 Task: Explore the features of electronic products on Amazon by watching product videos and reading specifications.
Action: Mouse moved to (23, 108)
Screenshot: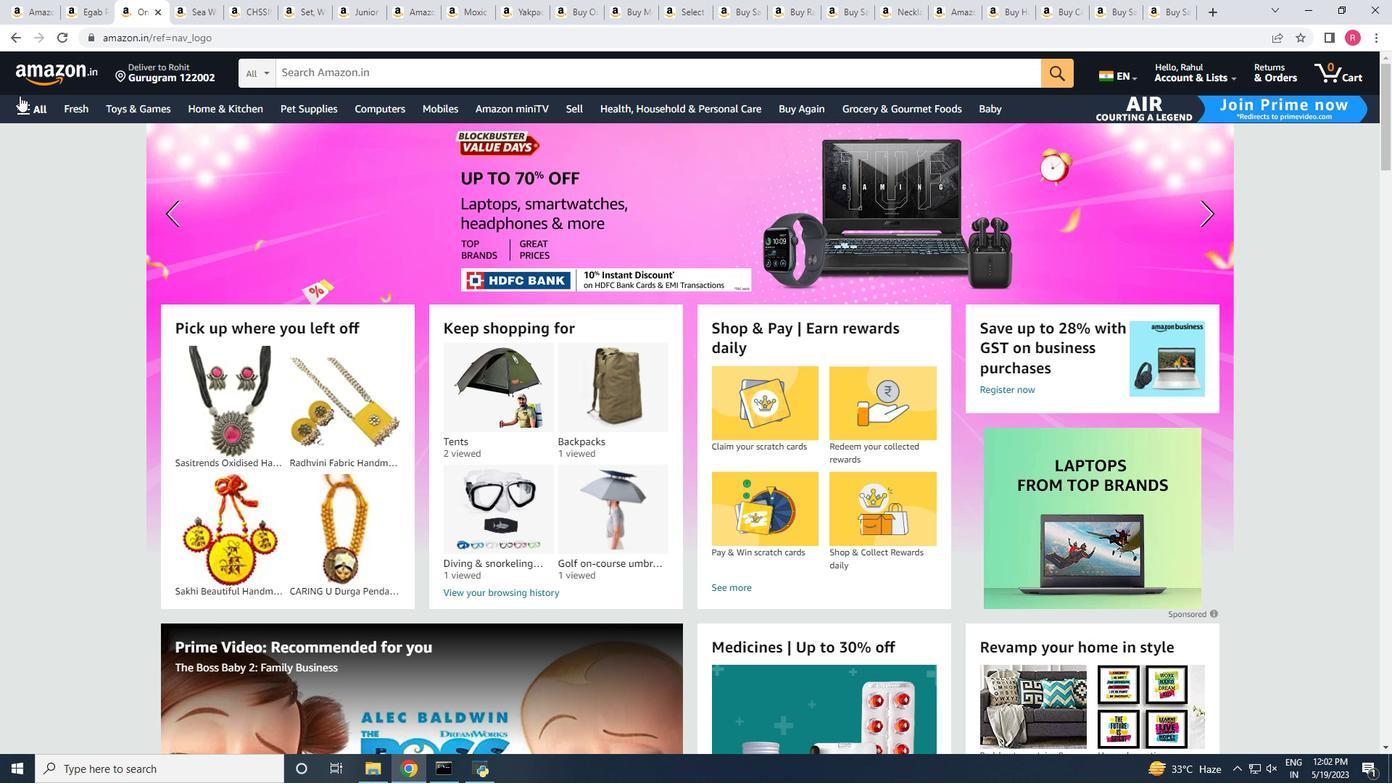 
Action: Mouse pressed left at (23, 108)
Screenshot: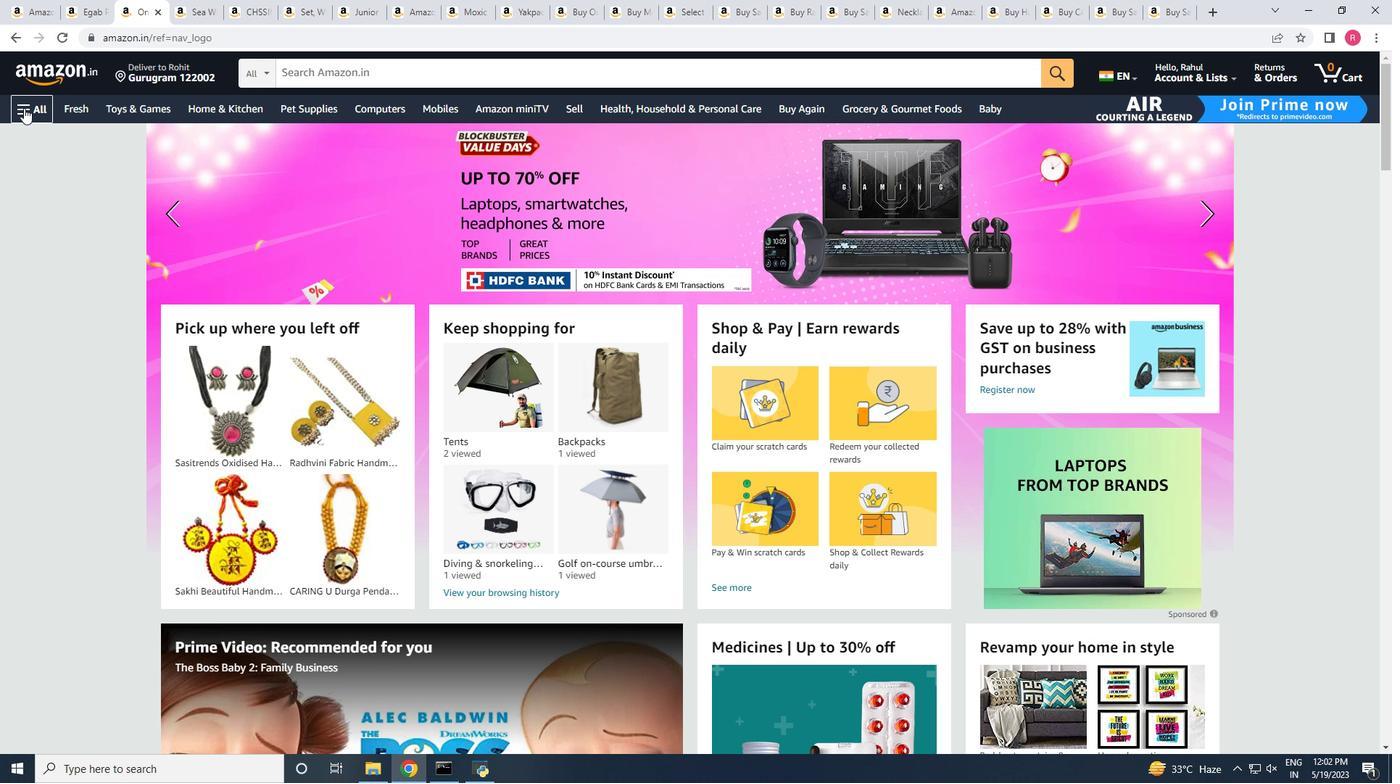 
Action: Mouse moved to (104, 134)
Screenshot: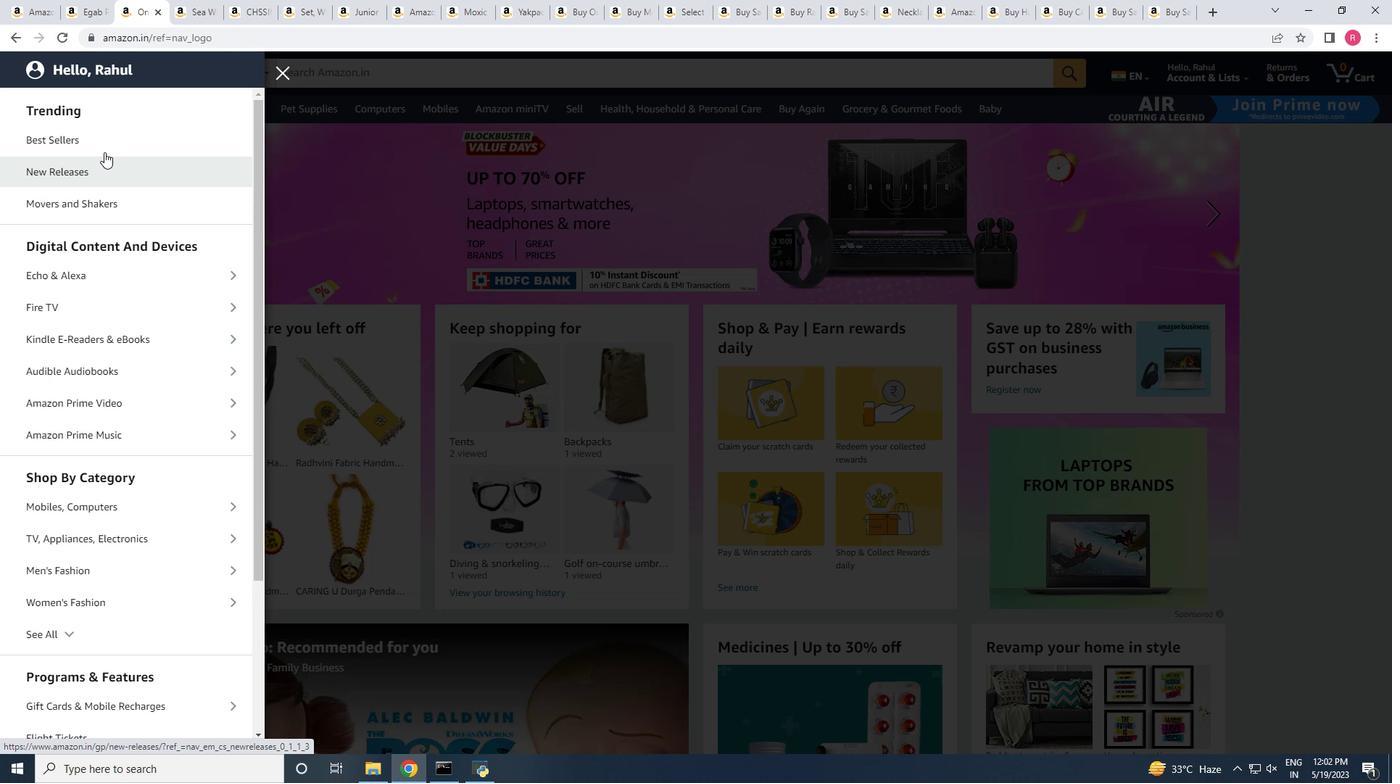
Action: Mouse pressed left at (104, 134)
Screenshot: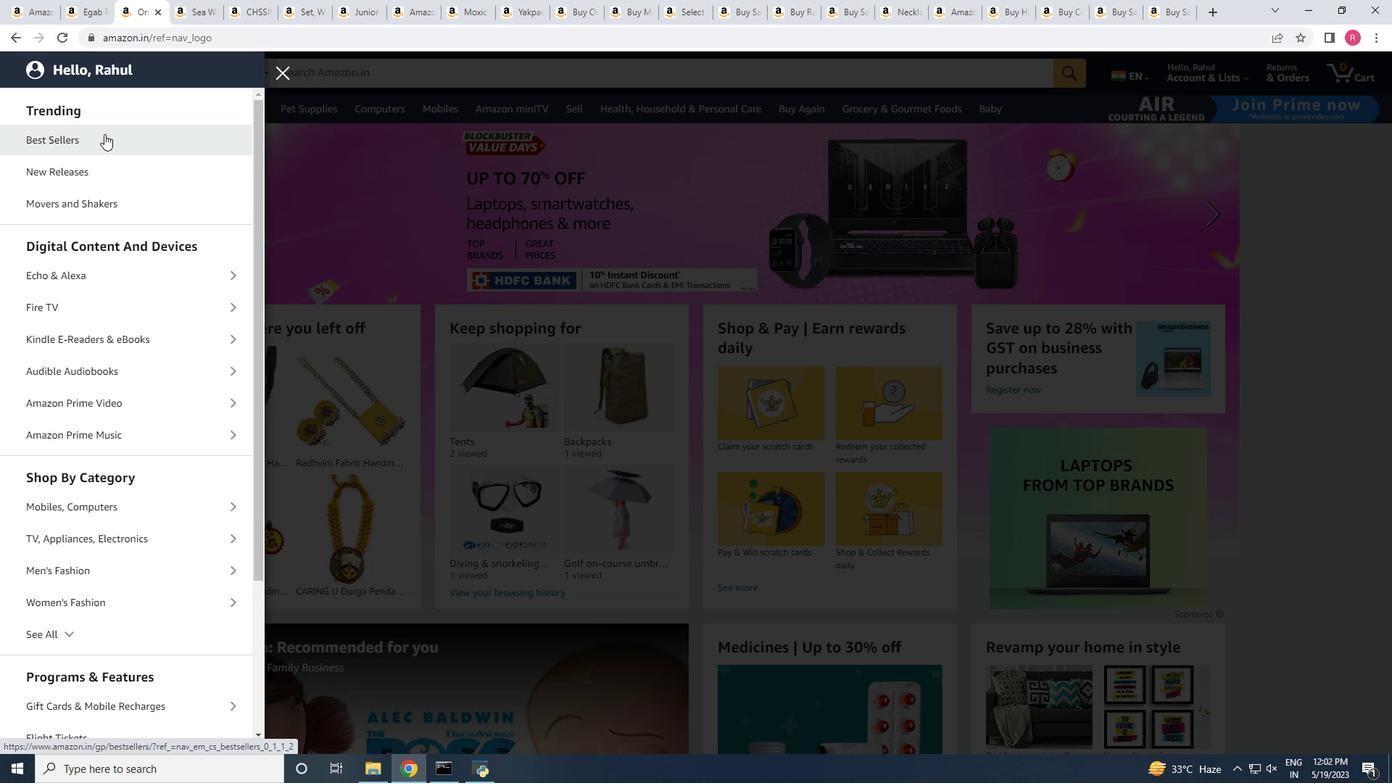 
Action: Mouse moved to (354, 480)
Screenshot: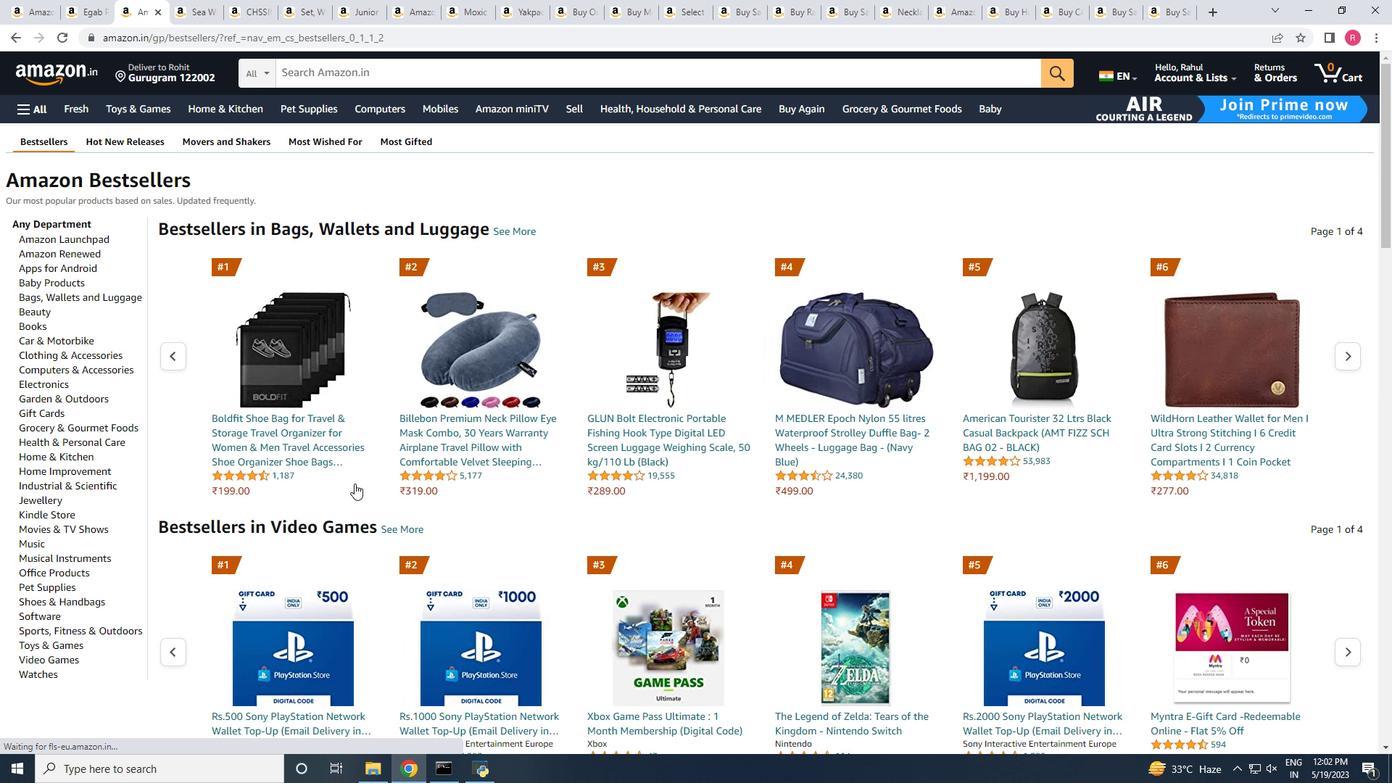 
Action: Mouse scrolled (354, 479) with delta (0, 0)
Screenshot: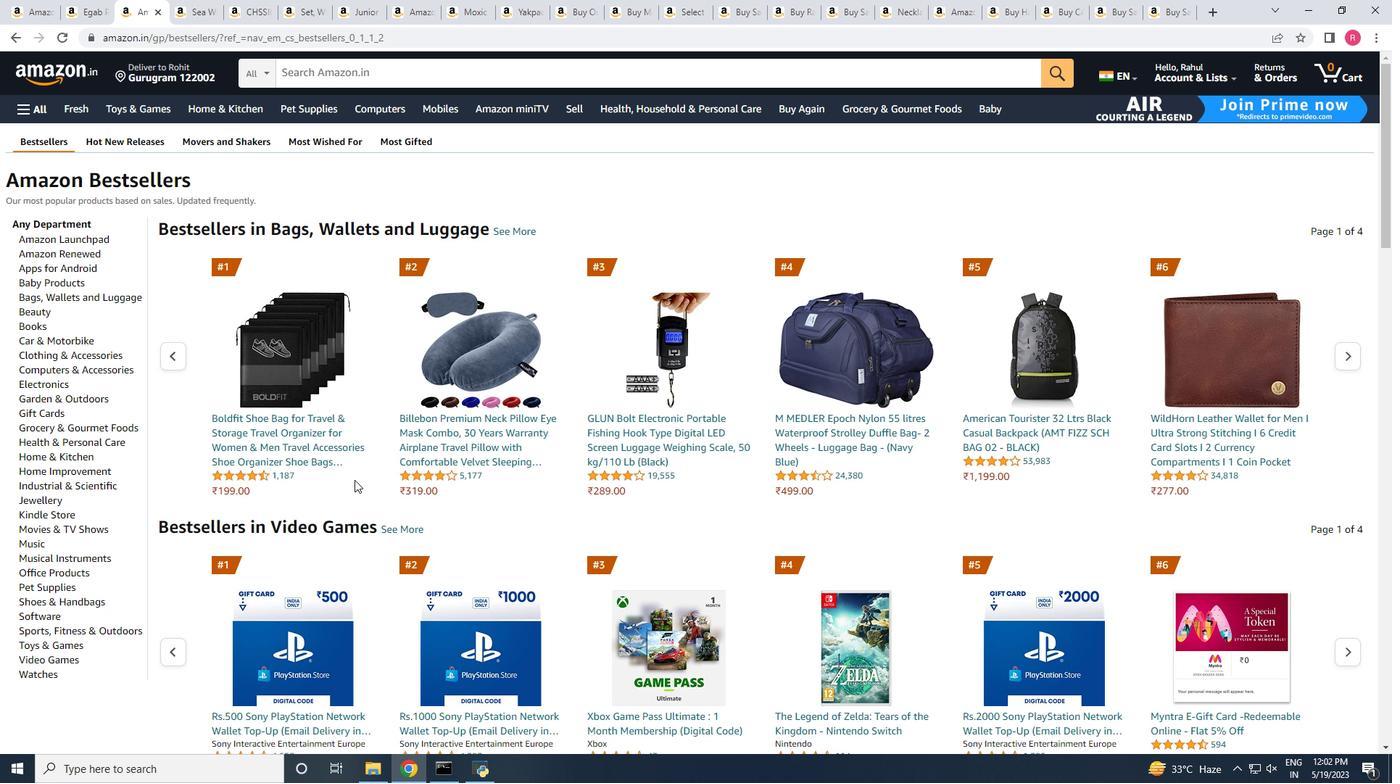 
Action: Mouse moved to (352, 388)
Screenshot: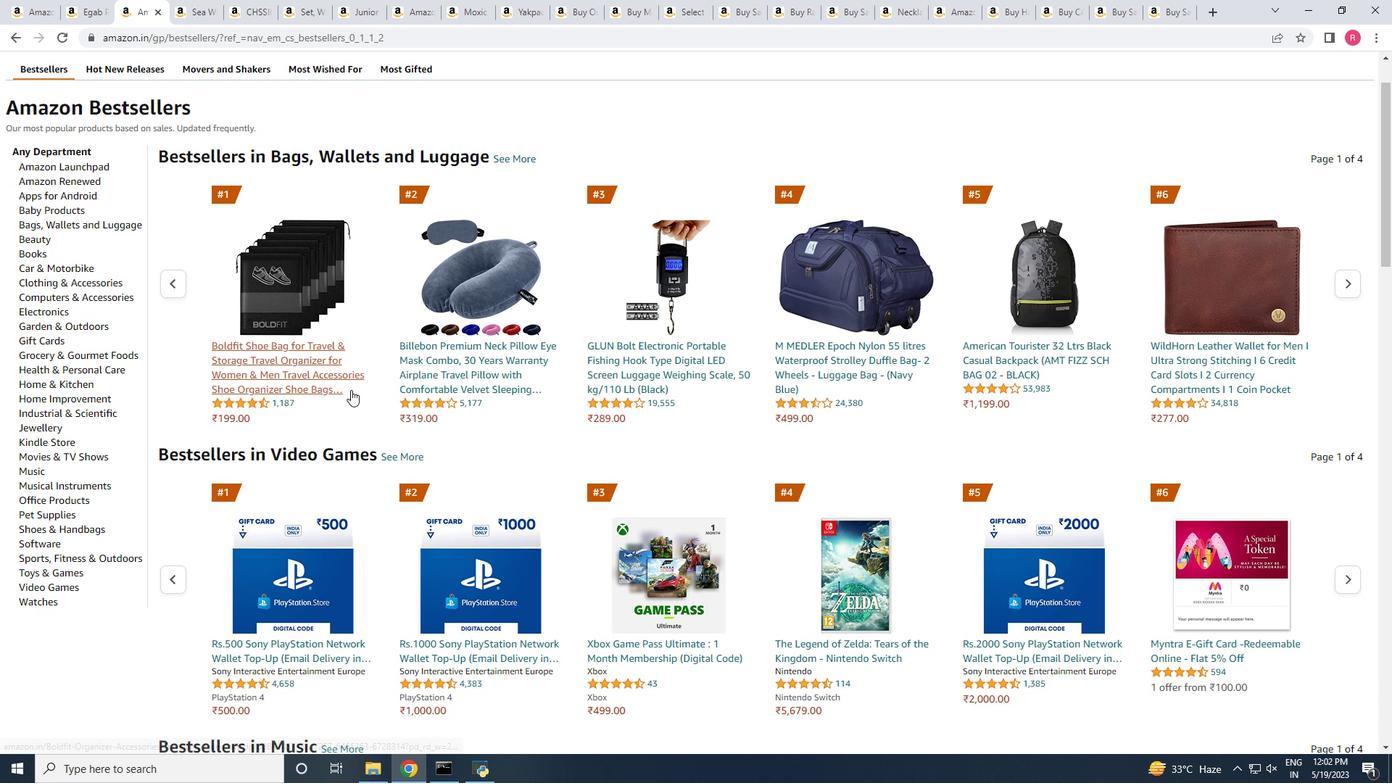
Action: Mouse scrolled (352, 388) with delta (0, 0)
Screenshot: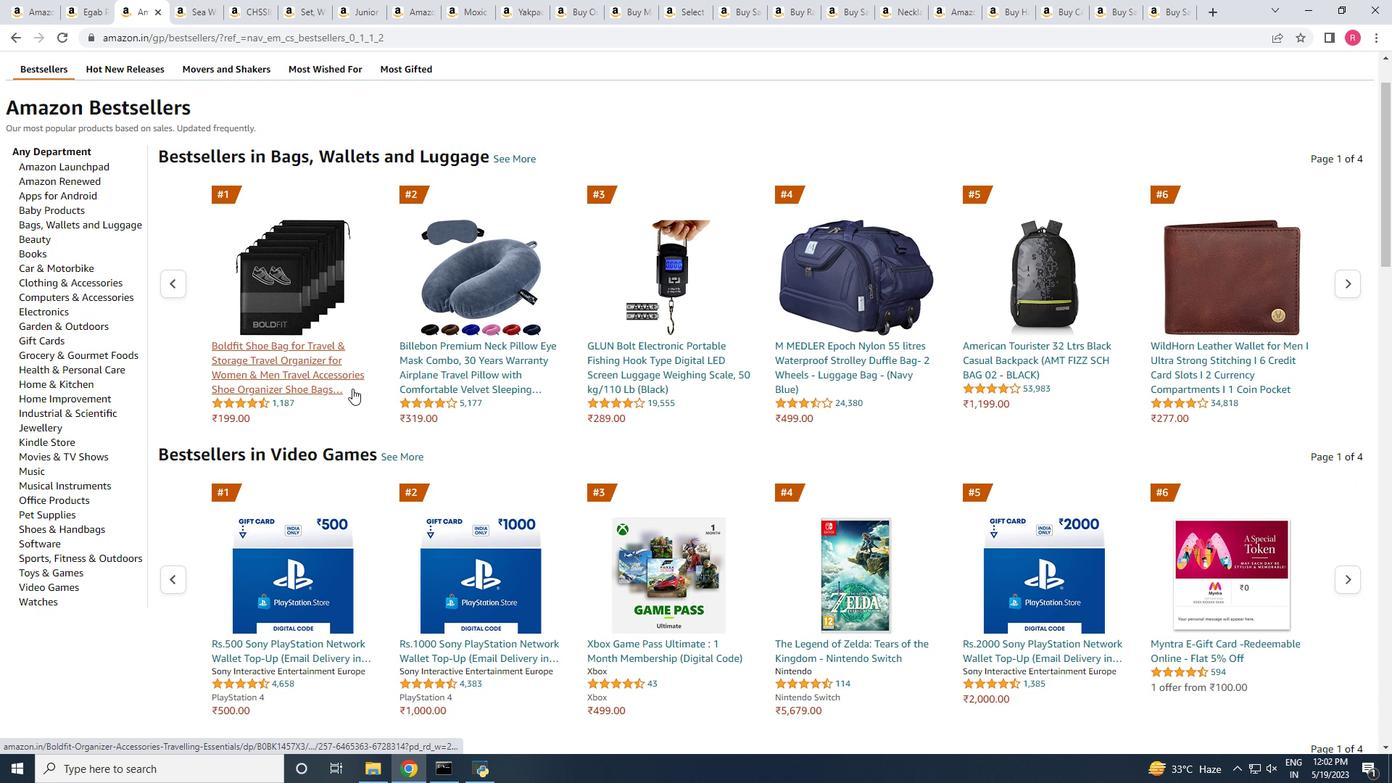 
Action: Mouse moved to (486, 250)
Screenshot: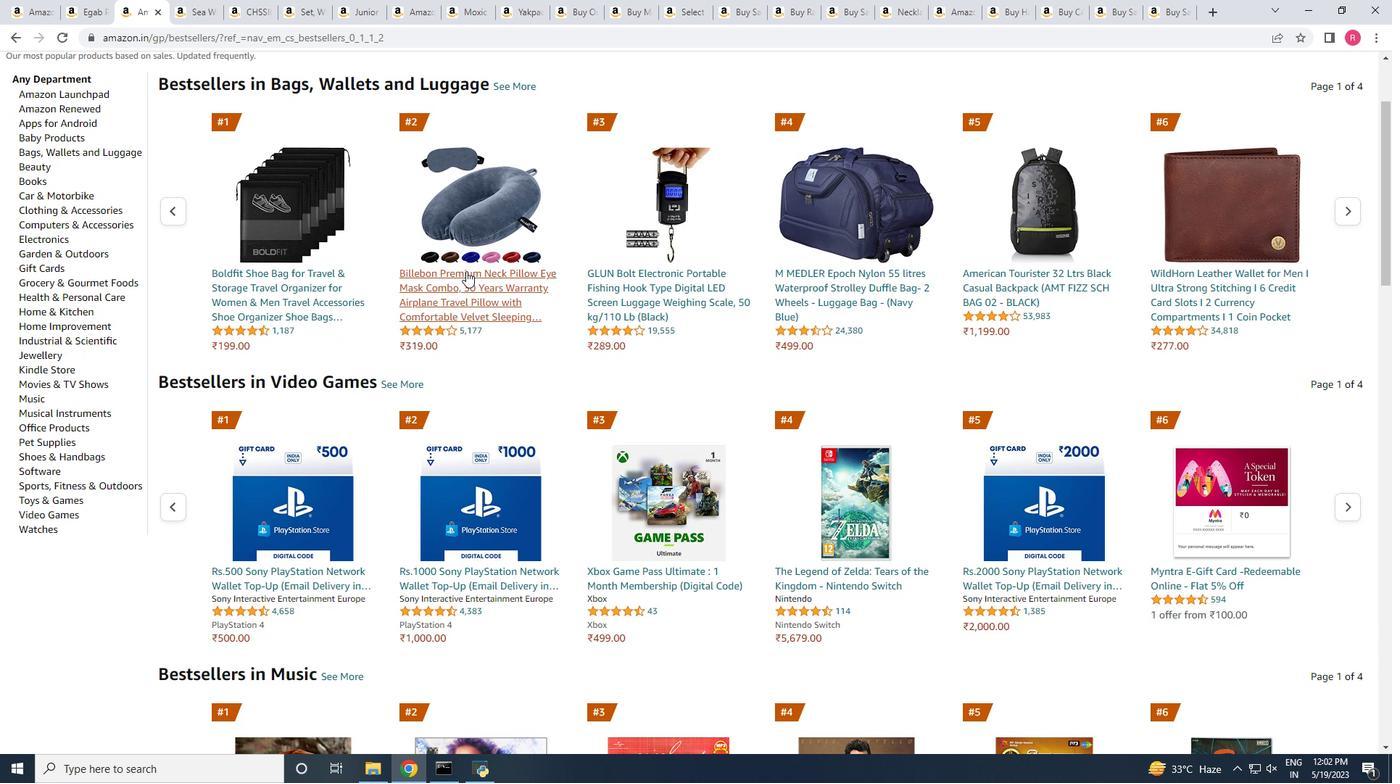
Action: Mouse pressed left at (486, 250)
Screenshot: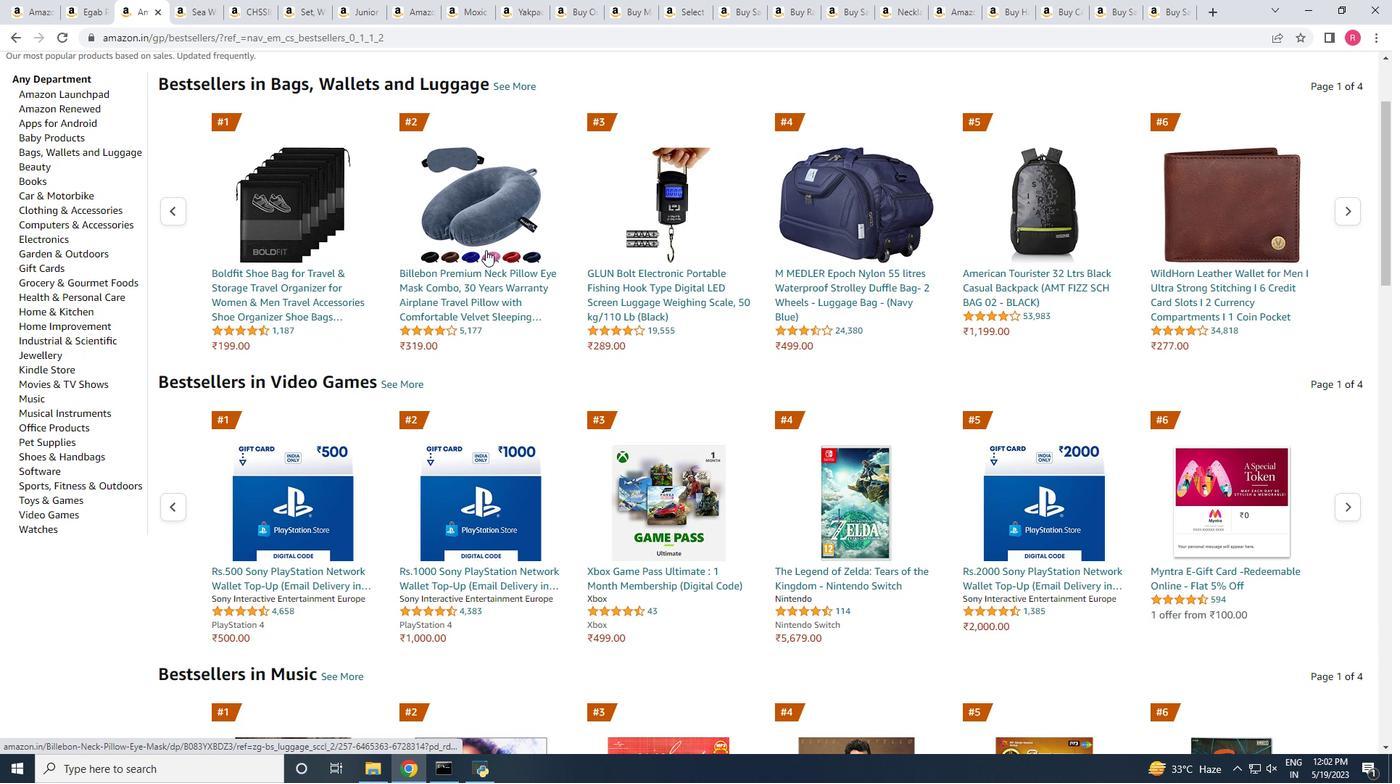 
Action: Mouse moved to (180, 320)
Screenshot: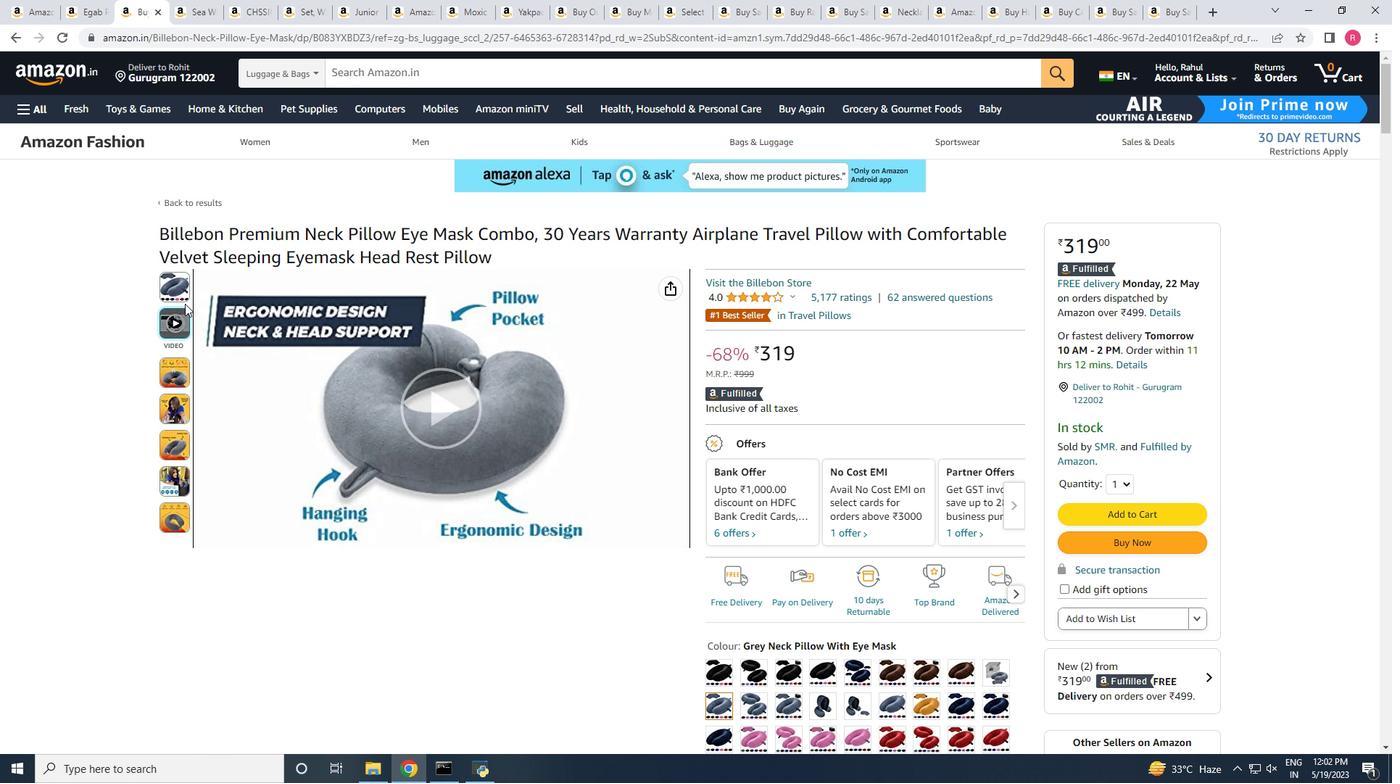 
Action: Mouse pressed left at (180, 320)
Screenshot: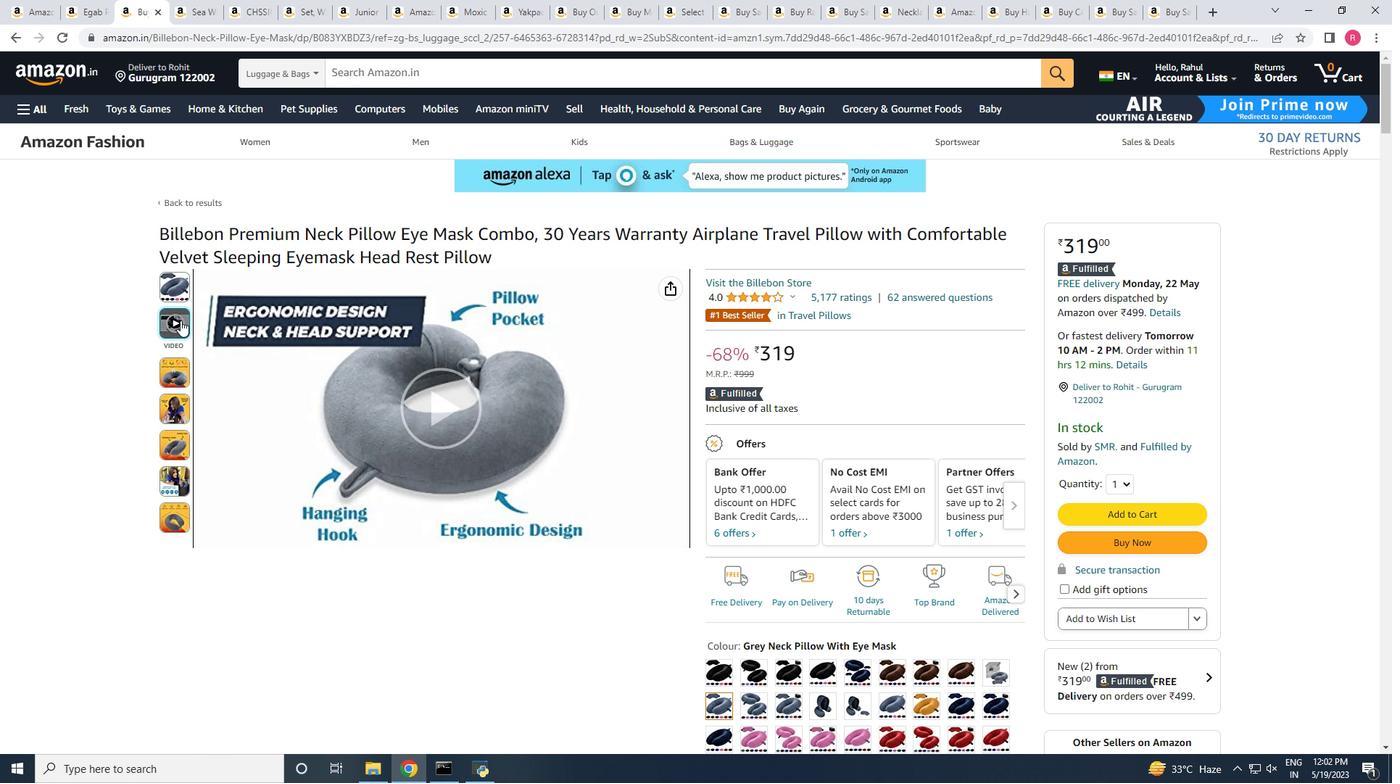 
Action: Mouse moved to (175, 149)
Screenshot: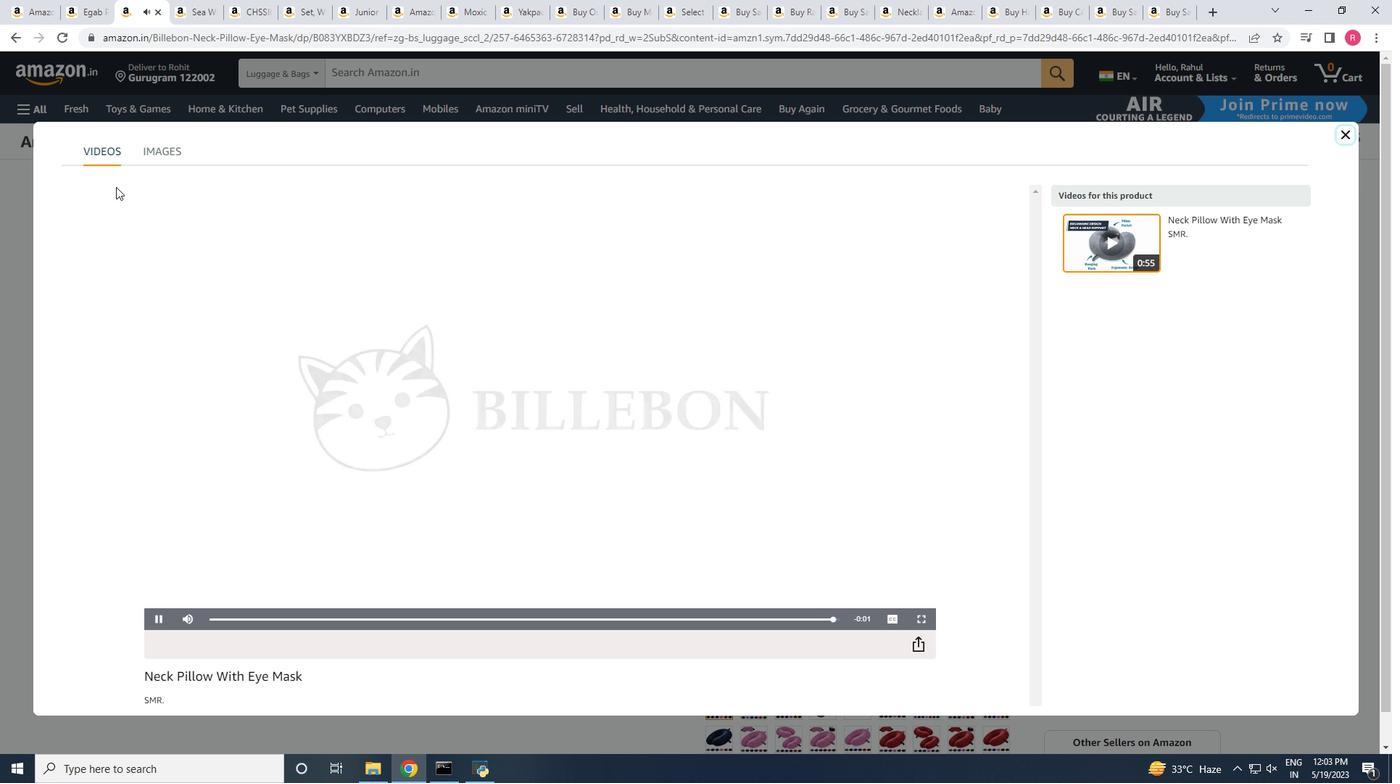 
Action: Mouse pressed left at (175, 149)
Screenshot: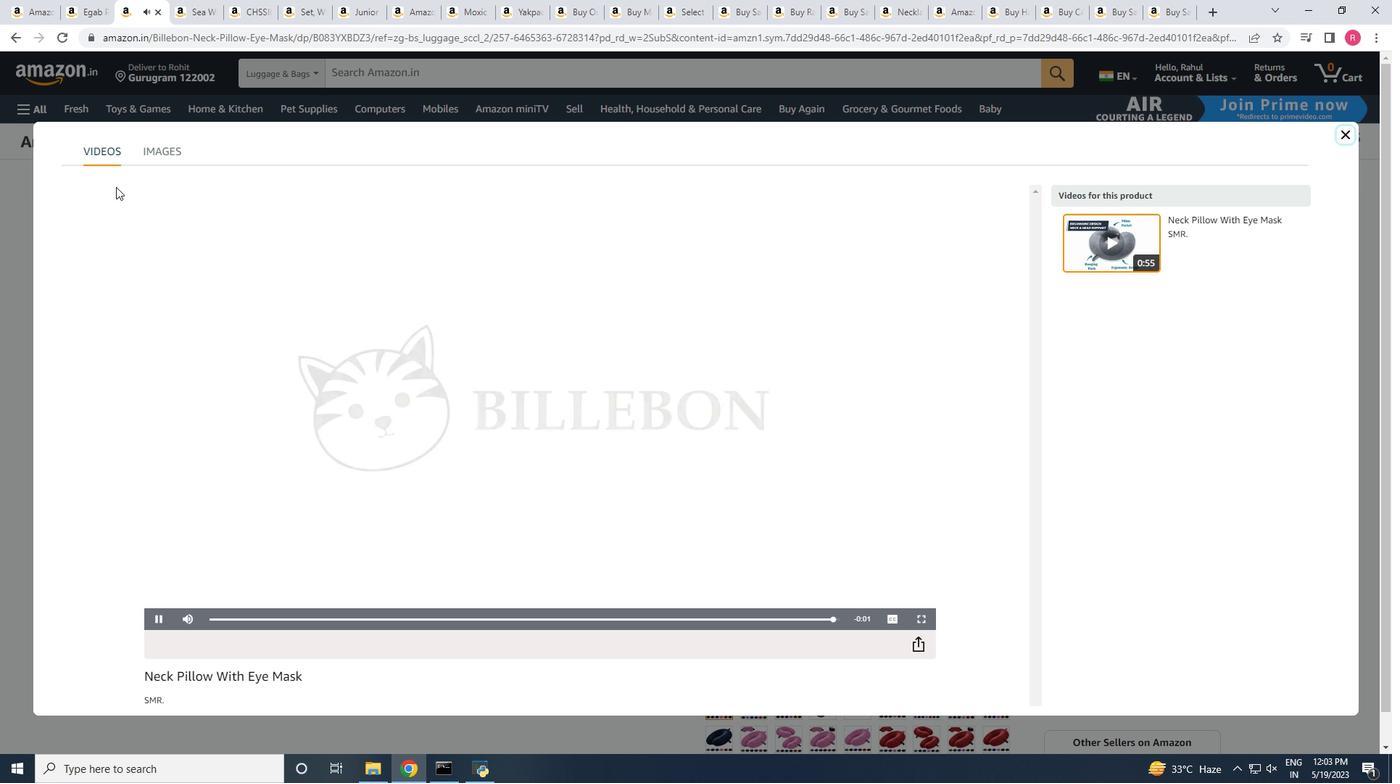 
Action: Mouse moved to (1340, 134)
Screenshot: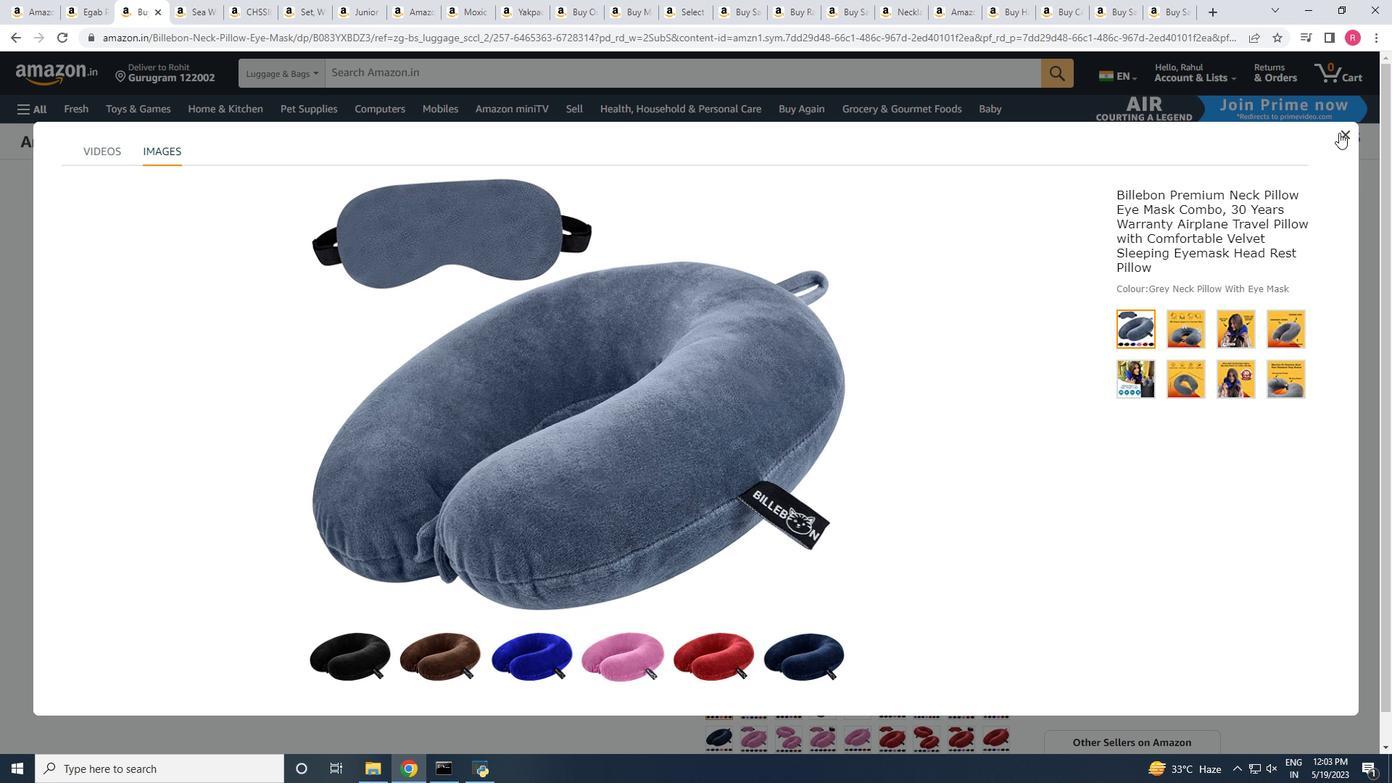
Action: Mouse pressed left at (1340, 134)
Screenshot: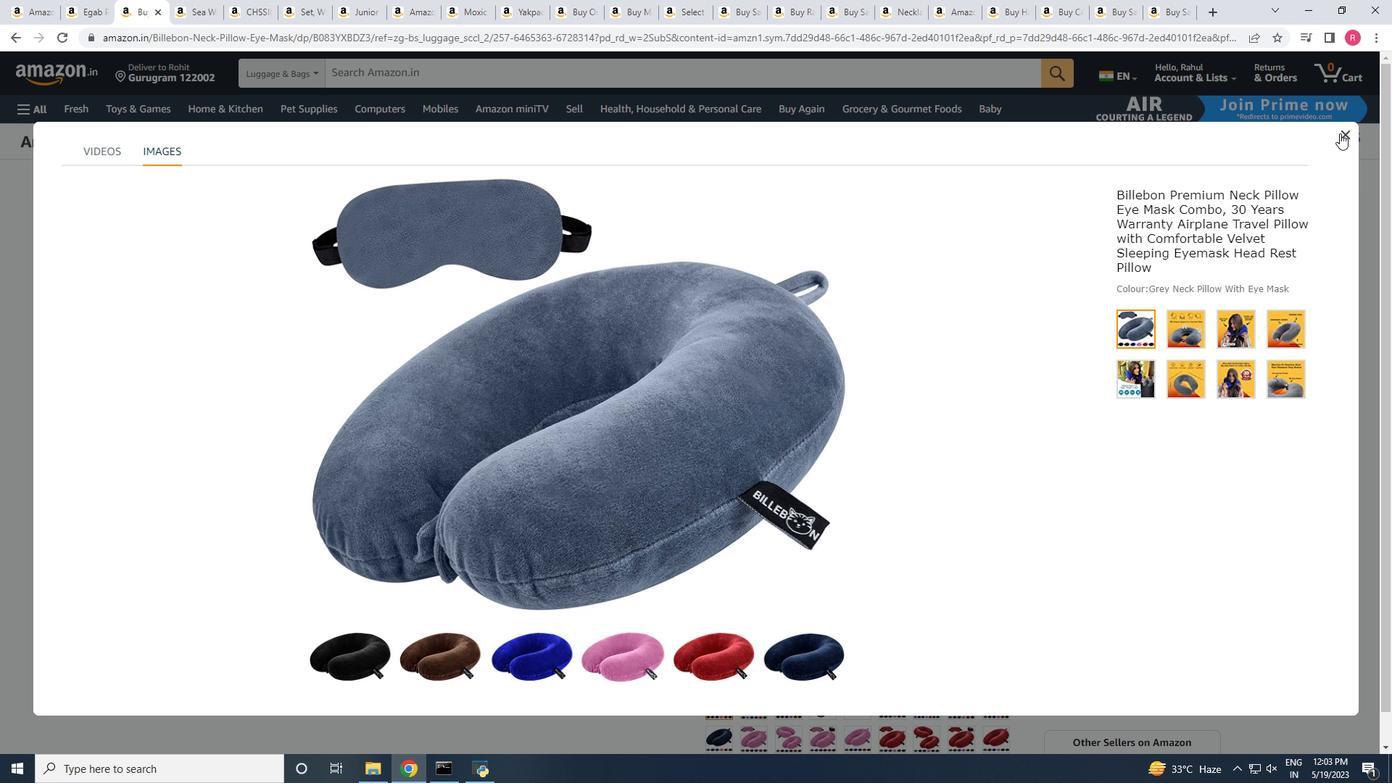 
Action: Mouse moved to (94, 13)
Screenshot: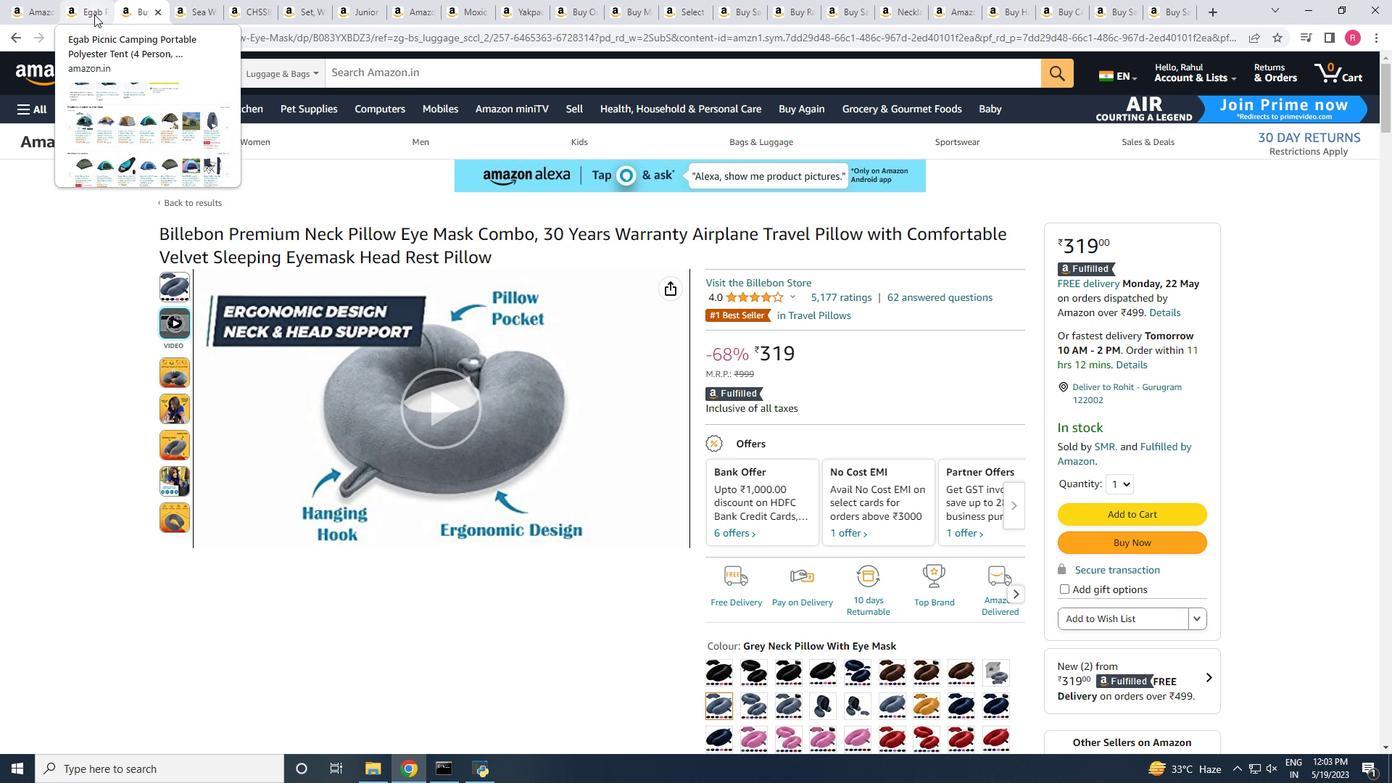 
Action: Mouse pressed left at (94, 13)
Screenshot: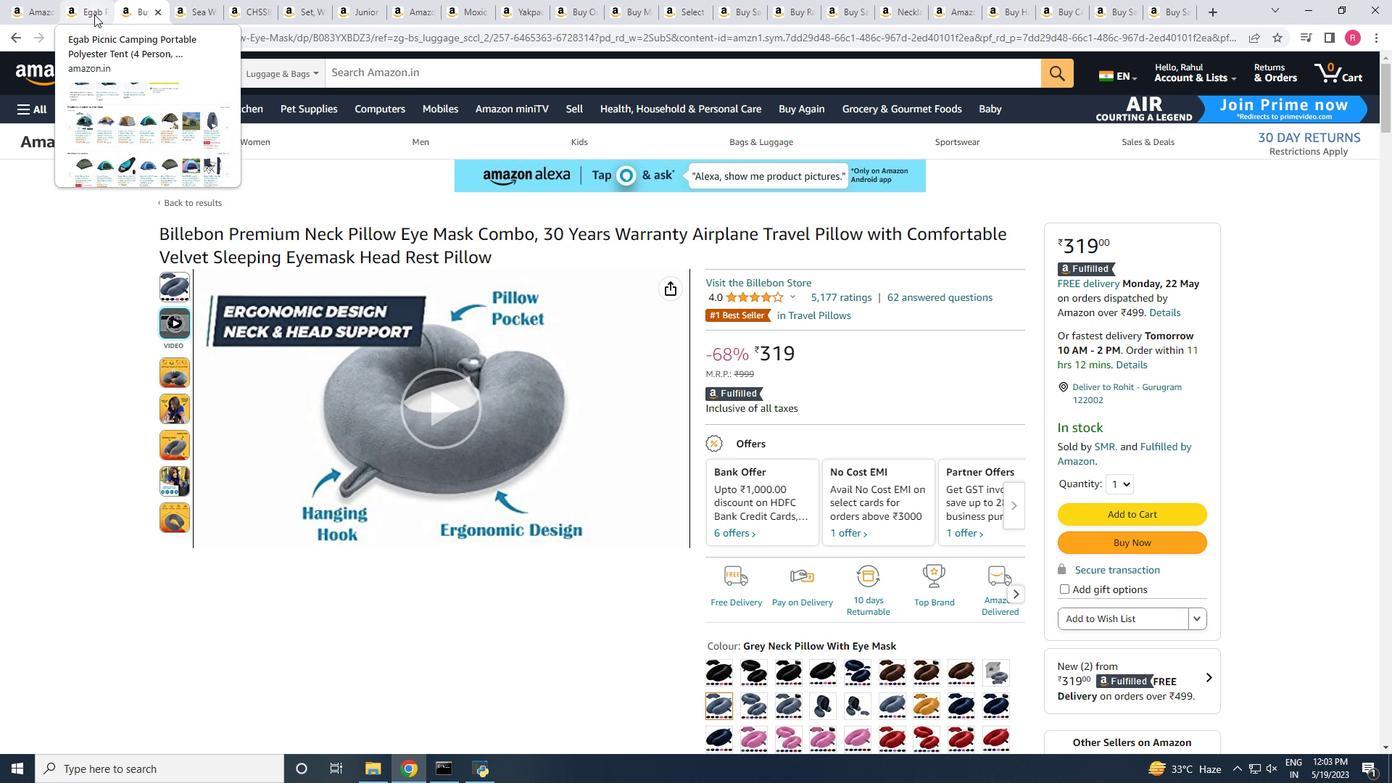 
Action: Mouse moved to (143, 17)
Screenshot: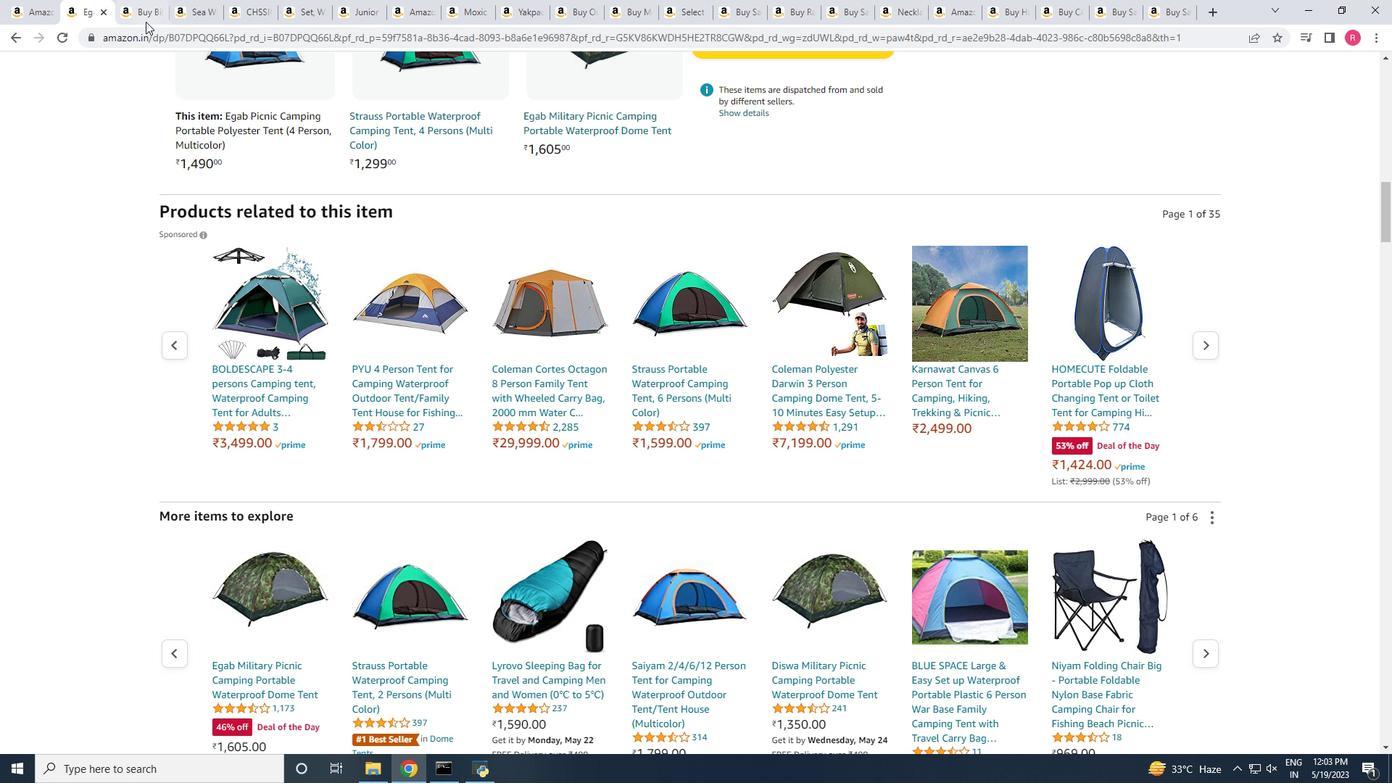 
Action: Mouse pressed left at (143, 17)
Screenshot: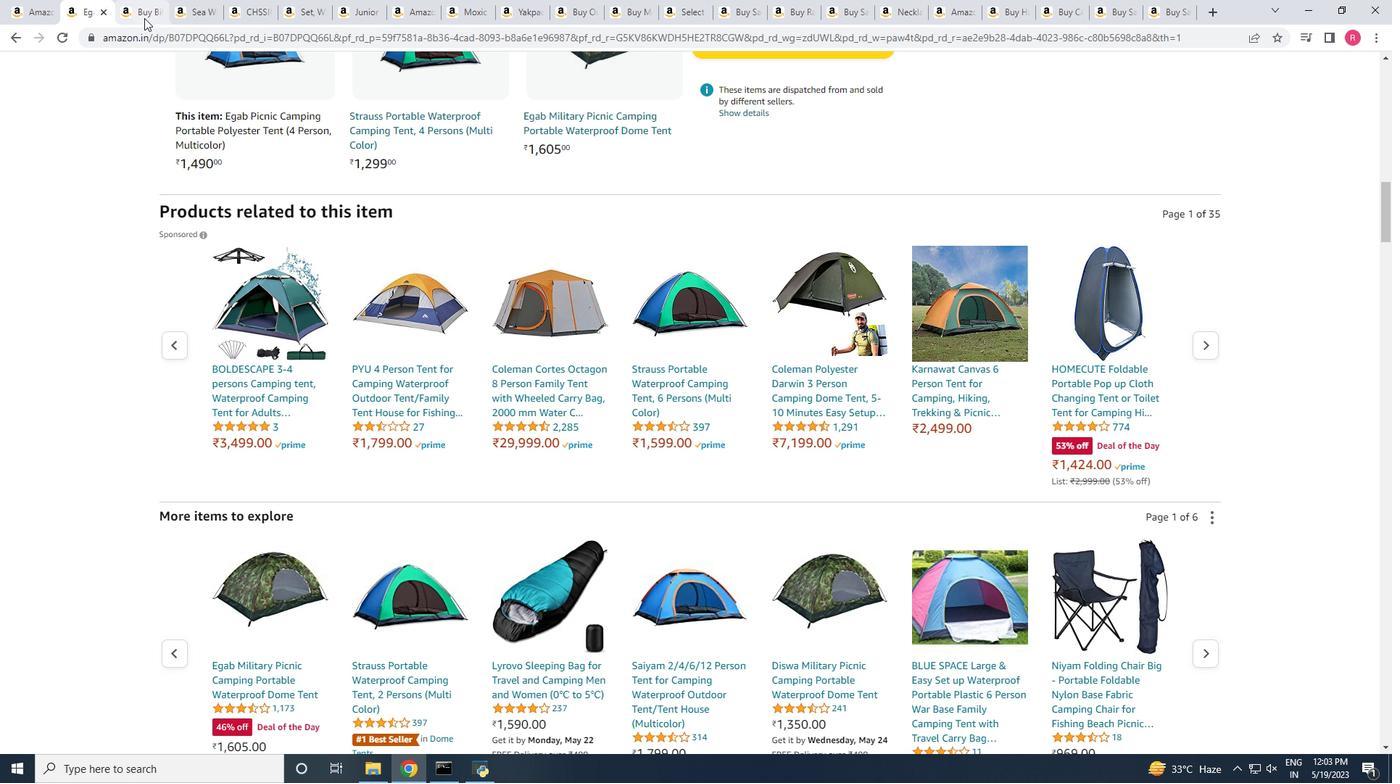 
Action: Mouse moved to (13, 15)
Screenshot: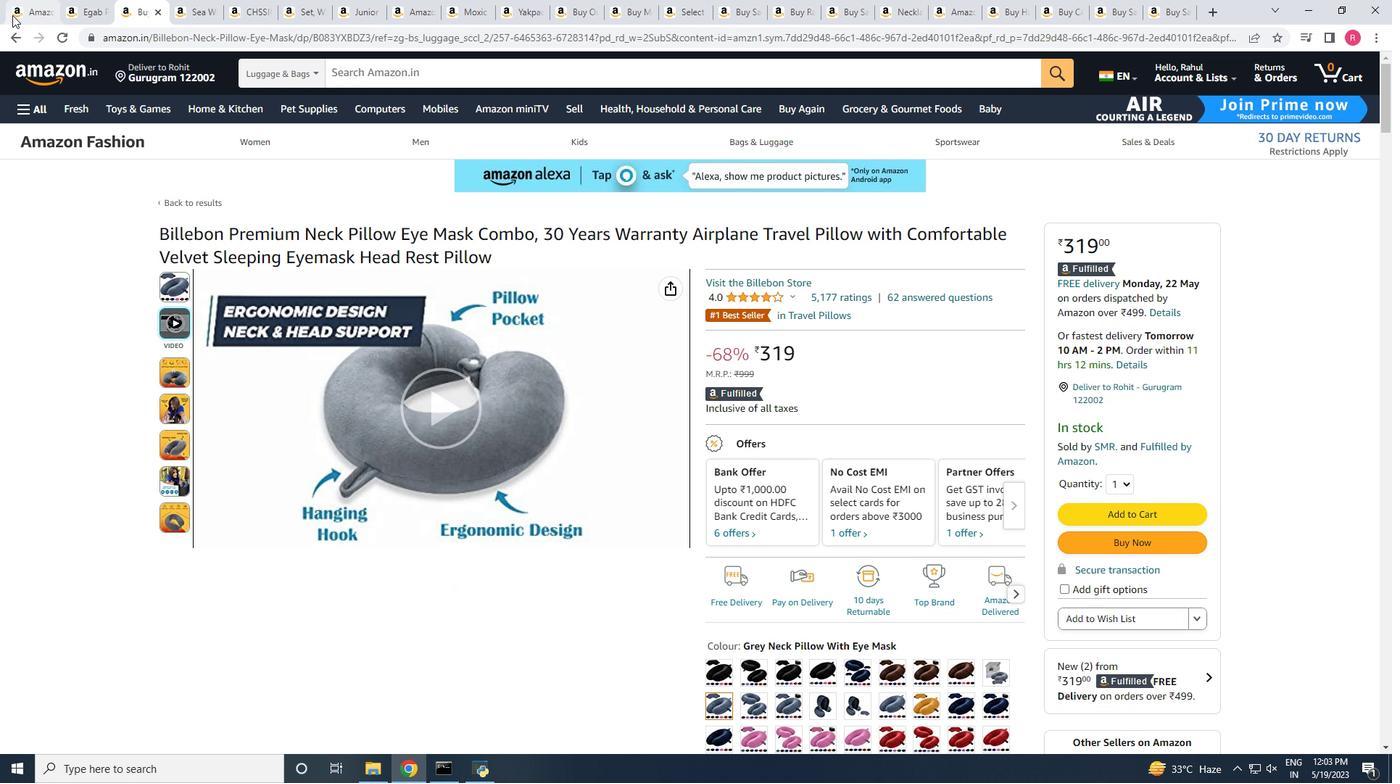
Action: Mouse pressed left at (13, 15)
Screenshot: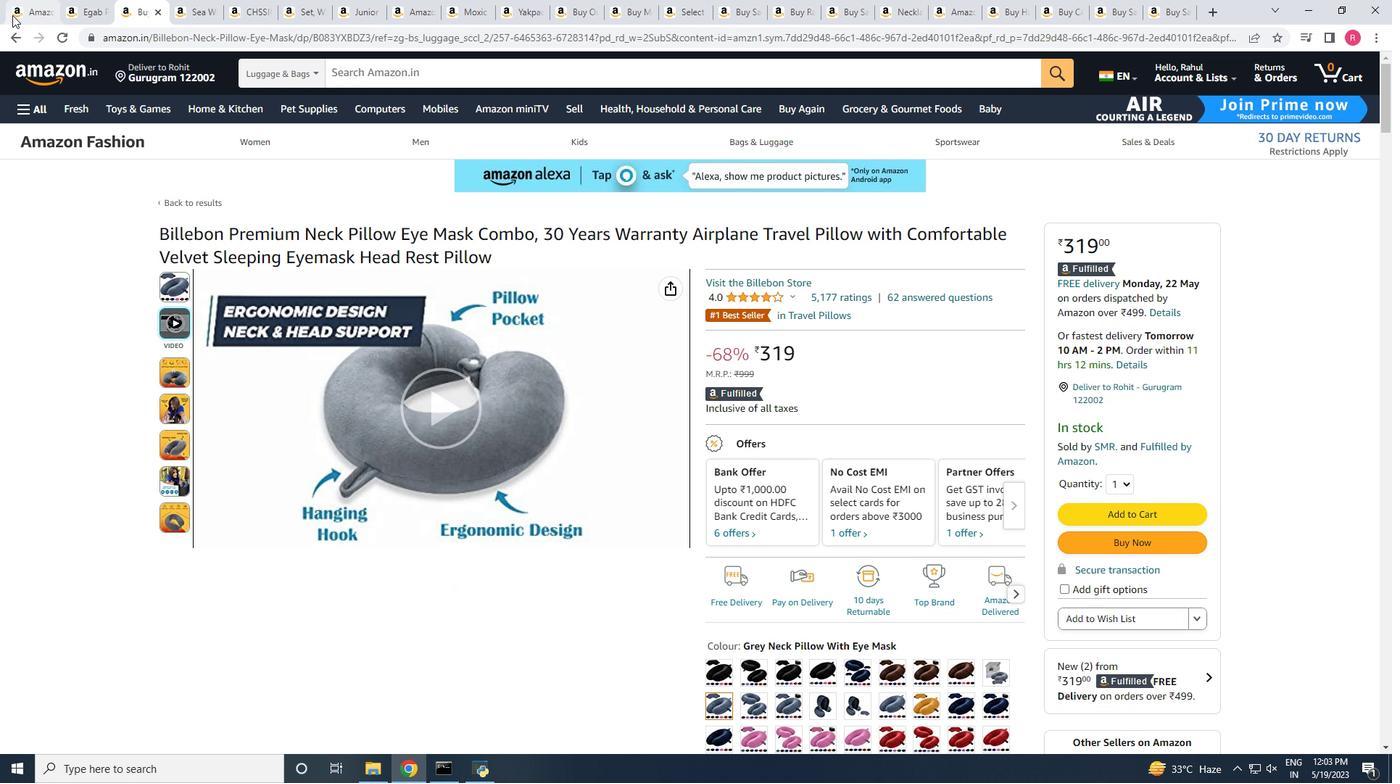 
Action: Mouse moved to (89, 11)
Screenshot: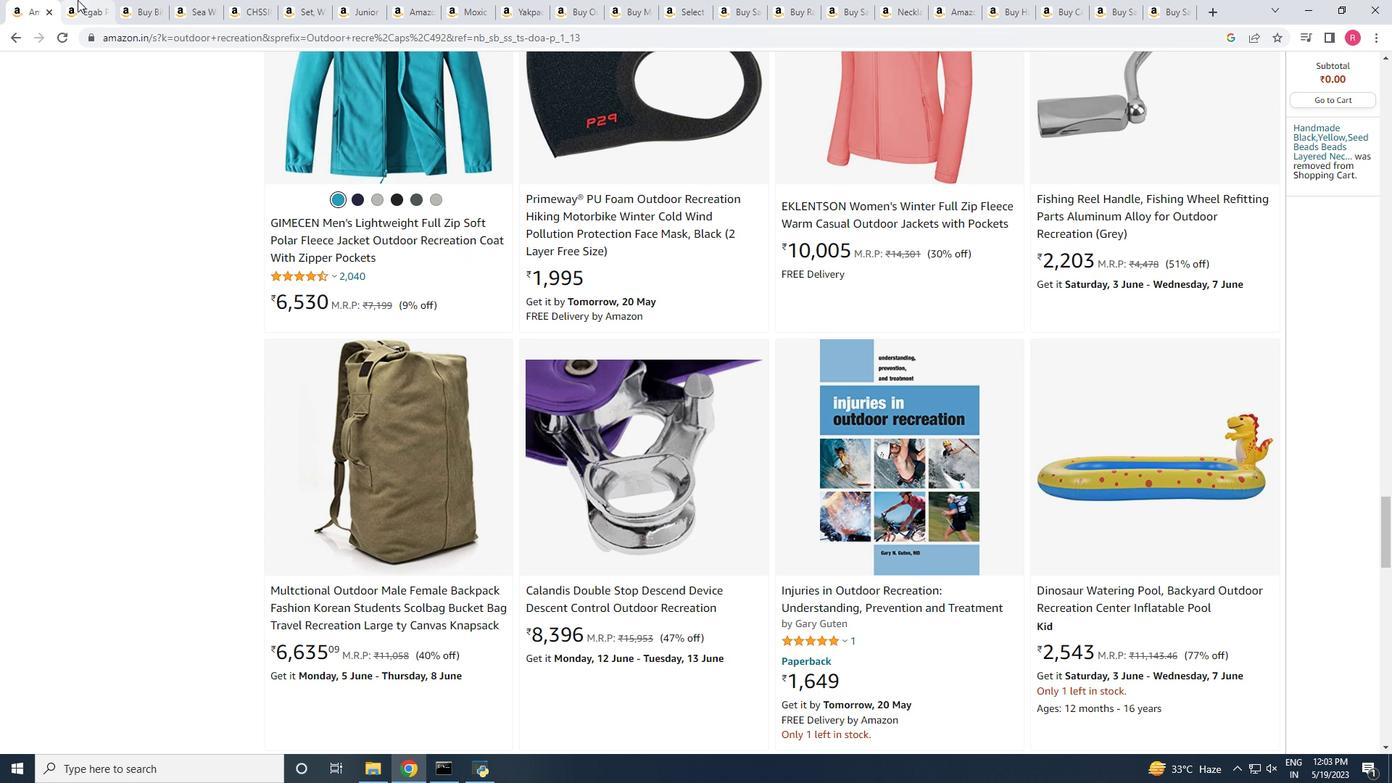 
Action: Mouse pressed left at (89, 11)
Screenshot: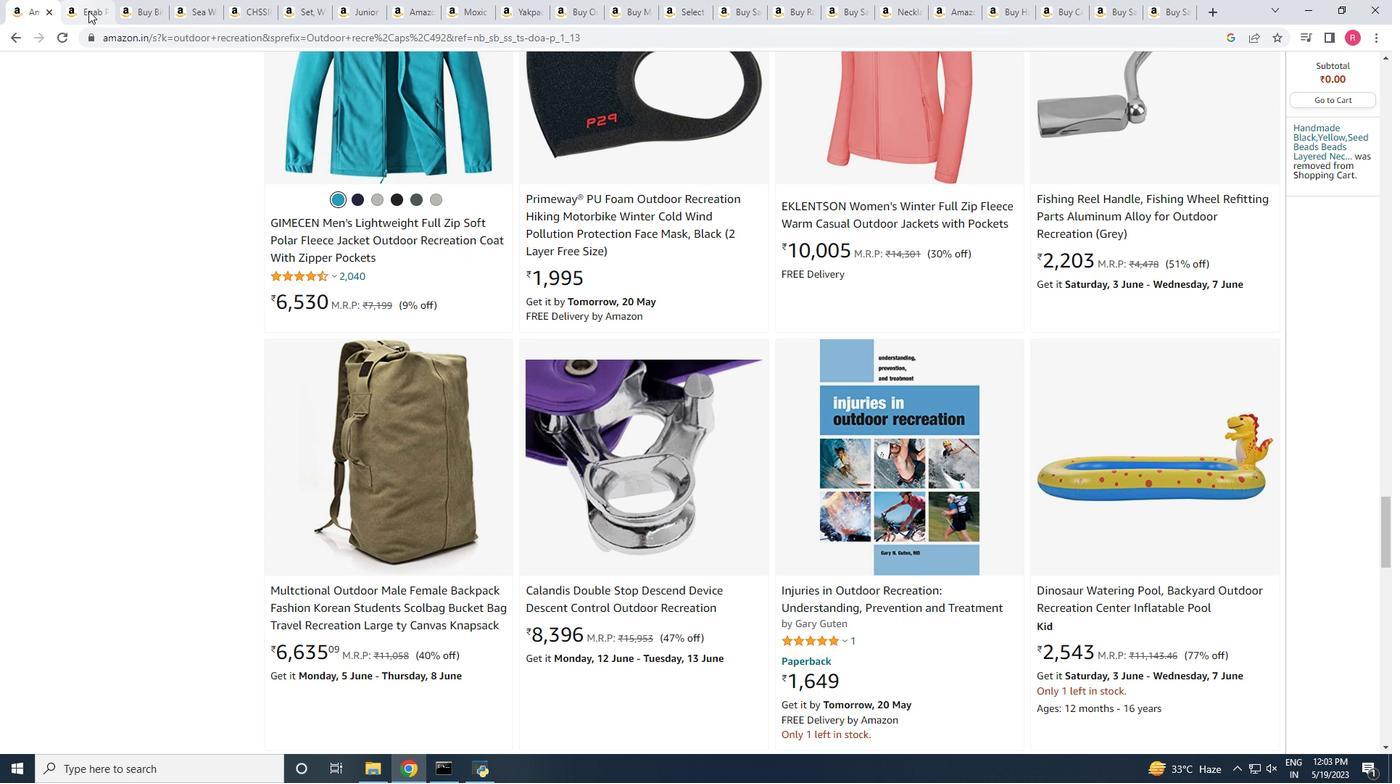 
Action: Mouse moved to (149, 11)
Screenshot: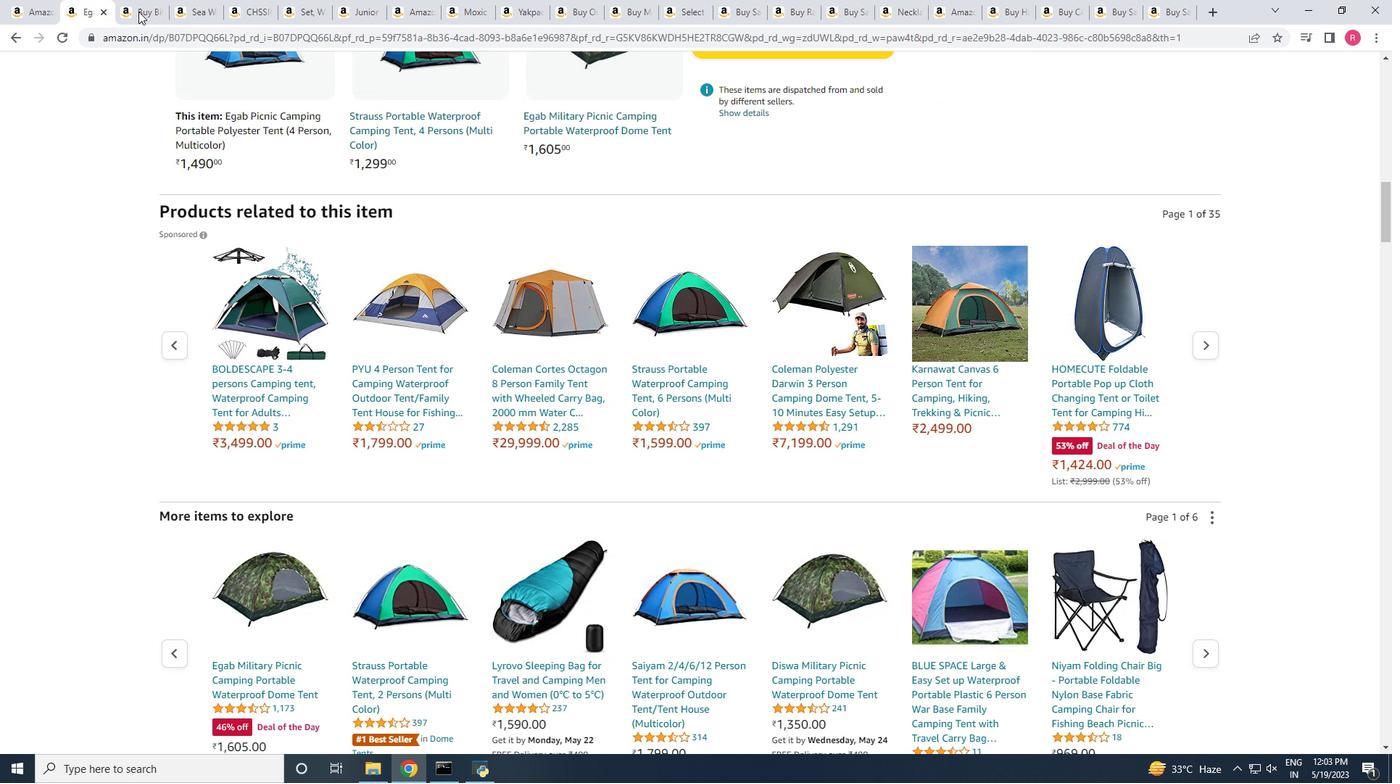 
Action: Mouse pressed left at (149, 11)
Screenshot: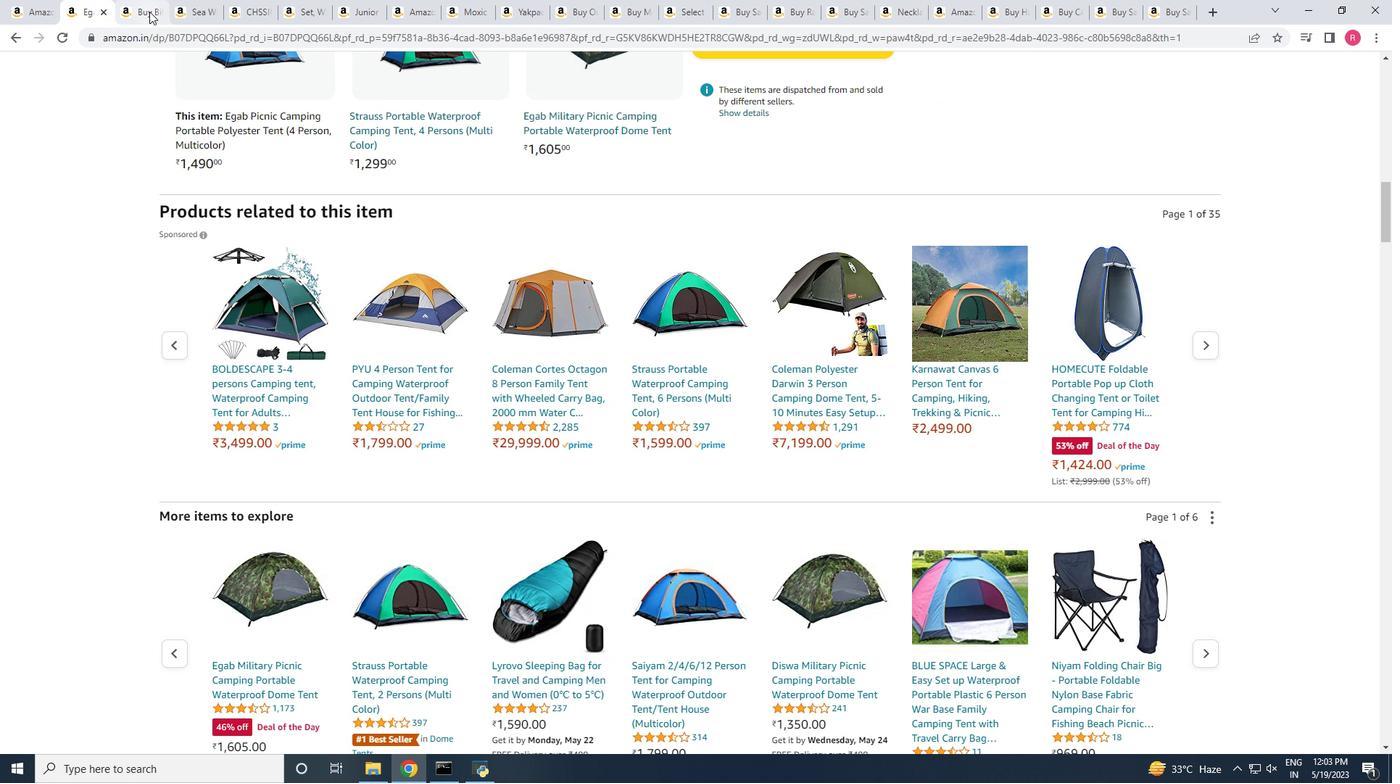 
Action: Mouse moved to (17, 35)
Screenshot: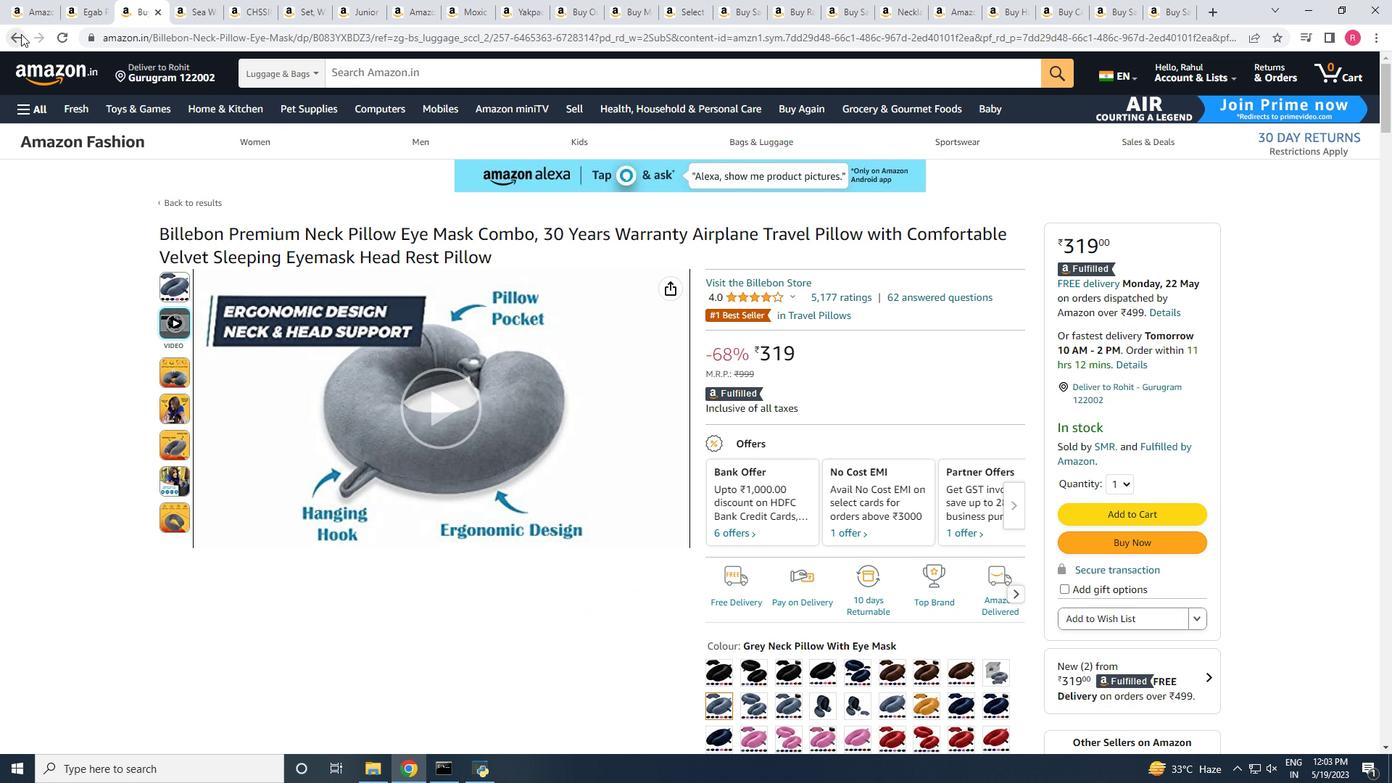 
Action: Mouse pressed left at (17, 35)
Screenshot: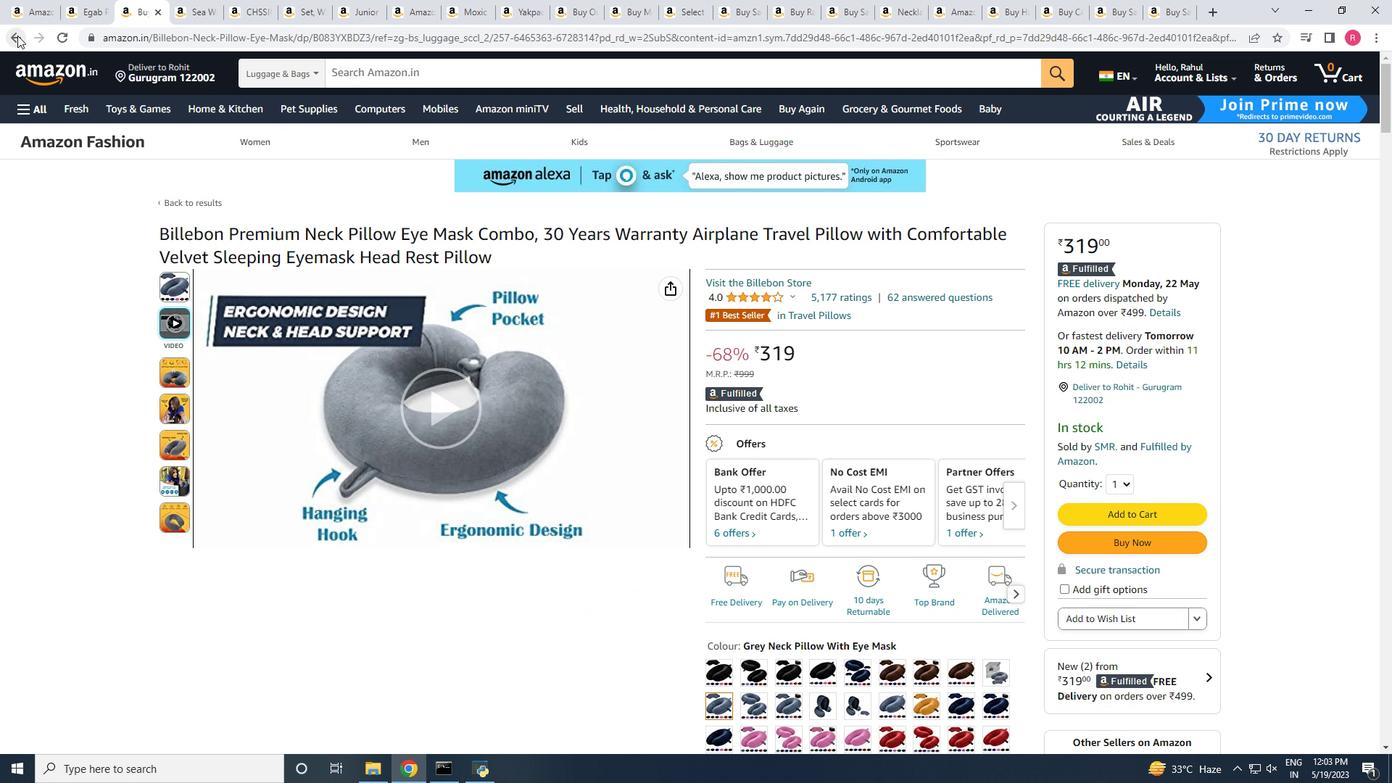 
Action: Mouse moved to (589, 356)
Screenshot: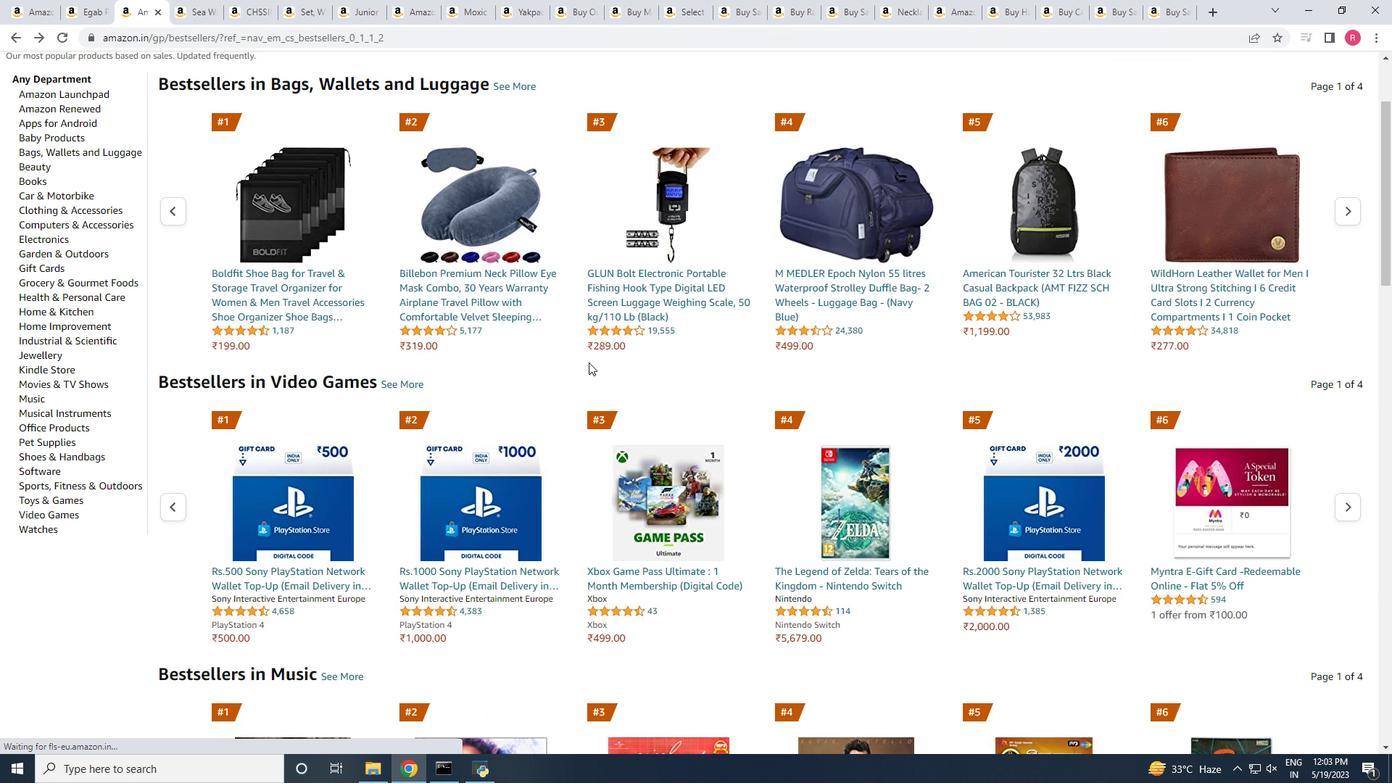 
Action: Mouse scrolled (589, 356) with delta (0, 0)
Screenshot: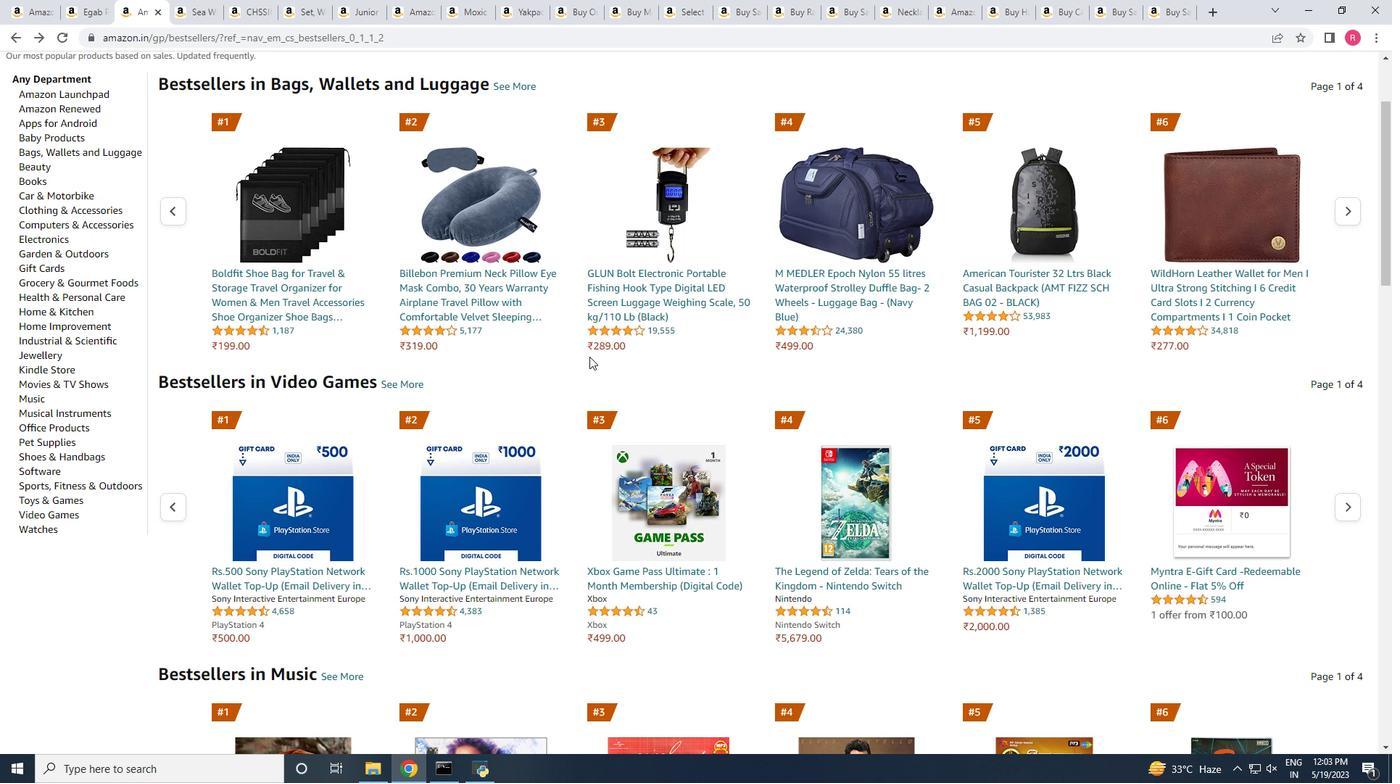 
Action: Mouse scrolled (589, 356) with delta (0, 0)
Screenshot: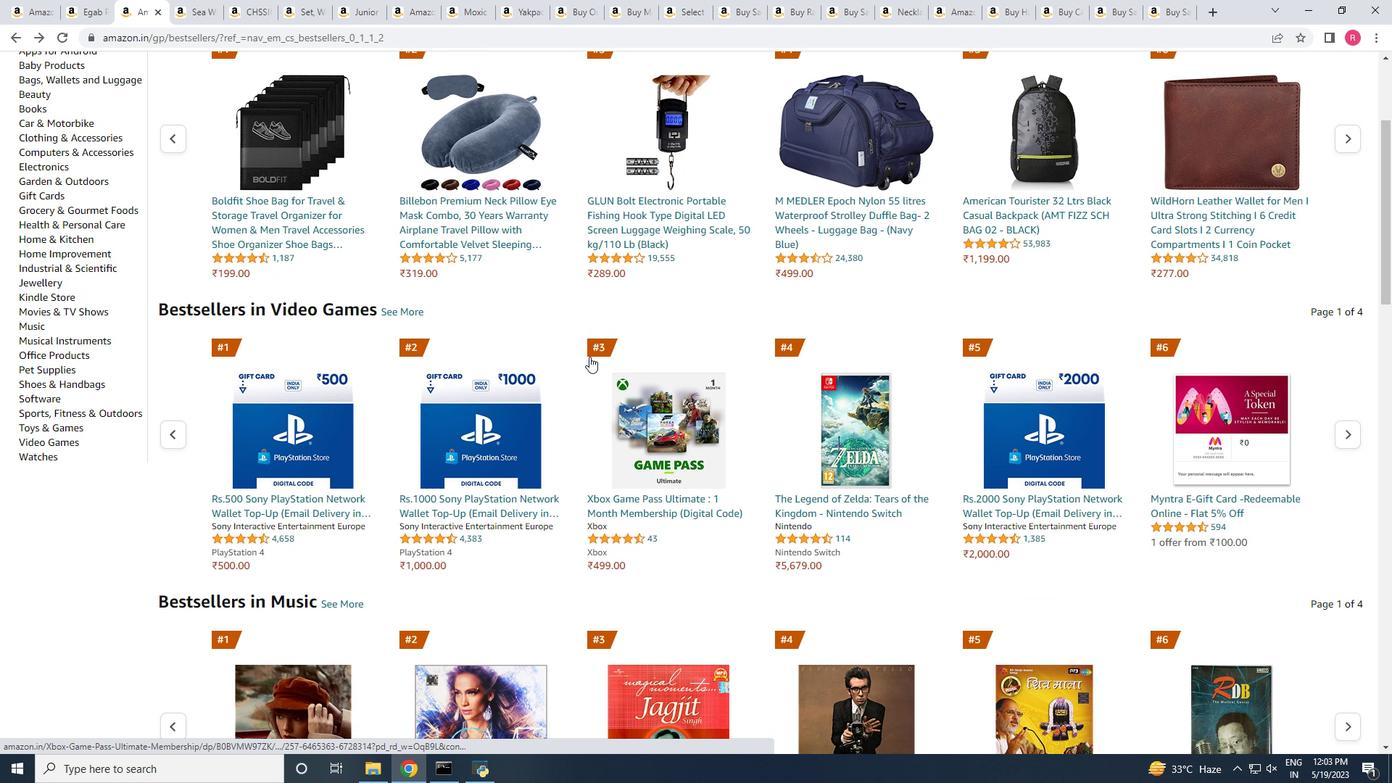 
Action: Mouse scrolled (589, 356) with delta (0, 0)
Screenshot: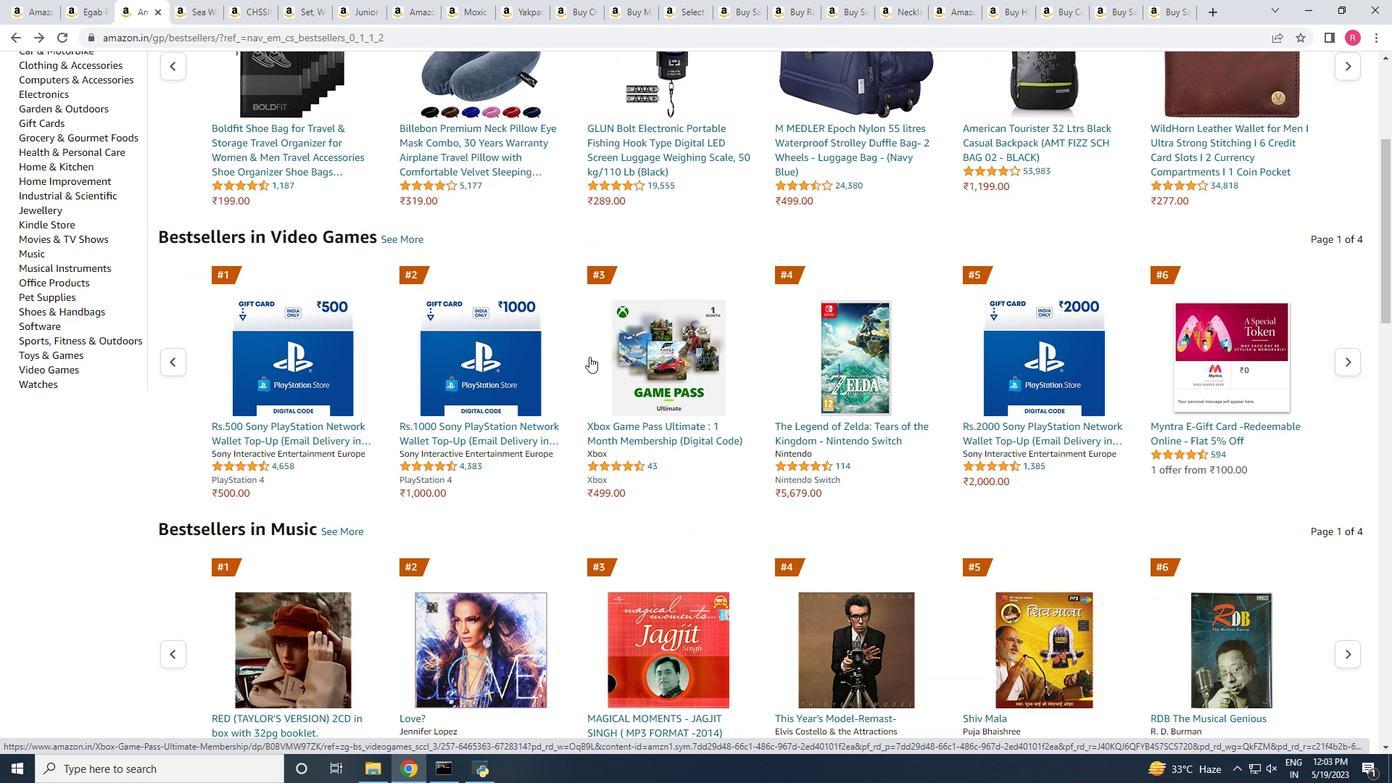 
Action: Mouse scrolled (589, 356) with delta (0, 0)
Screenshot: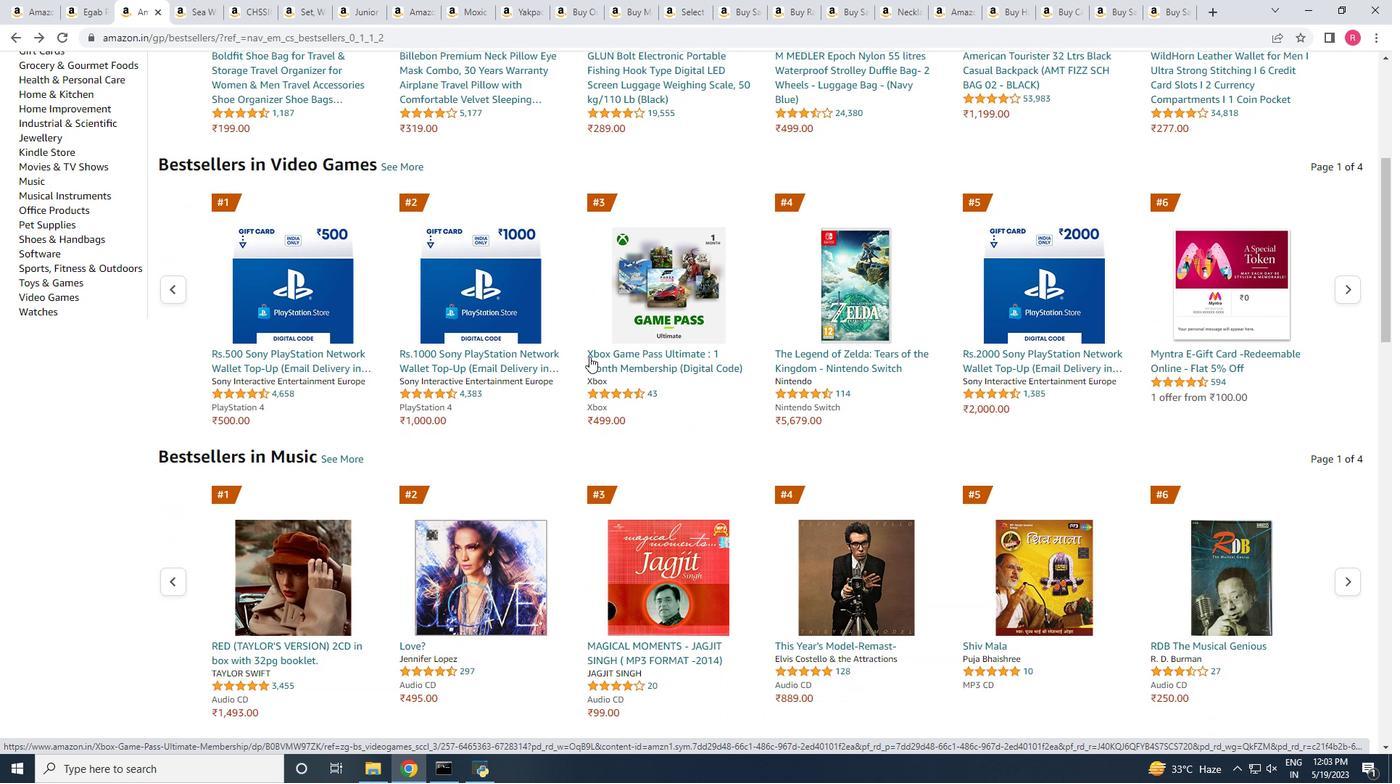 
Action: Mouse scrolled (589, 356) with delta (0, 0)
Screenshot: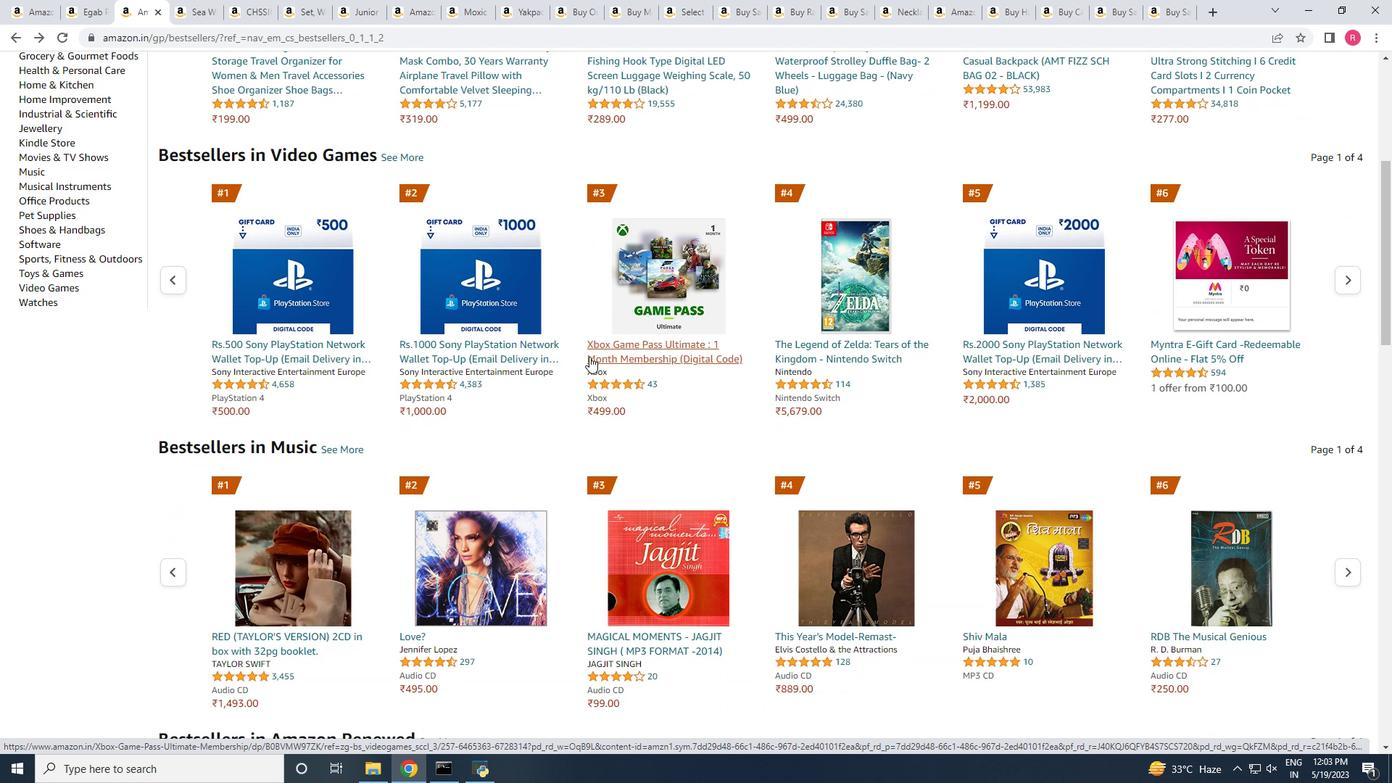 
Action: Mouse scrolled (589, 357) with delta (0, 0)
Screenshot: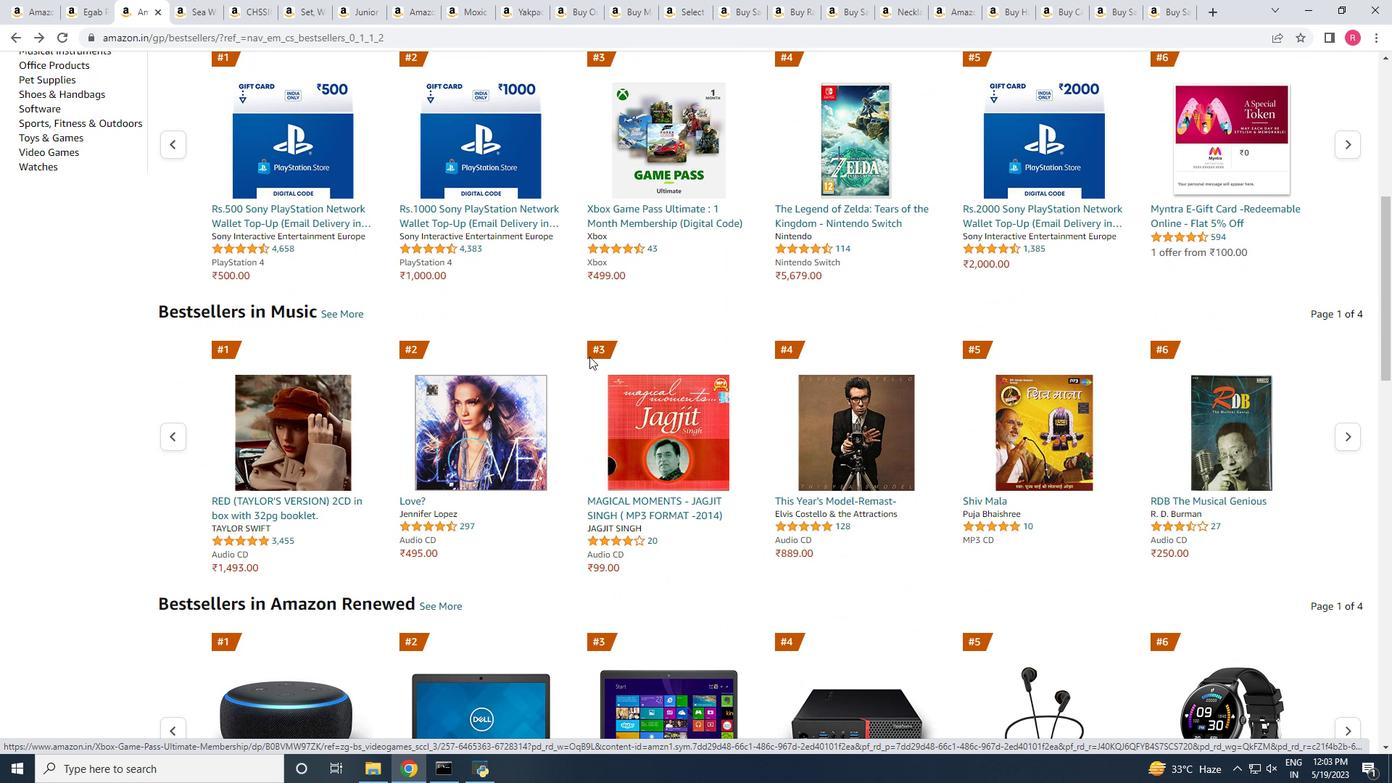 
Action: Mouse scrolled (589, 357) with delta (0, 0)
Screenshot: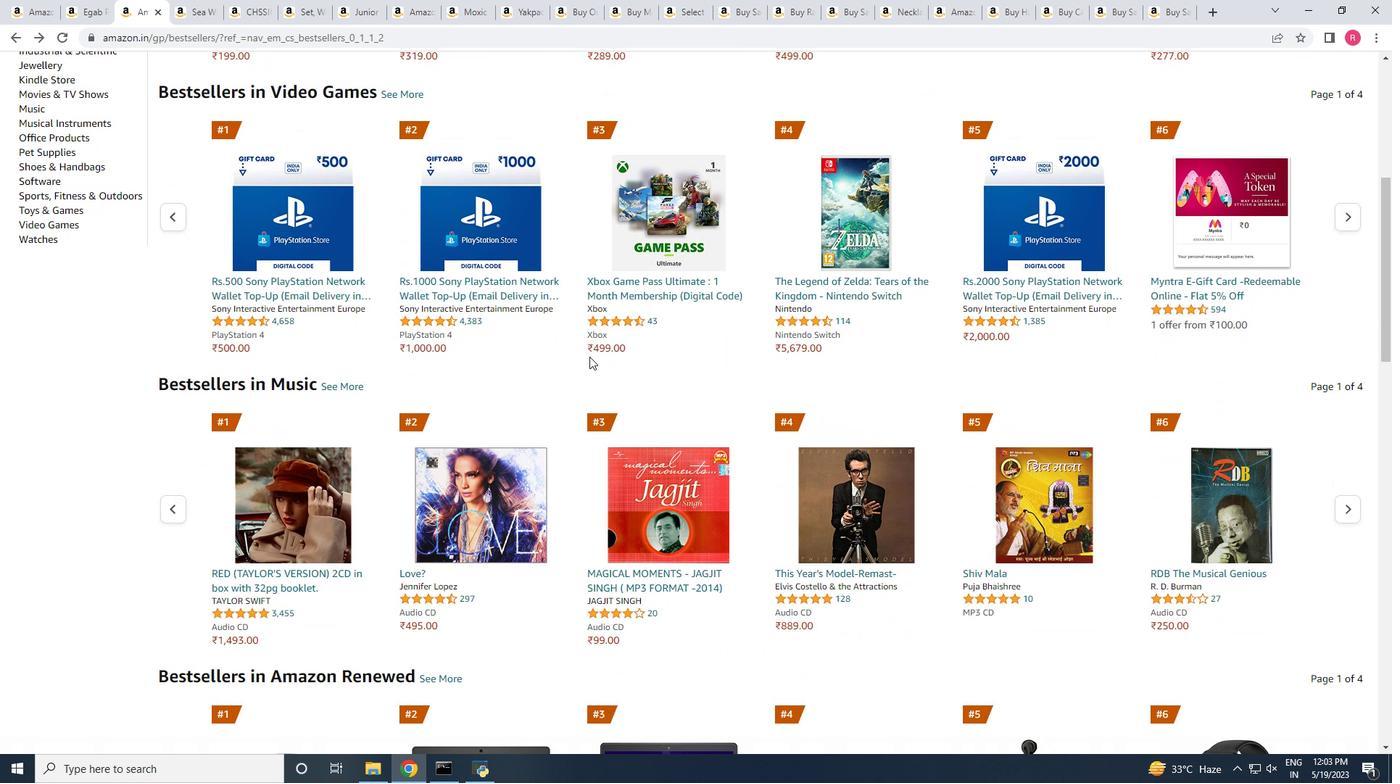 
Action: Mouse scrolled (589, 357) with delta (0, 0)
Screenshot: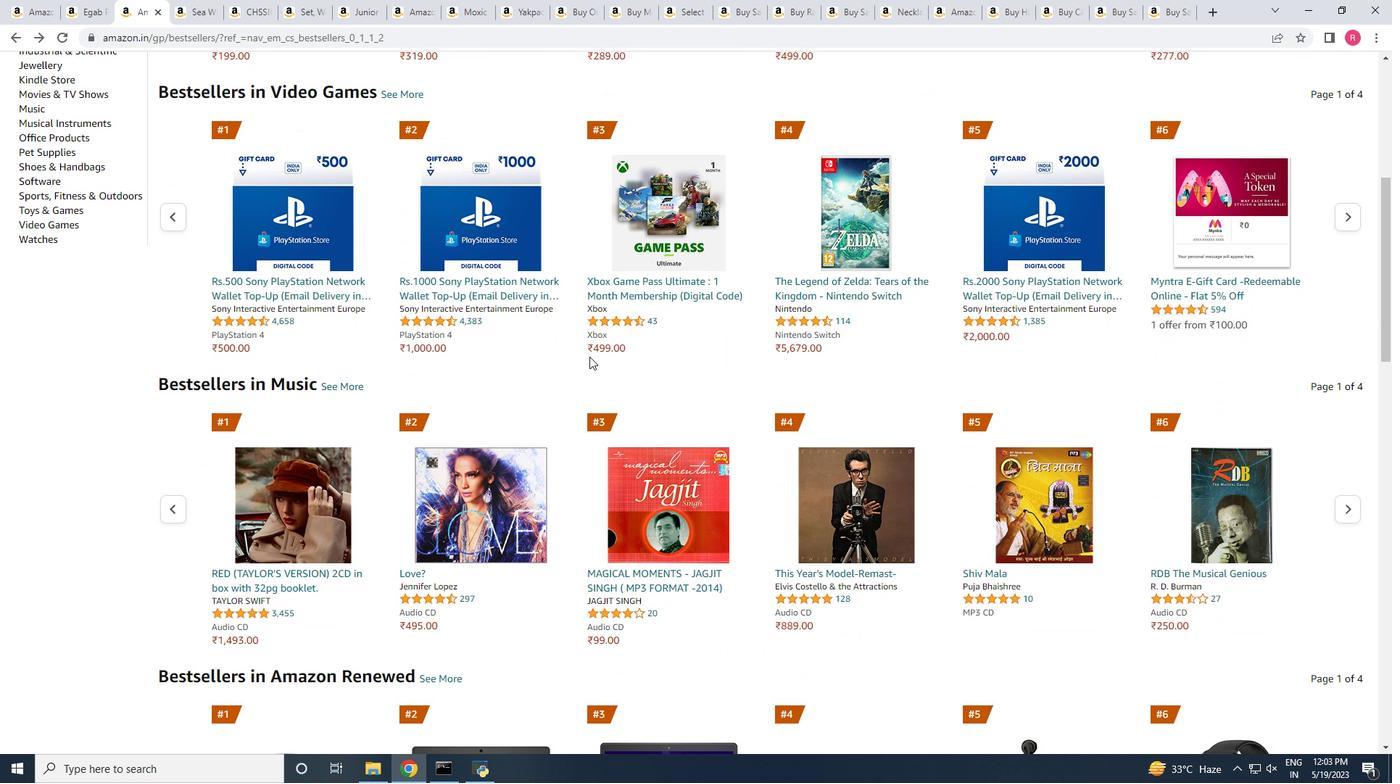 
Action: Mouse scrolled (589, 357) with delta (0, 0)
Screenshot: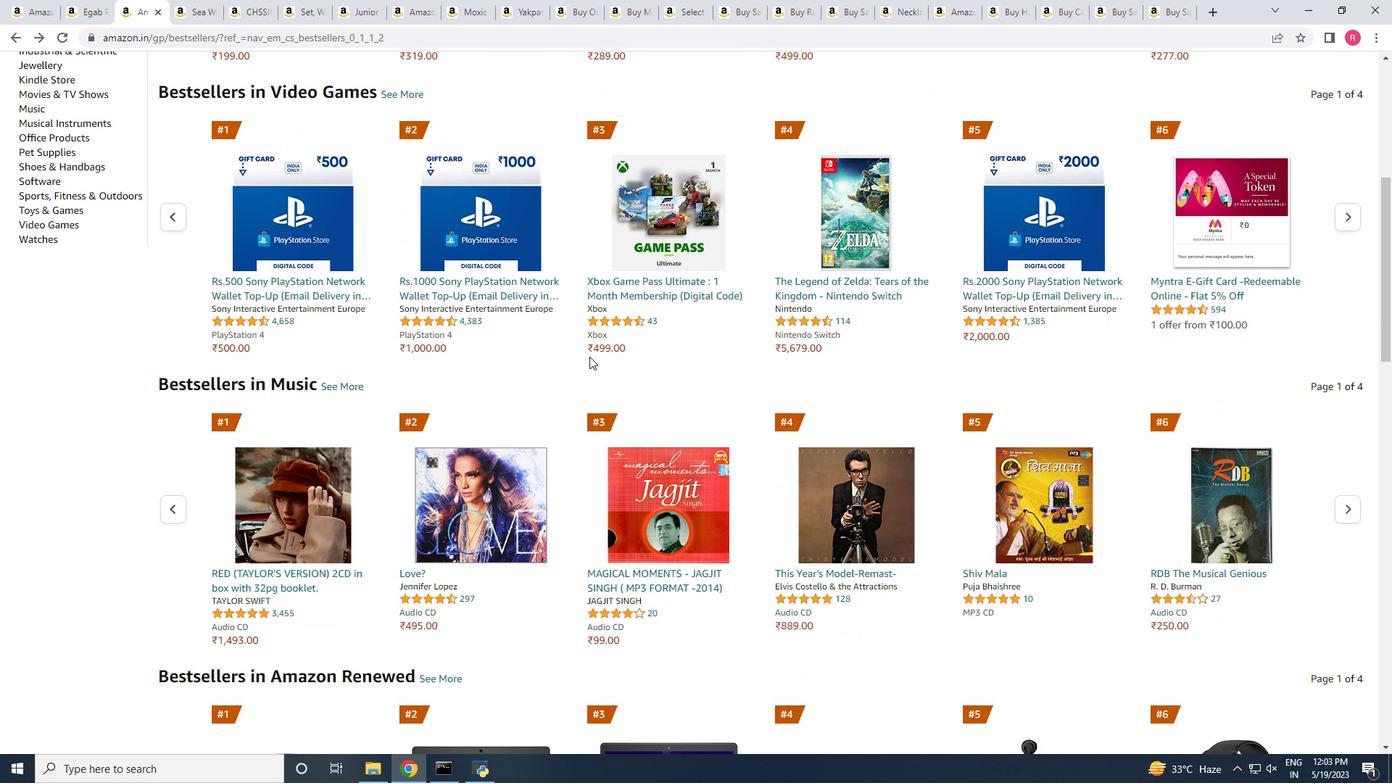 
Action: Mouse scrolled (589, 357) with delta (0, 0)
Screenshot: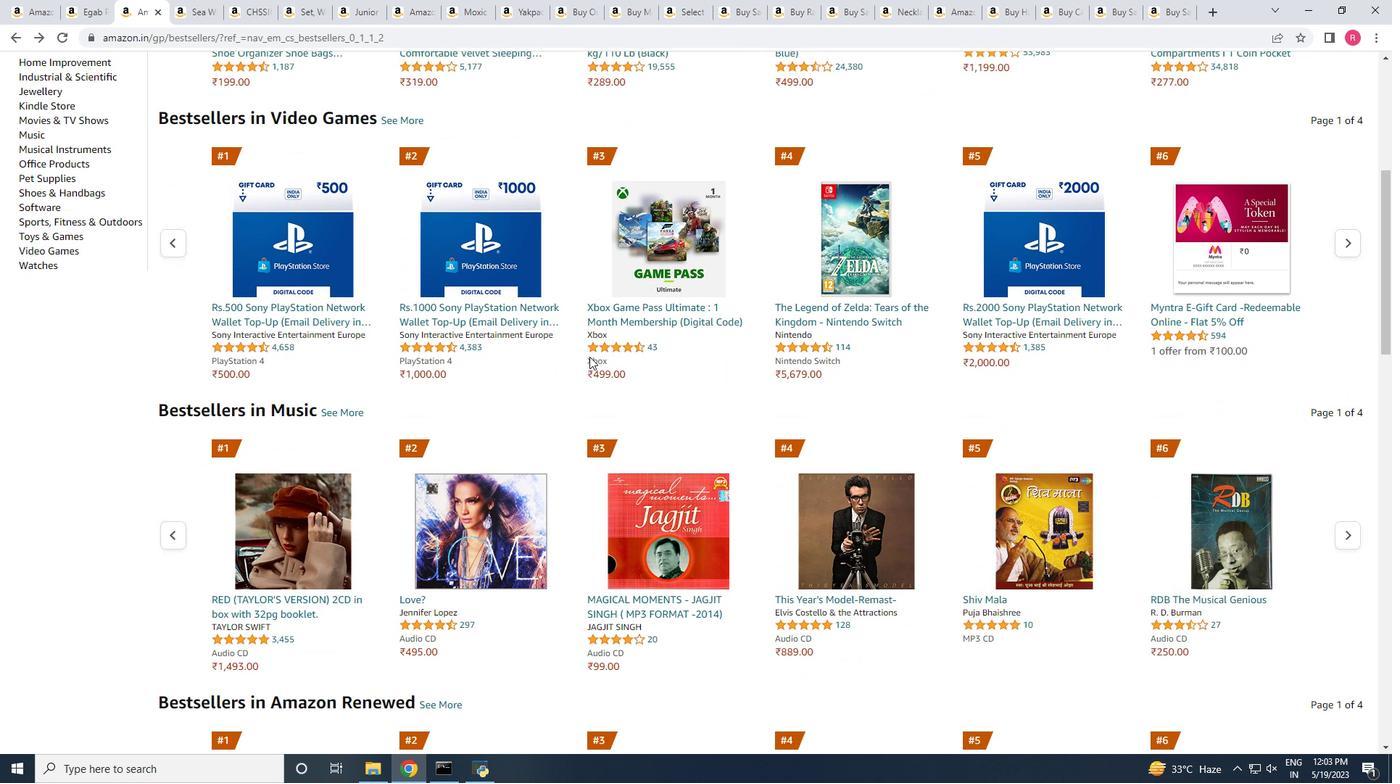 
Action: Mouse scrolled (589, 357) with delta (0, 0)
Screenshot: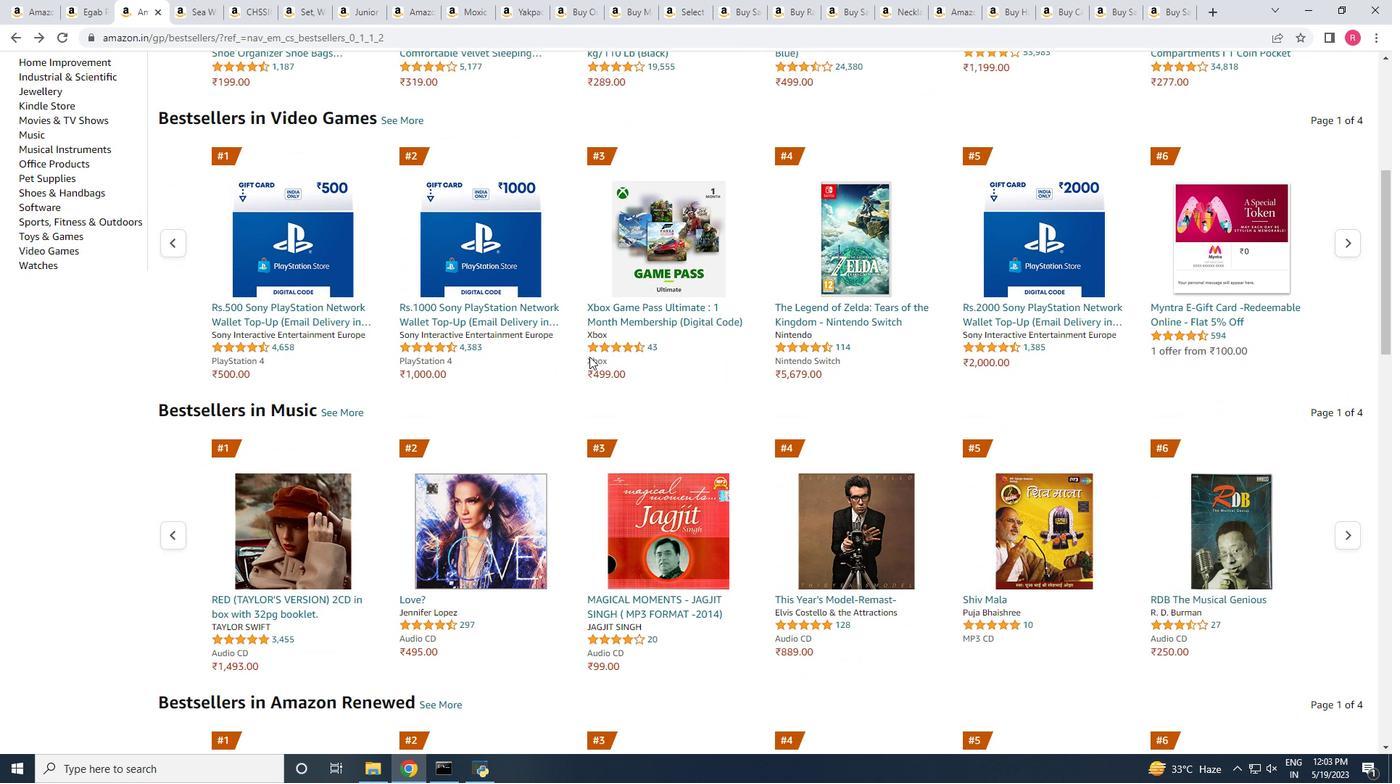 
Action: Mouse moved to (824, 317)
Screenshot: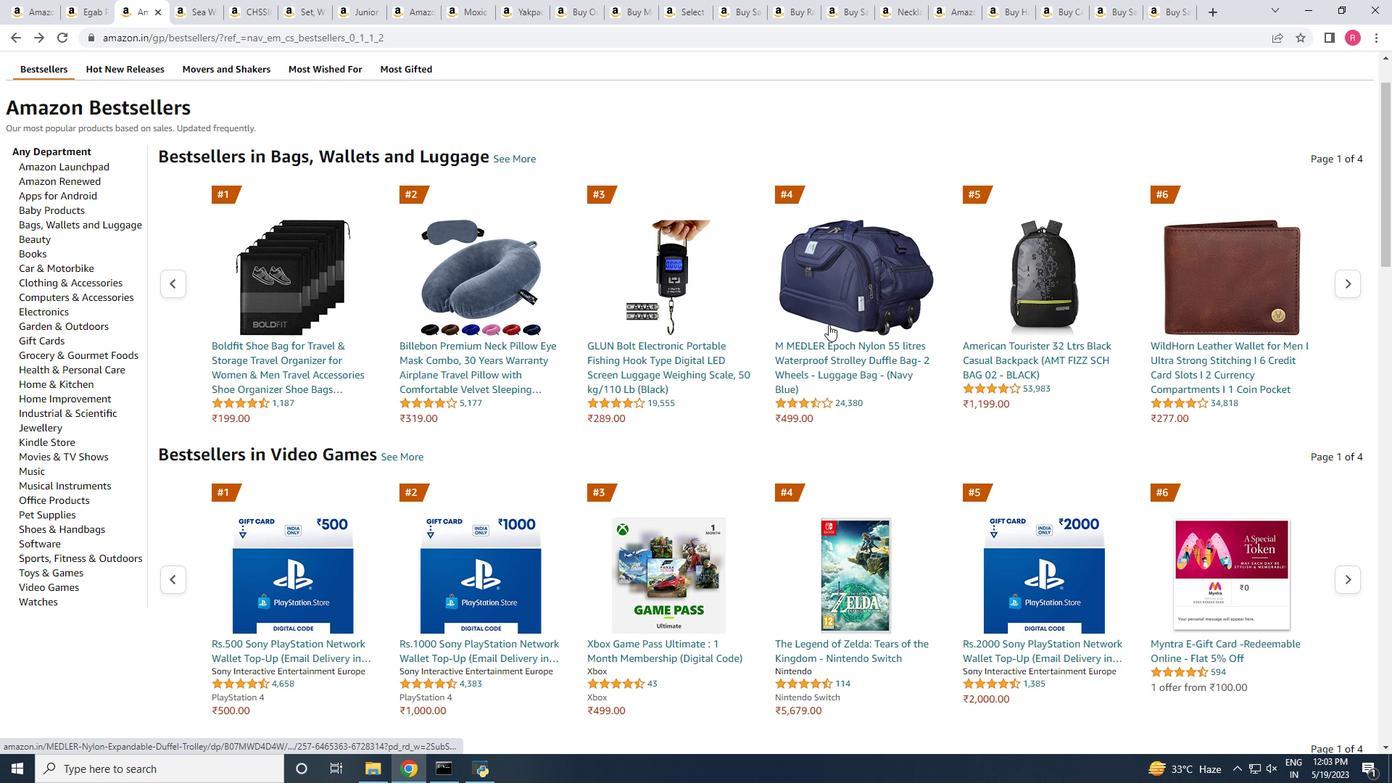 
Action: Mouse pressed left at (824, 317)
Screenshot: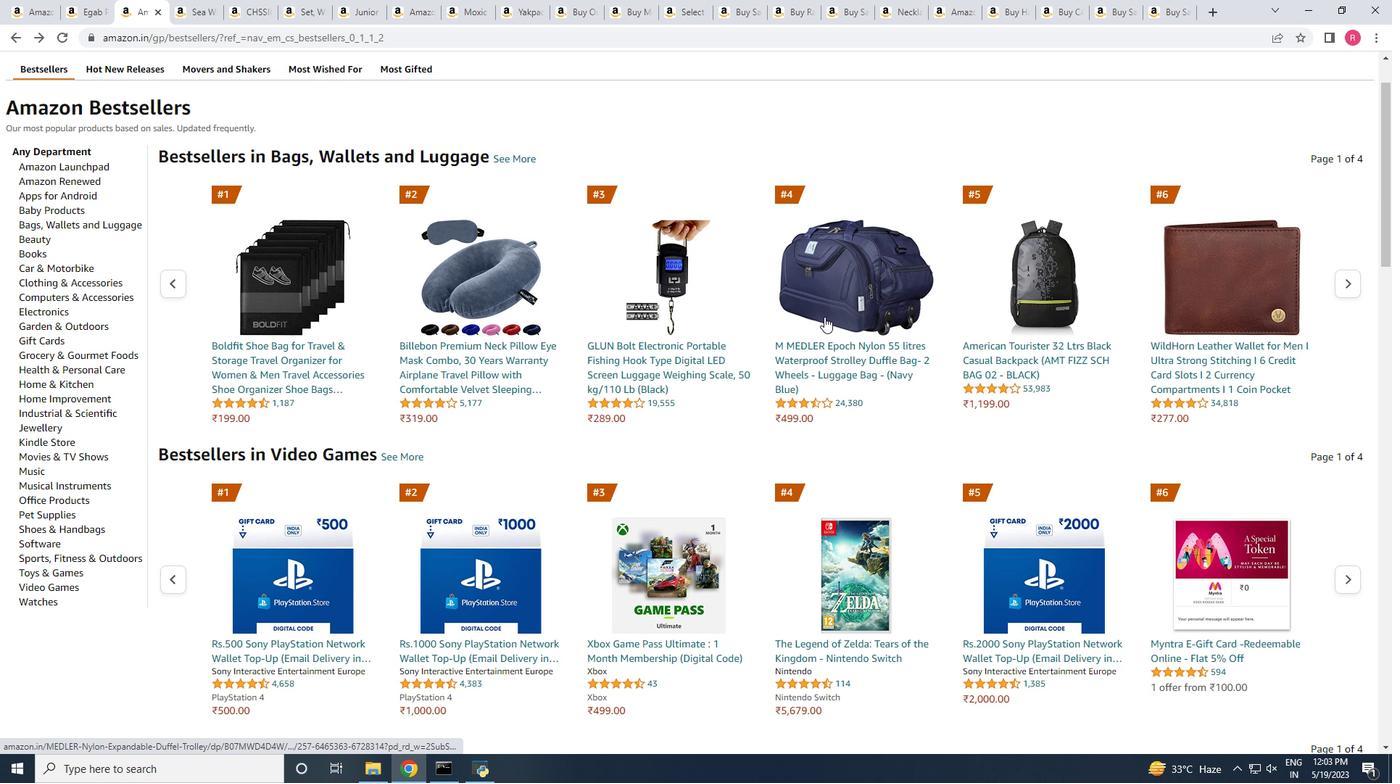 
Action: Mouse moved to (677, 499)
Screenshot: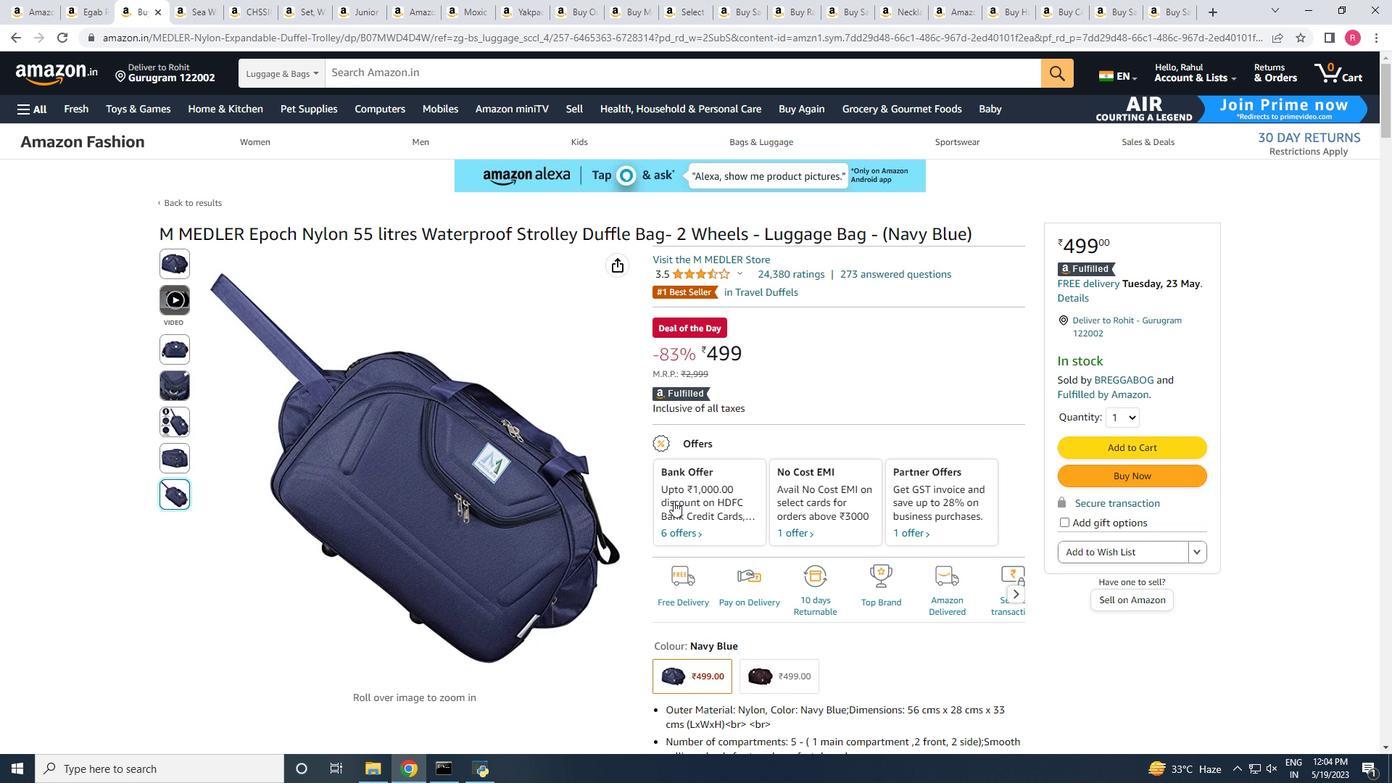 
Action: Mouse scrolled (677, 498) with delta (0, 0)
Screenshot: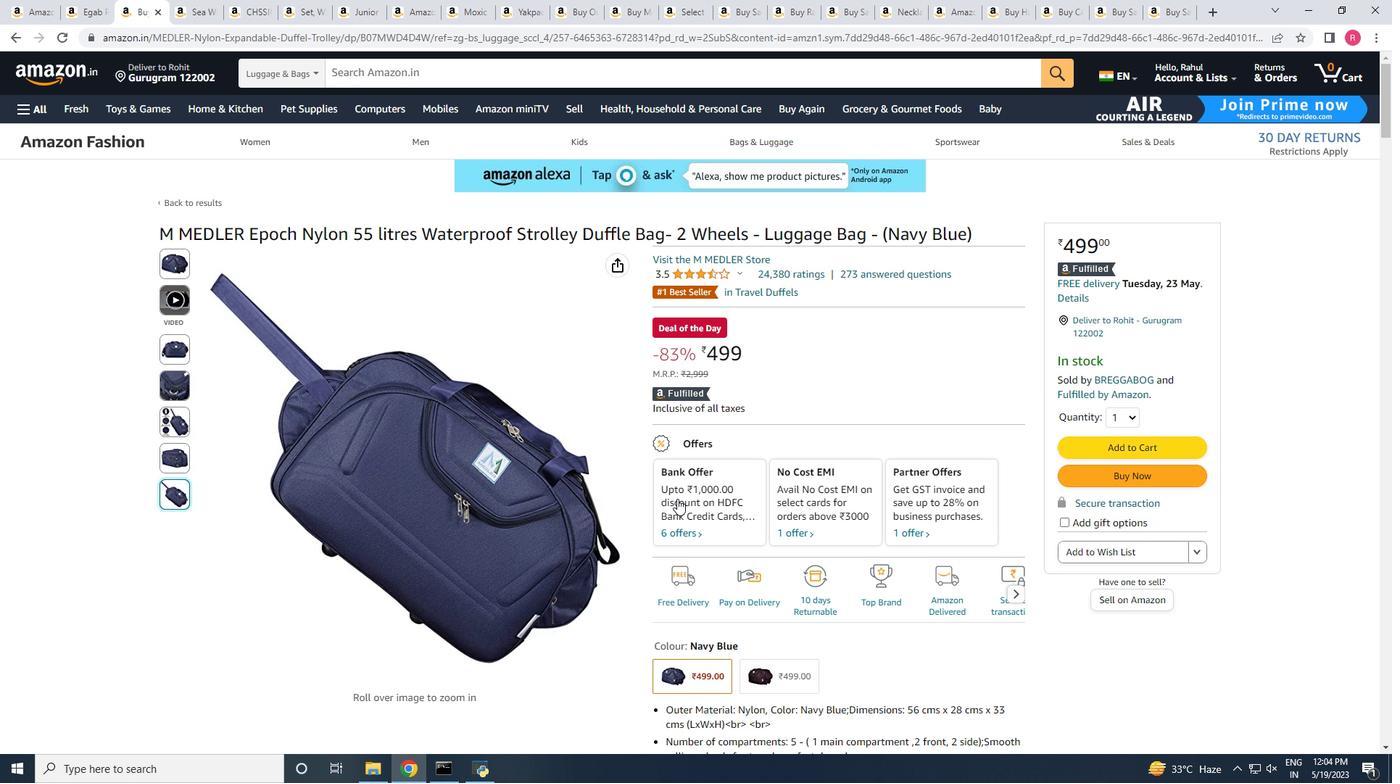 
Action: Mouse scrolled (677, 498) with delta (0, 0)
Screenshot: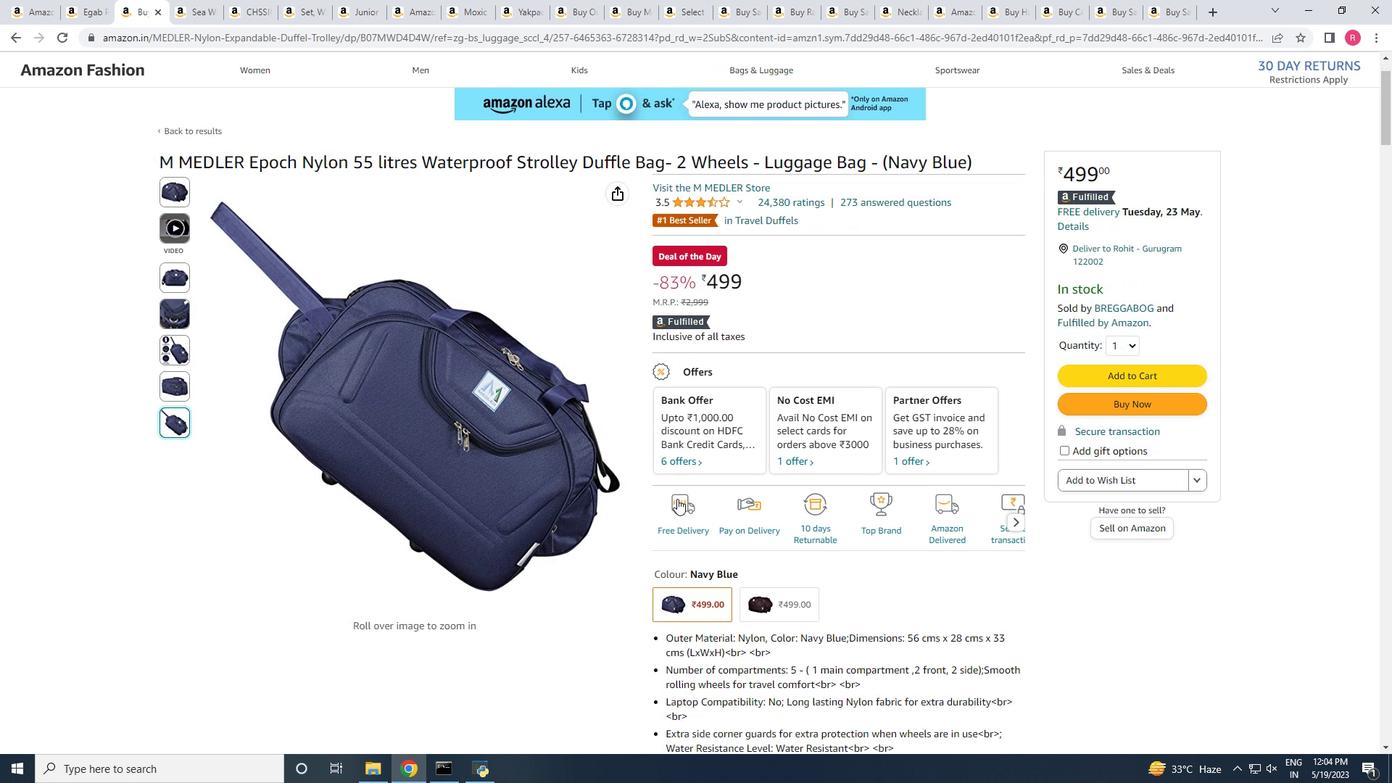 
Action: Mouse scrolled (677, 498) with delta (0, 0)
Screenshot: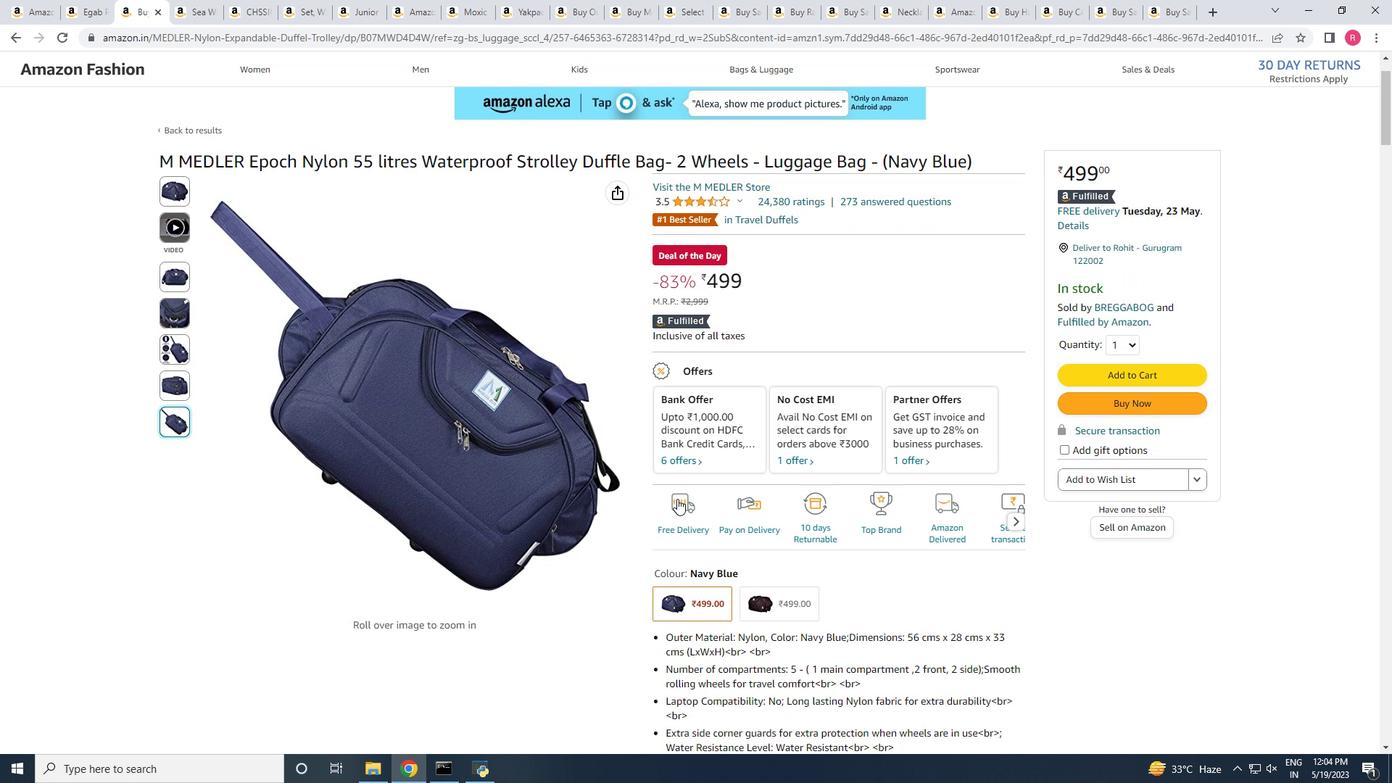
Action: Mouse scrolled (677, 498) with delta (0, 0)
Screenshot: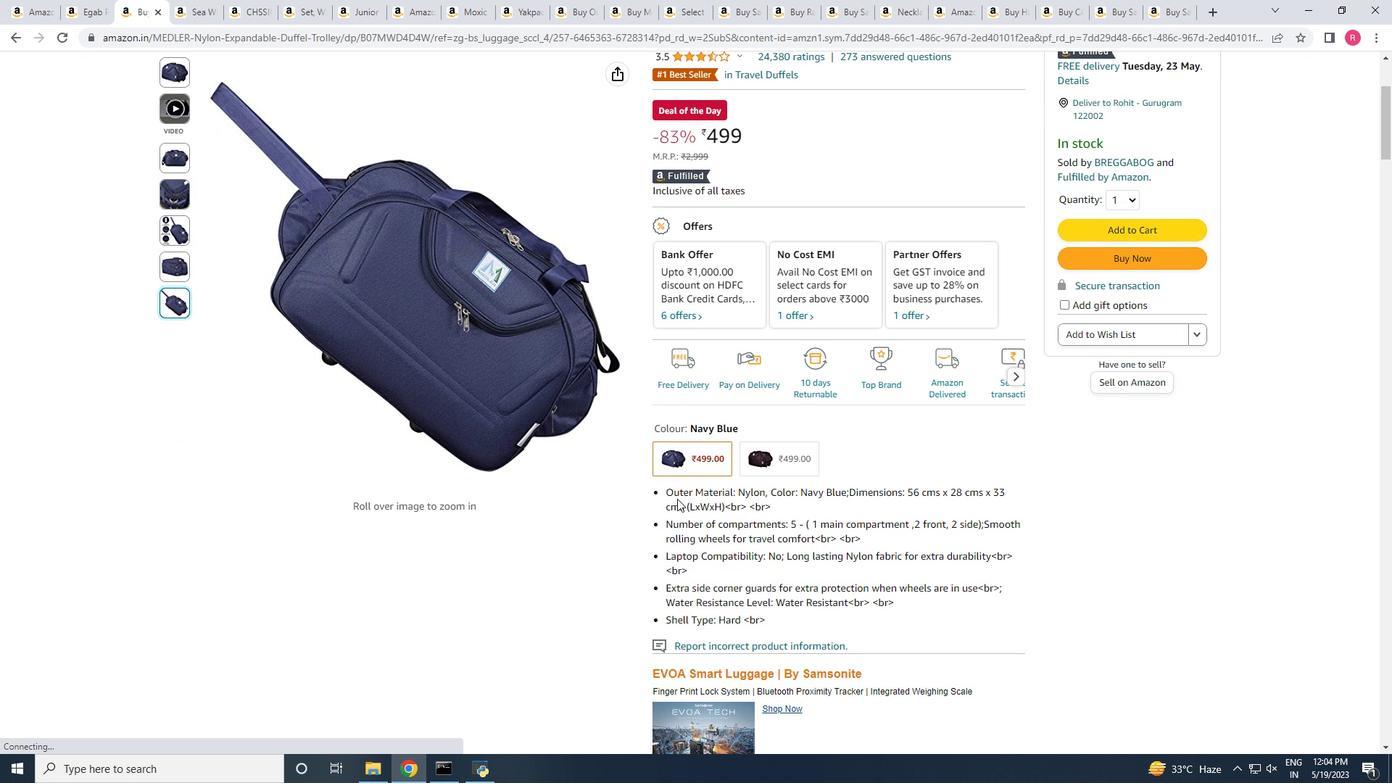 
Action: Mouse scrolled (677, 498) with delta (0, 0)
Screenshot: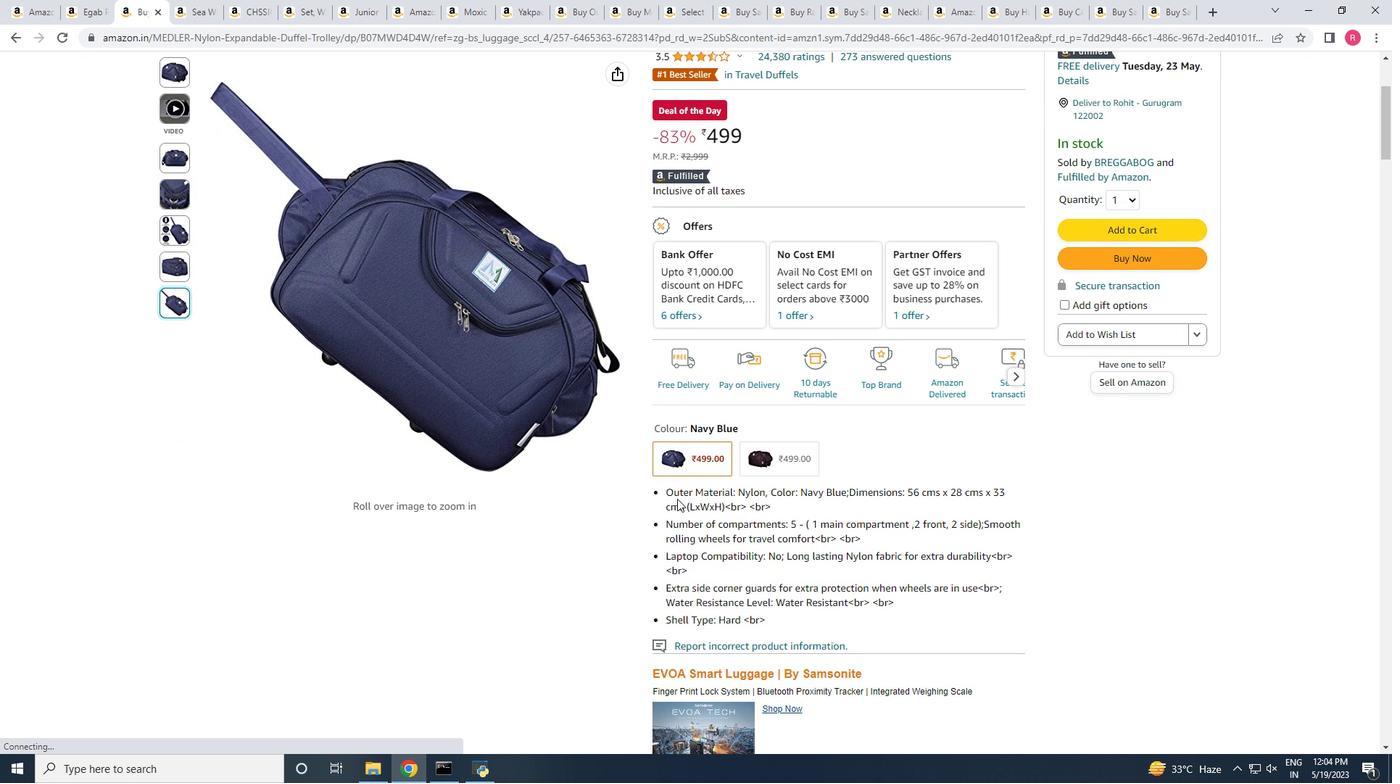 
Action: Mouse scrolled (677, 498) with delta (0, 0)
Screenshot: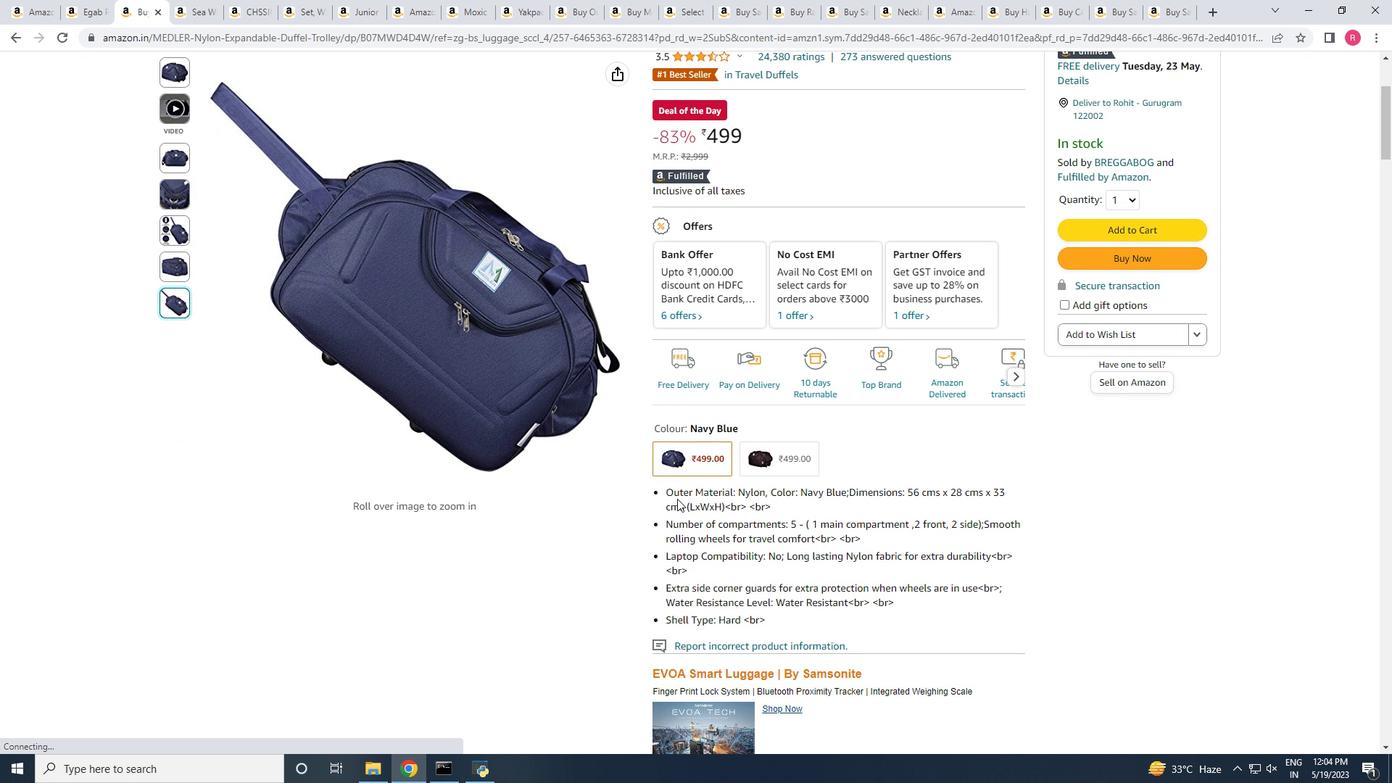 
Action: Mouse scrolled (677, 498) with delta (0, 0)
Screenshot: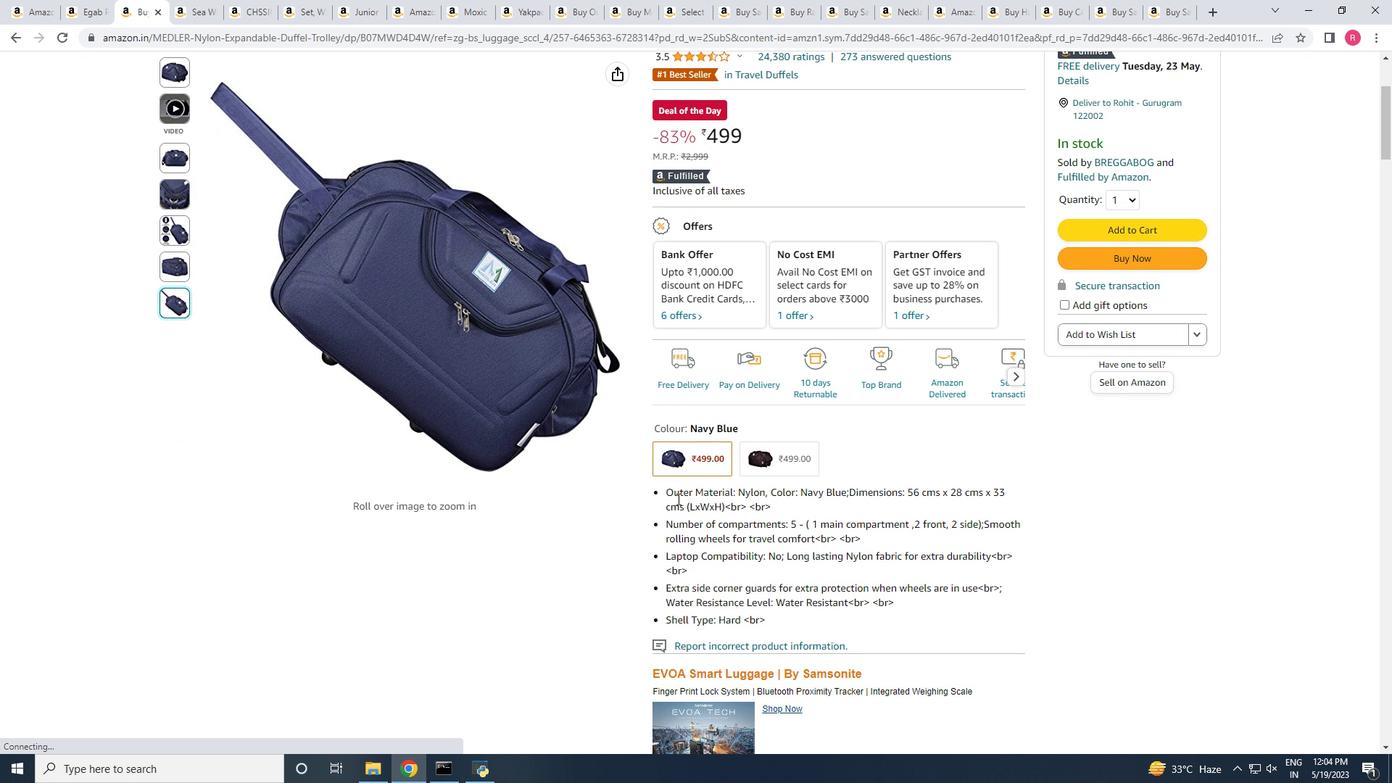 
Action: Mouse scrolled (677, 498) with delta (0, 0)
Screenshot: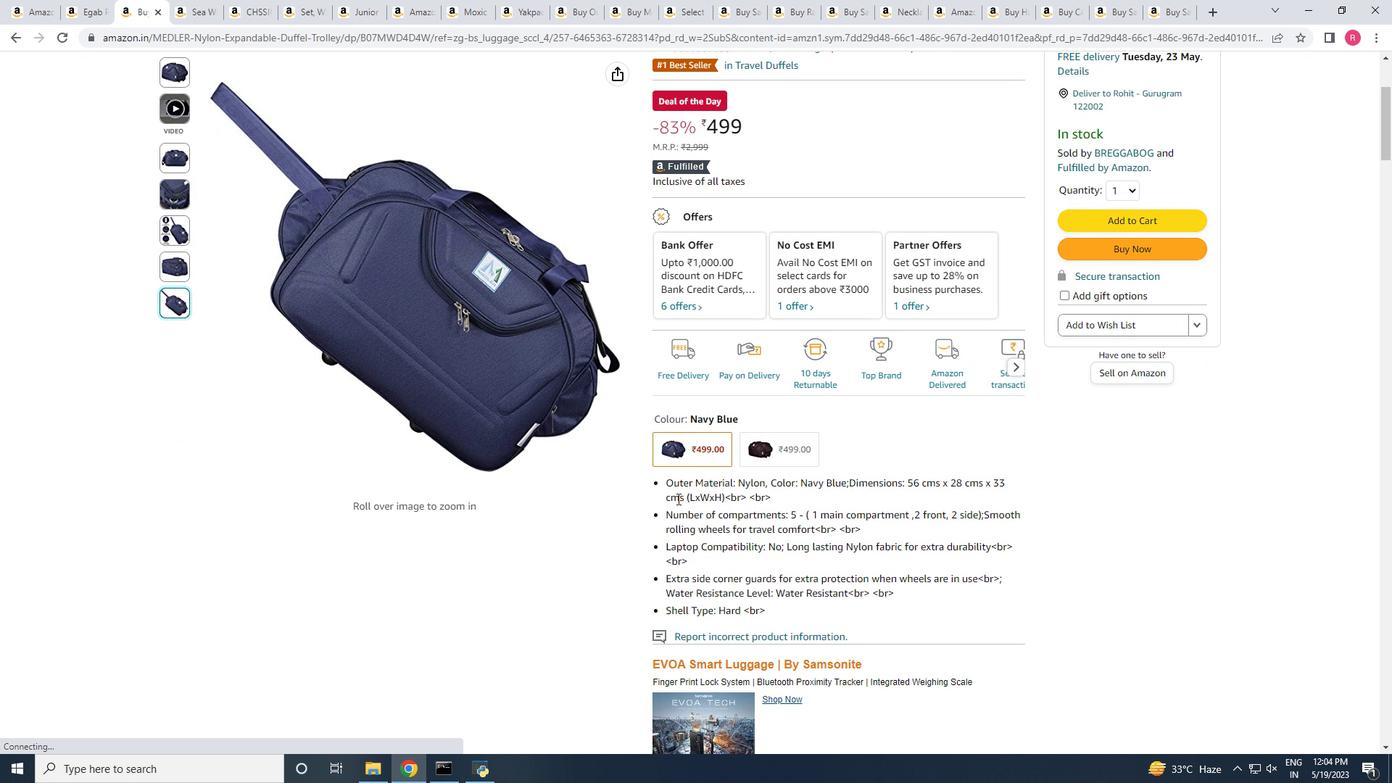 
Action: Mouse scrolled (677, 498) with delta (0, 0)
Screenshot: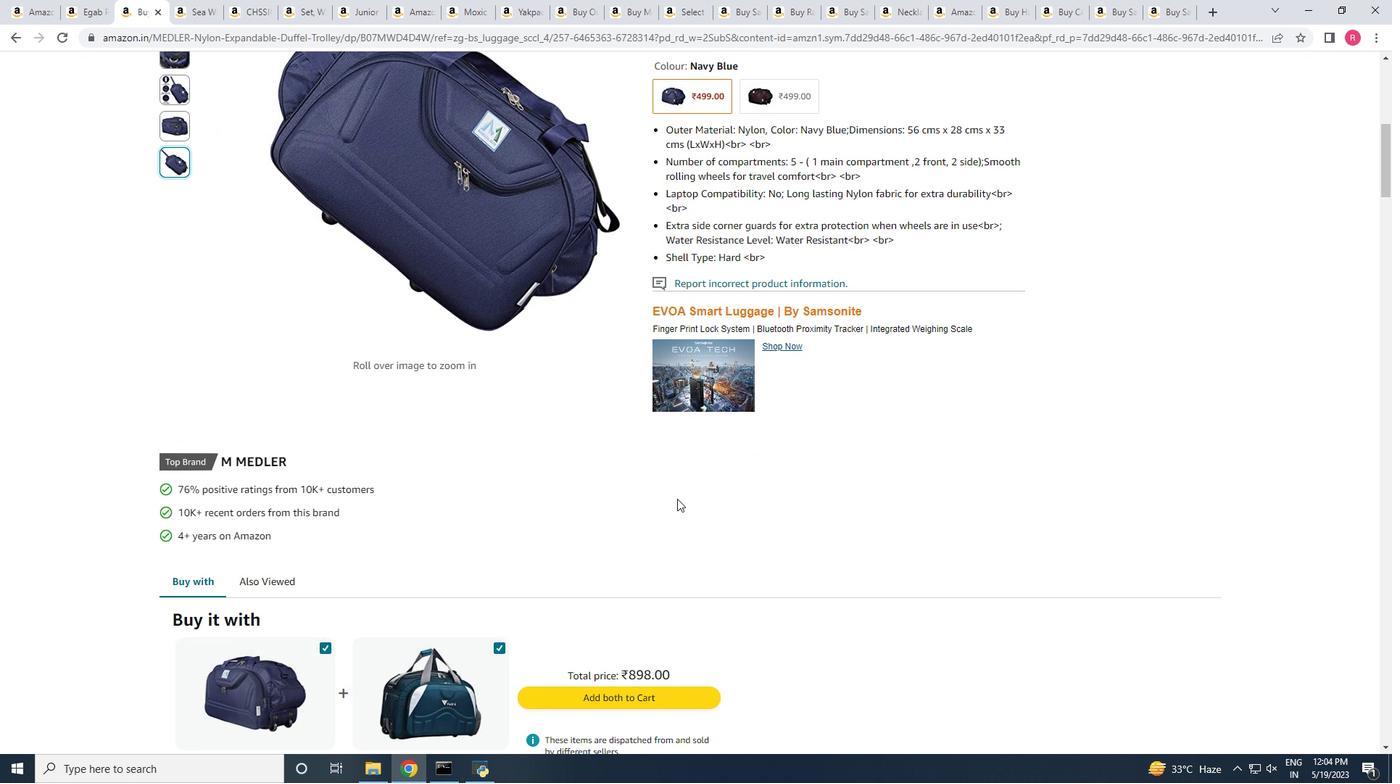 
Action: Mouse scrolled (677, 498) with delta (0, 0)
Screenshot: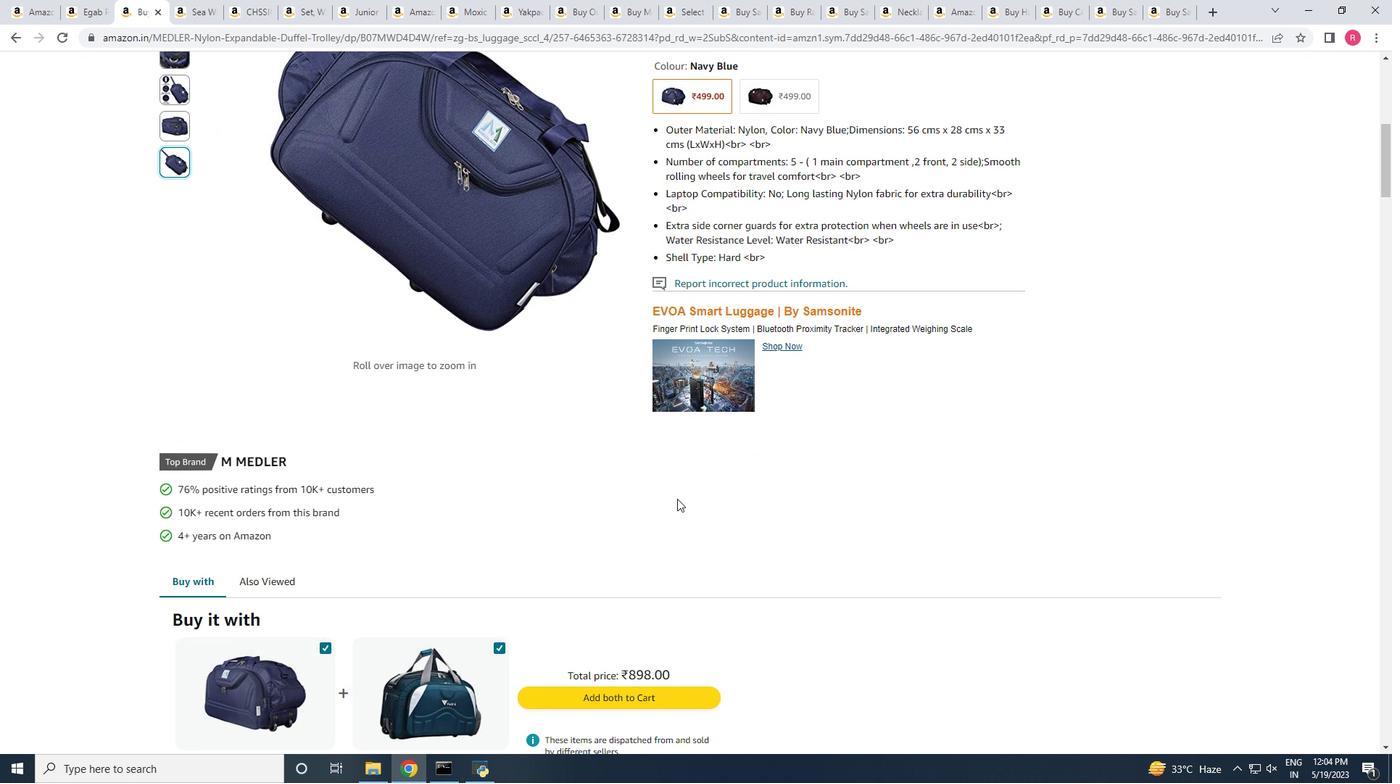 
Action: Mouse scrolled (677, 498) with delta (0, 0)
Screenshot: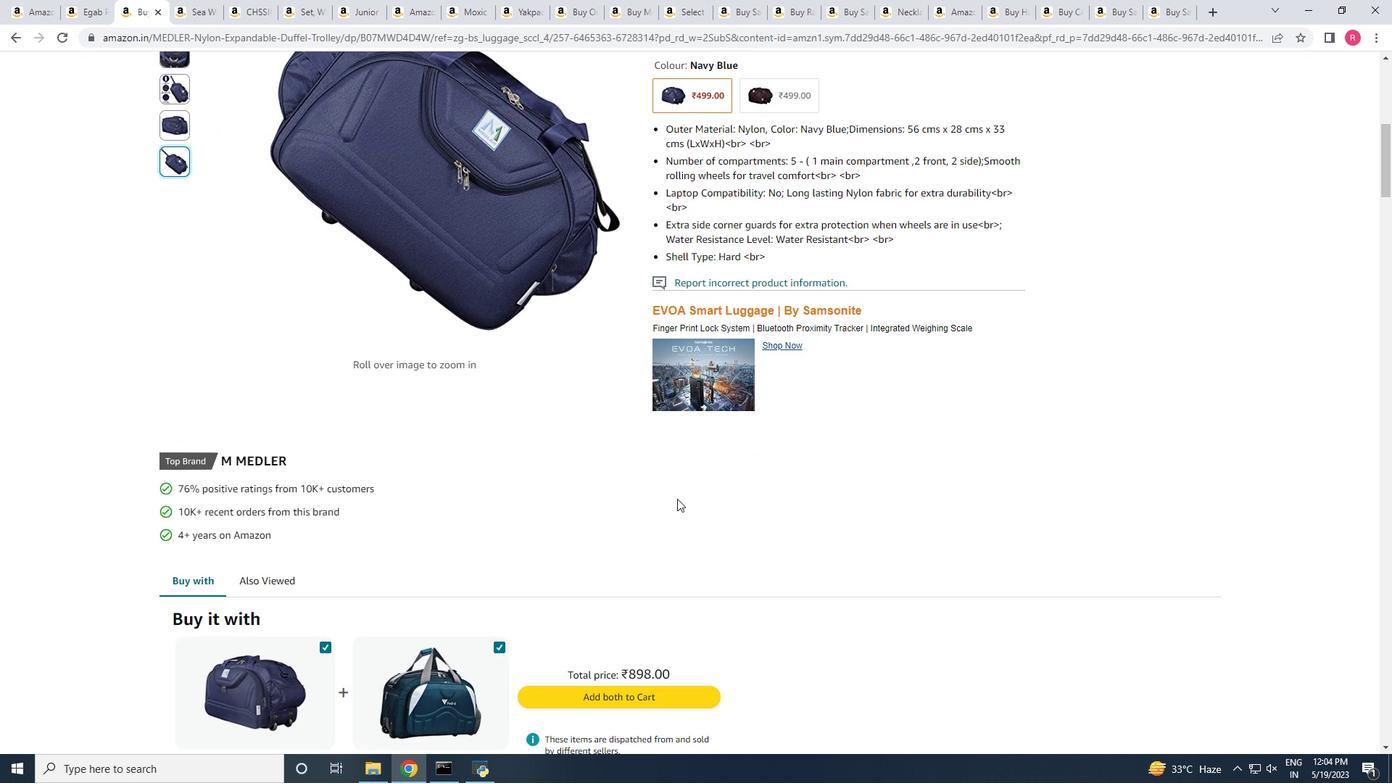 
Action: Mouse scrolled (677, 498) with delta (0, 0)
Screenshot: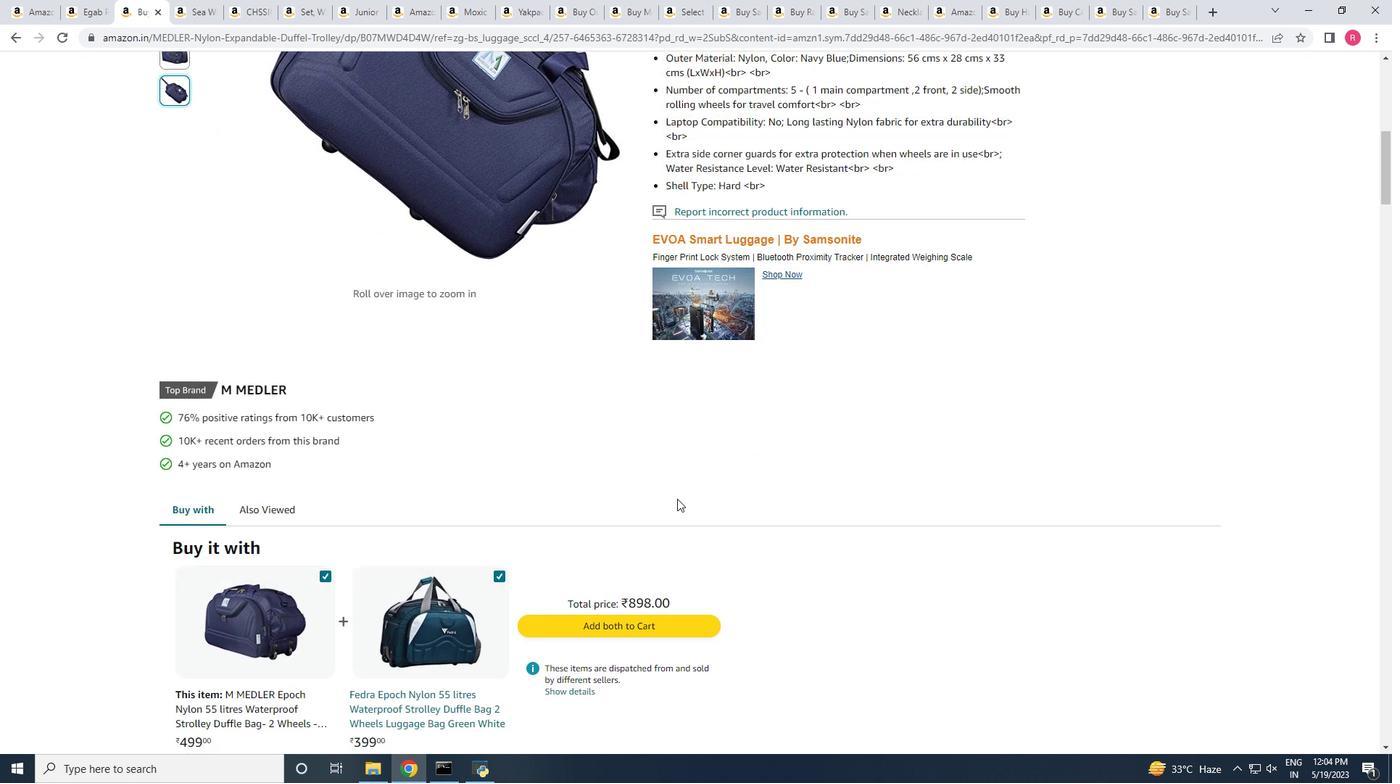 
Action: Mouse scrolled (677, 498) with delta (0, 0)
Screenshot: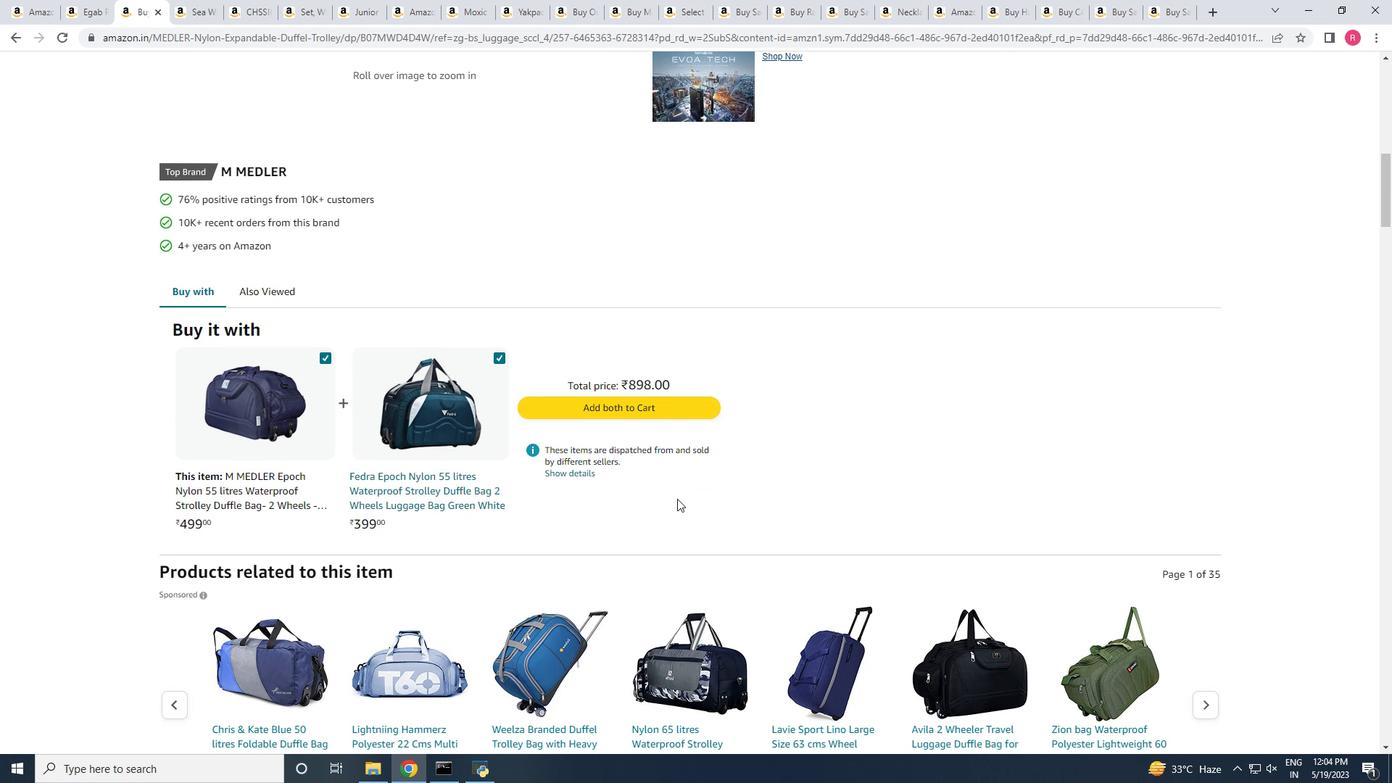 
Action: Mouse scrolled (677, 498) with delta (0, 0)
Screenshot: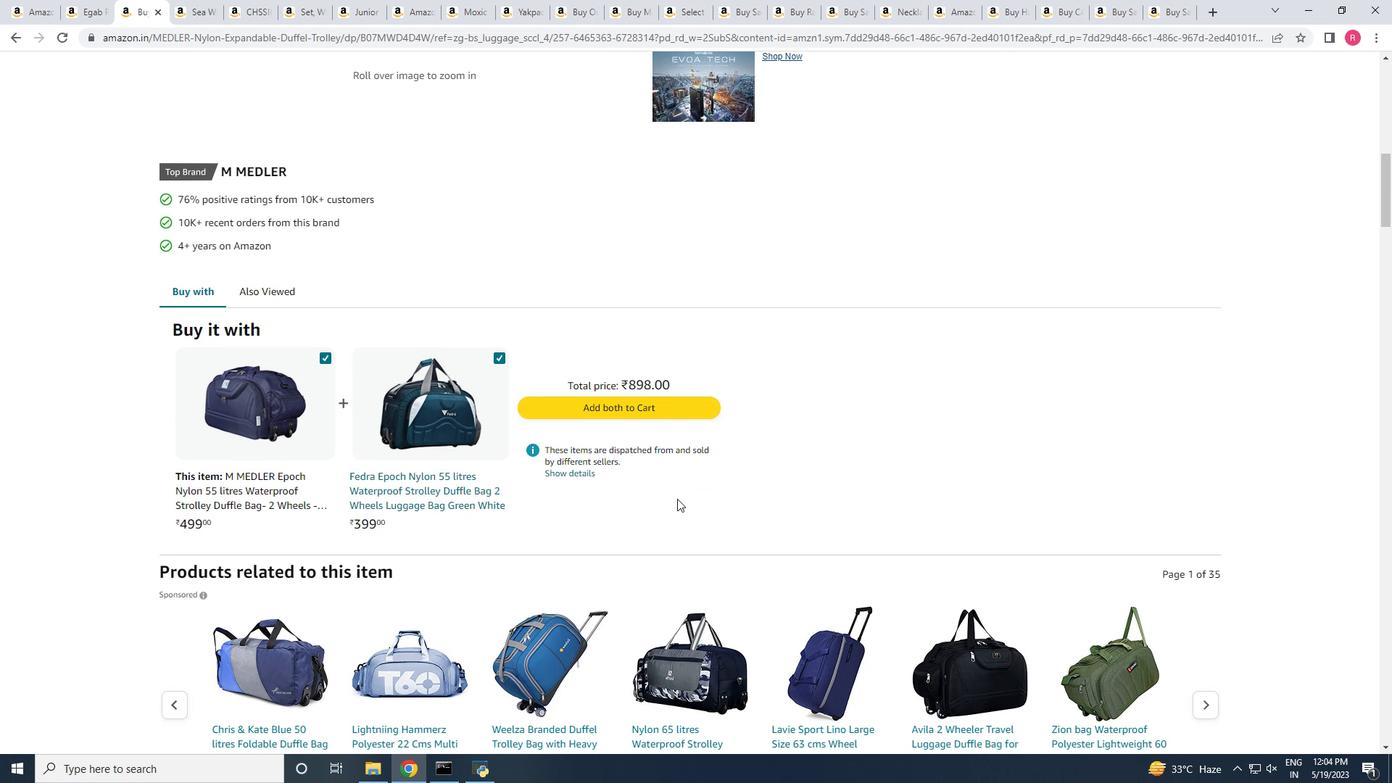 
Action: Mouse scrolled (677, 498) with delta (0, 0)
Screenshot: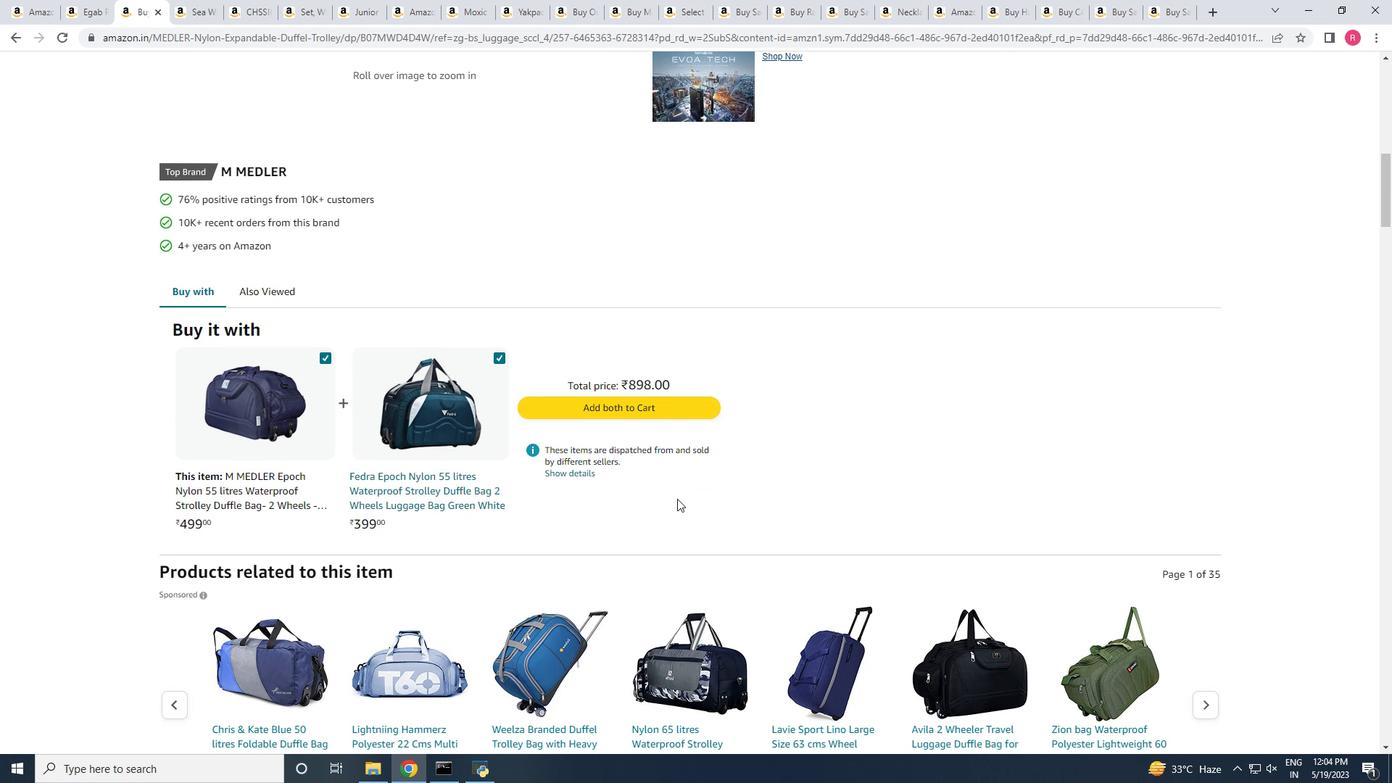 
Action: Mouse scrolled (677, 498) with delta (0, 0)
Screenshot: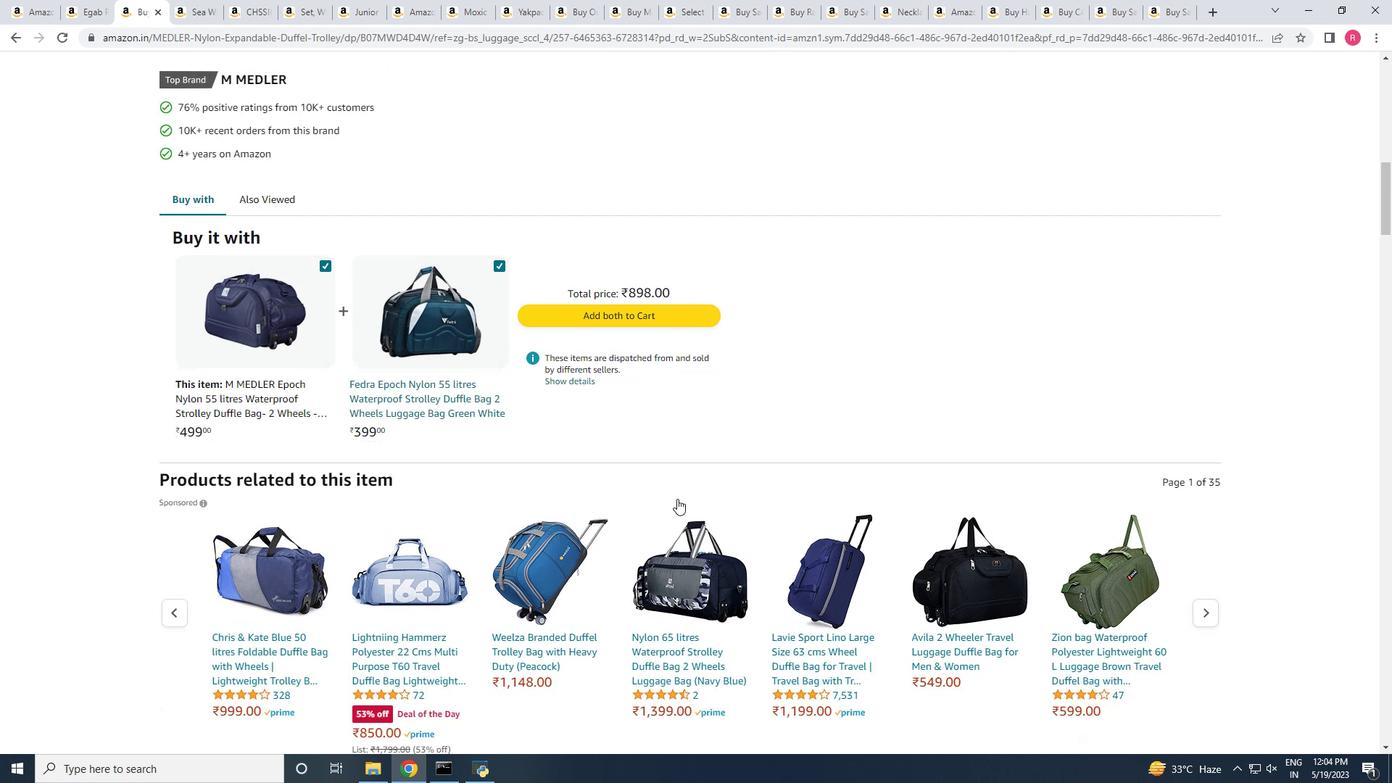 
Action: Mouse scrolled (677, 499) with delta (0, 0)
Screenshot: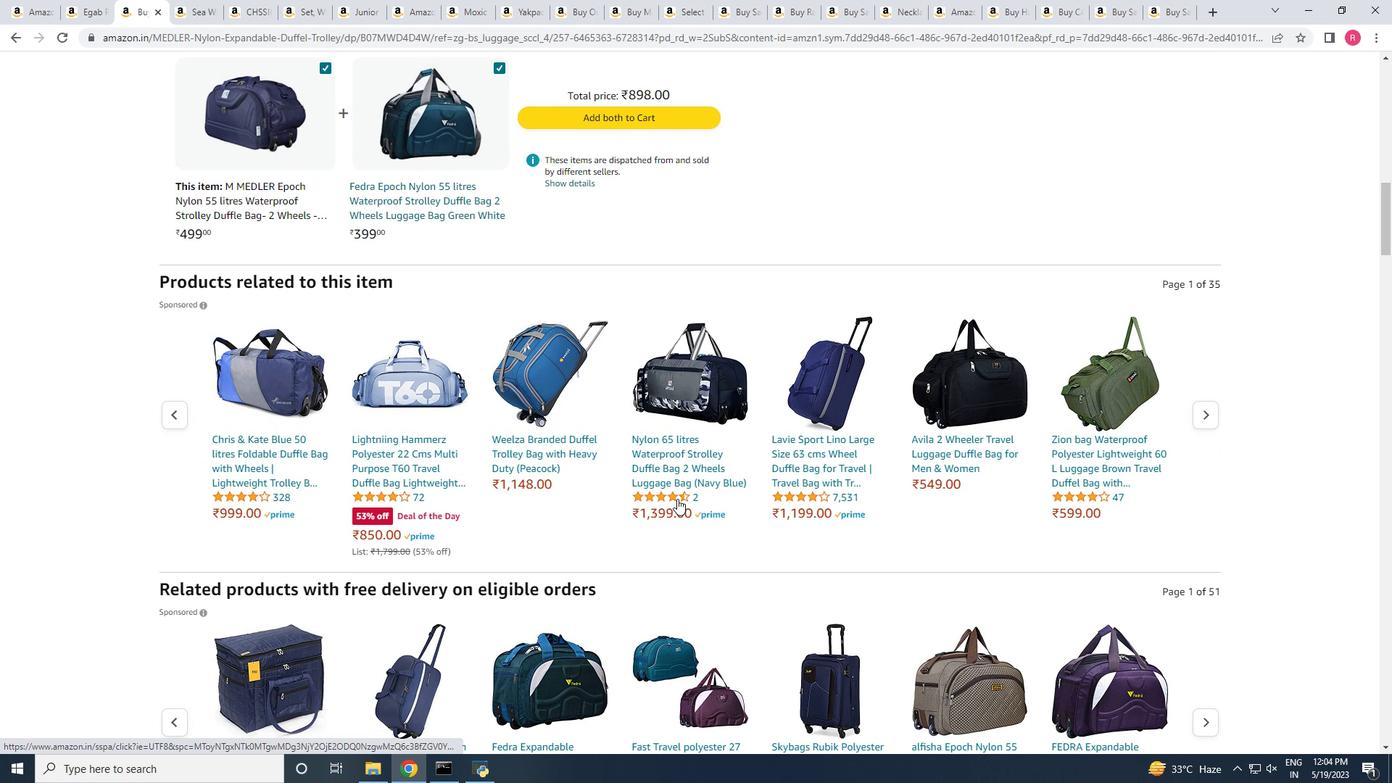 
Action: Mouse scrolled (677, 499) with delta (0, 0)
Screenshot: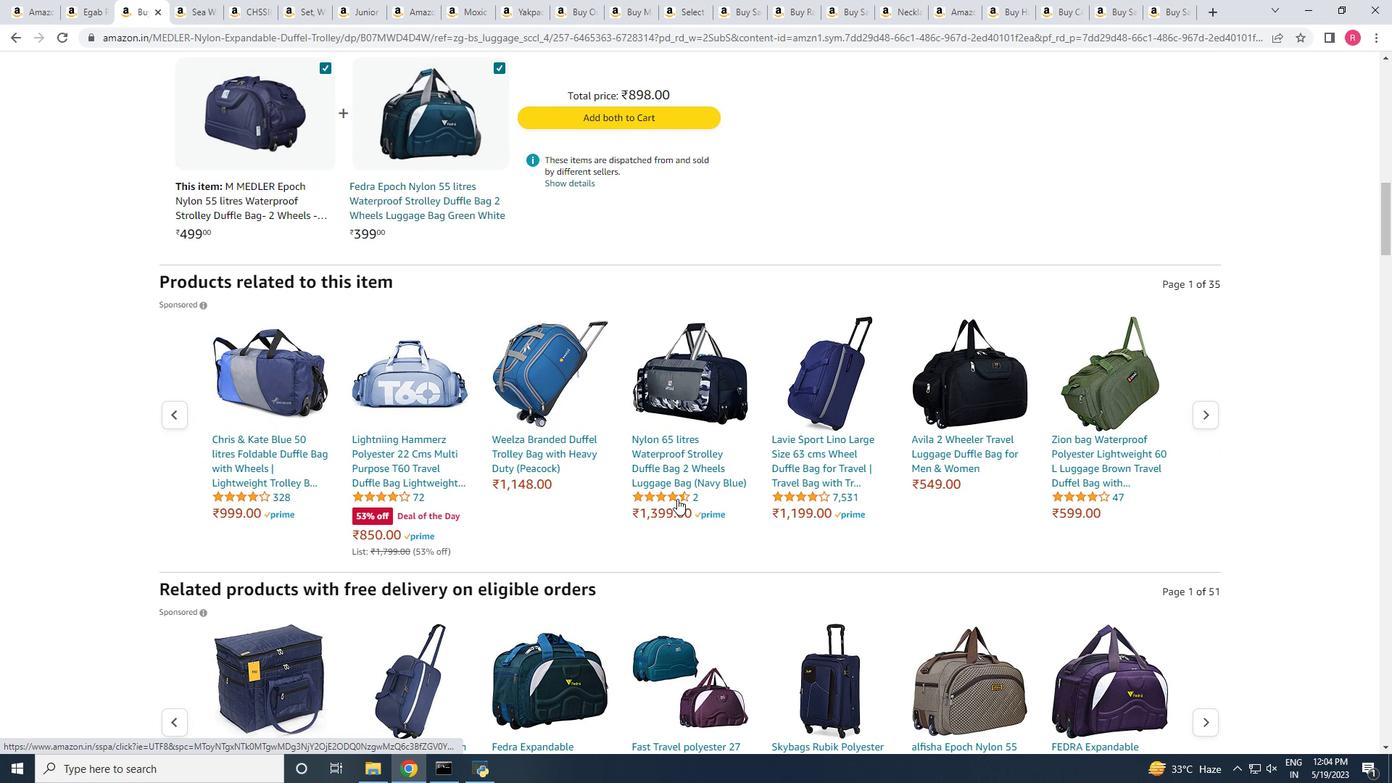 
Action: Mouse scrolled (677, 498) with delta (0, 0)
Screenshot: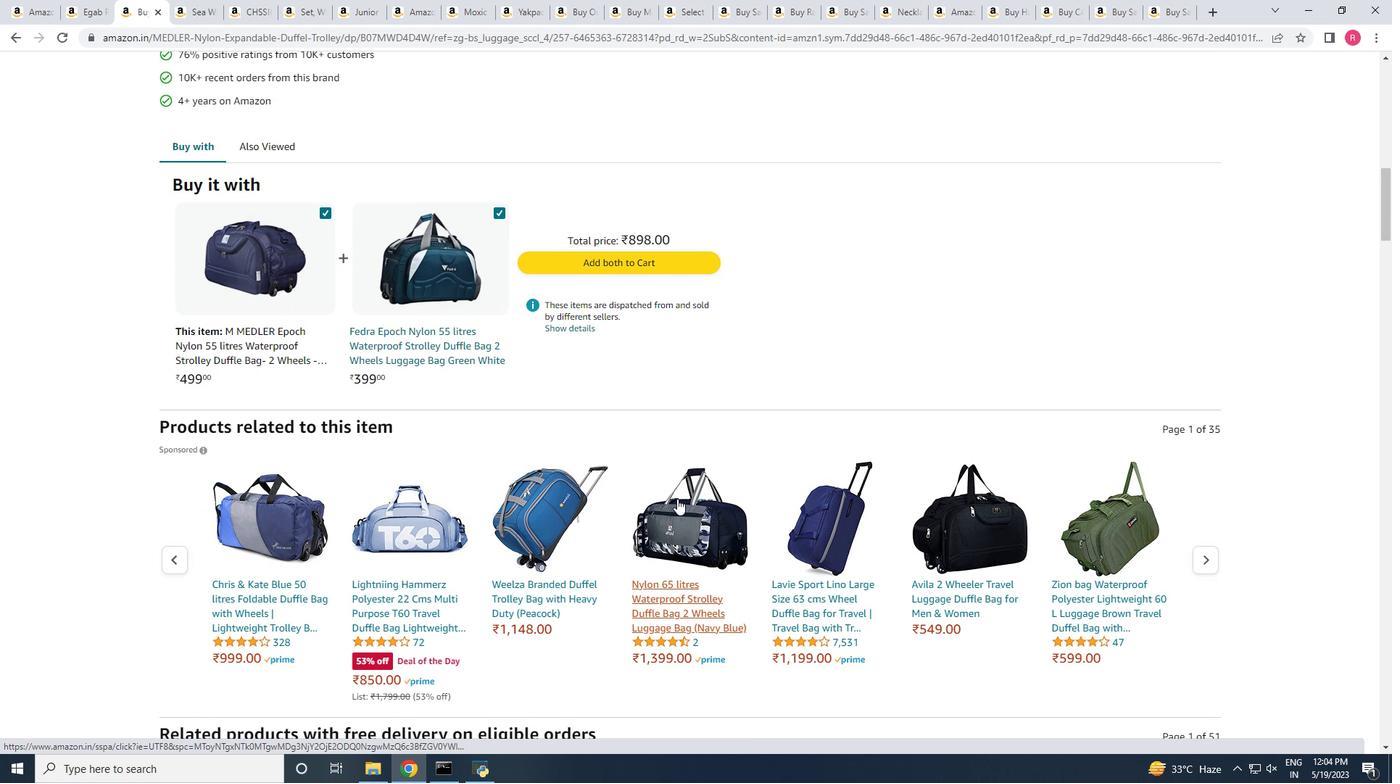 
Action: Mouse scrolled (677, 498) with delta (0, 0)
Screenshot: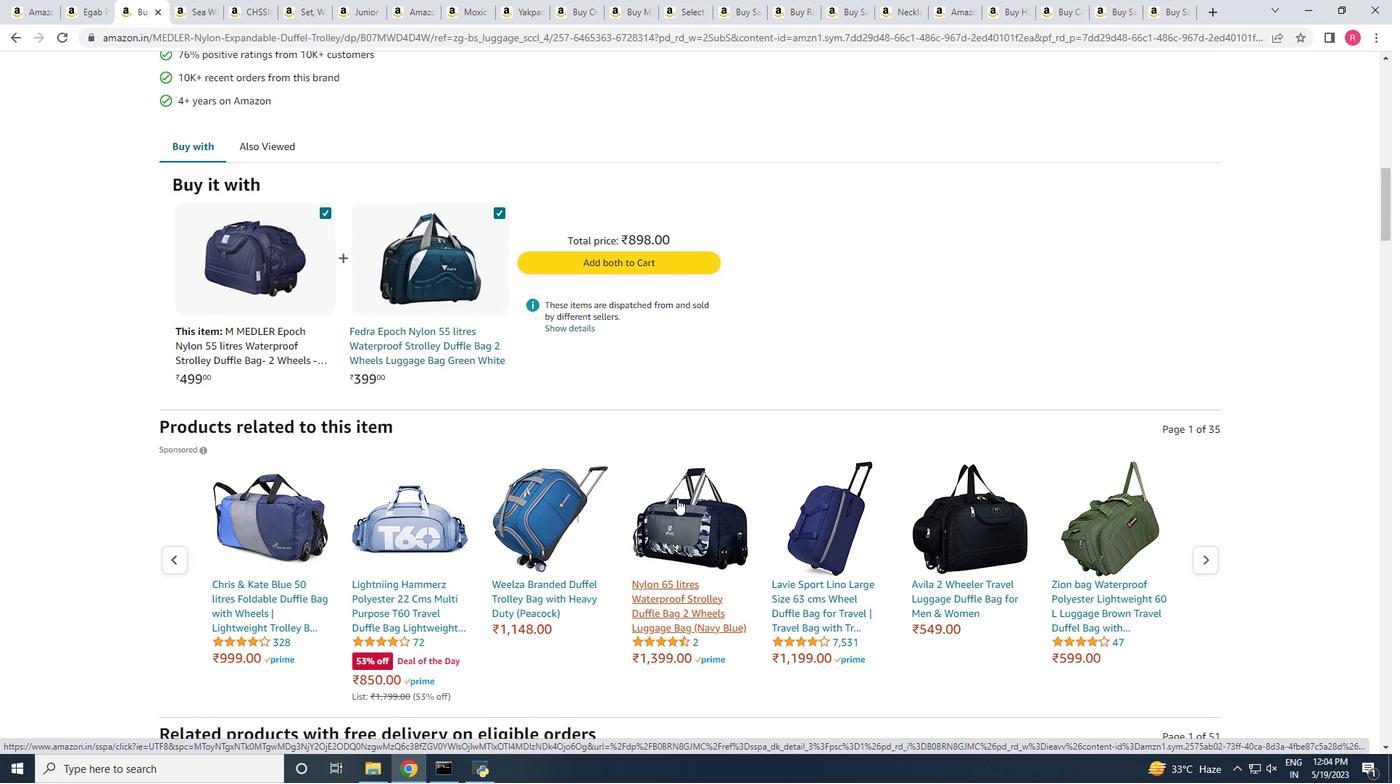 
Action: Mouse scrolled (677, 498) with delta (0, 0)
Screenshot: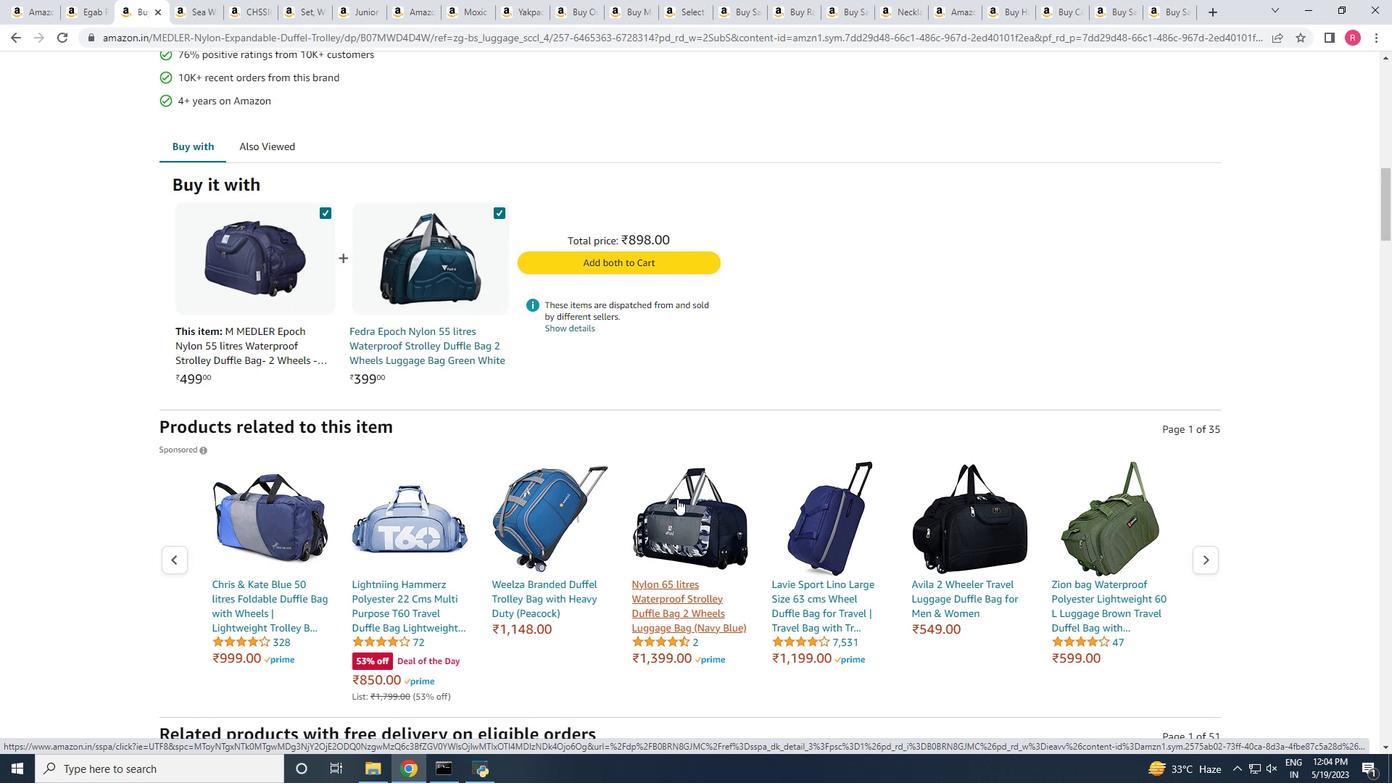 
Action: Mouse scrolled (677, 498) with delta (0, 0)
Screenshot: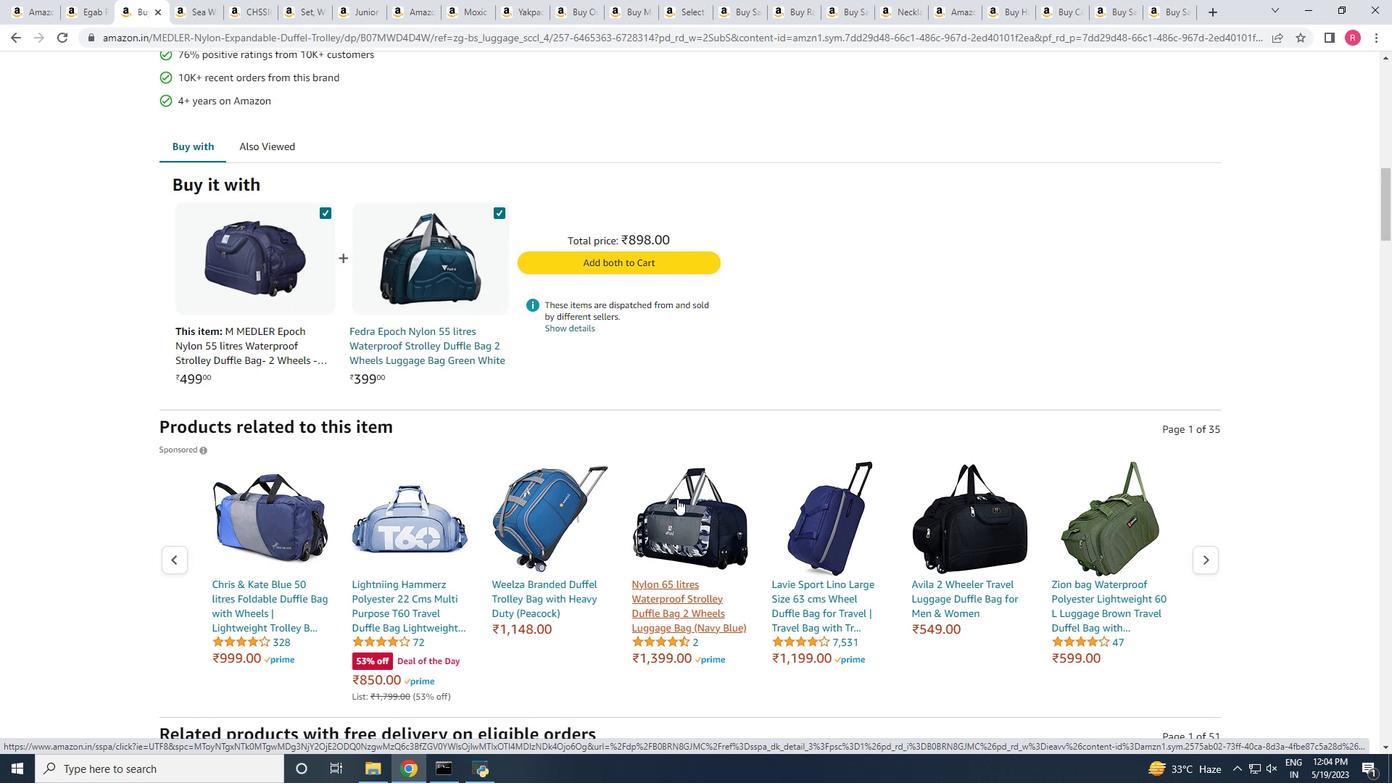 
Action: Mouse scrolled (677, 498) with delta (0, 0)
Screenshot: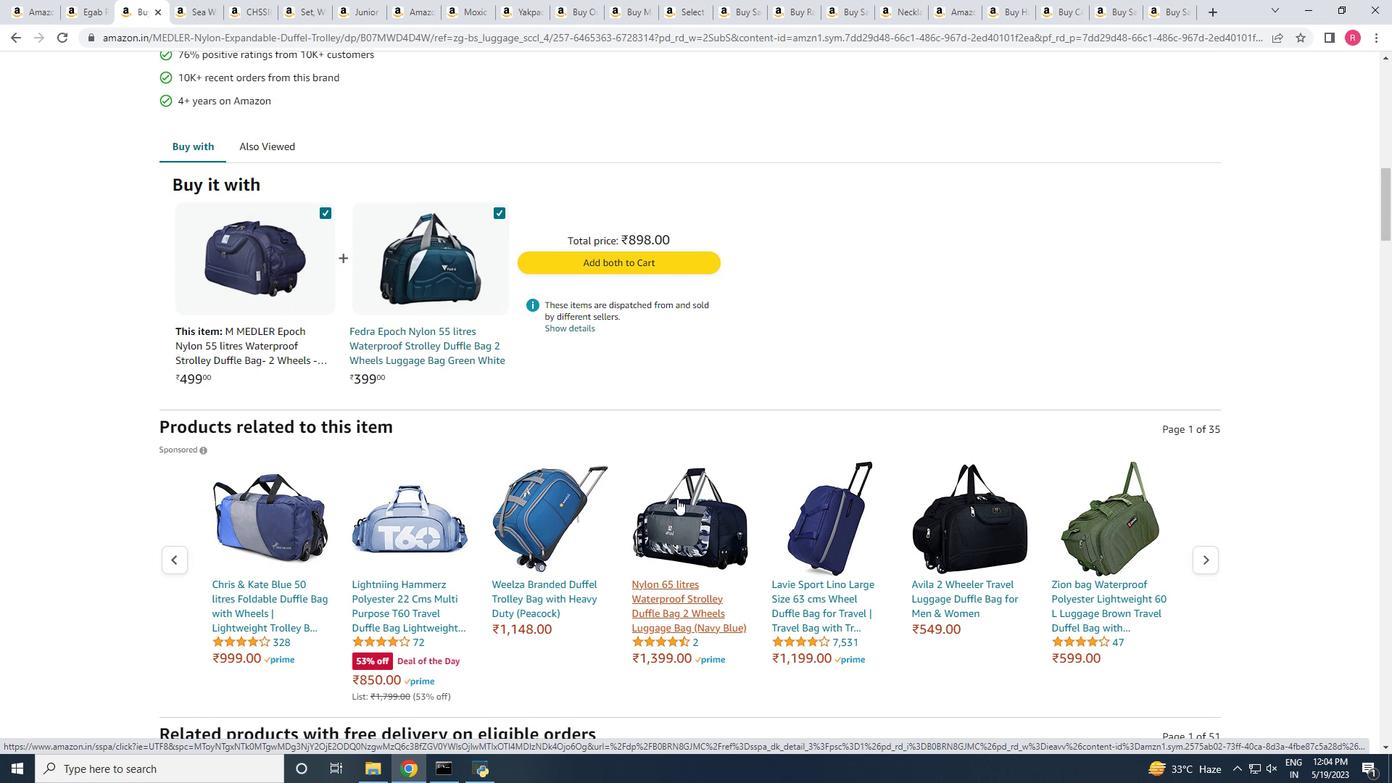 
Action: Mouse scrolled (677, 498) with delta (0, 0)
Screenshot: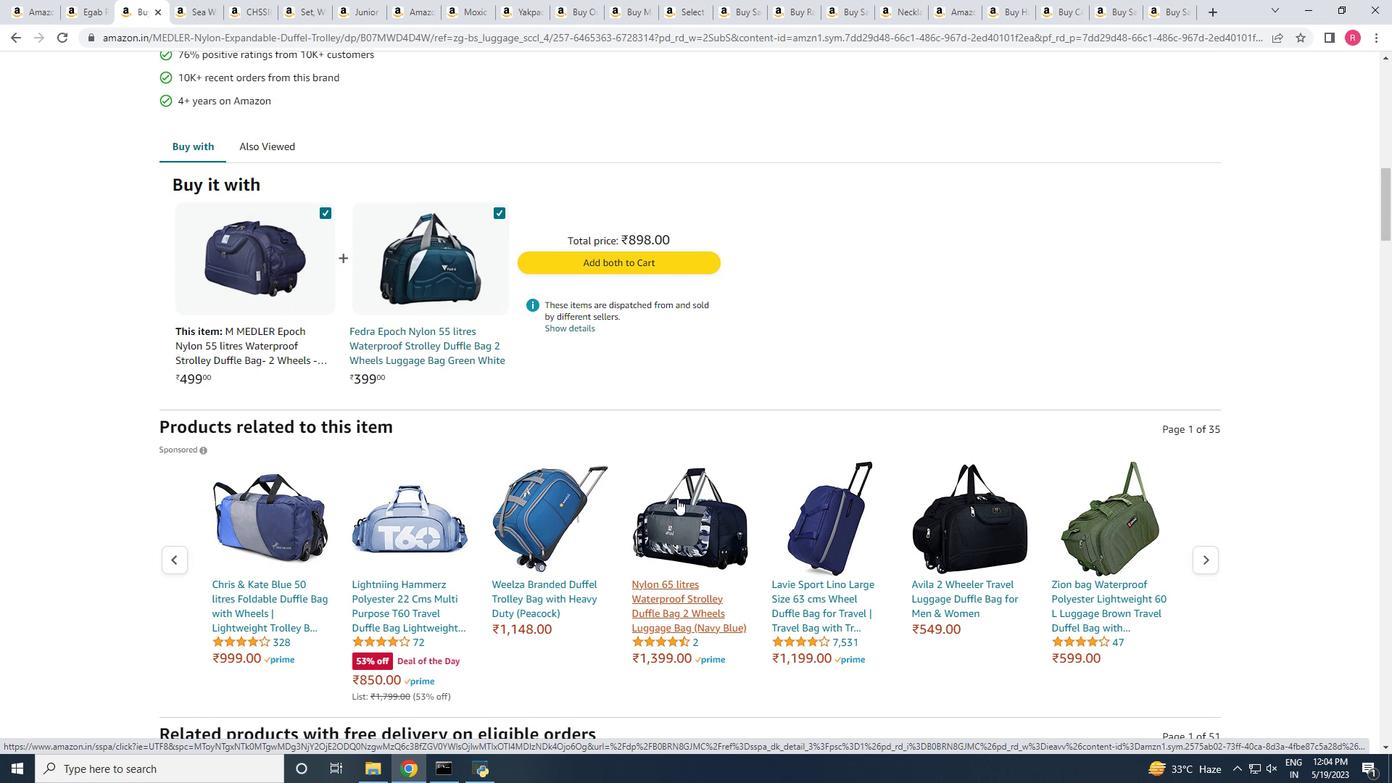 
Action: Mouse scrolled (677, 498) with delta (0, 0)
Screenshot: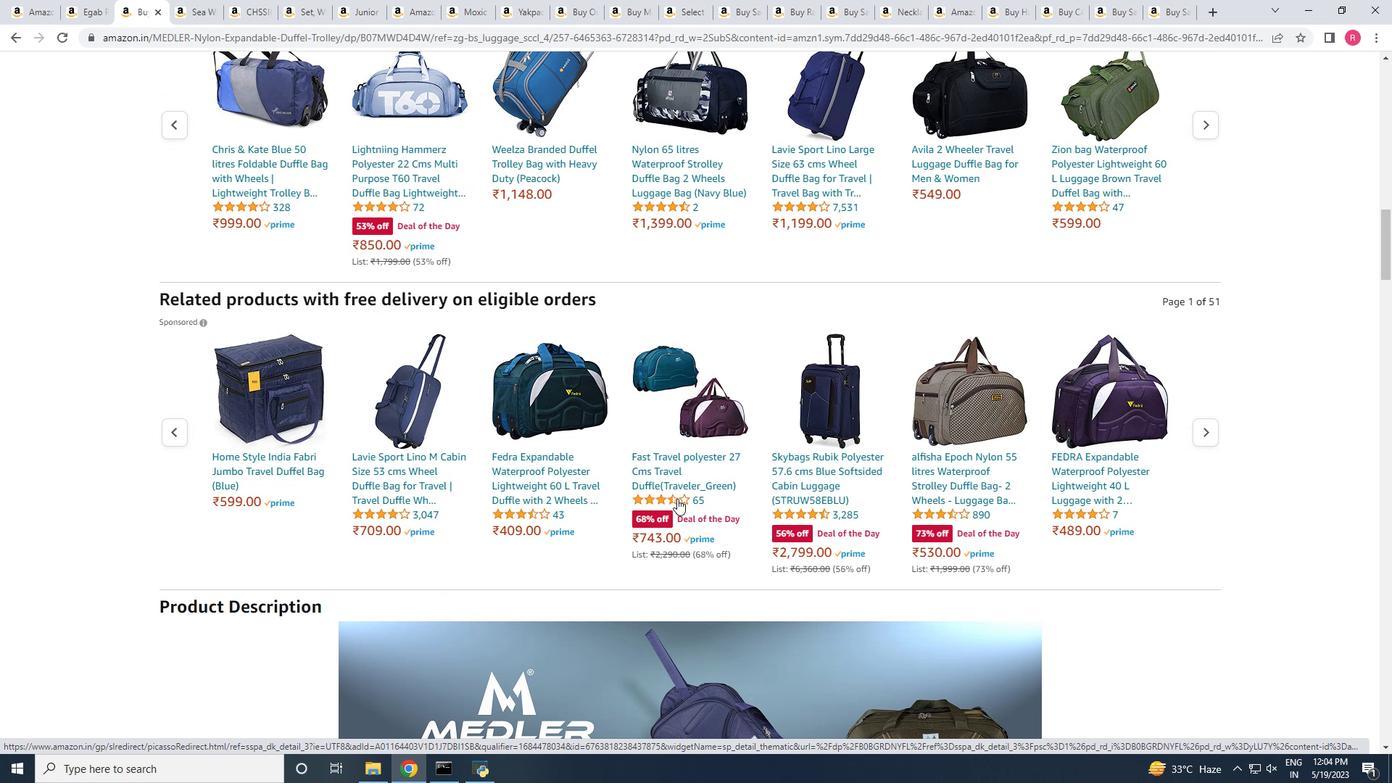 
Action: Mouse scrolled (677, 498) with delta (0, 0)
Screenshot: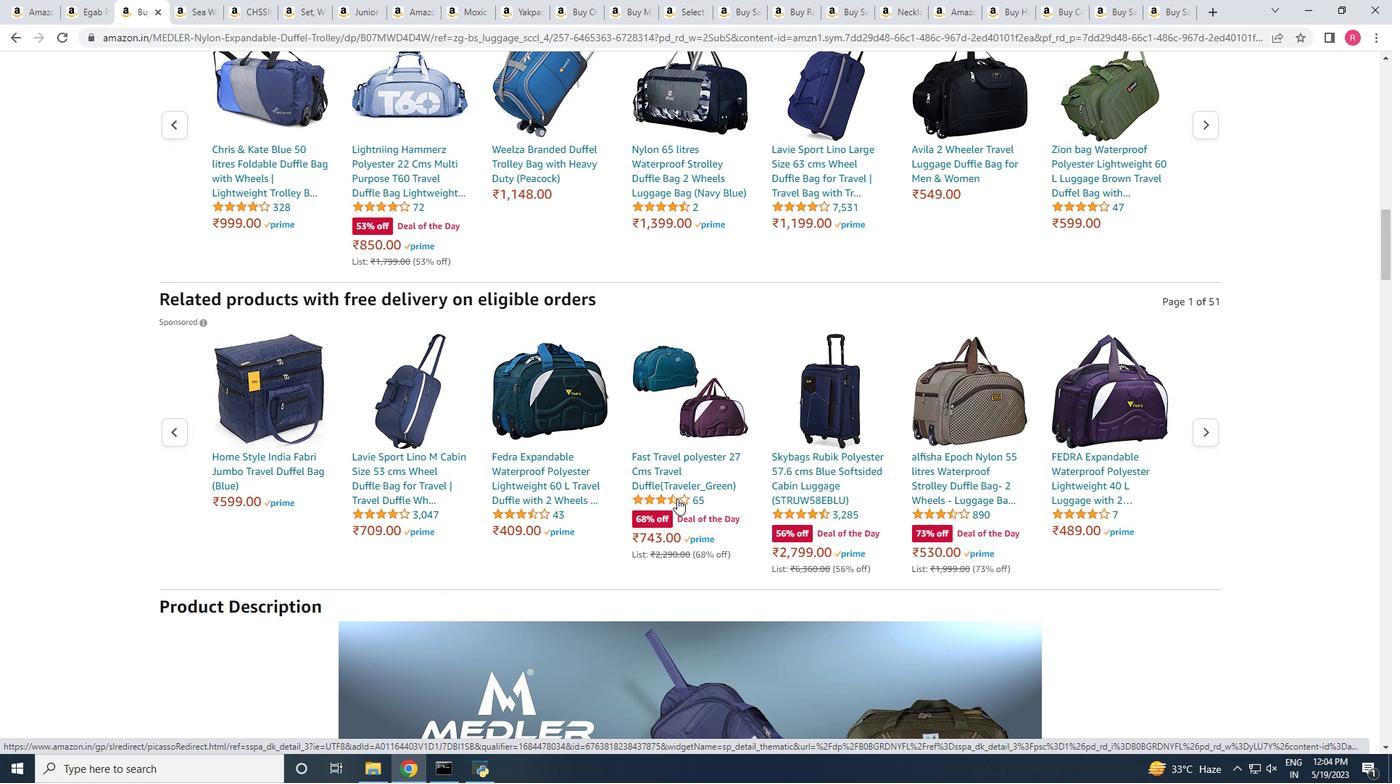 
Action: Mouse scrolled (677, 498) with delta (0, 0)
Screenshot: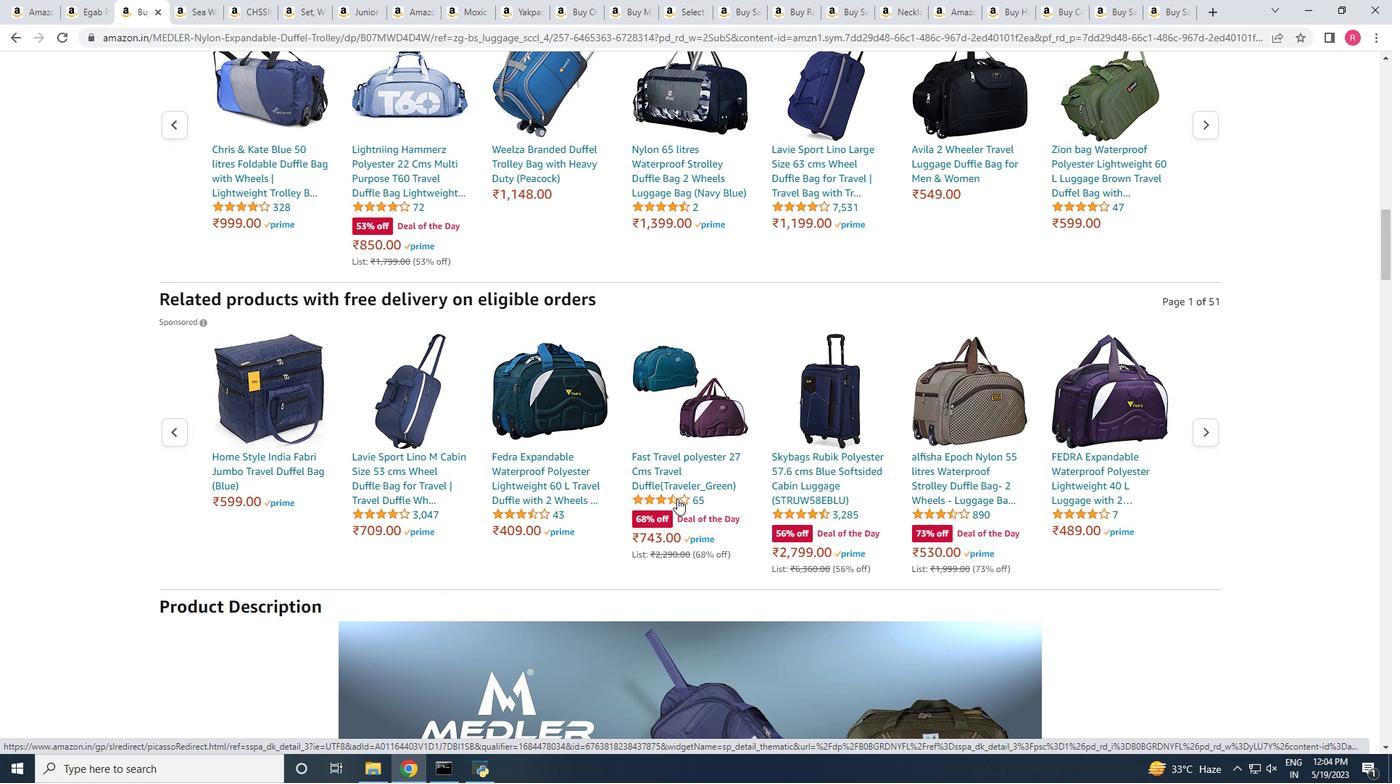 
Action: Mouse scrolled (677, 498) with delta (0, 0)
Screenshot: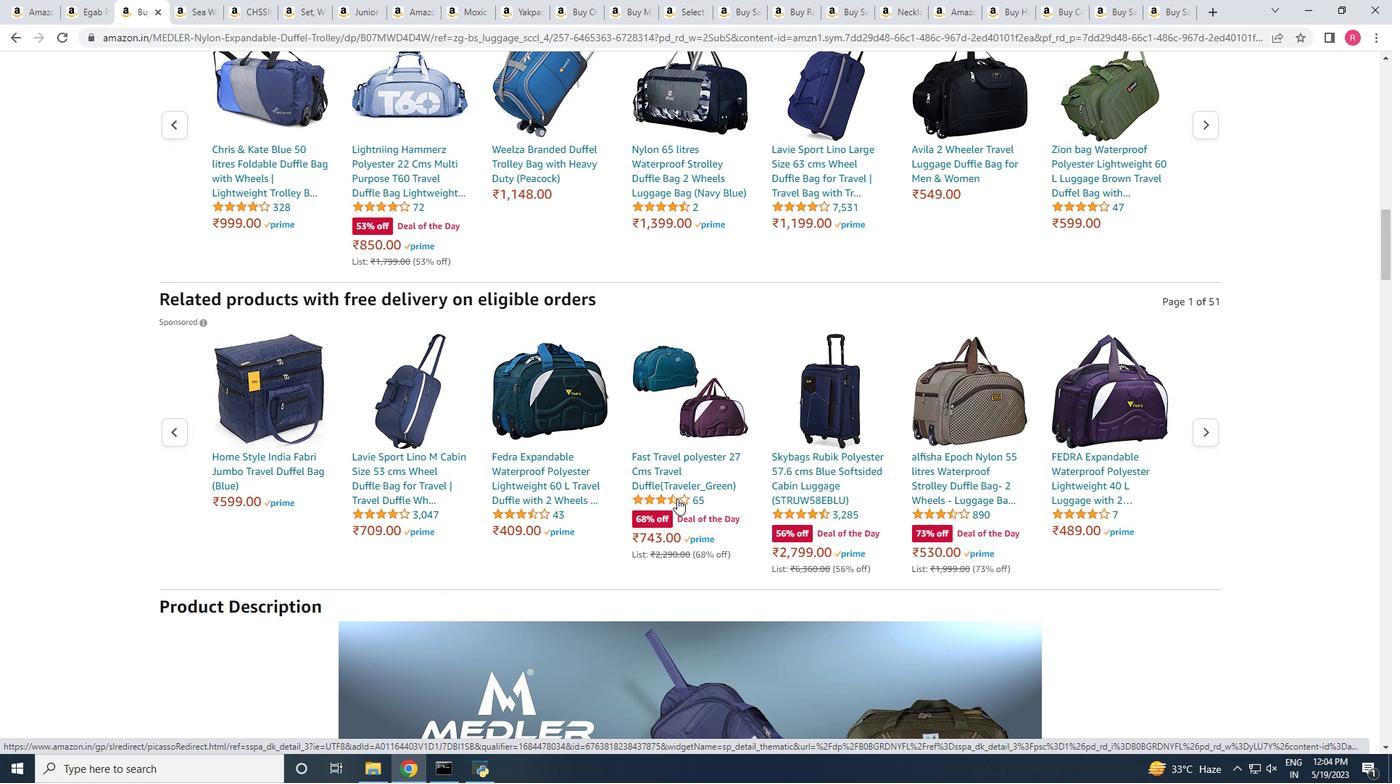 
Action: Mouse scrolled (677, 498) with delta (0, 0)
Screenshot: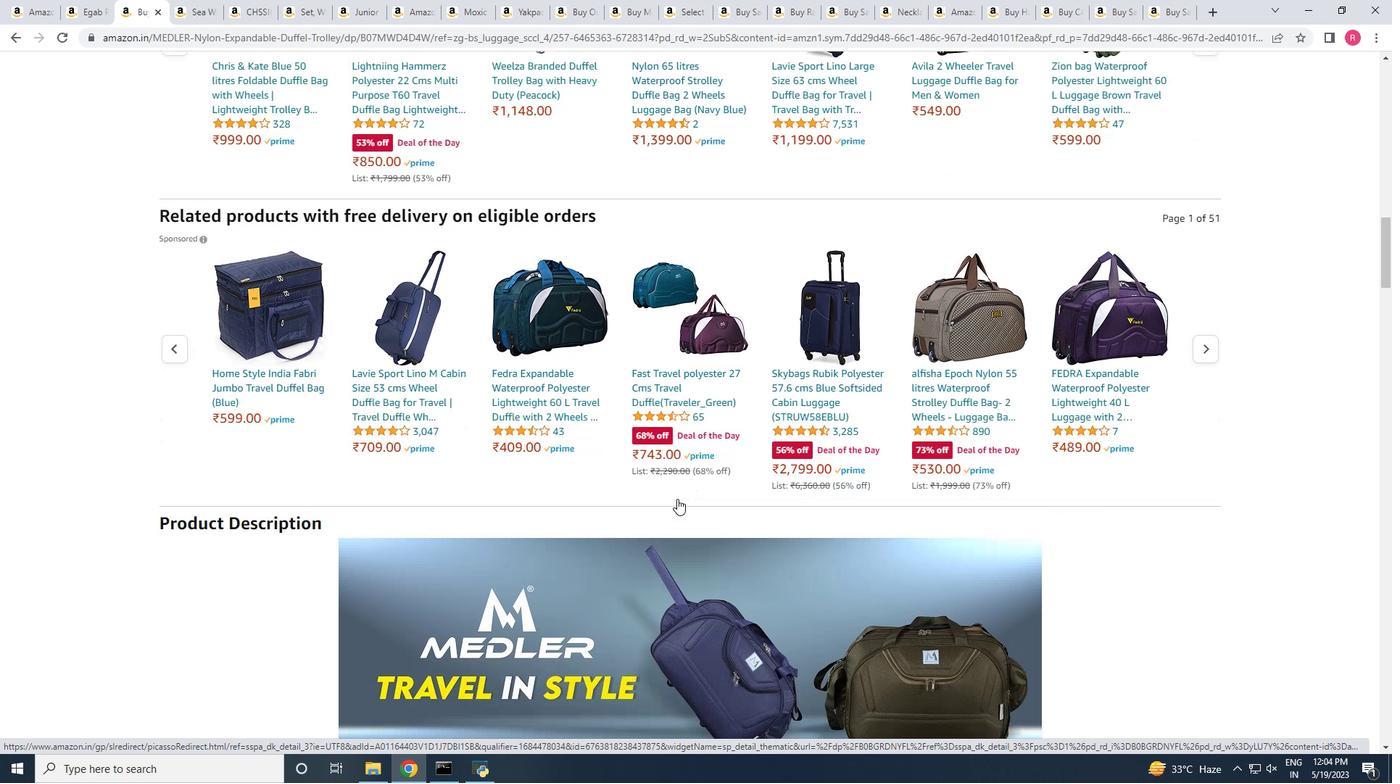 
Action: Mouse scrolled (677, 498) with delta (0, 0)
Screenshot: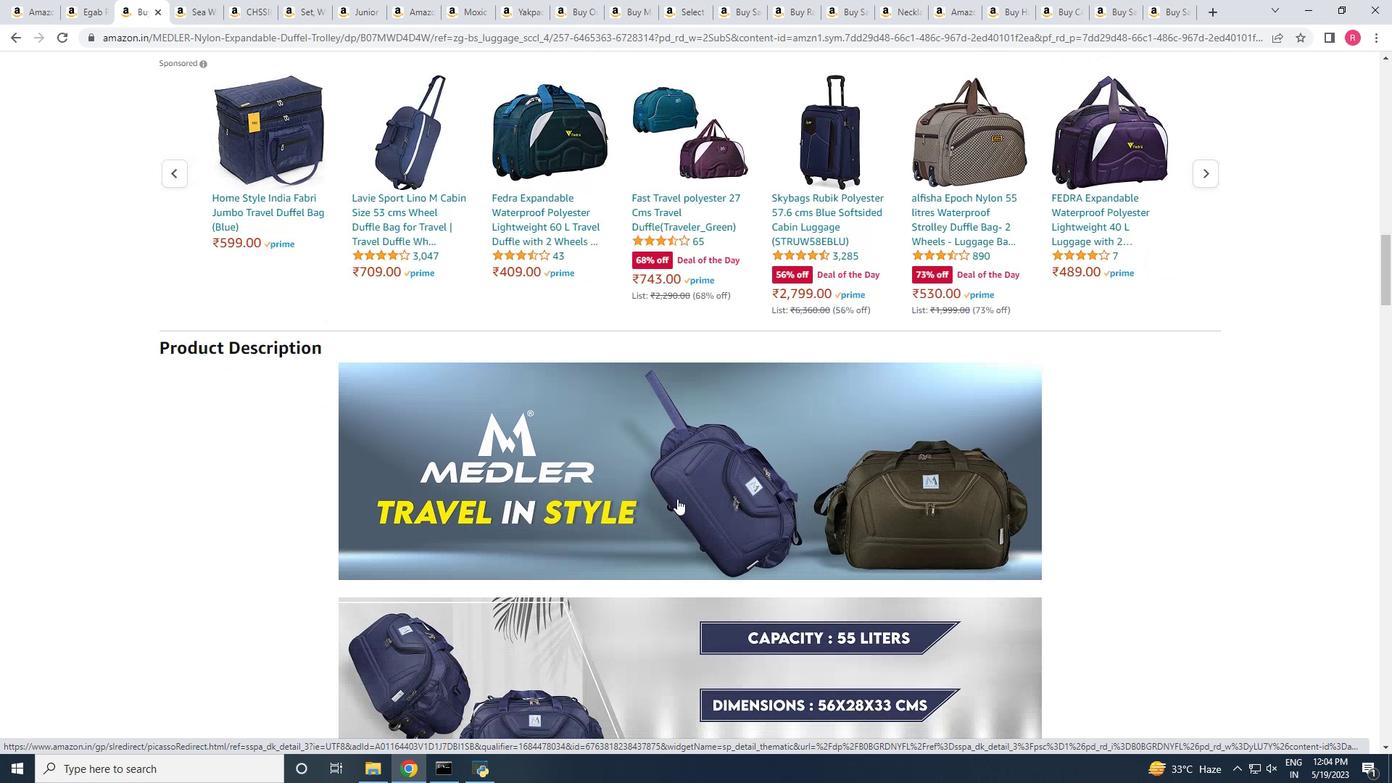 
Action: Mouse scrolled (677, 498) with delta (0, 0)
Screenshot: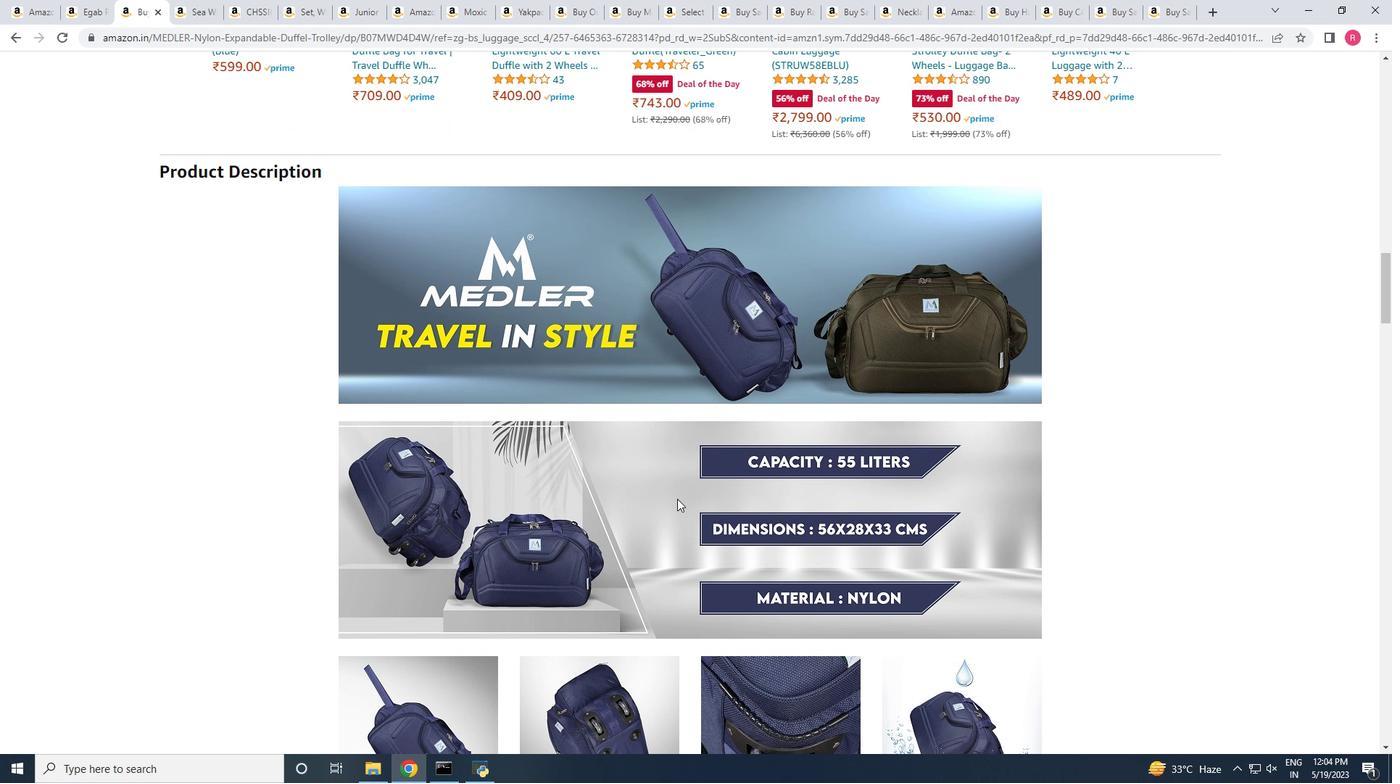 
Action: Mouse scrolled (677, 498) with delta (0, 0)
Screenshot: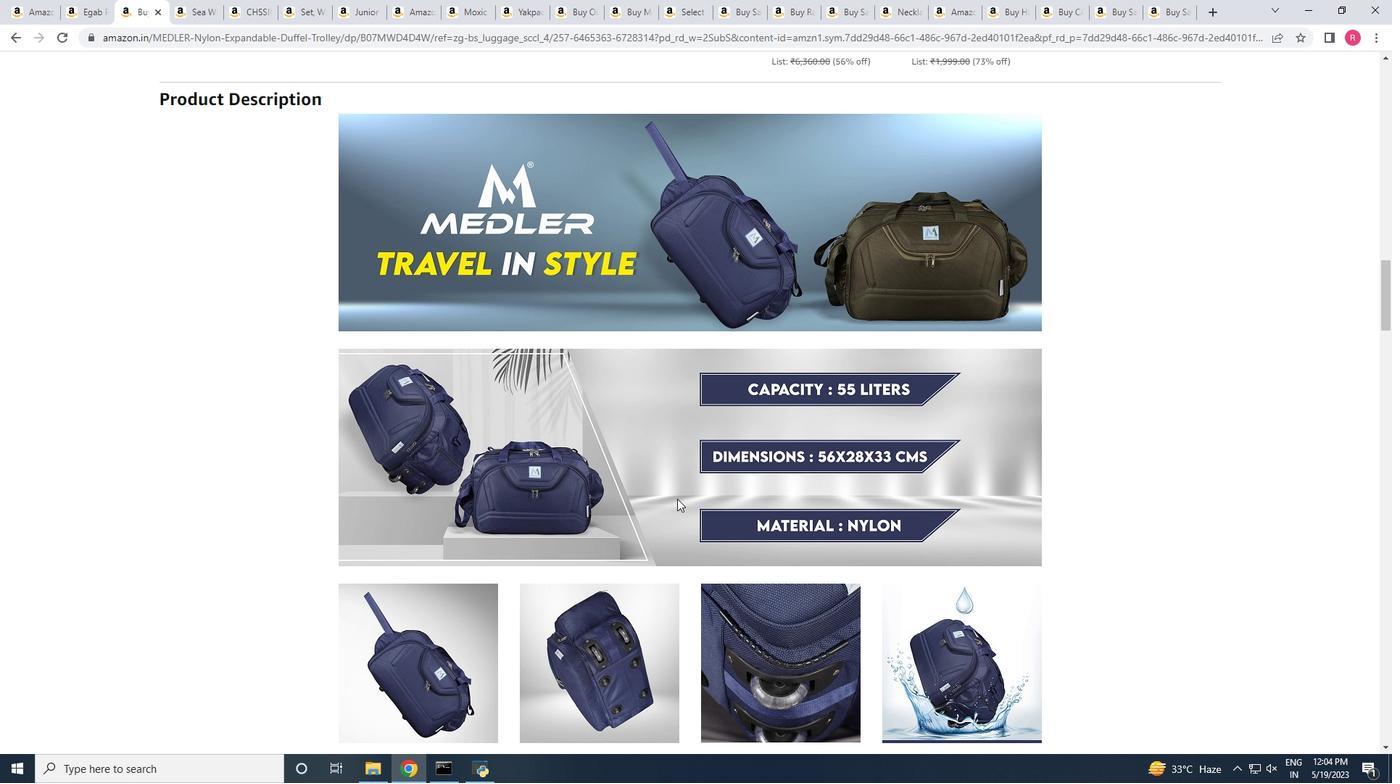 
Action: Mouse scrolled (677, 498) with delta (0, 0)
Screenshot: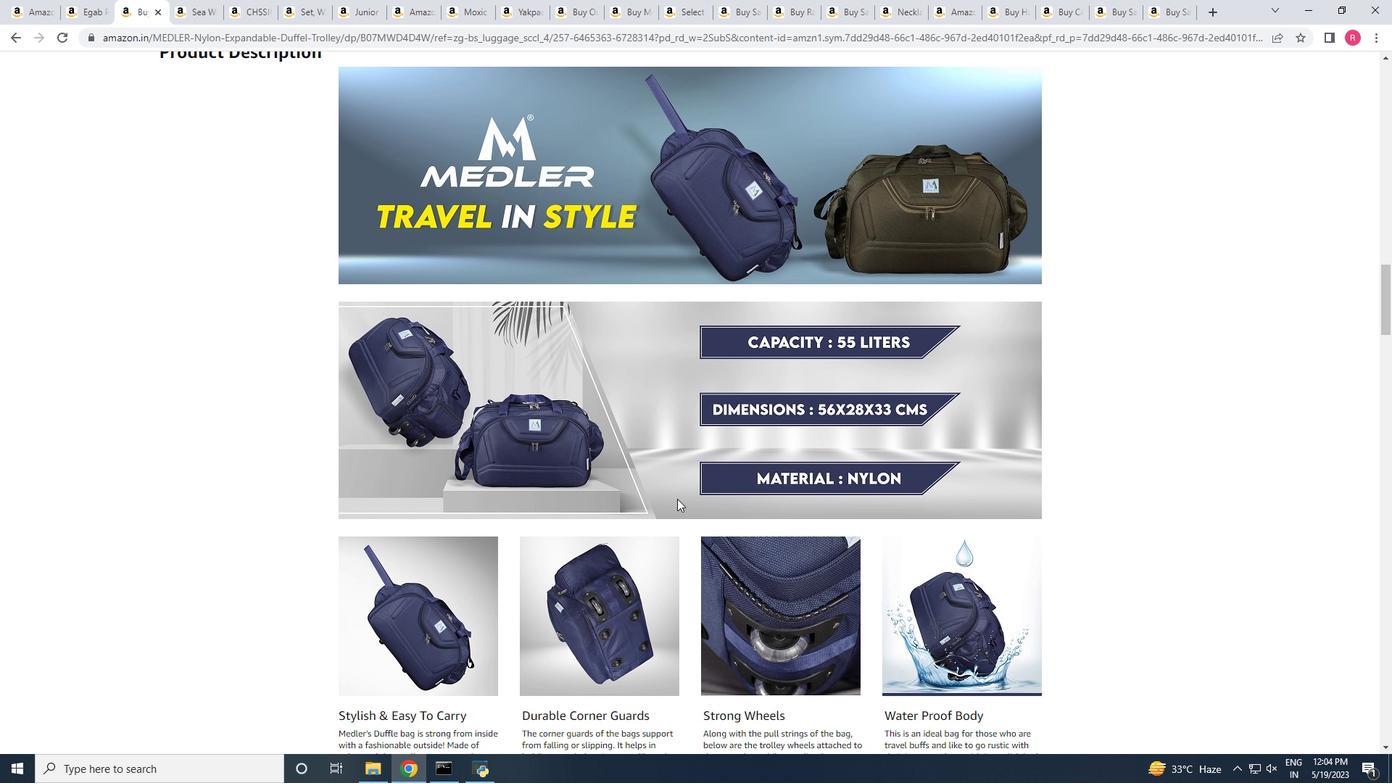 
Action: Mouse scrolled (677, 498) with delta (0, 0)
Screenshot: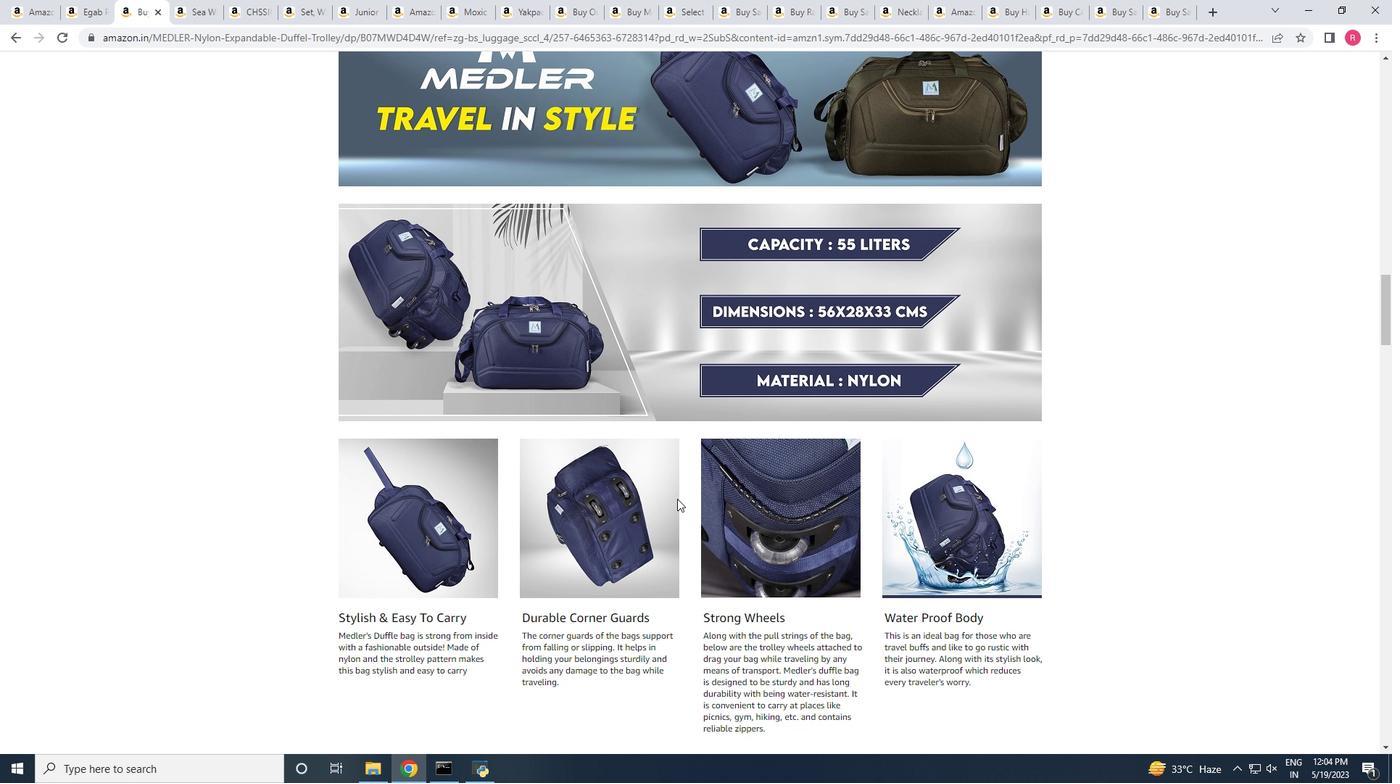 
Action: Mouse scrolled (677, 498) with delta (0, 0)
Screenshot: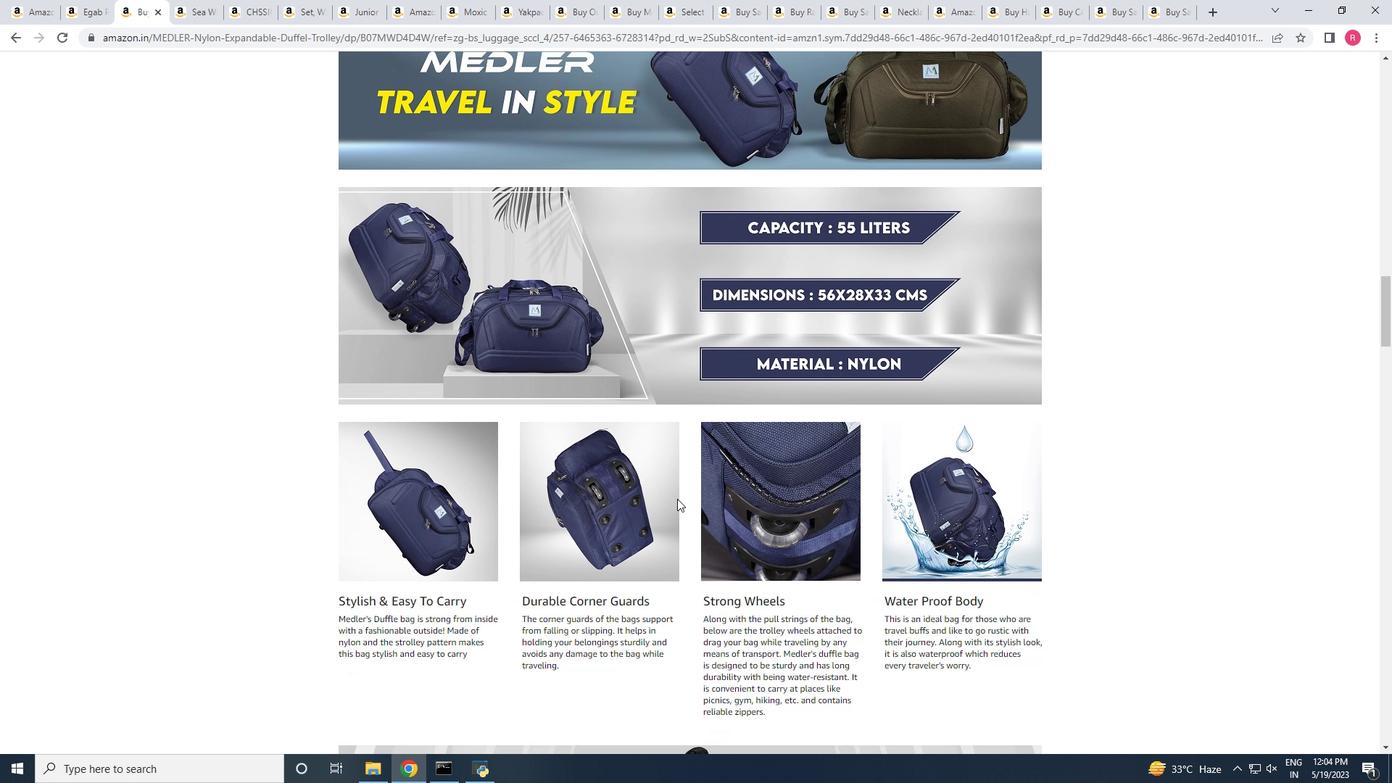 
Action: Mouse scrolled (677, 498) with delta (0, 0)
Screenshot: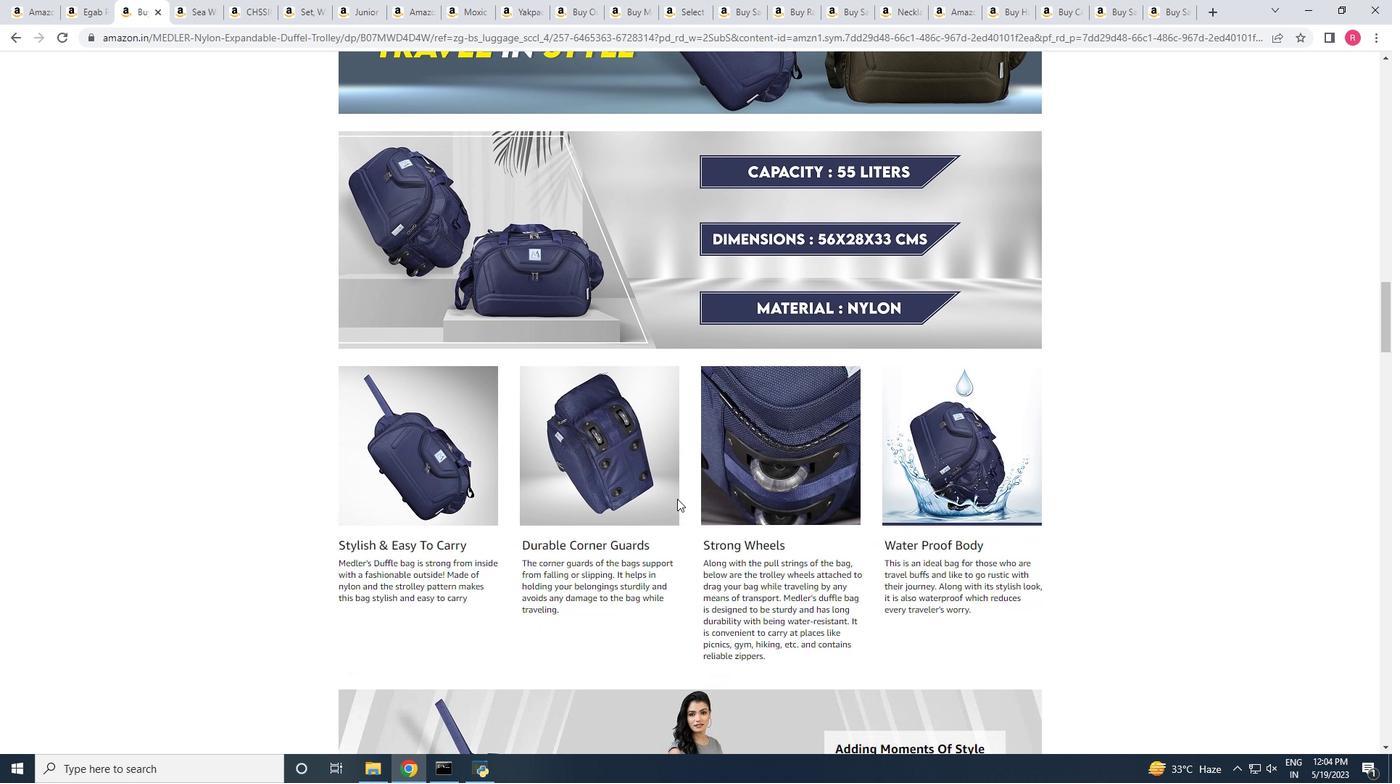 
Action: Mouse scrolled (677, 498) with delta (0, 0)
Screenshot: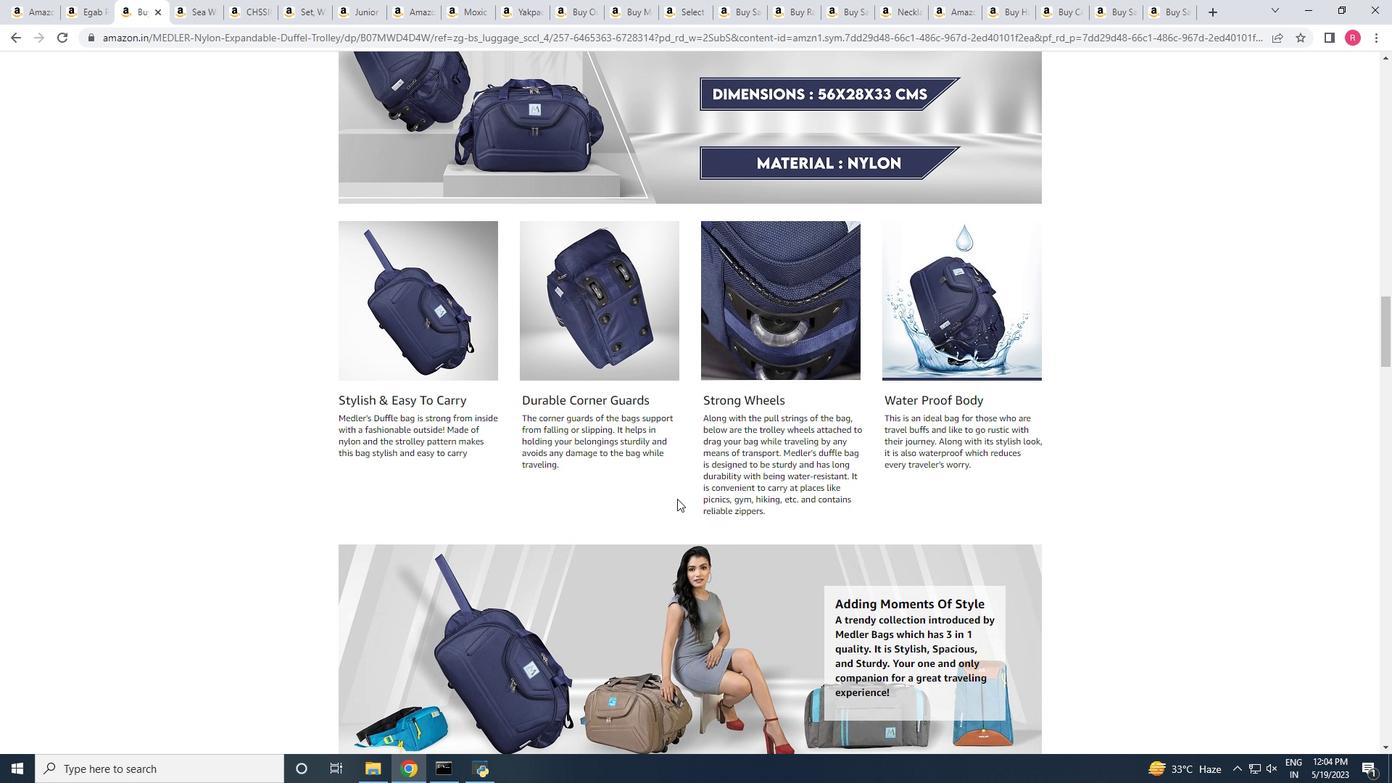 
Action: Mouse scrolled (677, 498) with delta (0, 0)
Screenshot: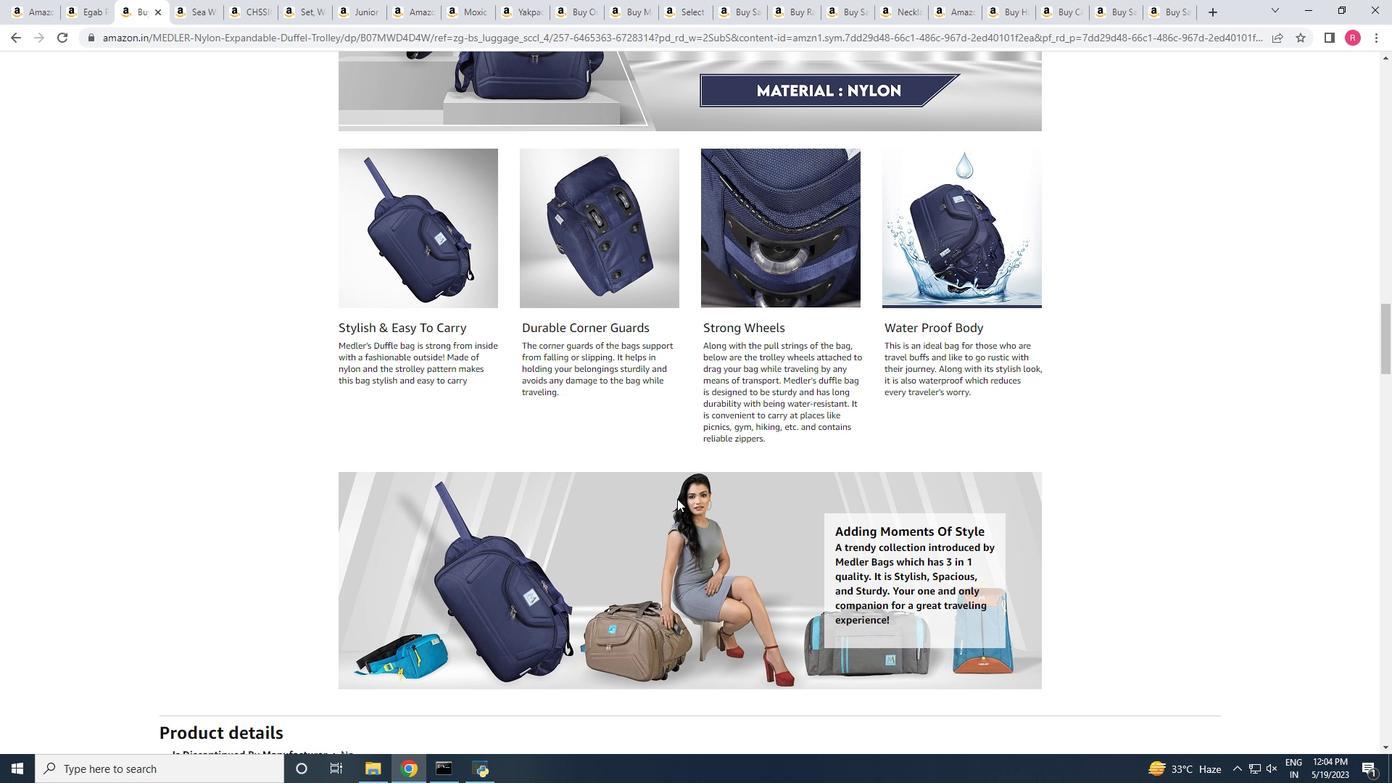 
Action: Mouse scrolled (677, 498) with delta (0, 0)
Screenshot: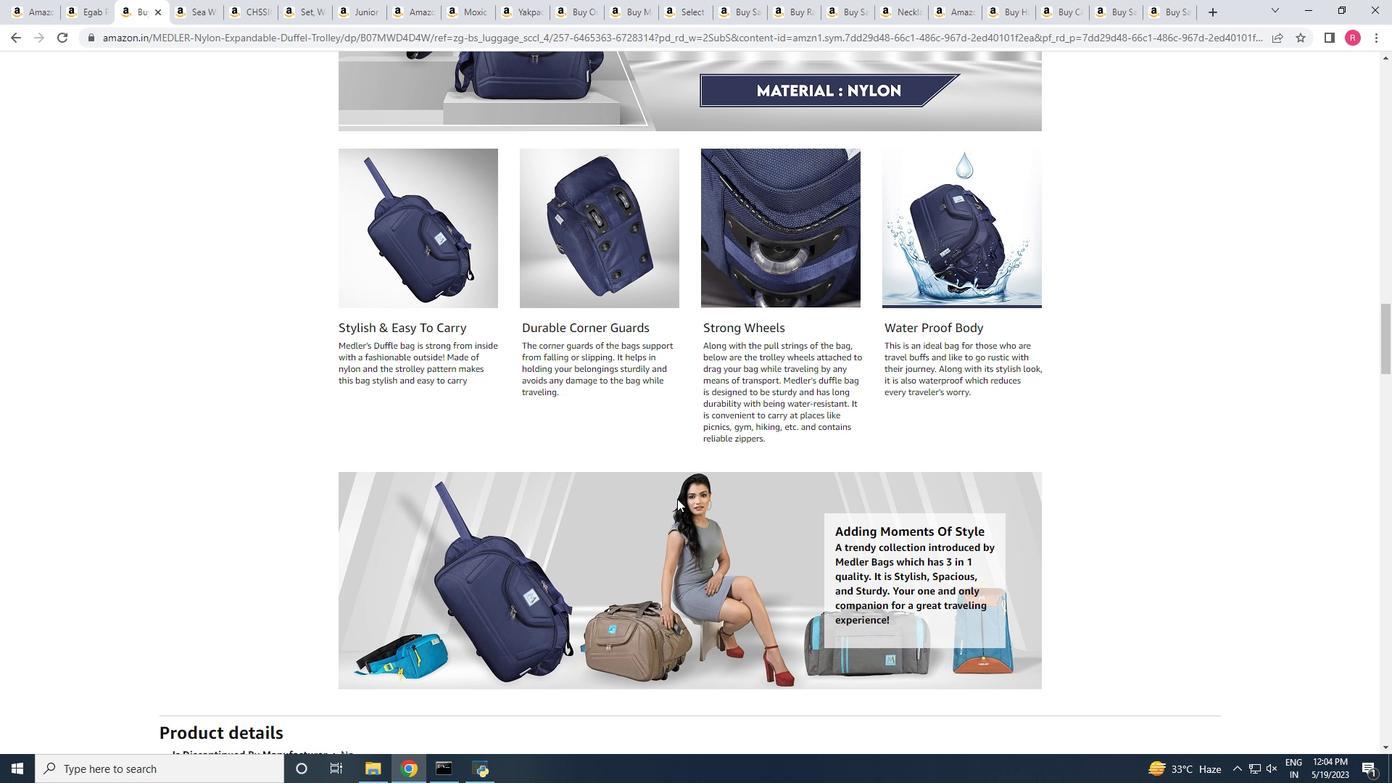 
Action: Mouse scrolled (677, 498) with delta (0, 0)
Screenshot: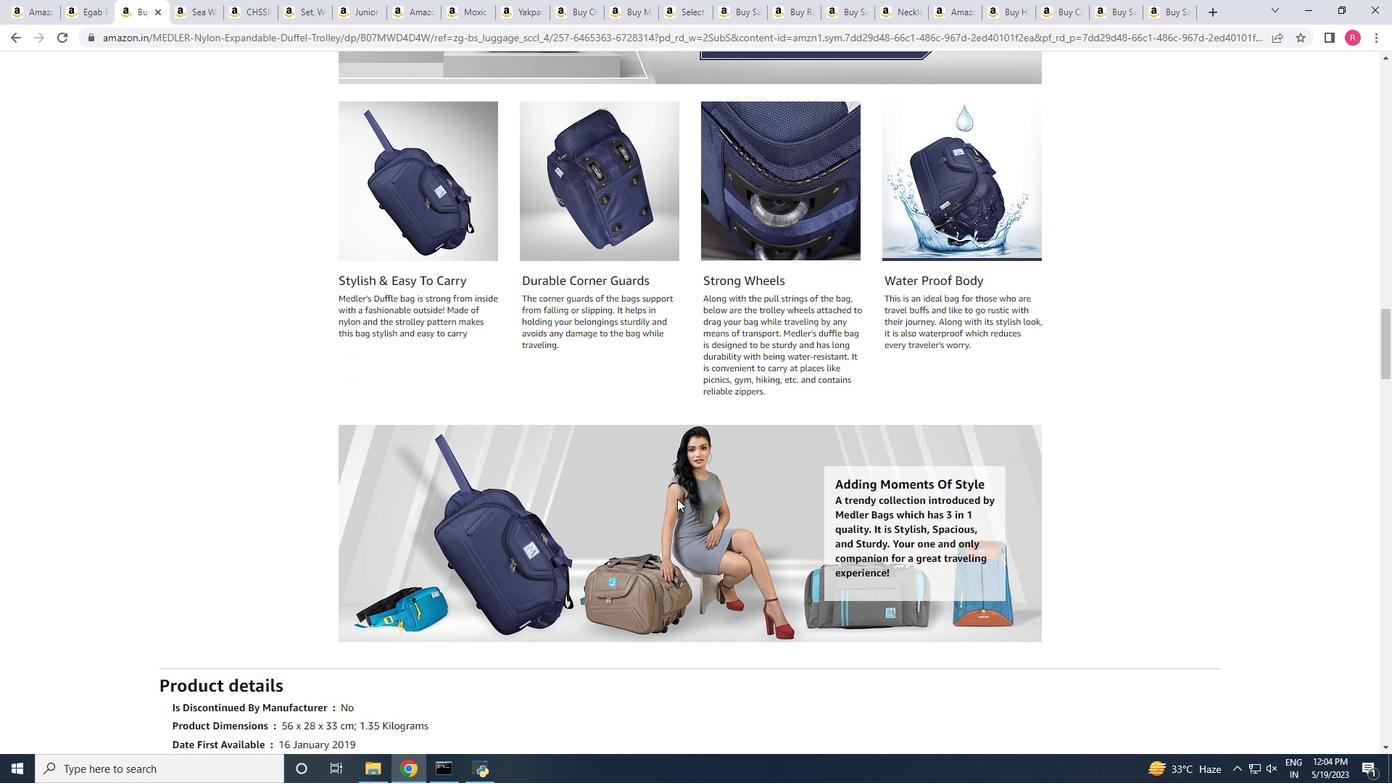 
Action: Mouse scrolled (677, 498) with delta (0, 0)
Screenshot: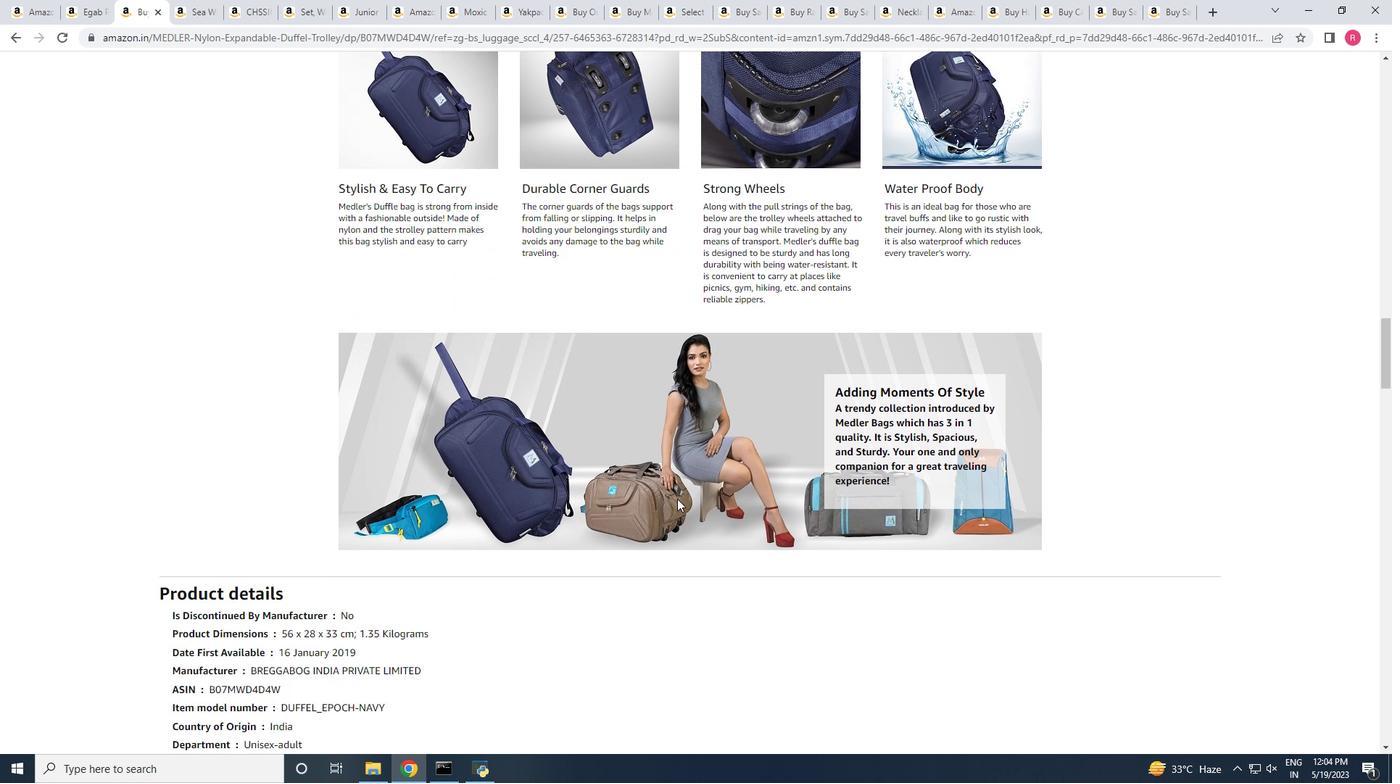 
Action: Mouse scrolled (677, 498) with delta (0, 0)
Screenshot: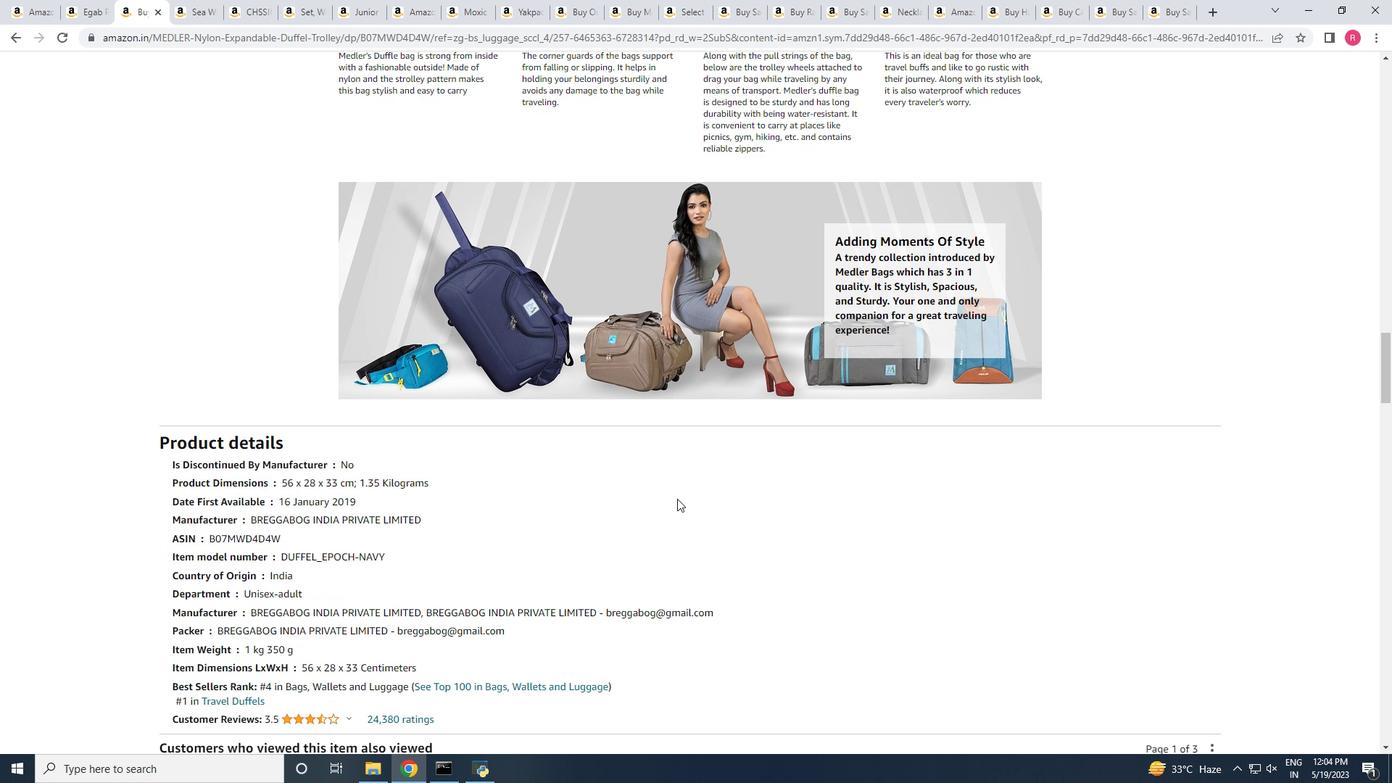
Action: Mouse scrolled (677, 498) with delta (0, 0)
Screenshot: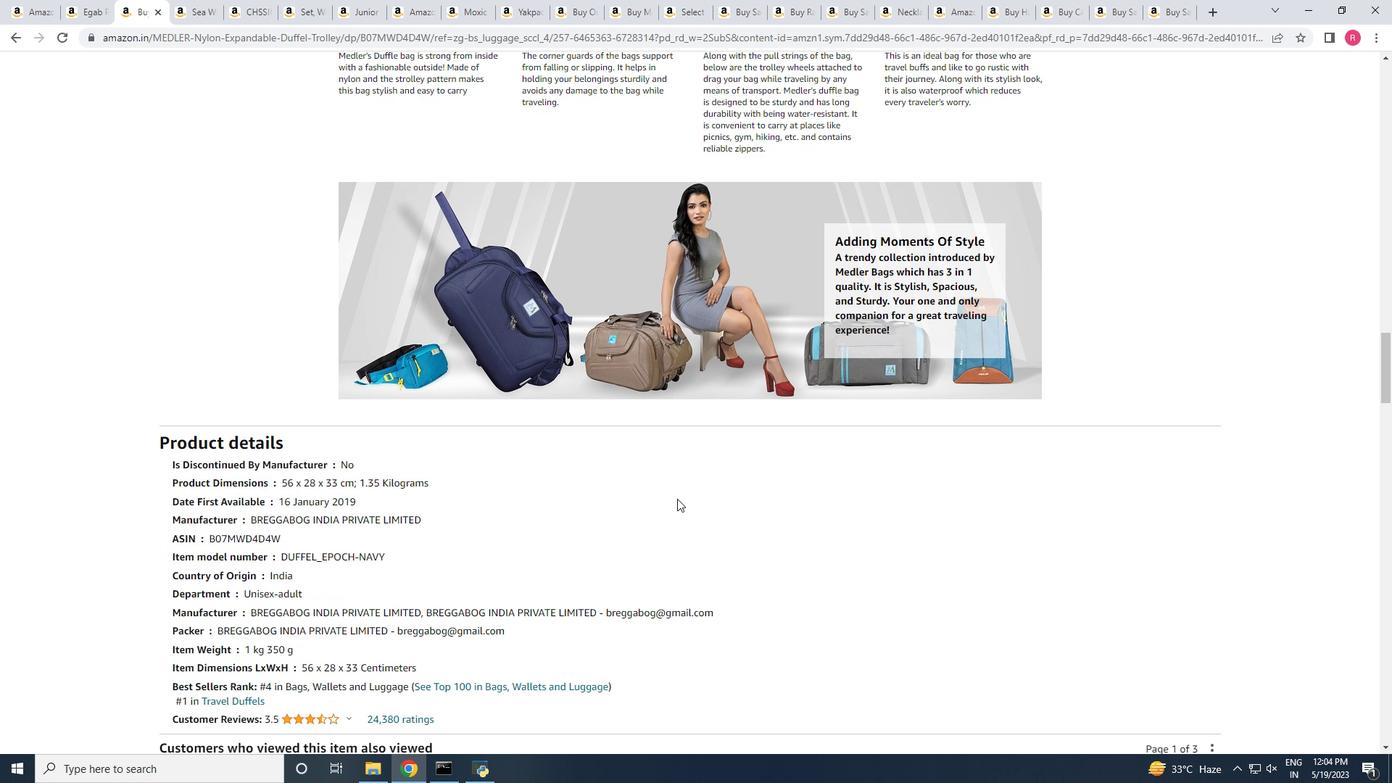 
Action: Mouse scrolled (677, 498) with delta (0, 0)
Screenshot: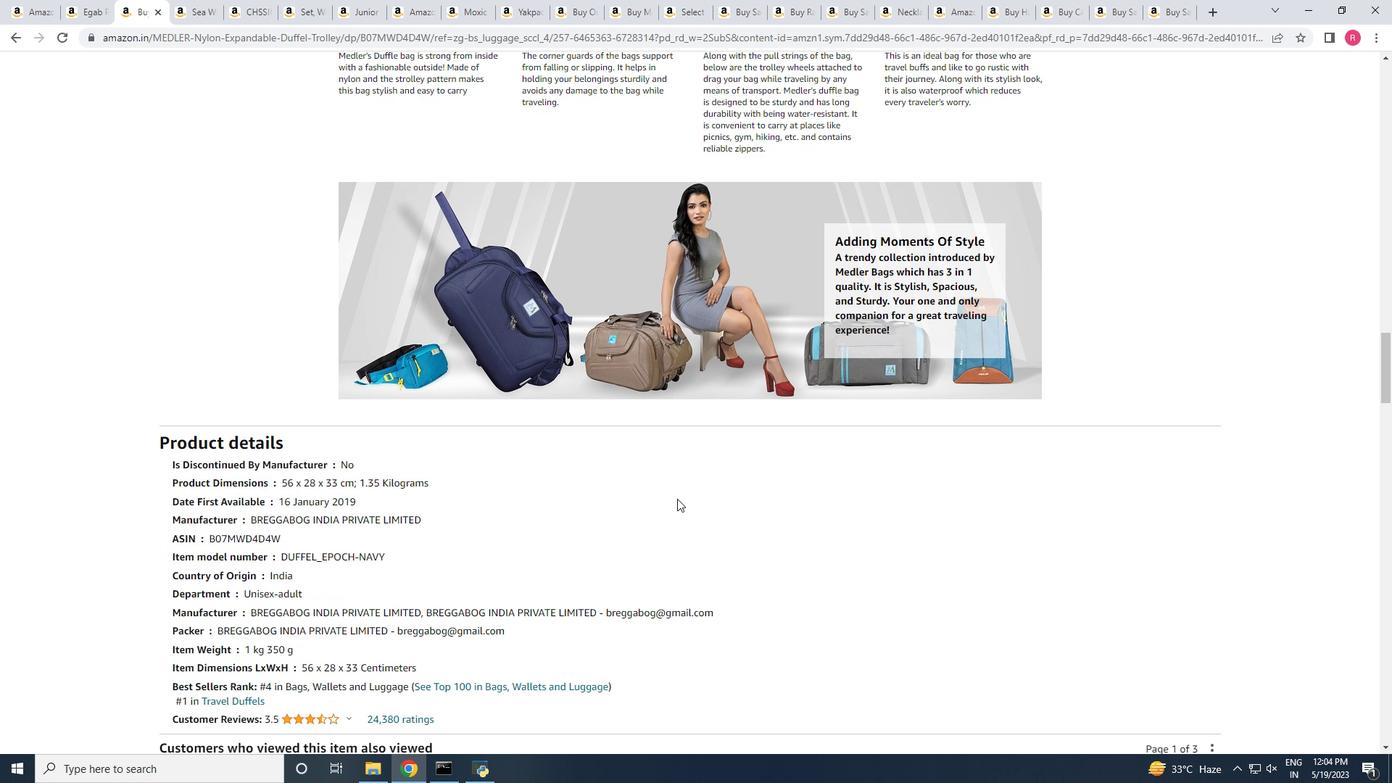 
Action: Mouse scrolled (677, 498) with delta (0, 0)
Screenshot: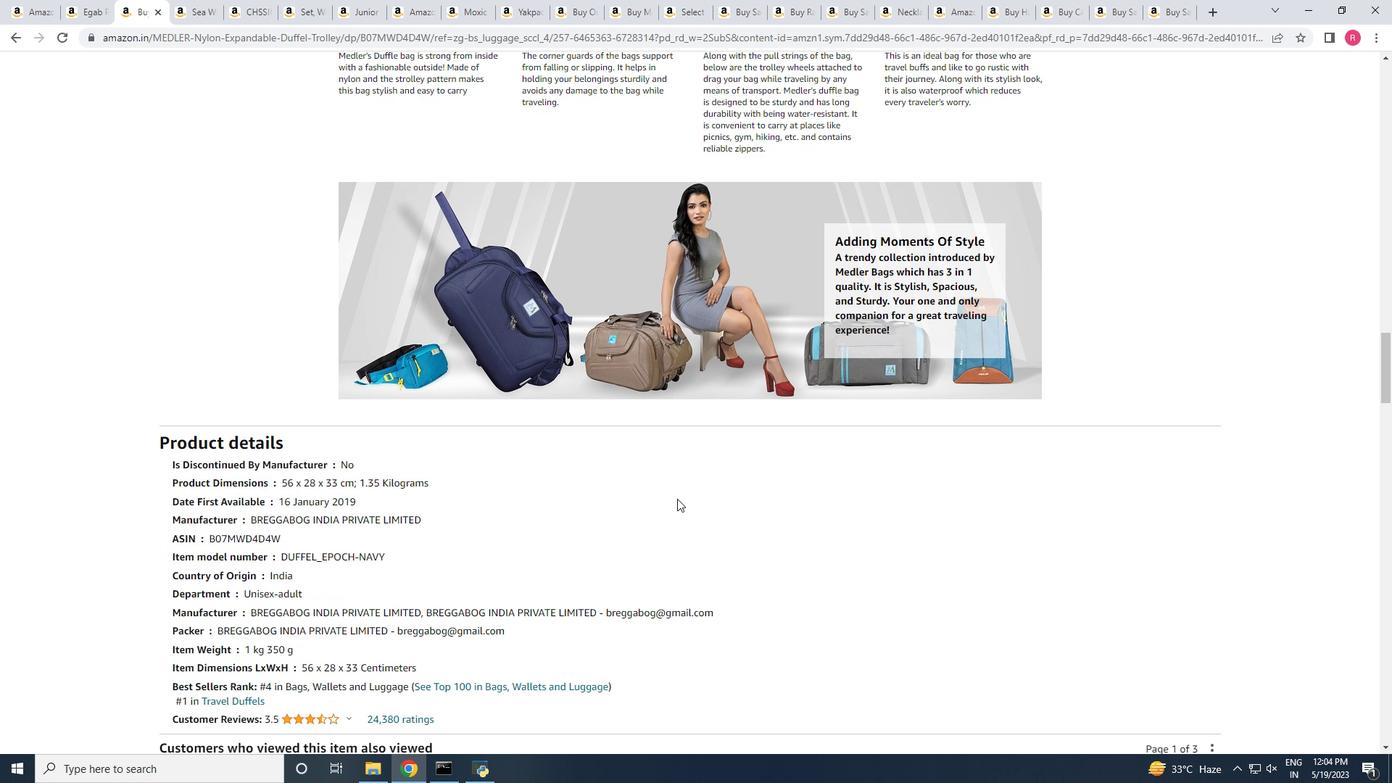 
Action: Mouse scrolled (677, 498) with delta (0, 0)
Screenshot: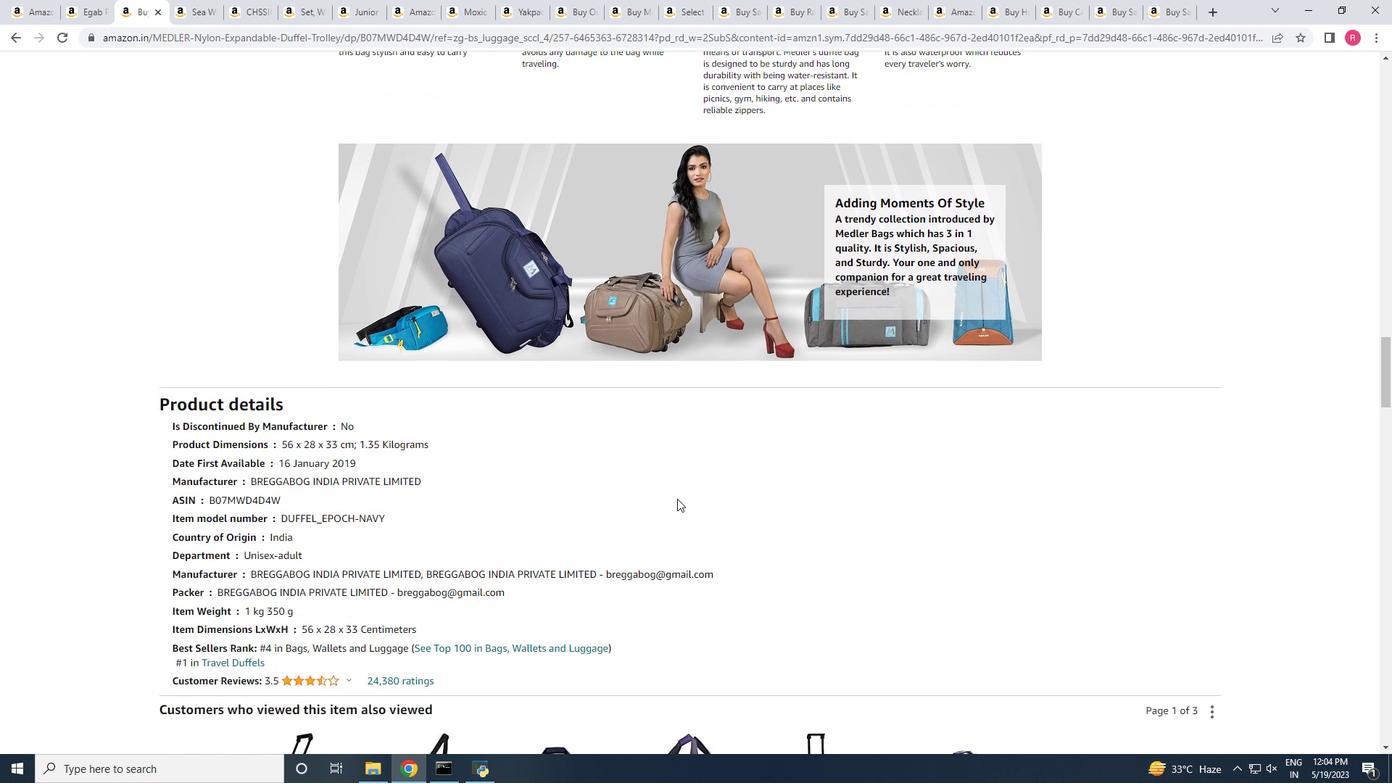 
Action: Mouse scrolled (677, 499) with delta (0, 0)
Screenshot: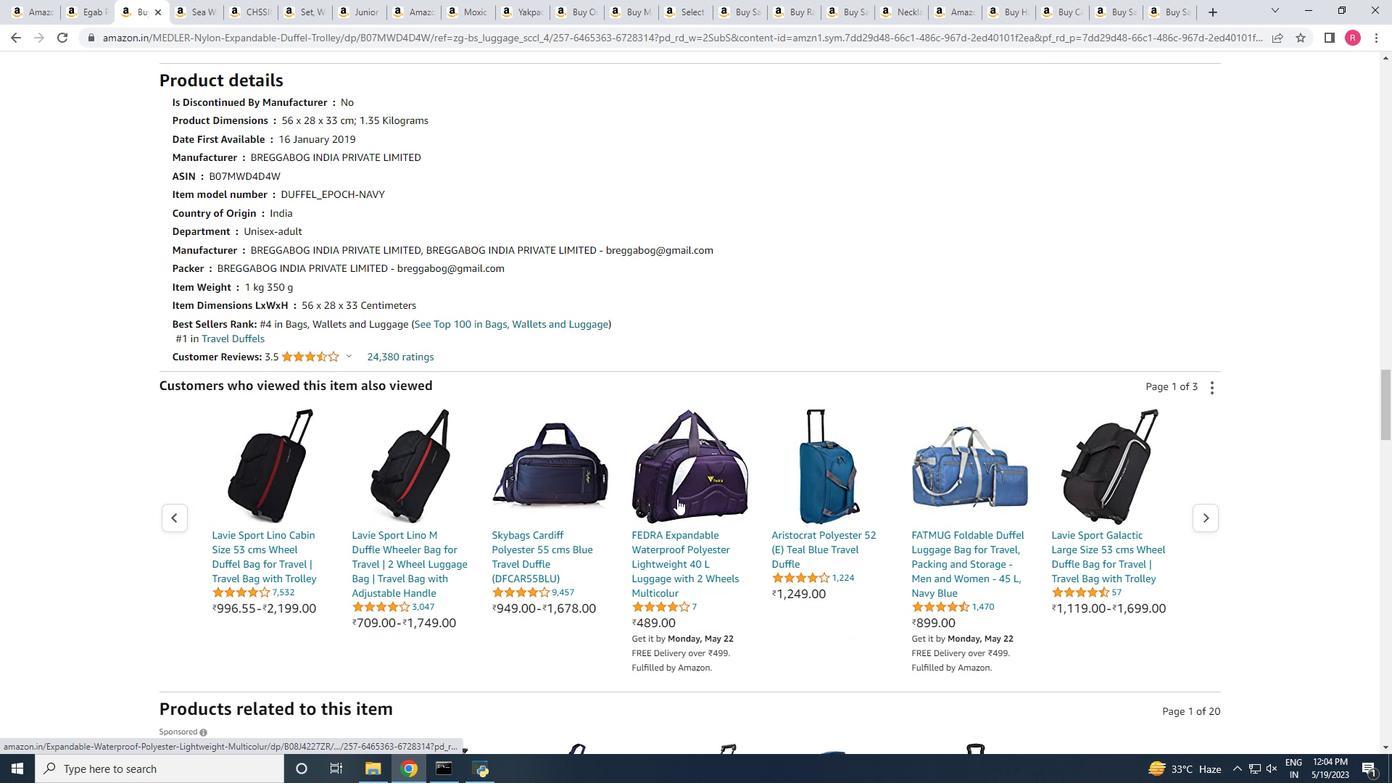 
Action: Mouse scrolled (677, 499) with delta (0, 0)
Screenshot: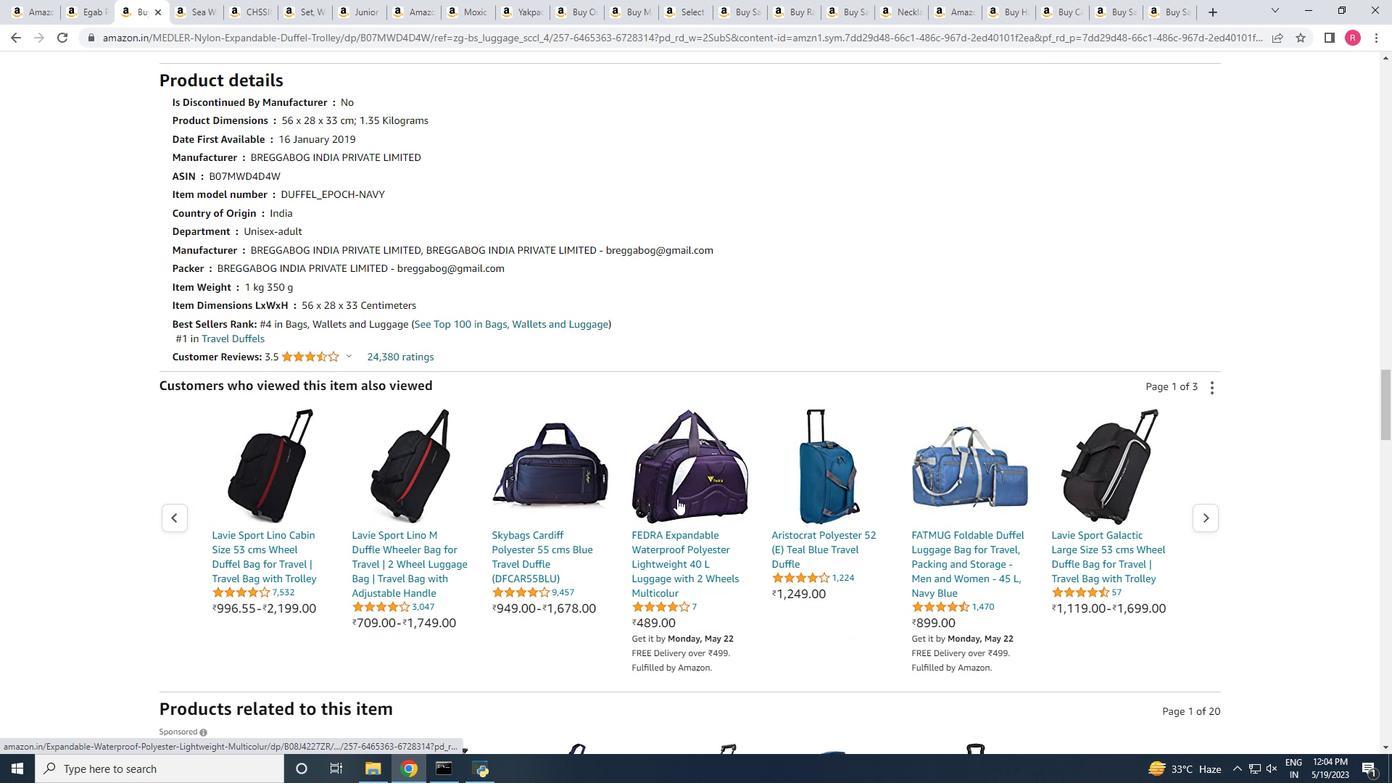 
Action: Mouse scrolled (677, 499) with delta (0, 0)
Screenshot: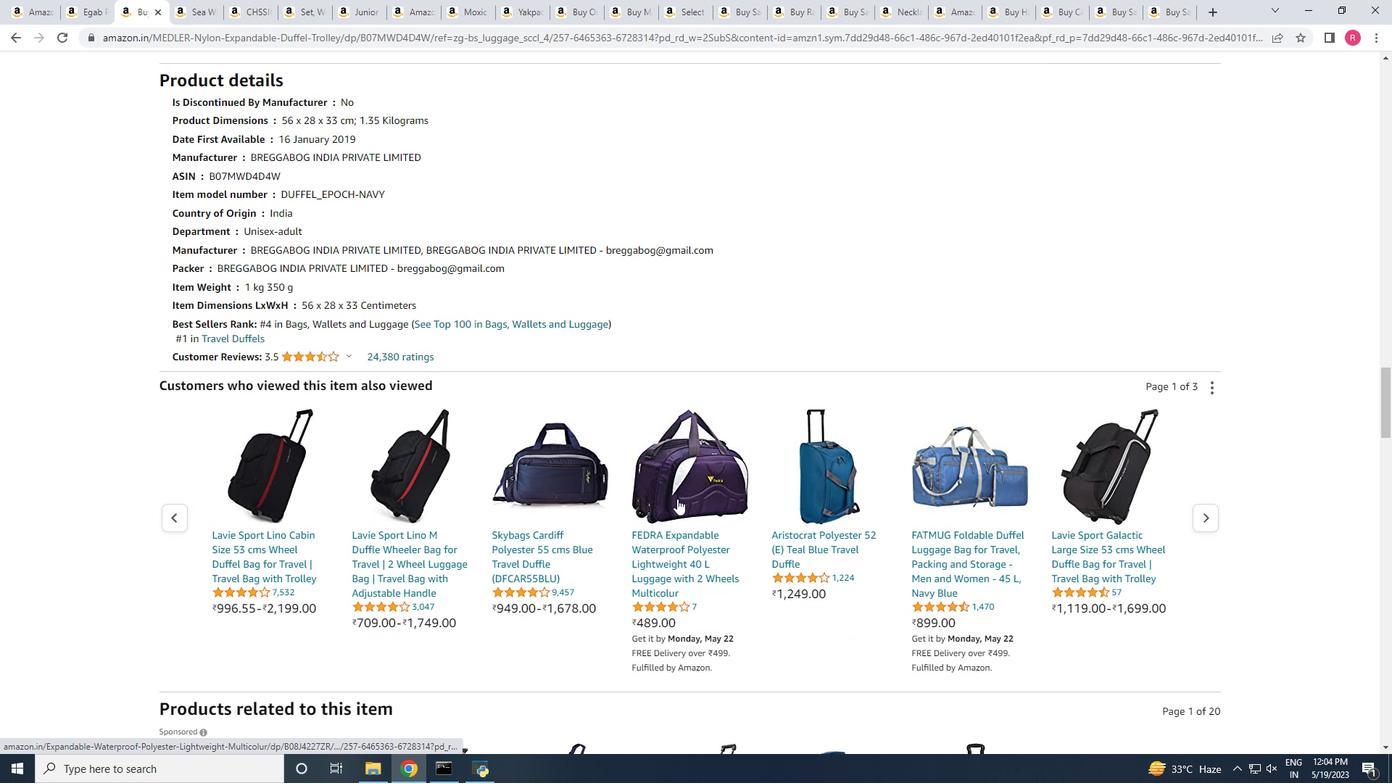 
Action: Mouse scrolled (677, 499) with delta (0, 0)
Screenshot: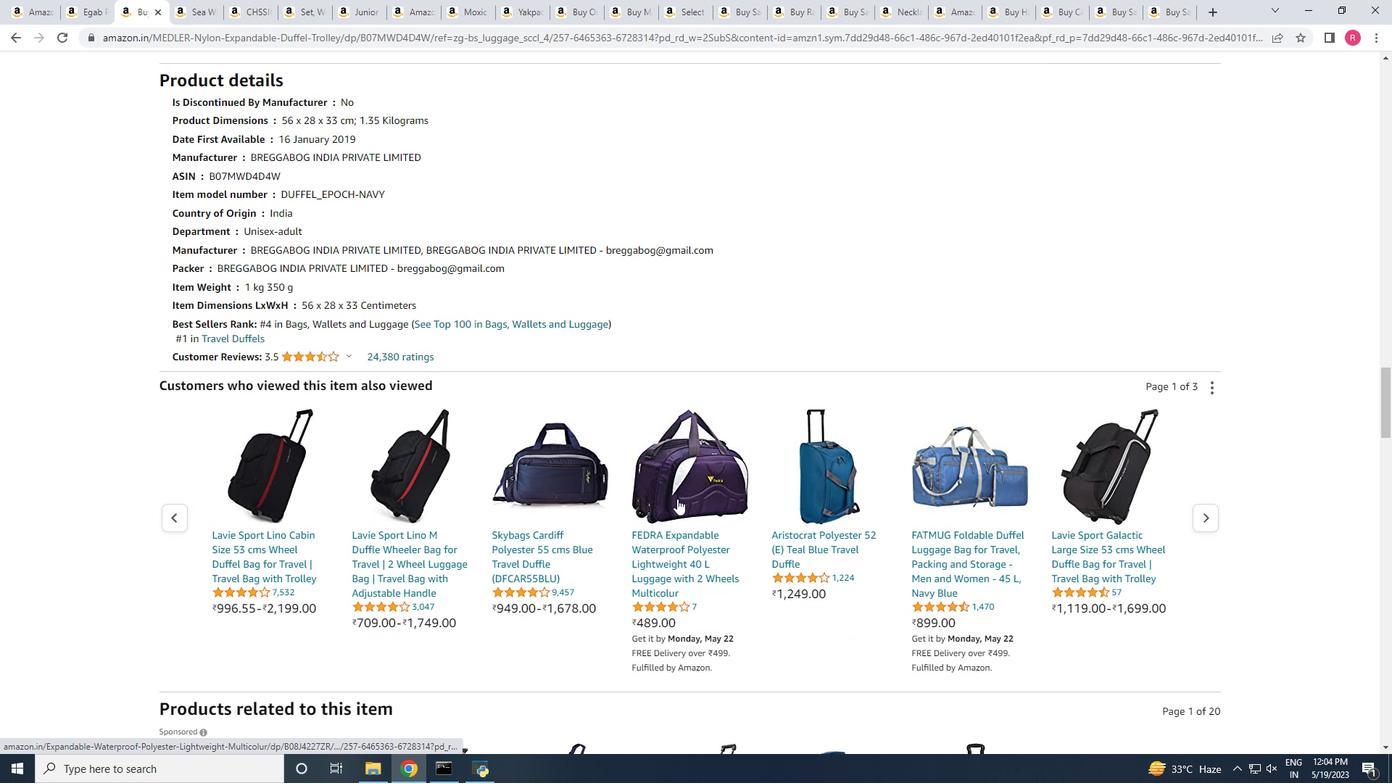 
Action: Mouse scrolled (677, 499) with delta (0, 0)
Screenshot: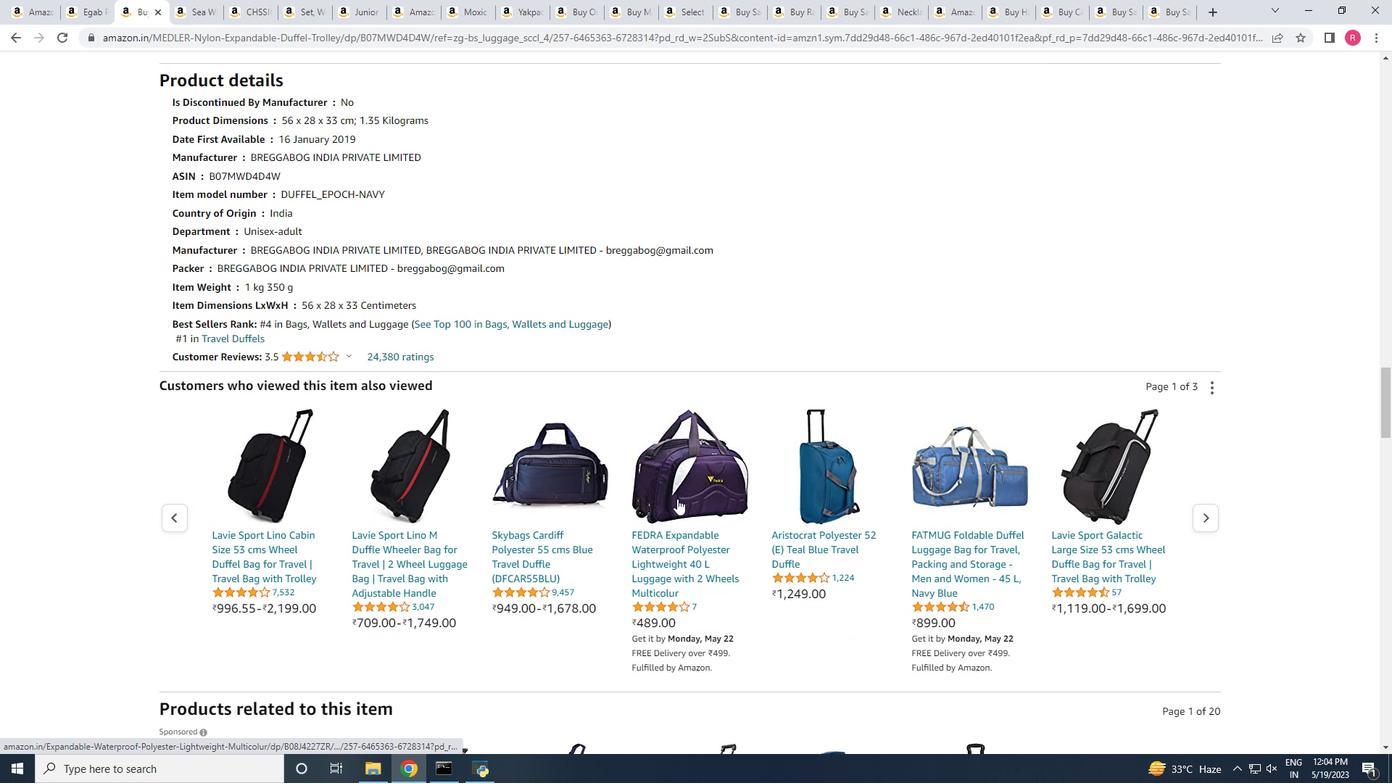
Action: Mouse scrolled (677, 499) with delta (0, 0)
Screenshot: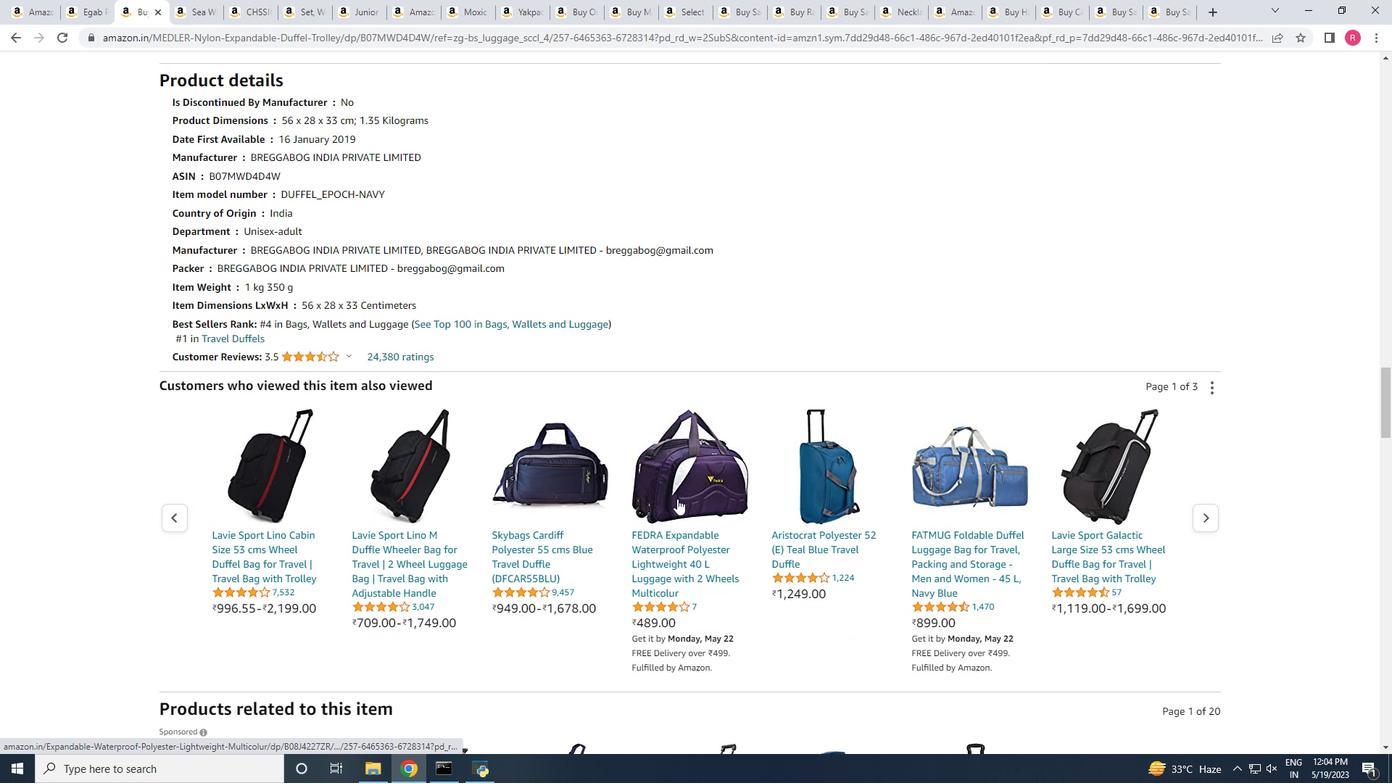 
Action: Mouse scrolled (677, 499) with delta (0, 0)
Screenshot: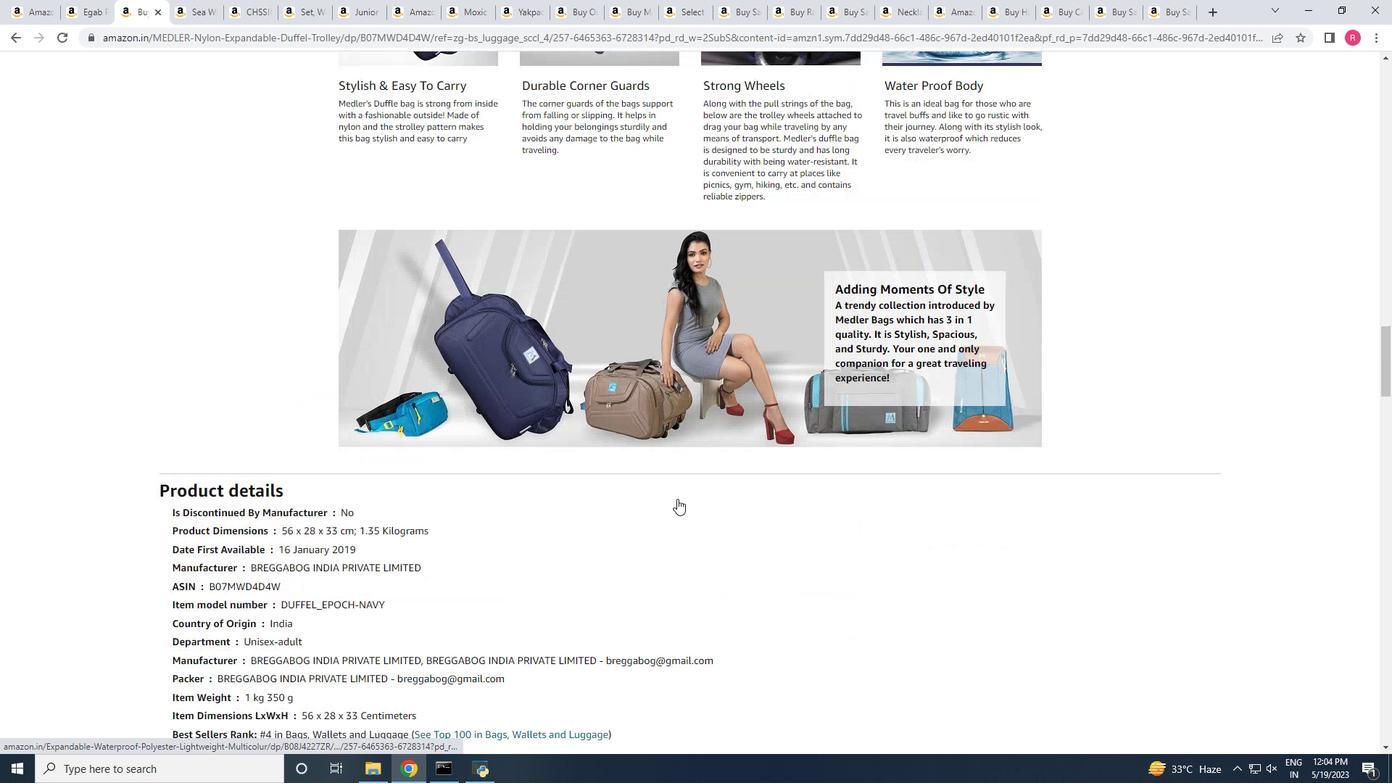 
Action: Mouse scrolled (677, 499) with delta (0, 0)
Screenshot: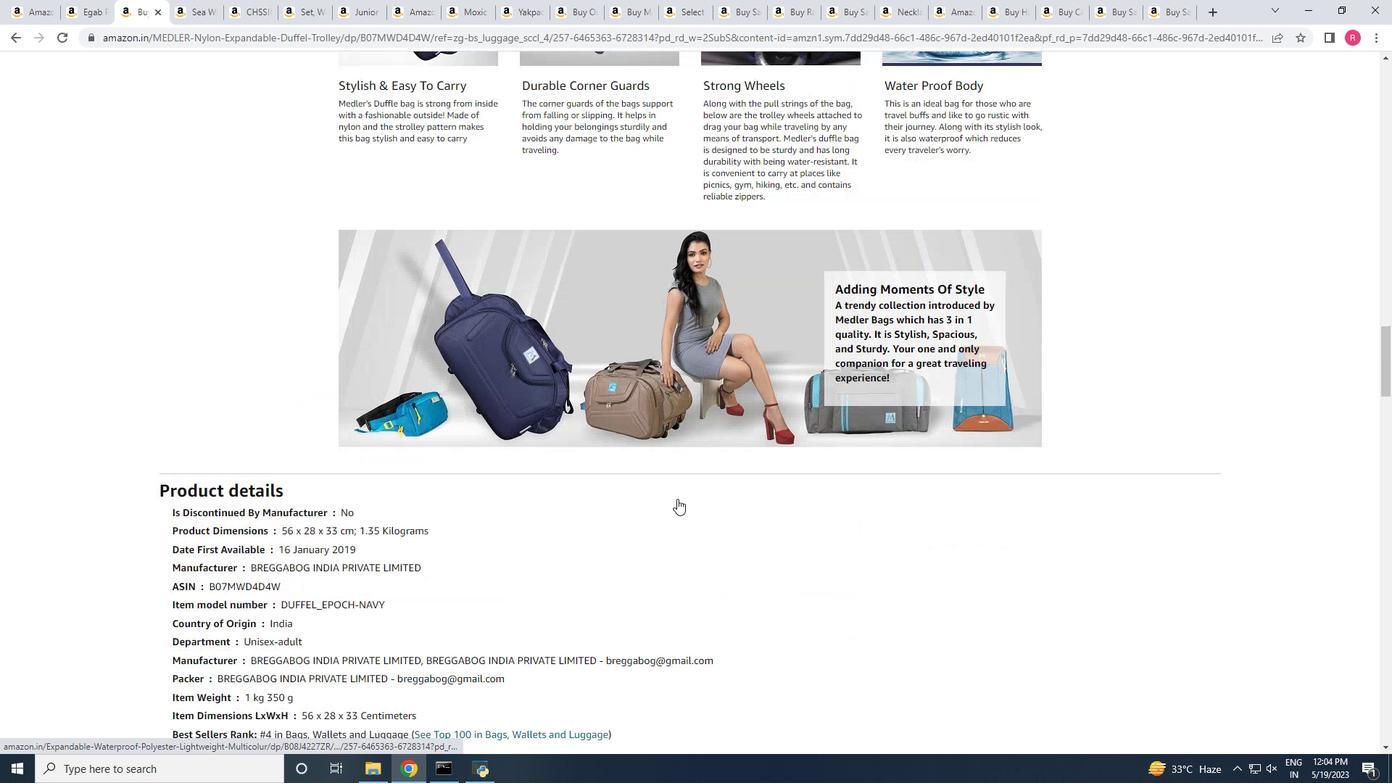 
Action: Mouse scrolled (677, 499) with delta (0, 0)
Screenshot: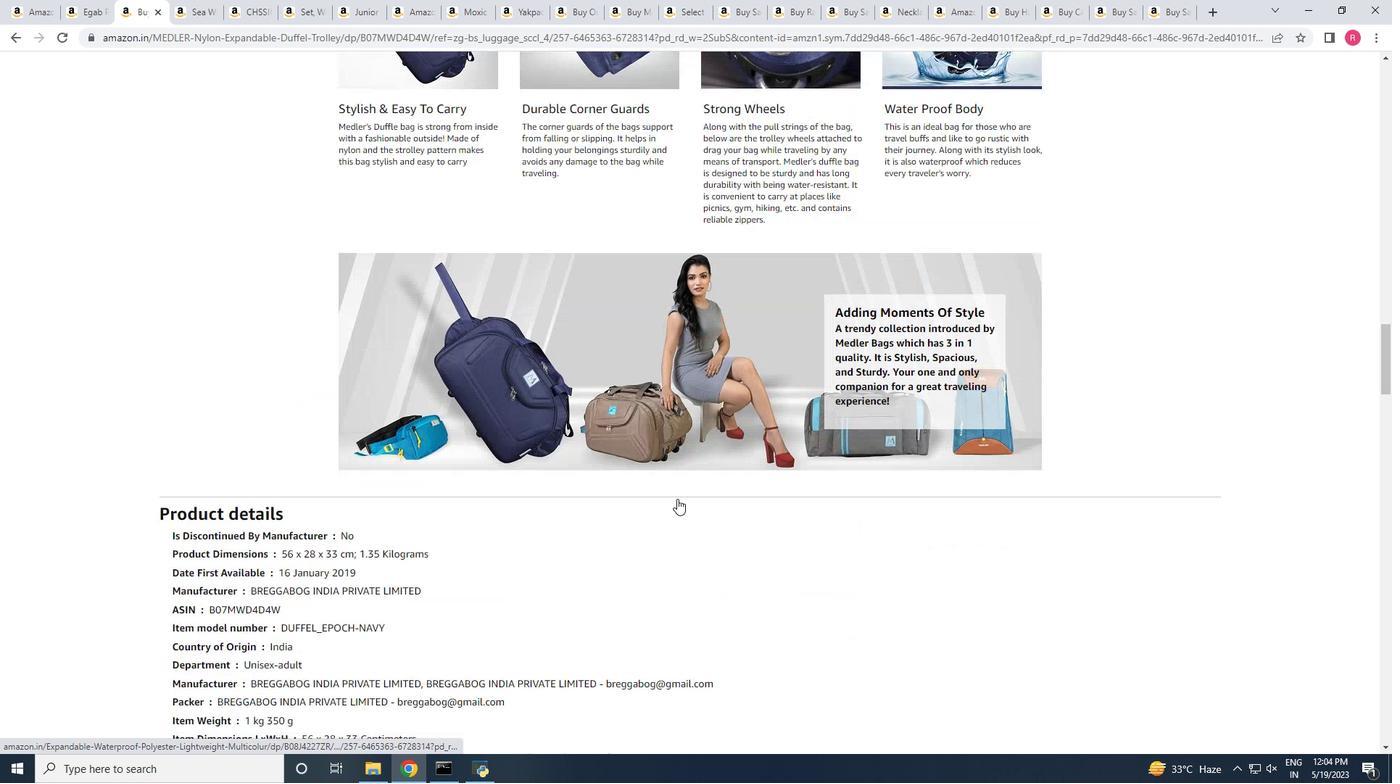 
Action: Mouse scrolled (677, 499) with delta (0, 0)
Screenshot: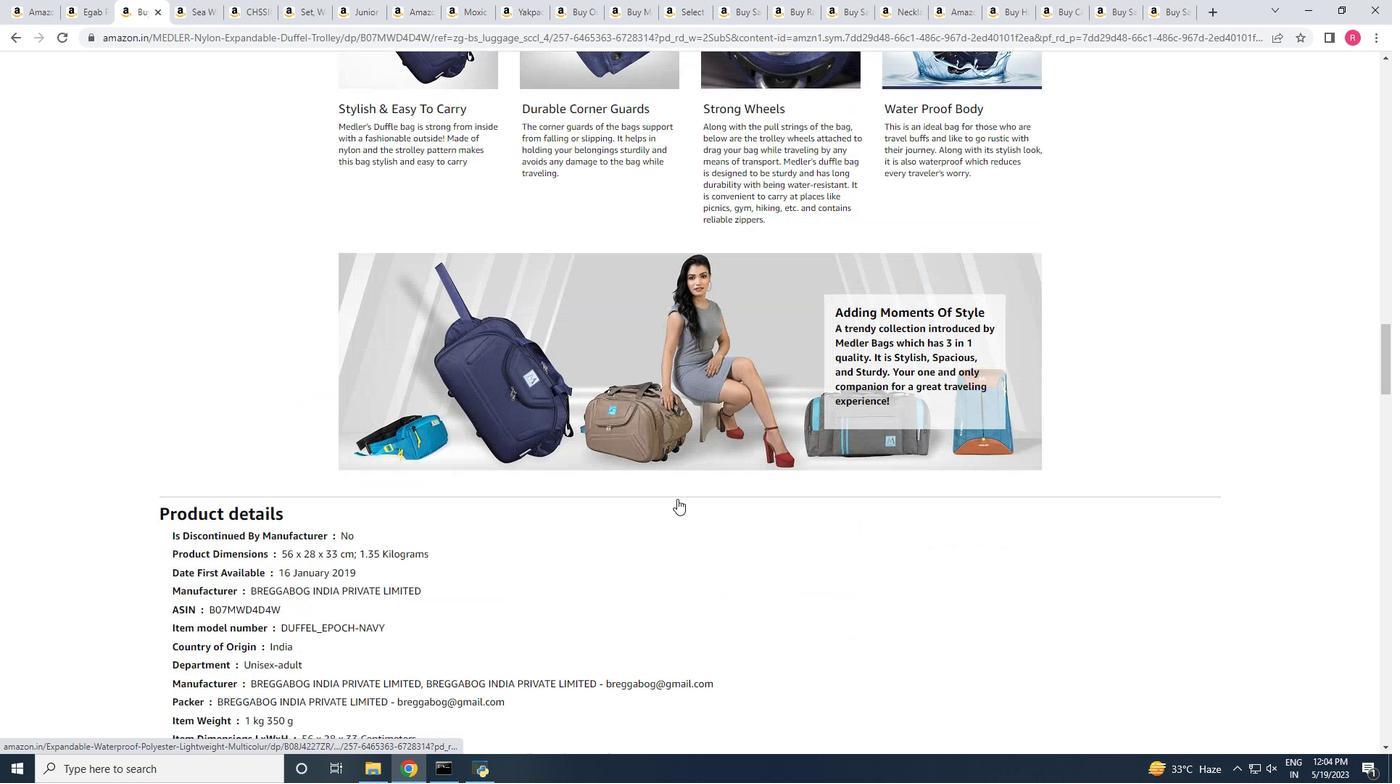 
Action: Mouse scrolled (677, 499) with delta (0, 0)
Screenshot: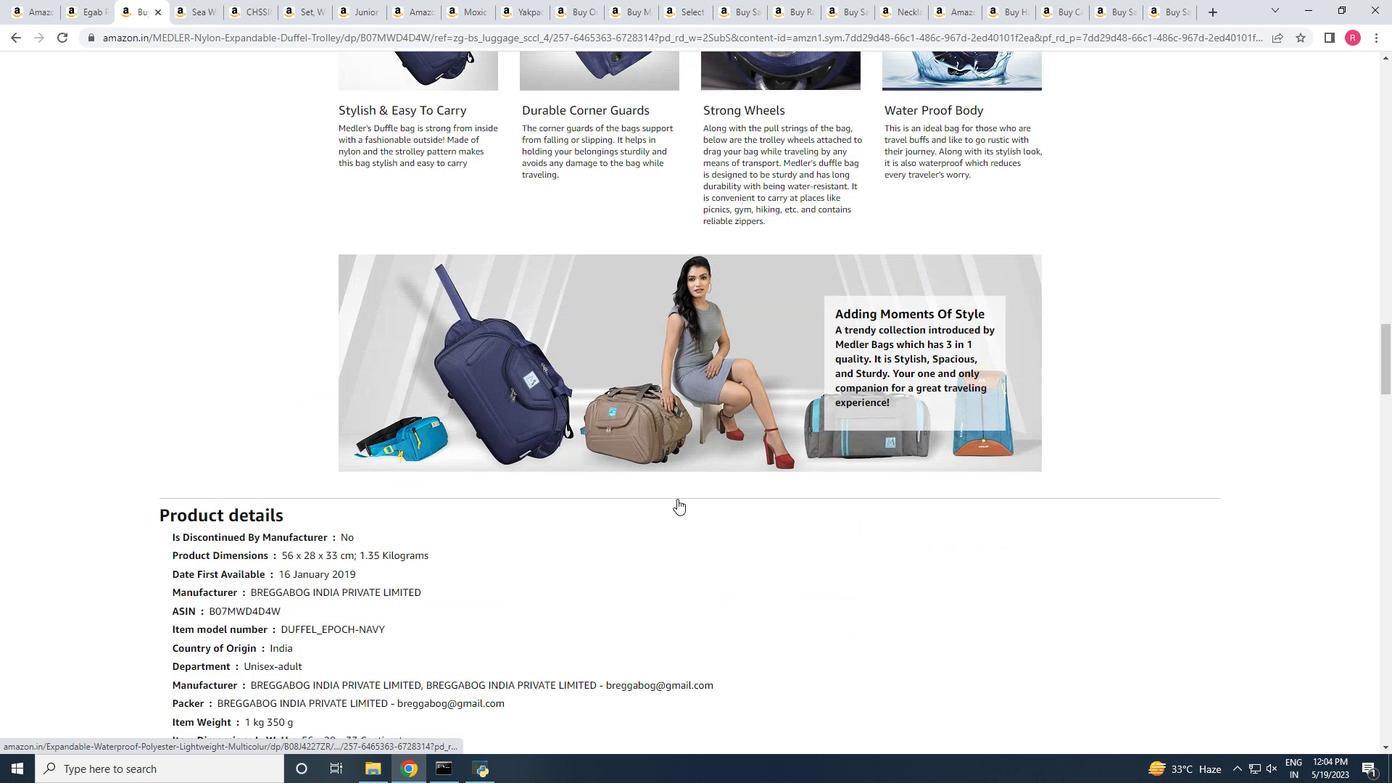 
Action: Mouse scrolled (677, 499) with delta (0, 0)
Screenshot: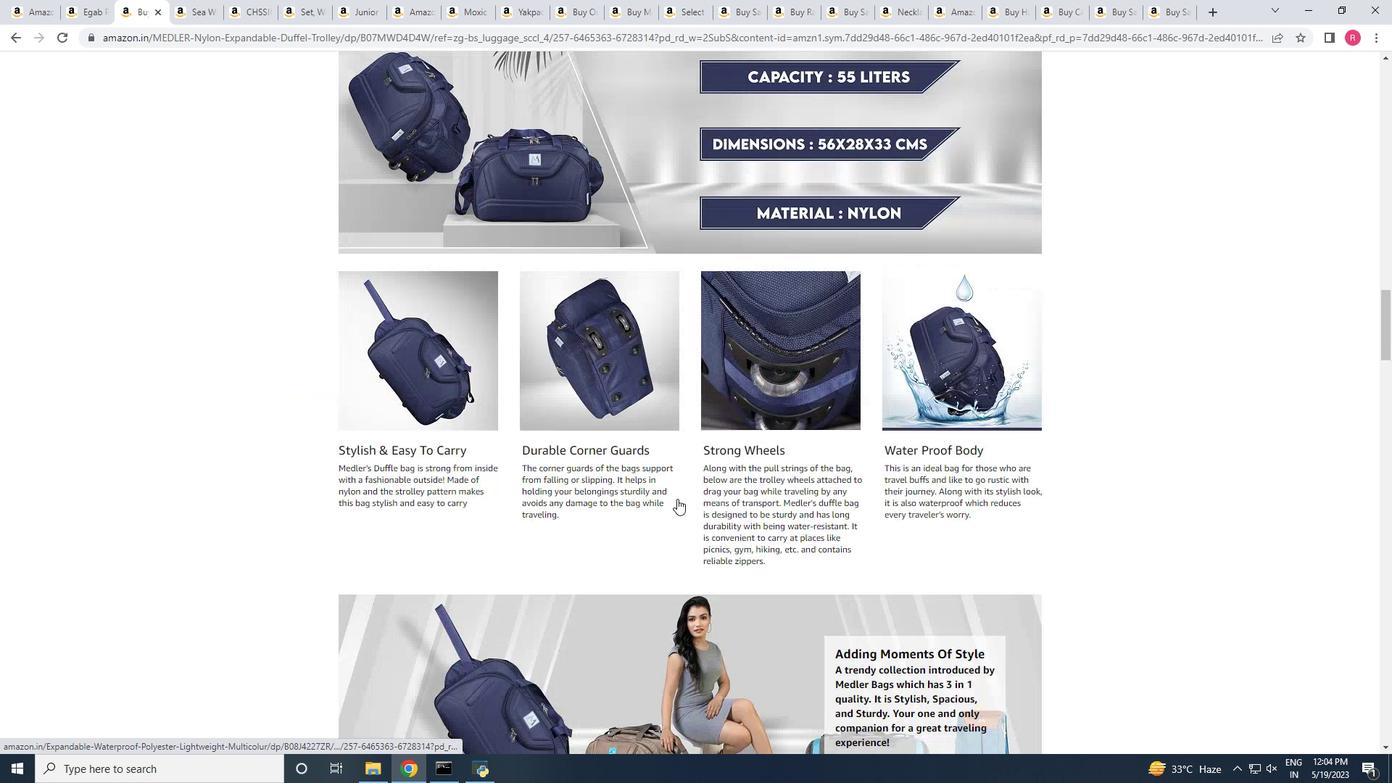 
Action: Mouse scrolled (677, 499) with delta (0, 0)
Screenshot: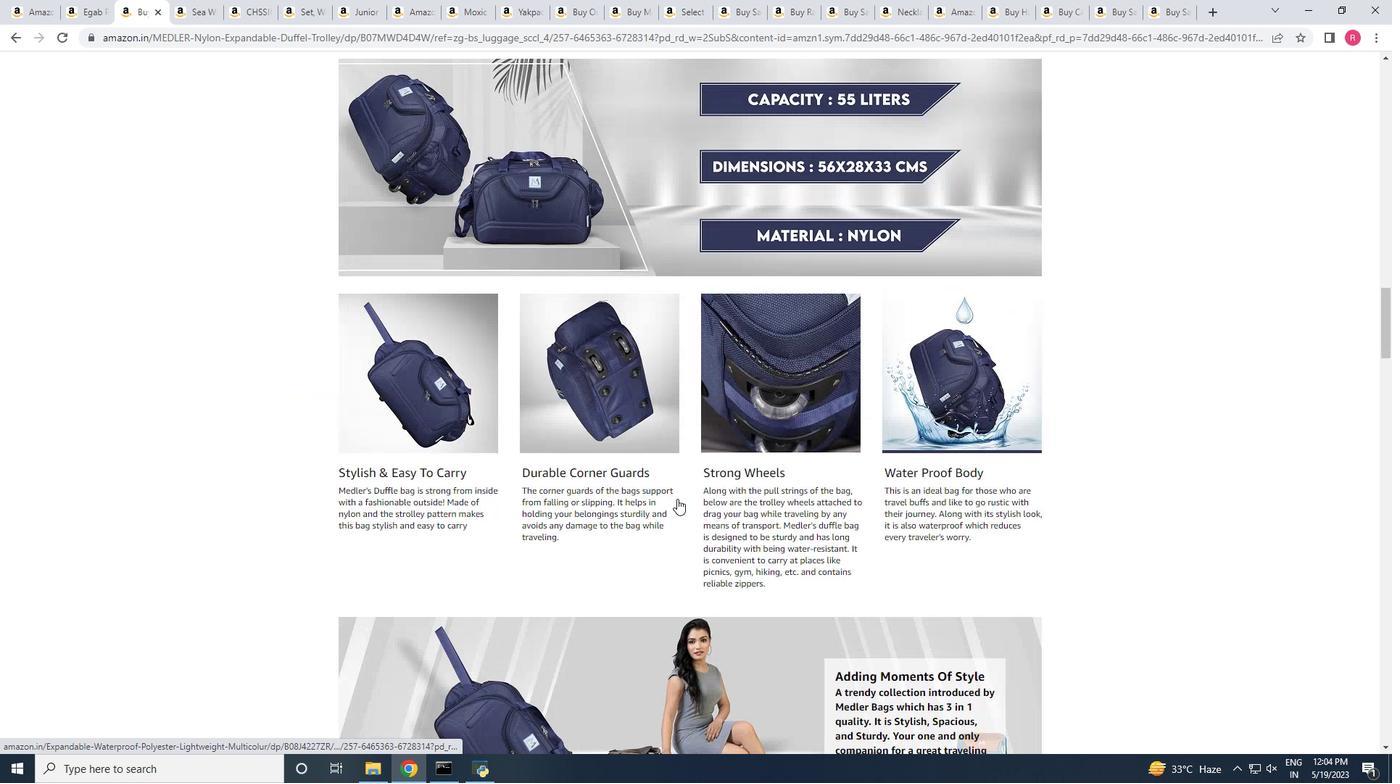 
Action: Mouse scrolled (677, 499) with delta (0, 0)
Screenshot: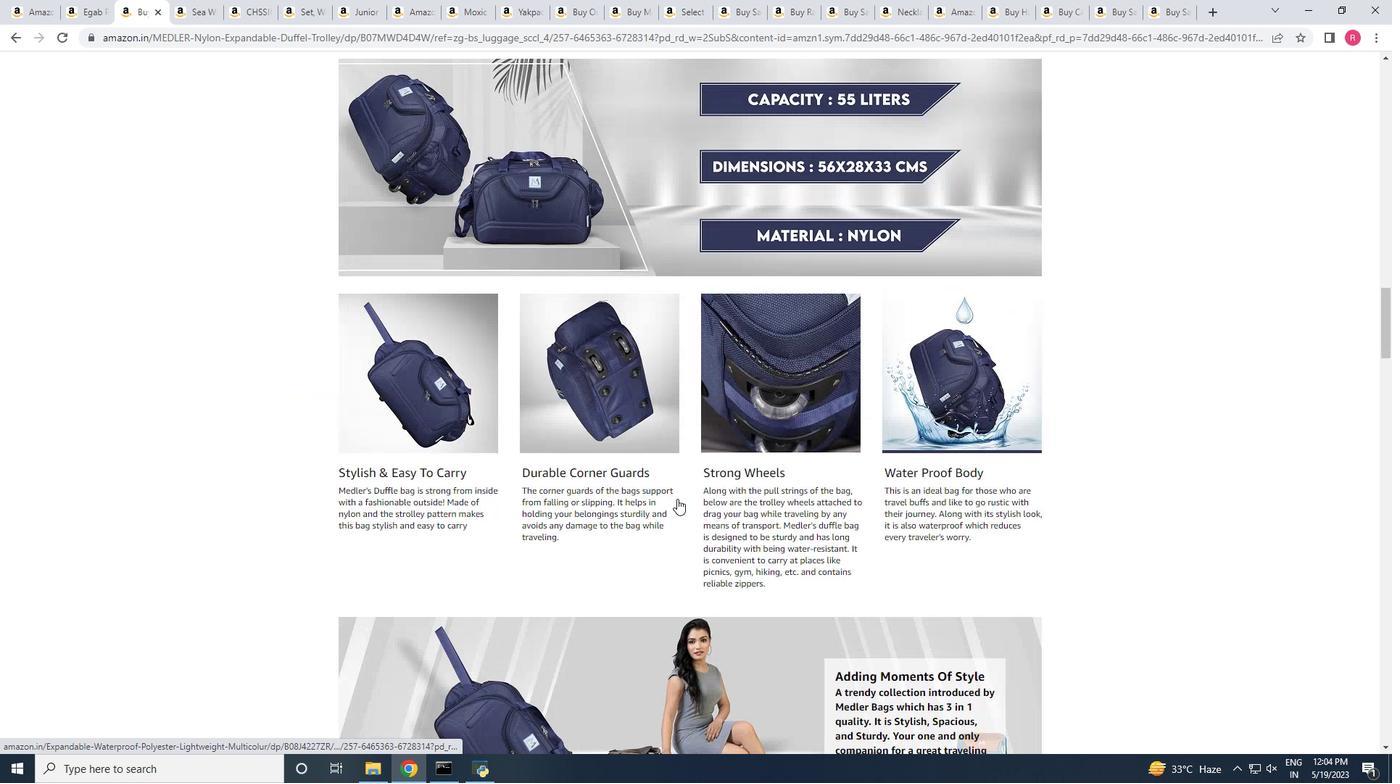 
Action: Mouse scrolled (677, 499) with delta (0, 0)
Screenshot: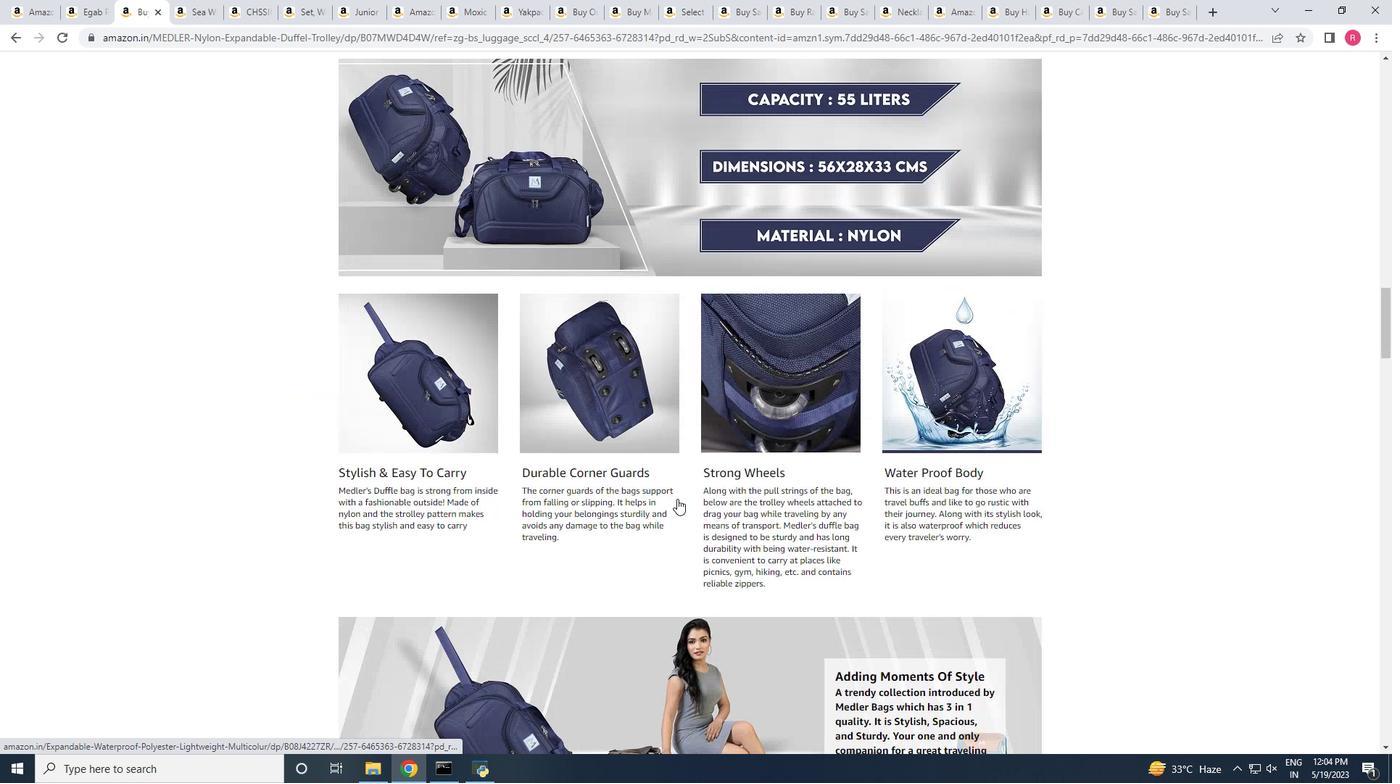 
Action: Mouse scrolled (677, 499) with delta (0, 0)
Screenshot: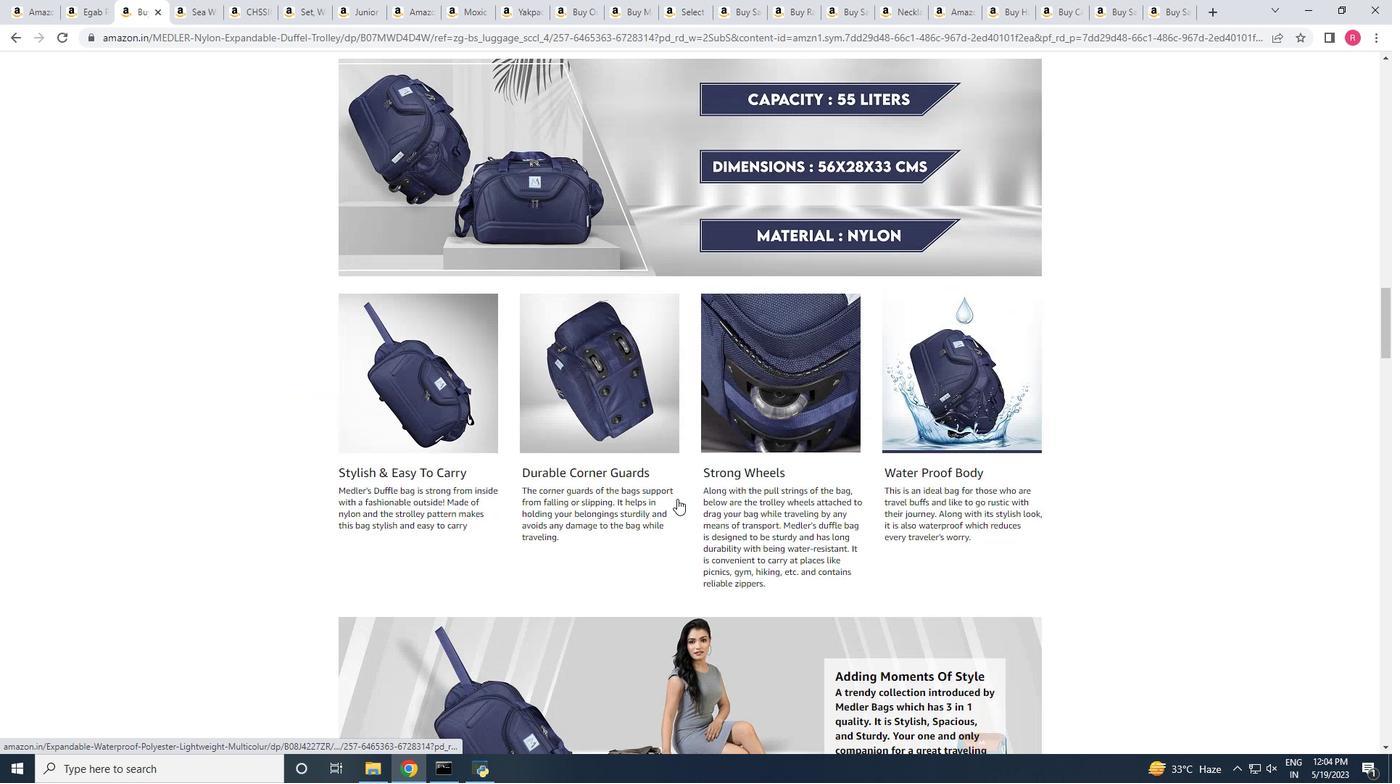 
Action: Mouse scrolled (677, 499) with delta (0, 0)
Screenshot: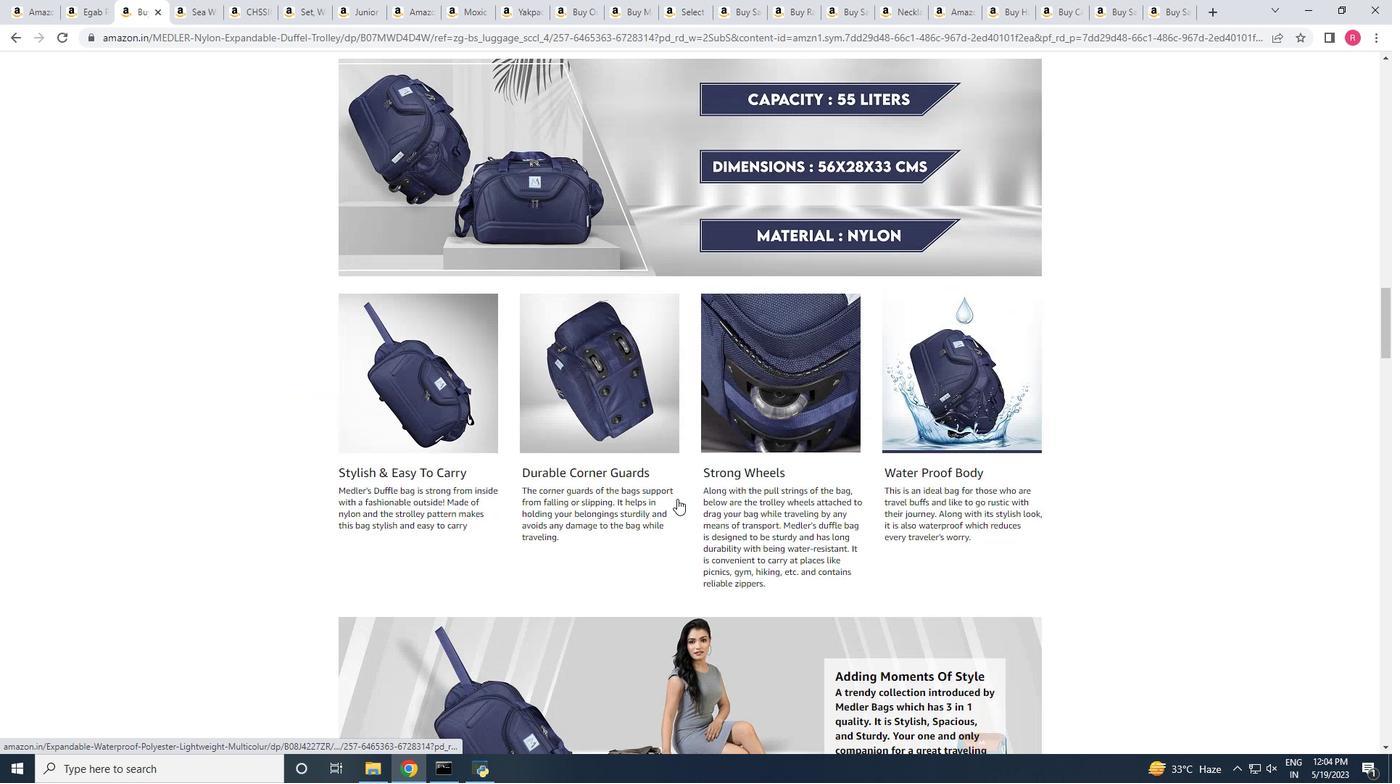 
Action: Mouse scrolled (677, 499) with delta (0, 0)
Screenshot: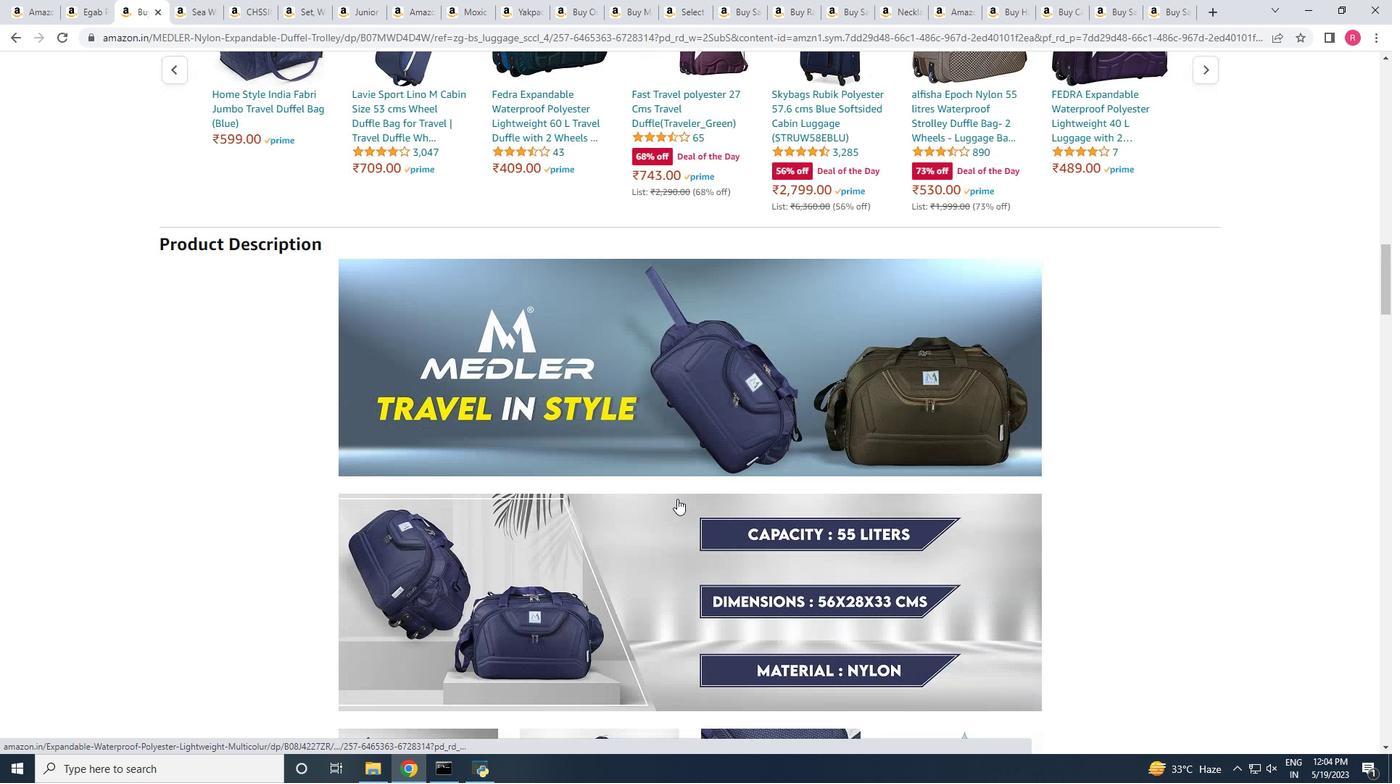 
Action: Mouse scrolled (677, 499) with delta (0, 0)
Screenshot: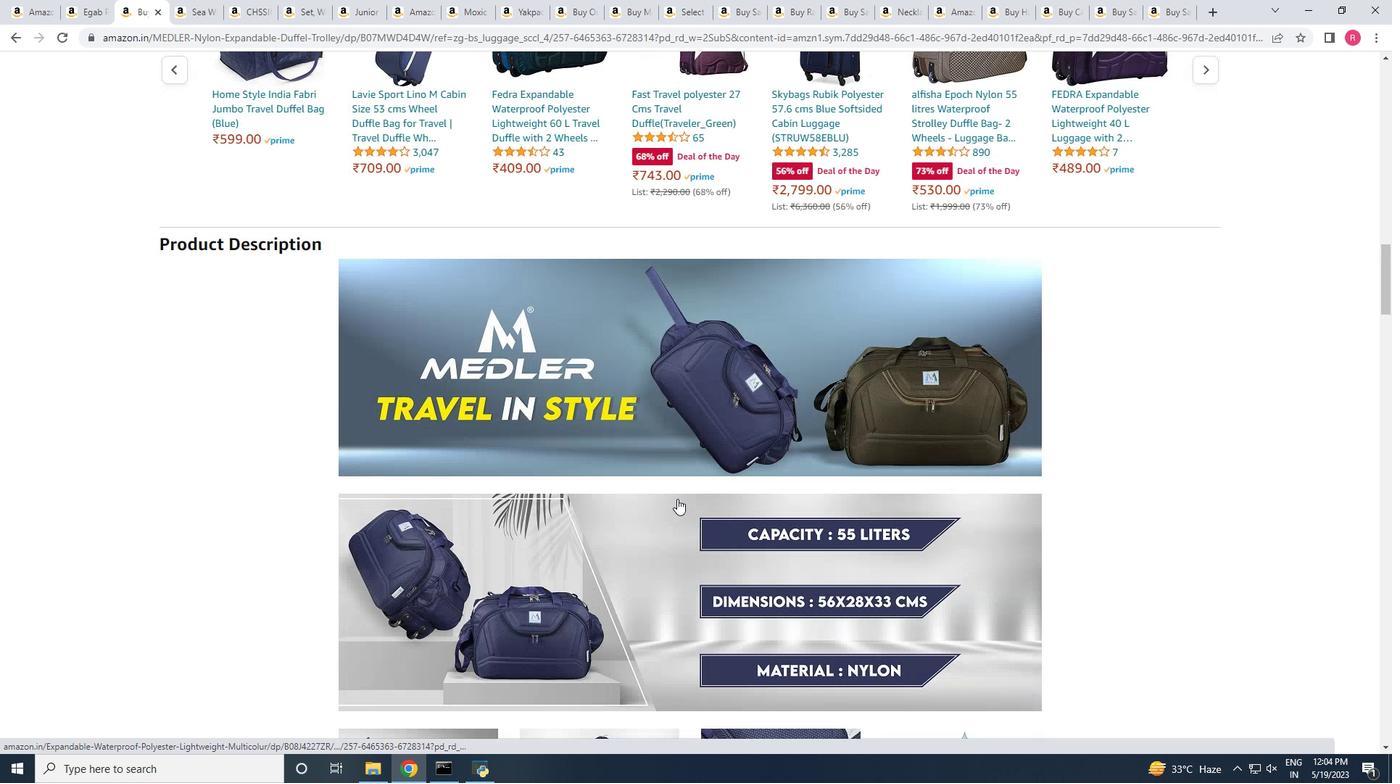 
Action: Mouse scrolled (677, 499) with delta (0, 0)
Screenshot: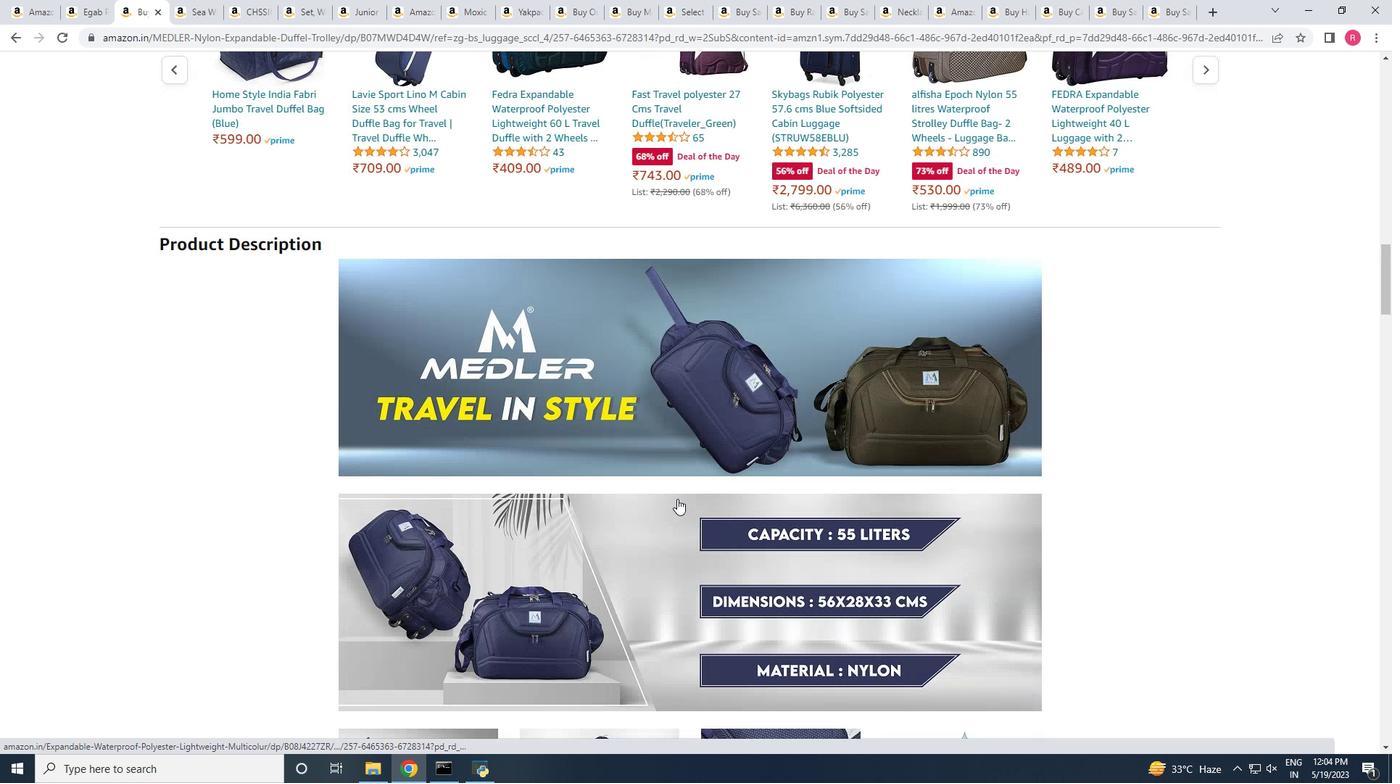 
Action: Mouse scrolled (677, 499) with delta (0, 0)
Screenshot: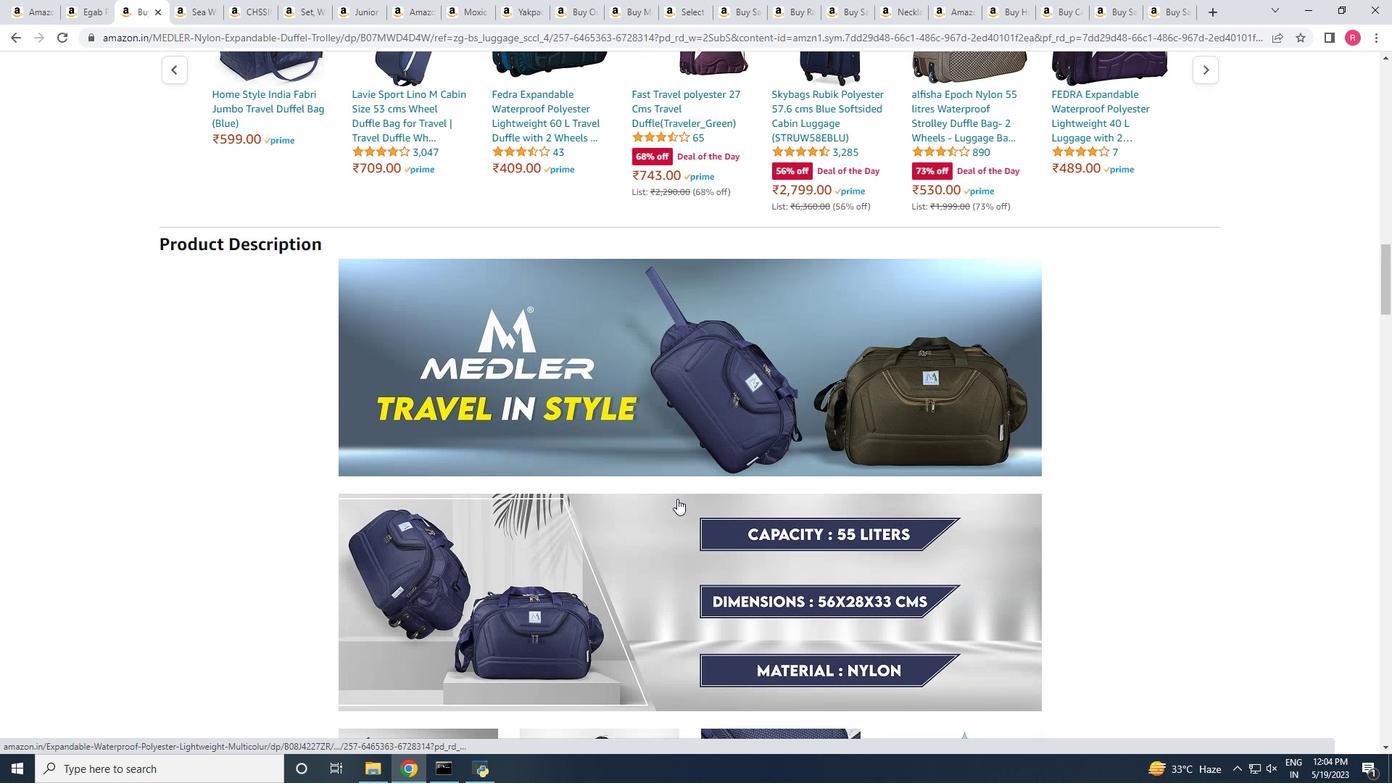 
Action: Mouse scrolled (677, 499) with delta (0, 0)
Screenshot: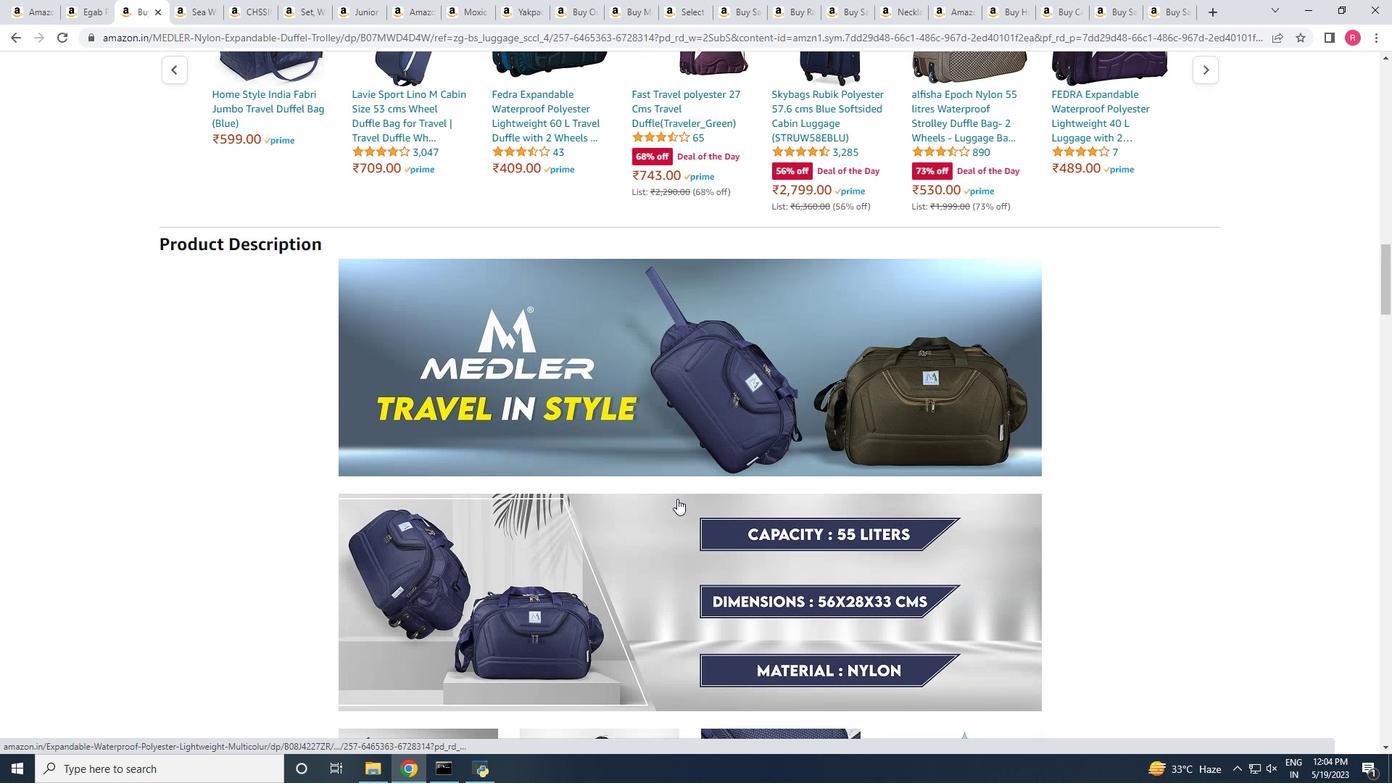 
Action: Mouse scrolled (677, 499) with delta (0, 0)
Screenshot: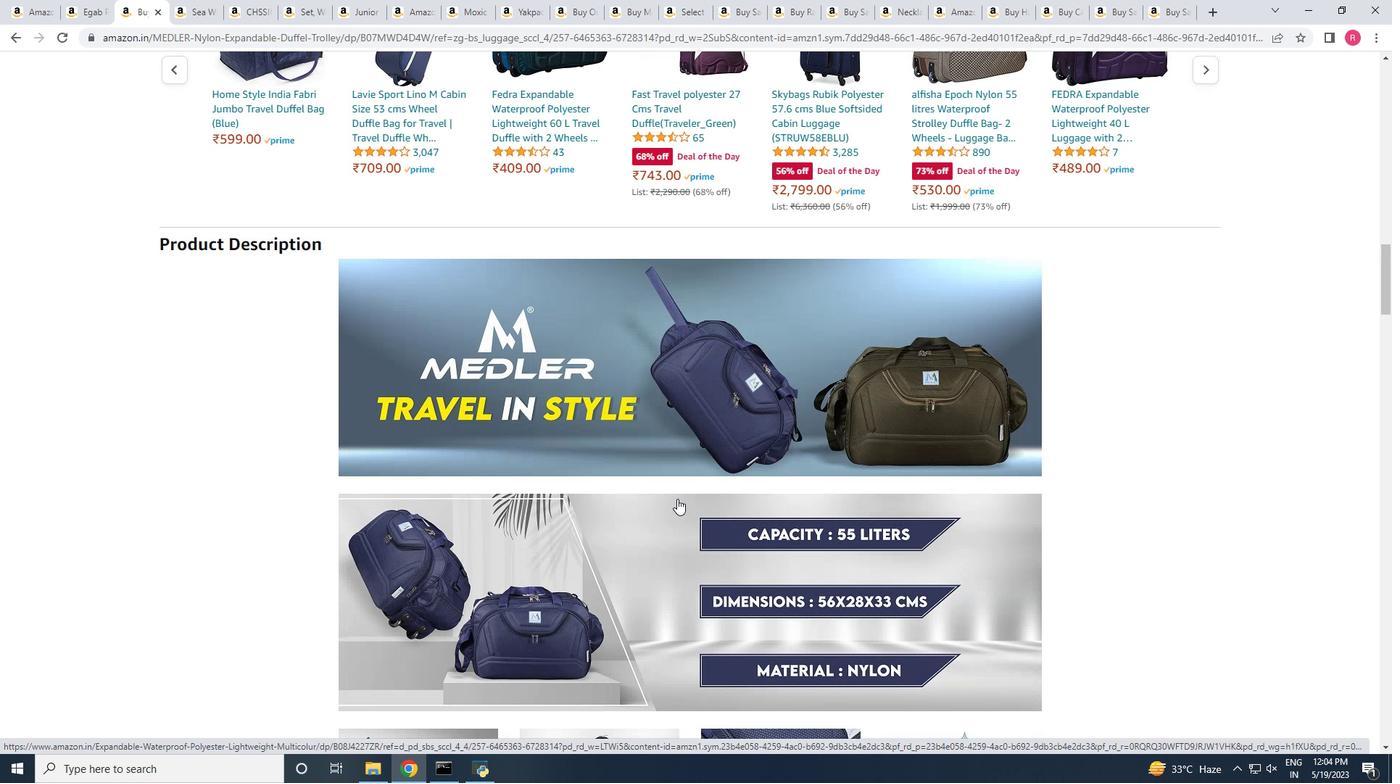 
Action: Mouse scrolled (677, 499) with delta (0, 0)
Screenshot: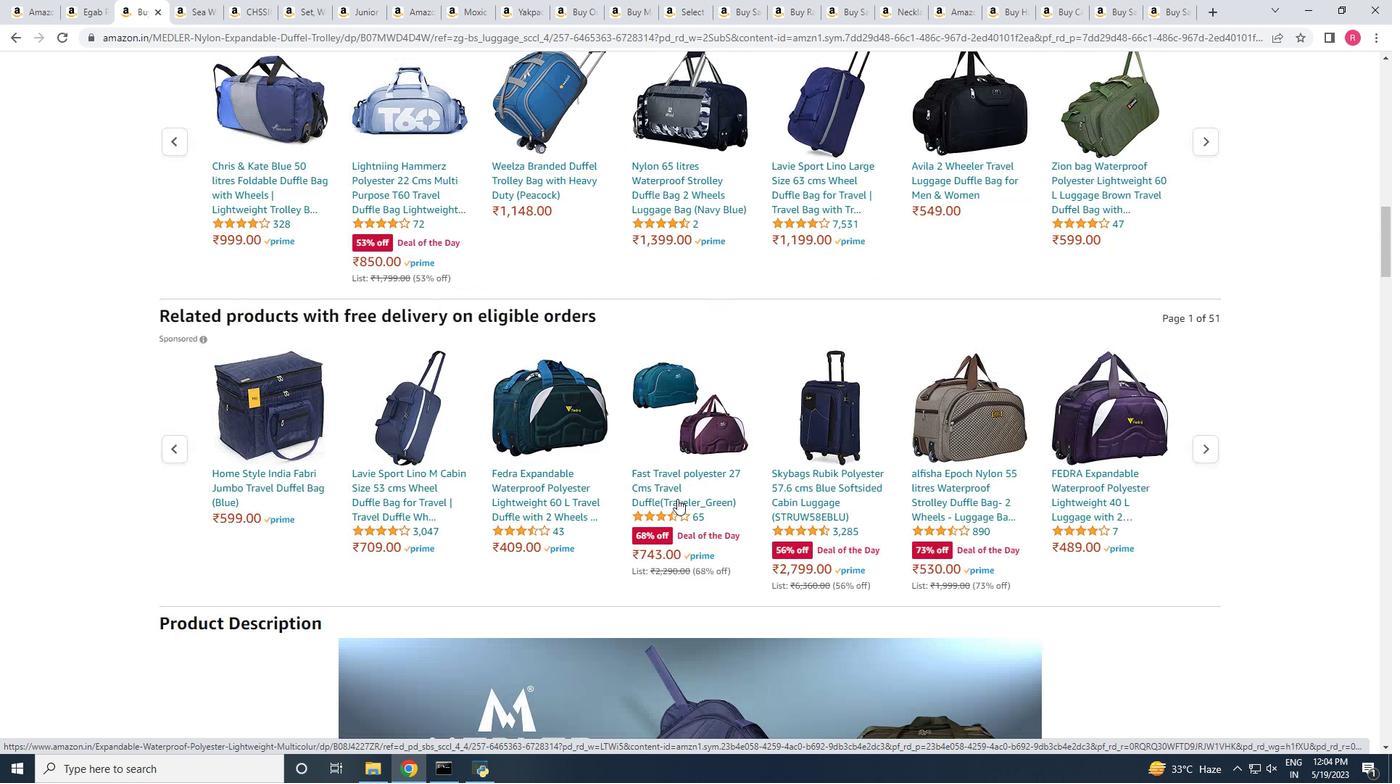 
Action: Mouse scrolled (677, 499) with delta (0, 0)
Screenshot: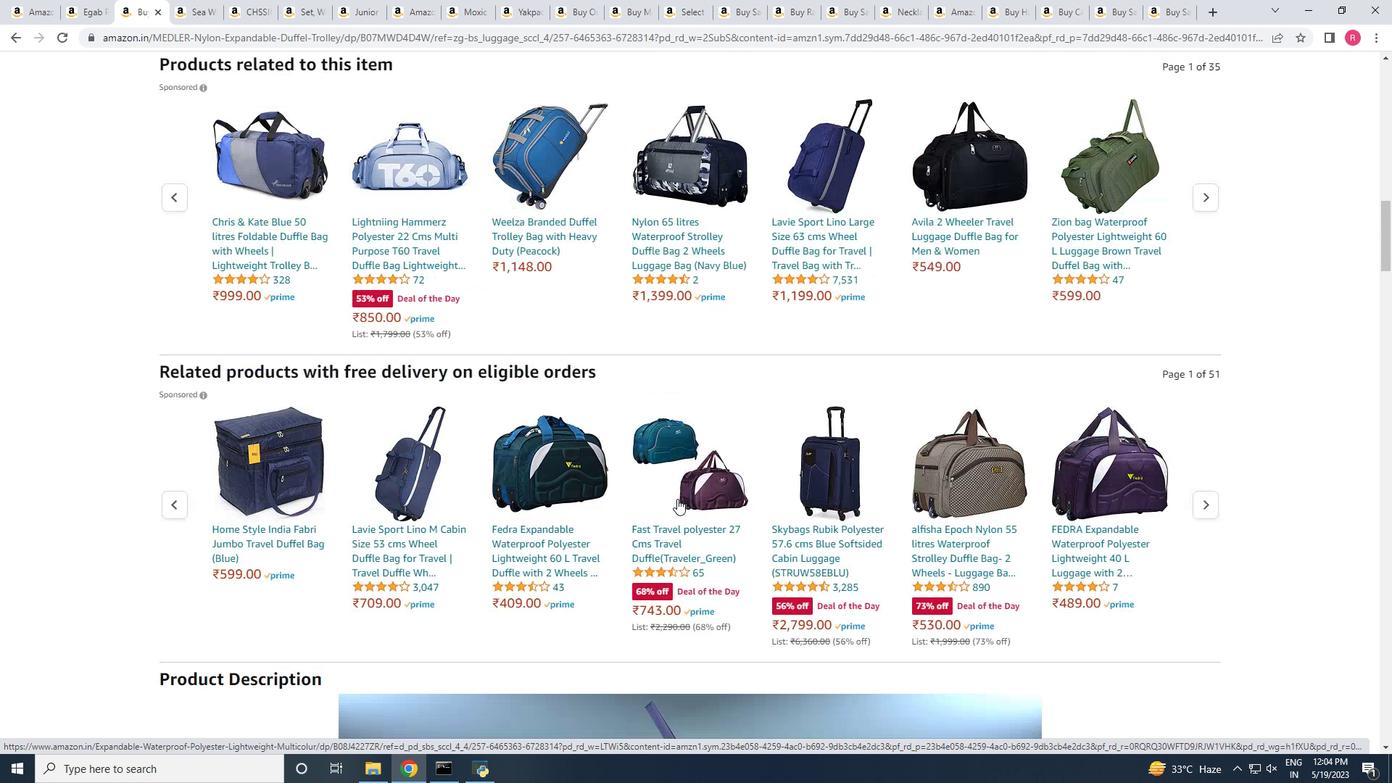
Action: Mouse scrolled (677, 499) with delta (0, 0)
Screenshot: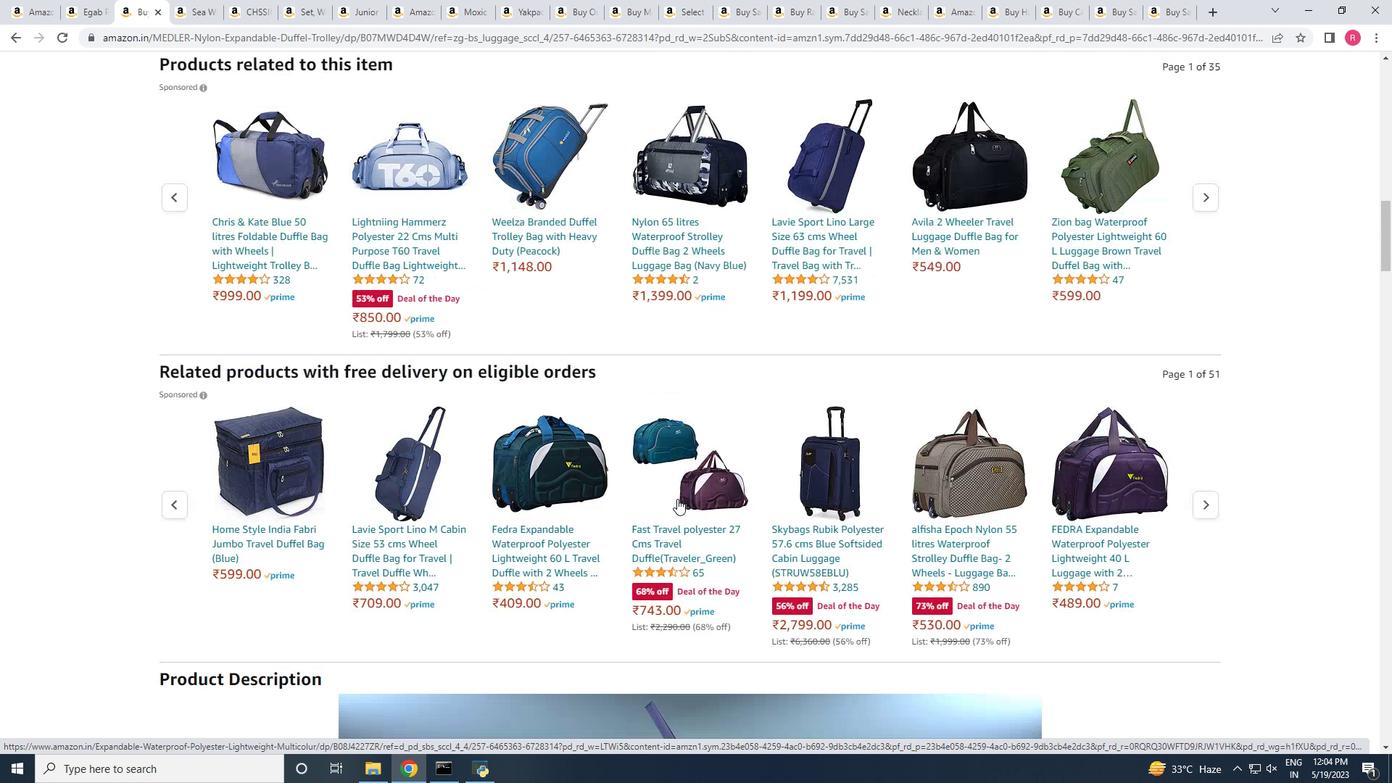 
Action: Mouse scrolled (677, 499) with delta (0, 0)
Screenshot: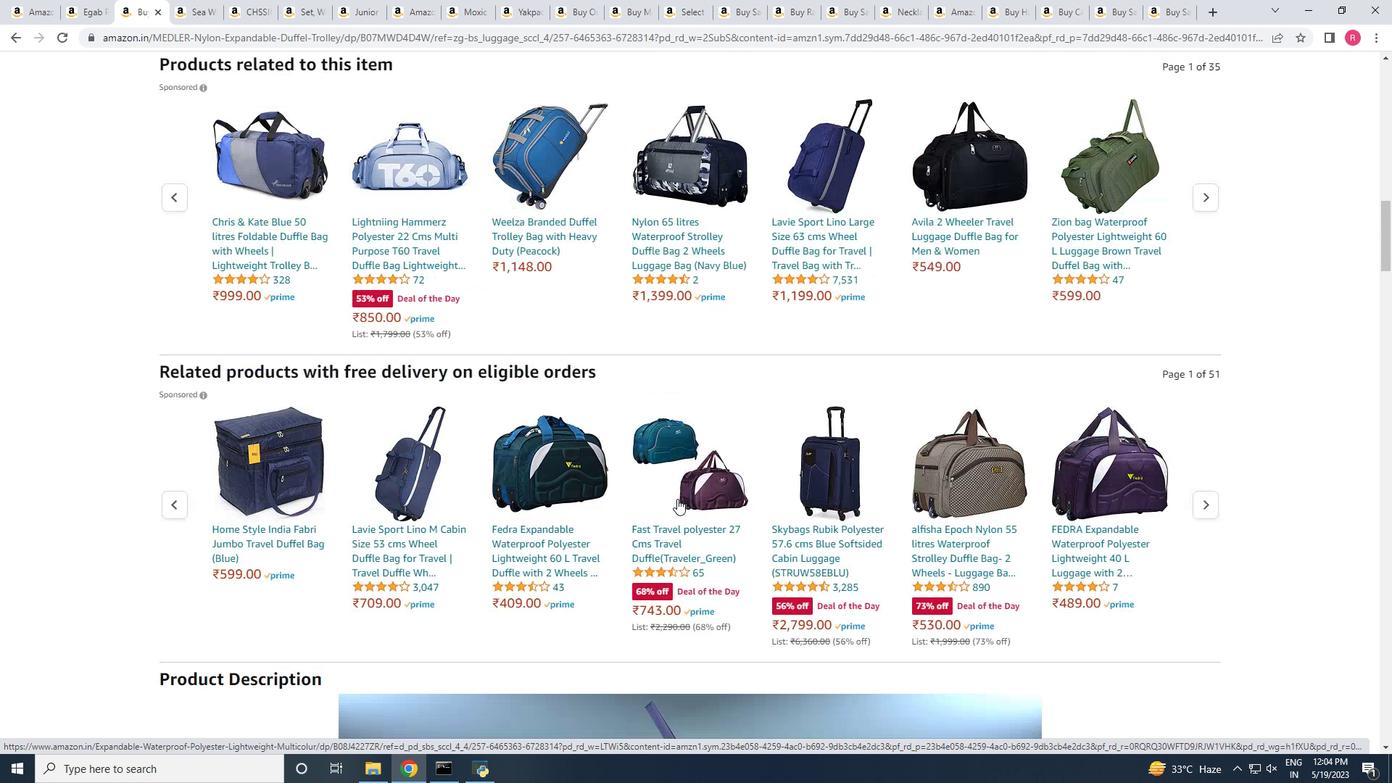 
Action: Mouse scrolled (677, 499) with delta (0, 0)
Screenshot: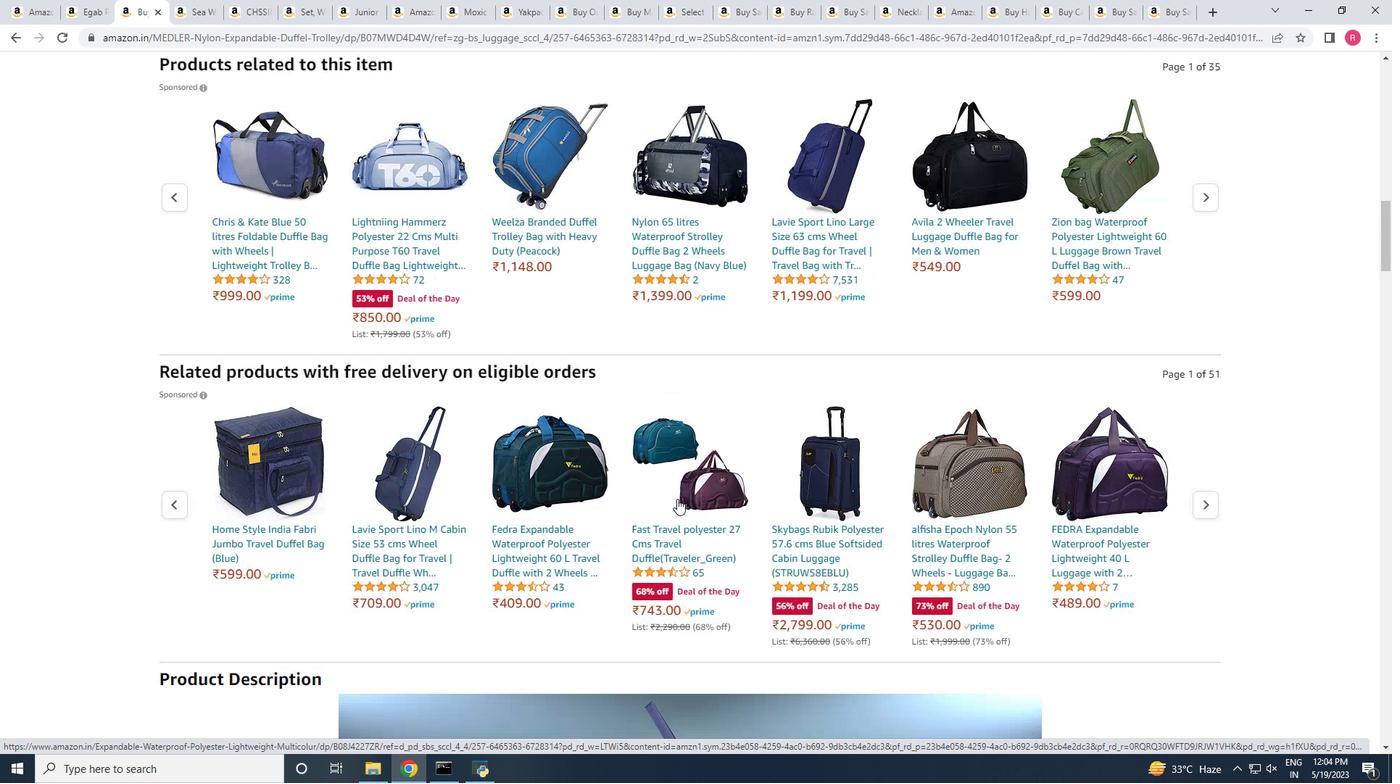 
Action: Mouse scrolled (677, 499) with delta (0, 0)
Screenshot: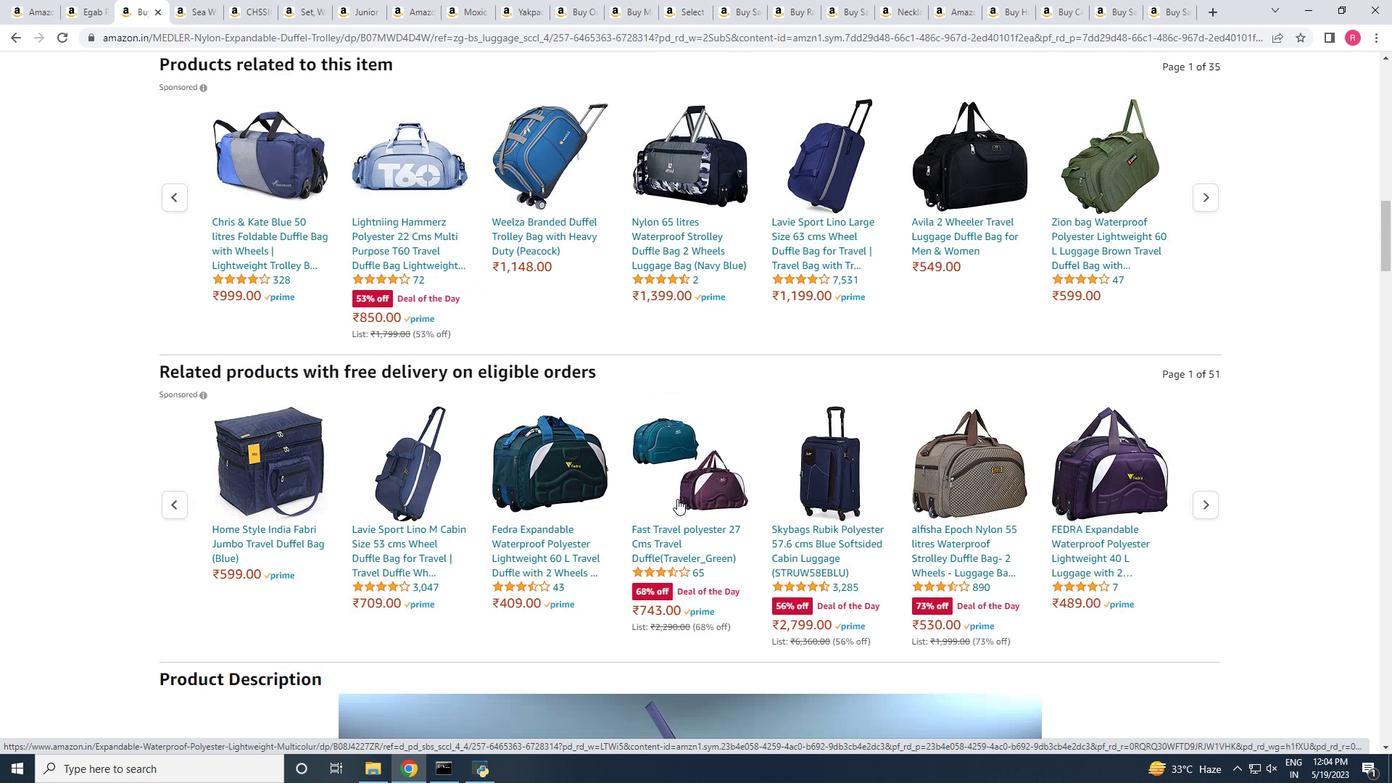 
Action: Mouse scrolled (677, 499) with delta (0, 0)
Screenshot: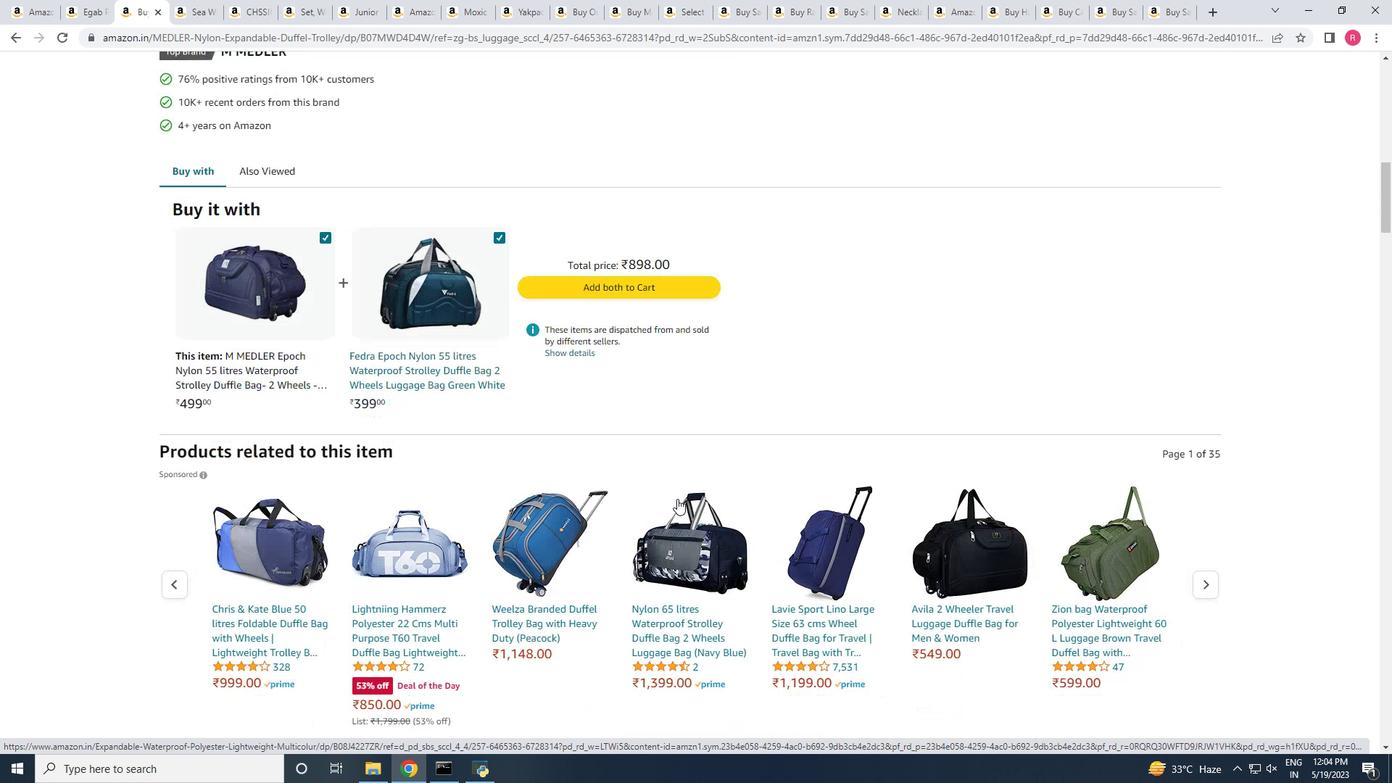 
Action: Mouse scrolled (677, 499) with delta (0, 0)
Screenshot: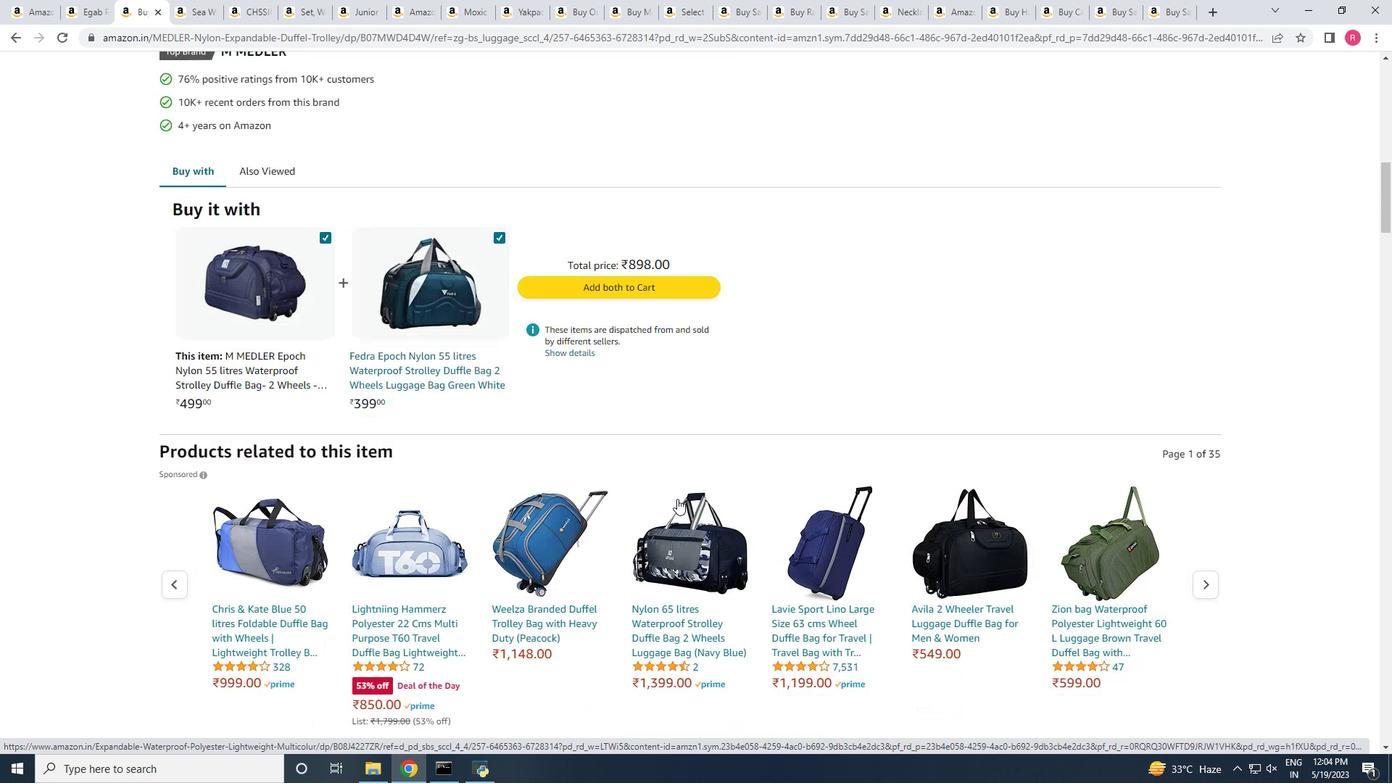 
Action: Mouse scrolled (677, 499) with delta (0, 0)
Screenshot: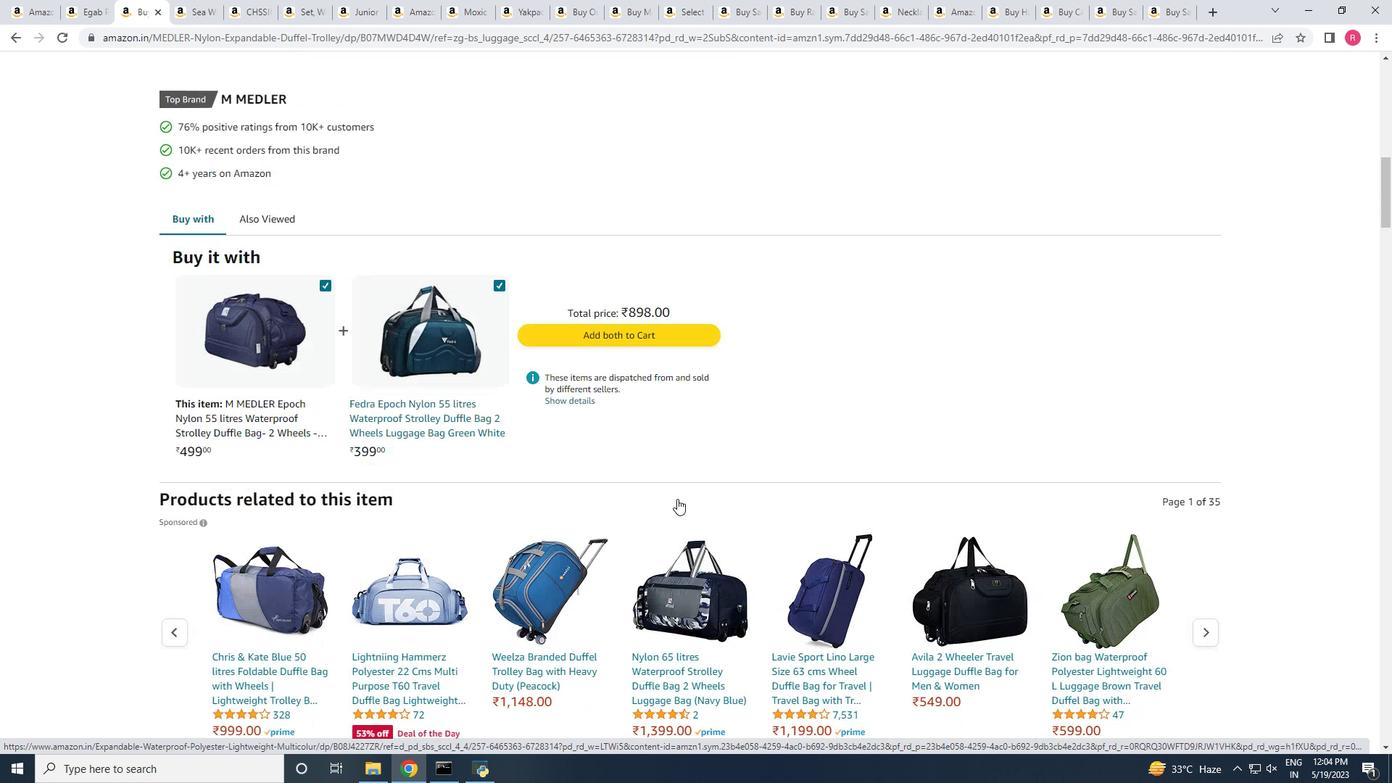 
Action: Mouse scrolled (677, 499) with delta (0, 0)
Screenshot: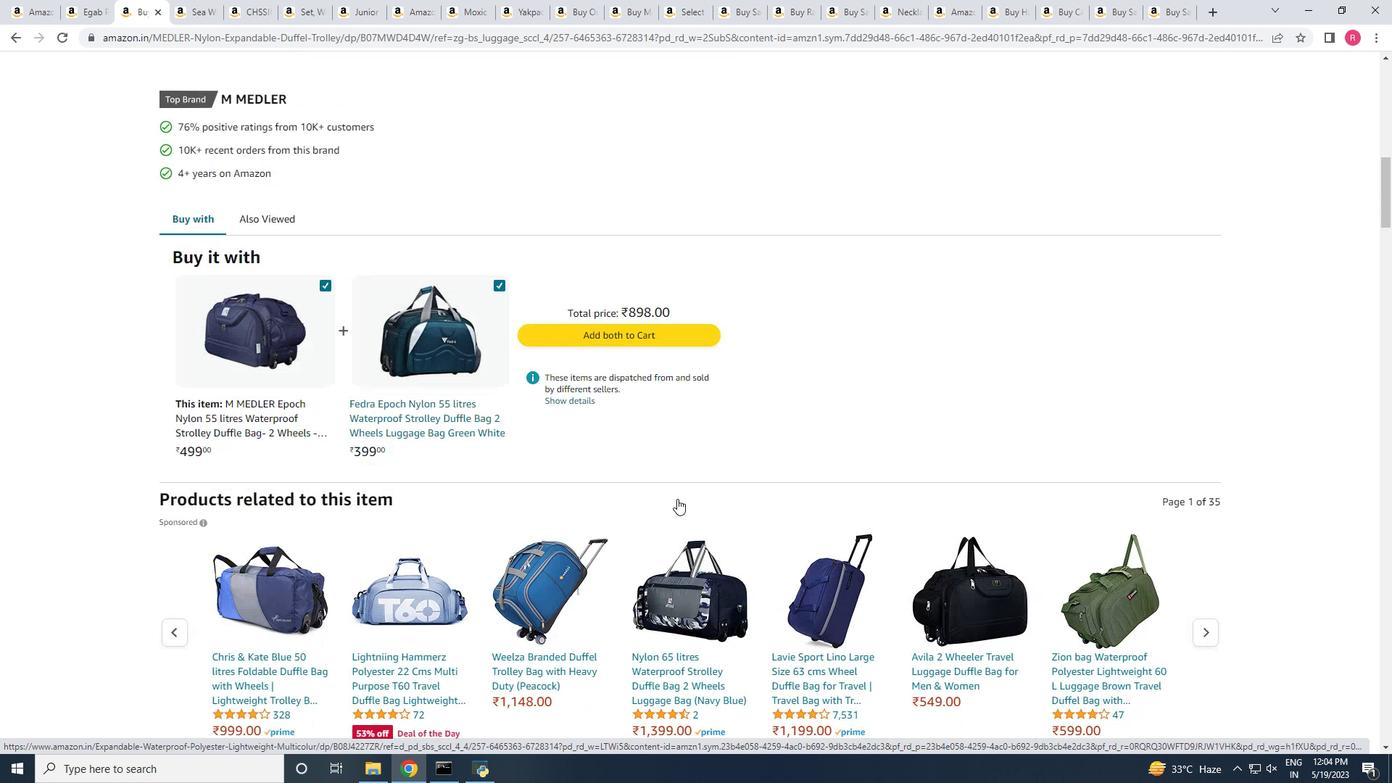 
Action: Mouse scrolled (677, 499) with delta (0, 0)
Screenshot: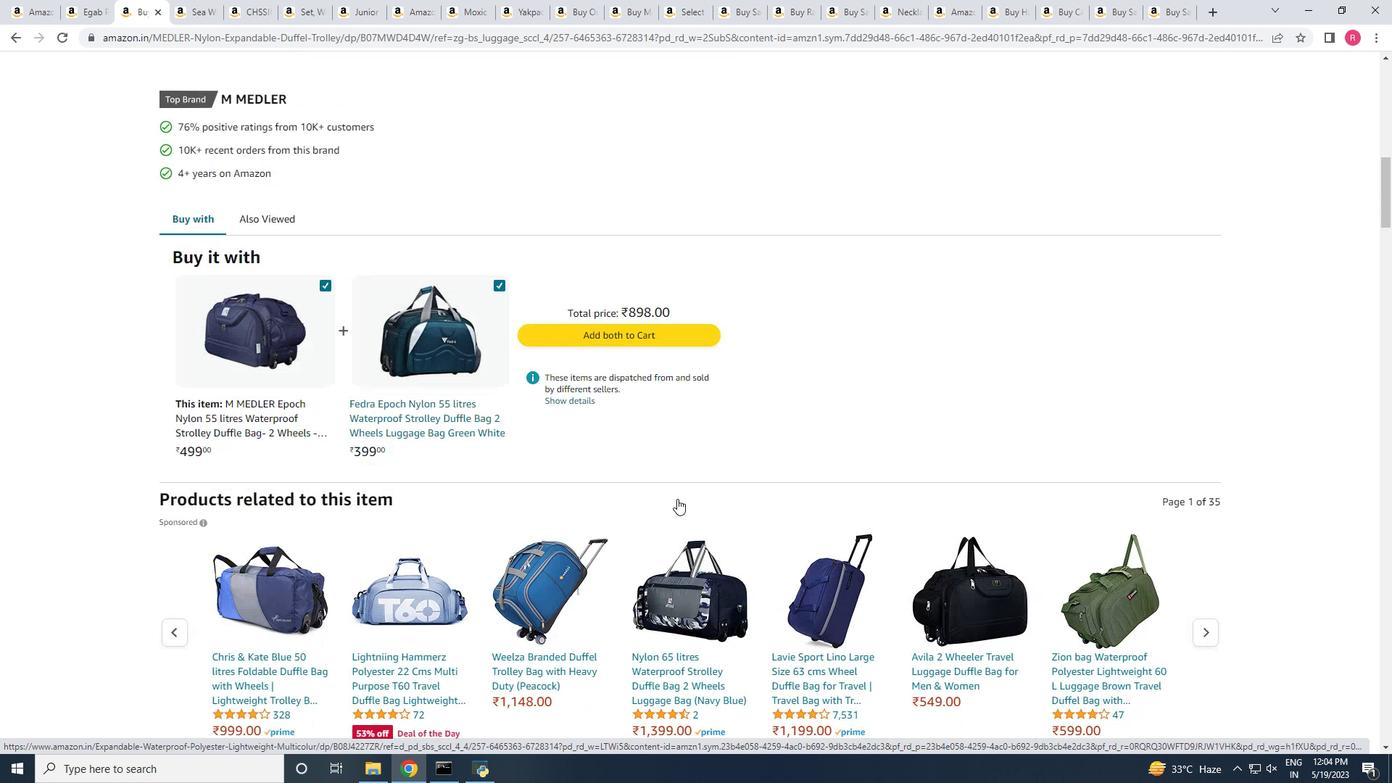 
Action: Mouse scrolled (677, 499) with delta (0, 0)
Screenshot: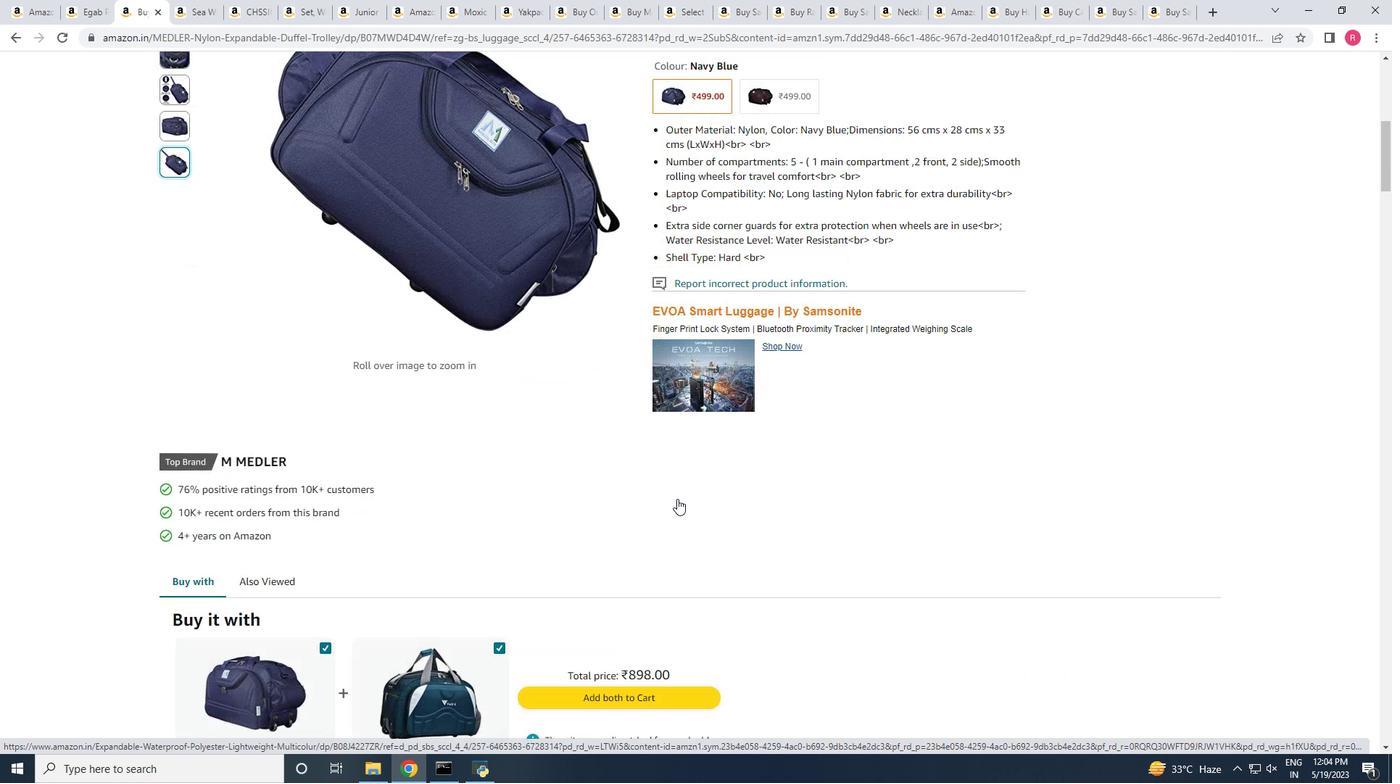 
Action: Mouse scrolled (677, 499) with delta (0, 0)
Screenshot: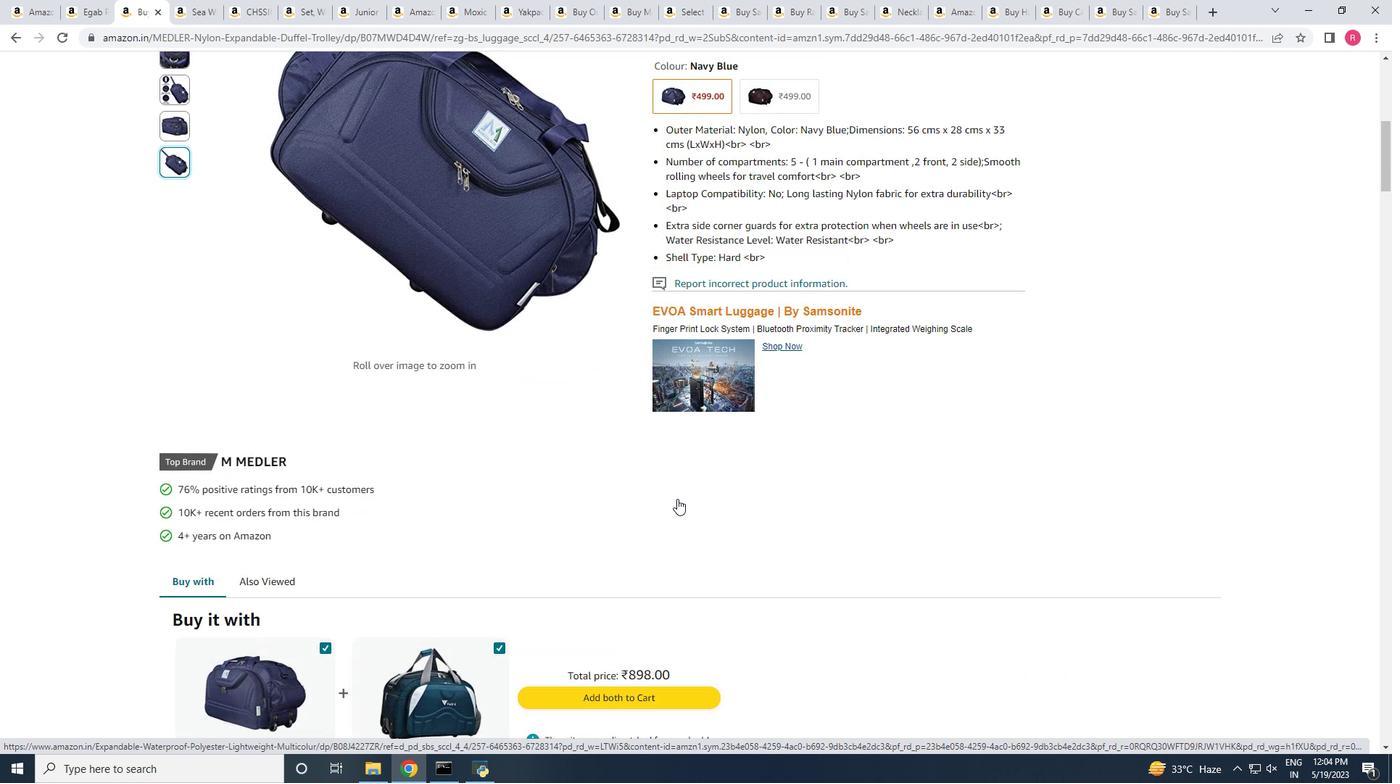 
Action: Mouse scrolled (677, 499) with delta (0, 0)
Screenshot: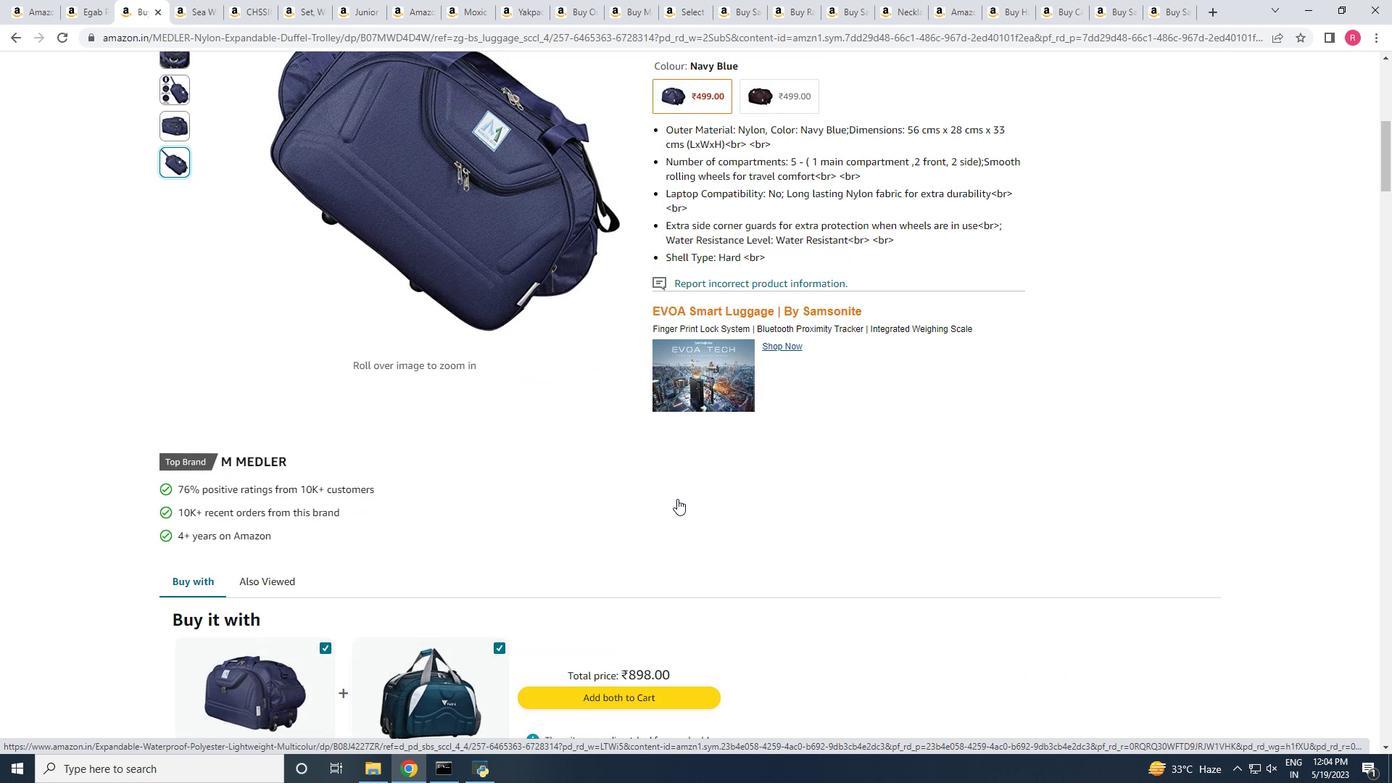 
Action: Mouse scrolled (677, 499) with delta (0, 0)
Screenshot: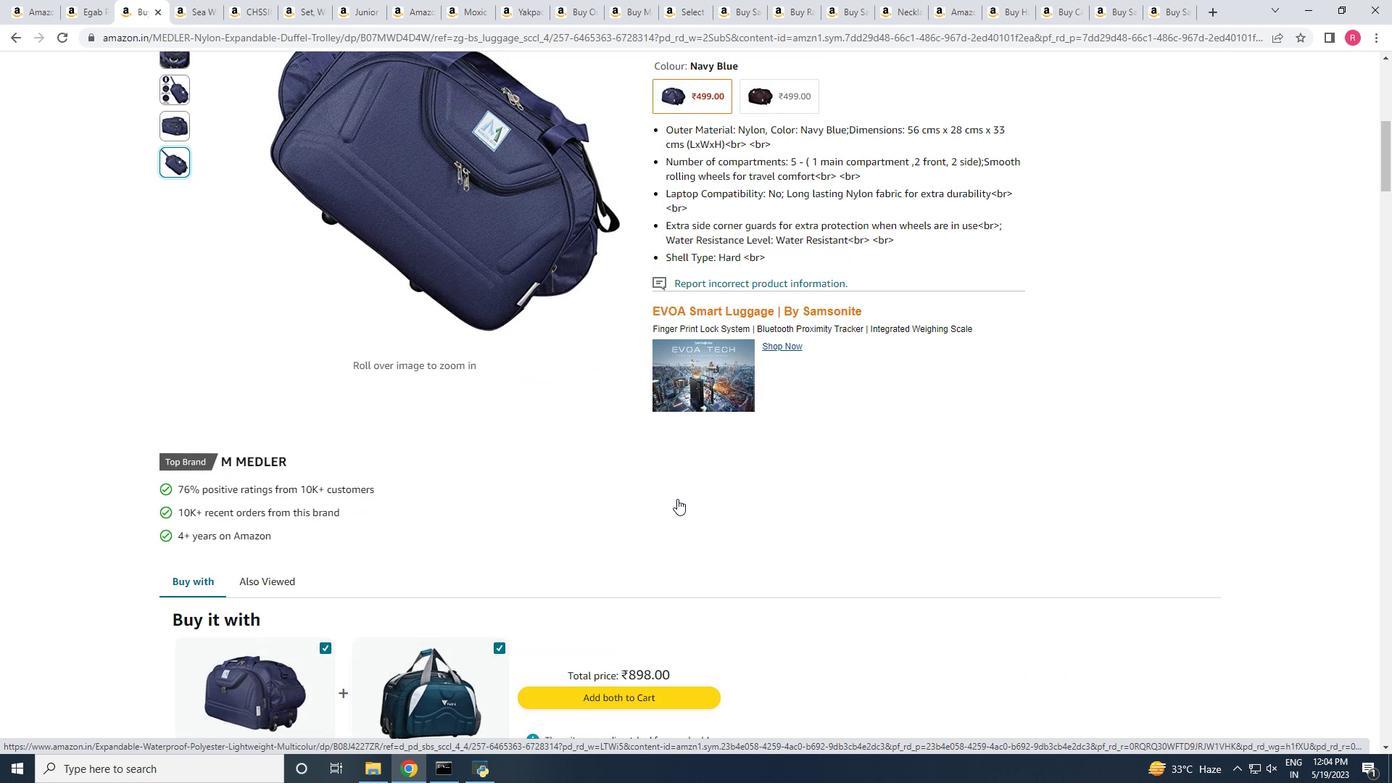 
Action: Mouse scrolled (677, 499) with delta (0, 0)
Screenshot: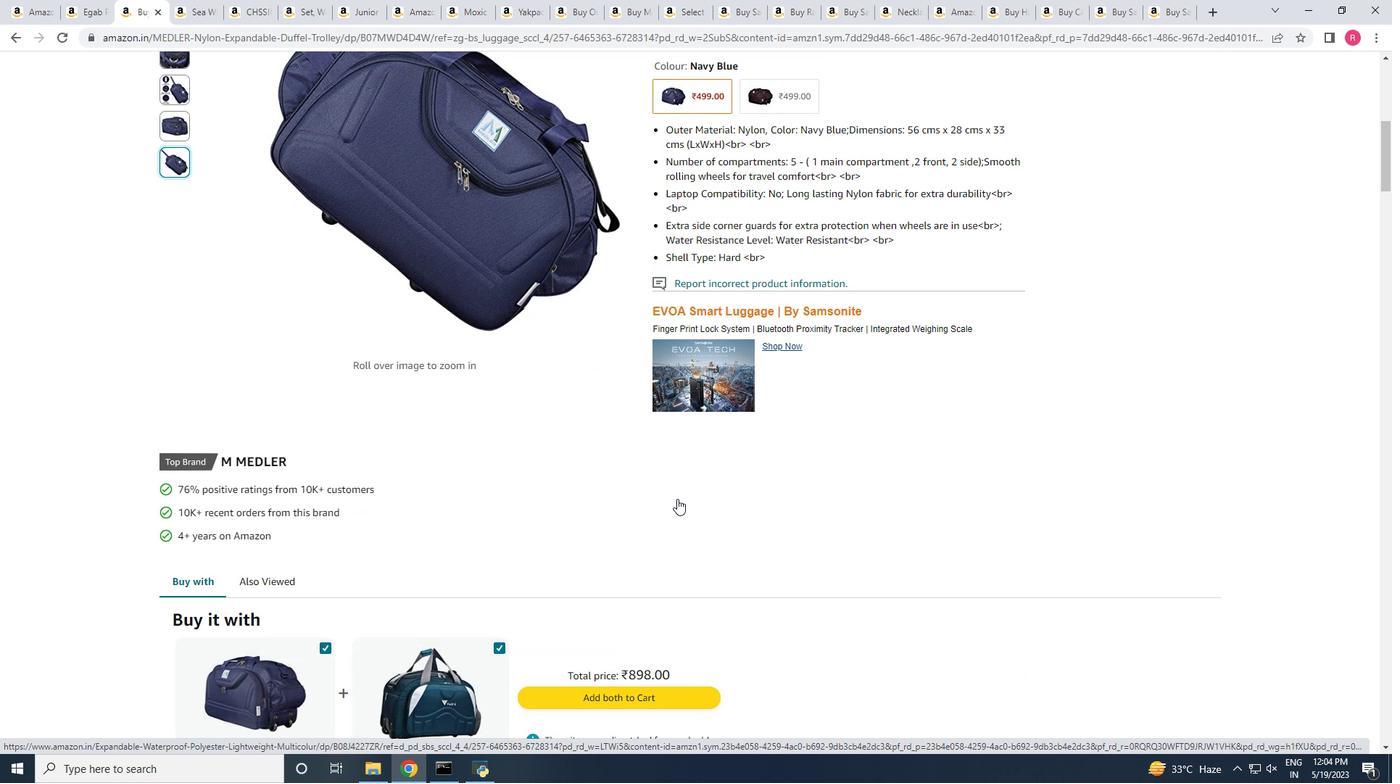 
Action: Mouse scrolled (677, 499) with delta (0, 0)
Screenshot: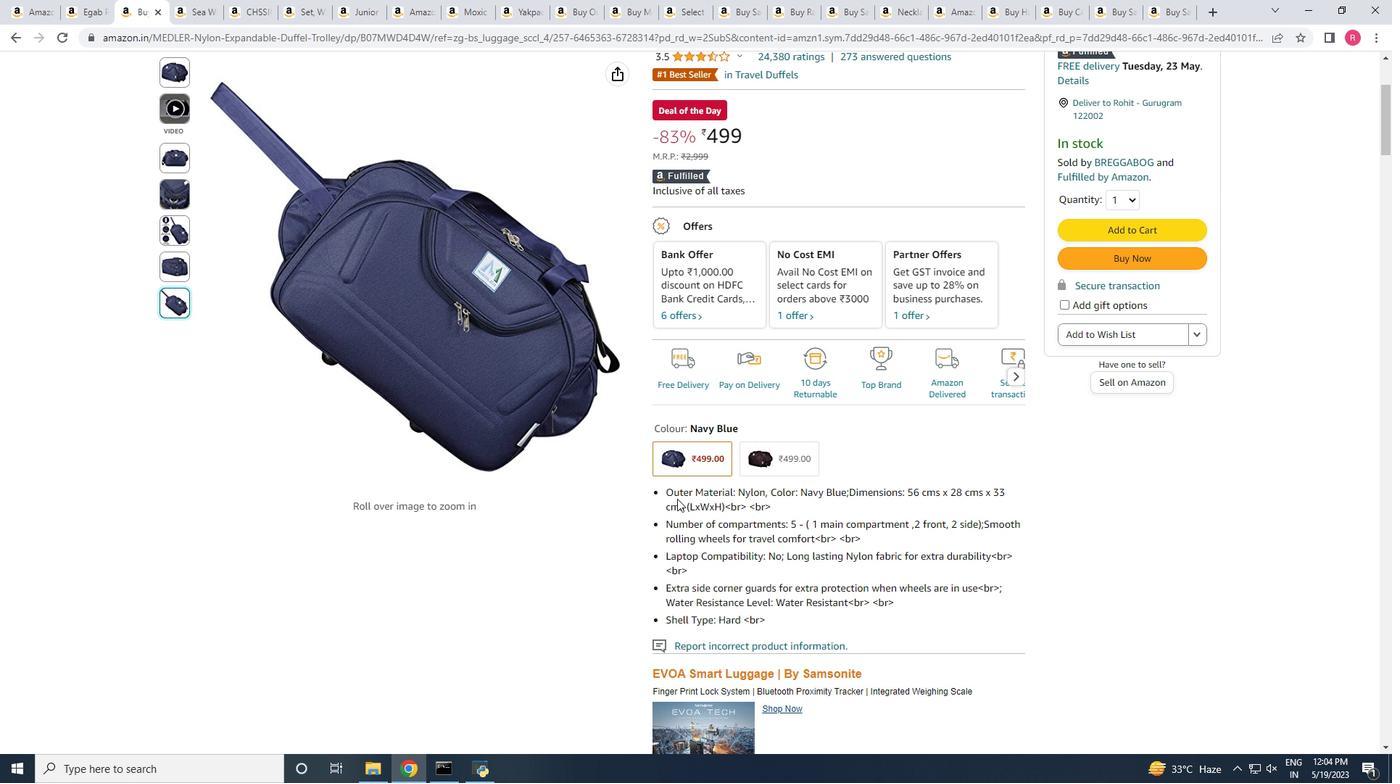 
Action: Mouse scrolled (677, 499) with delta (0, 0)
Screenshot: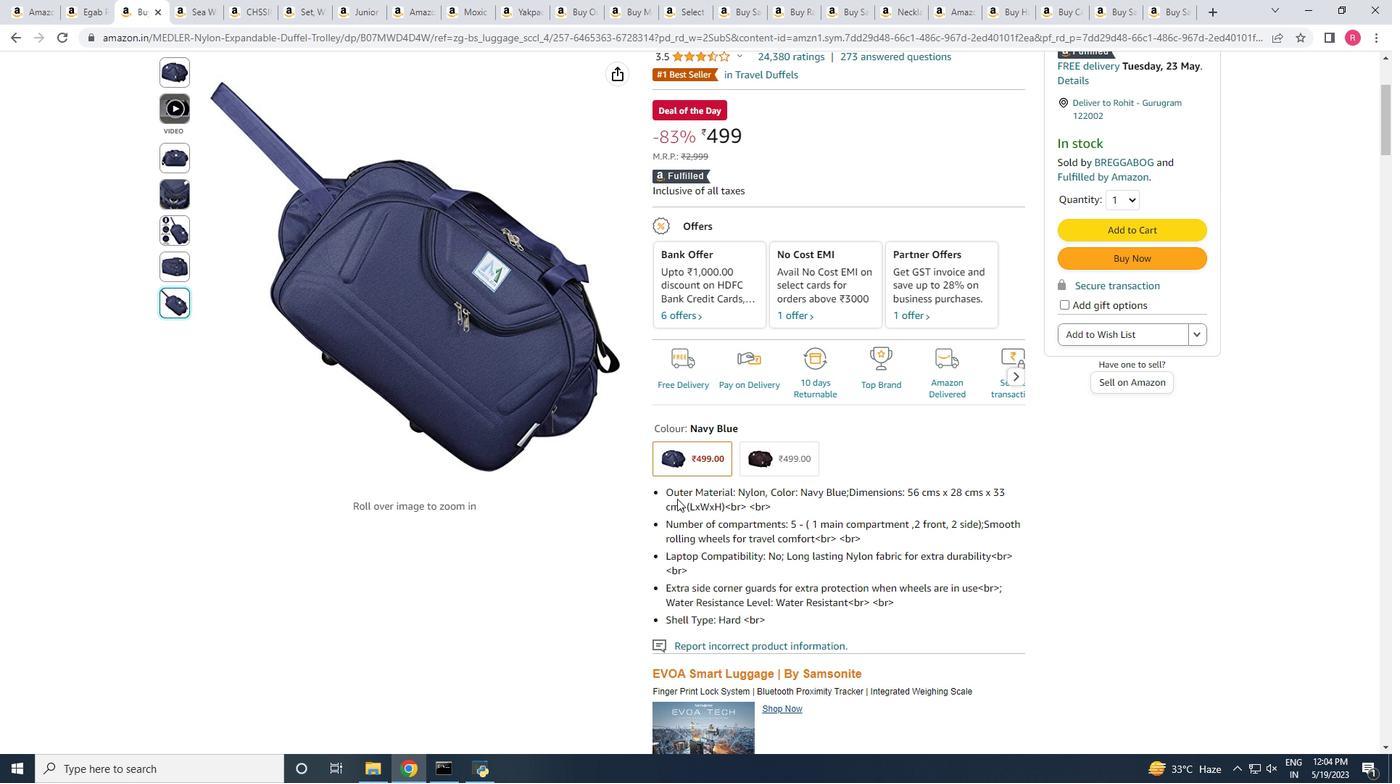 
Action: Mouse scrolled (677, 499) with delta (0, 0)
Screenshot: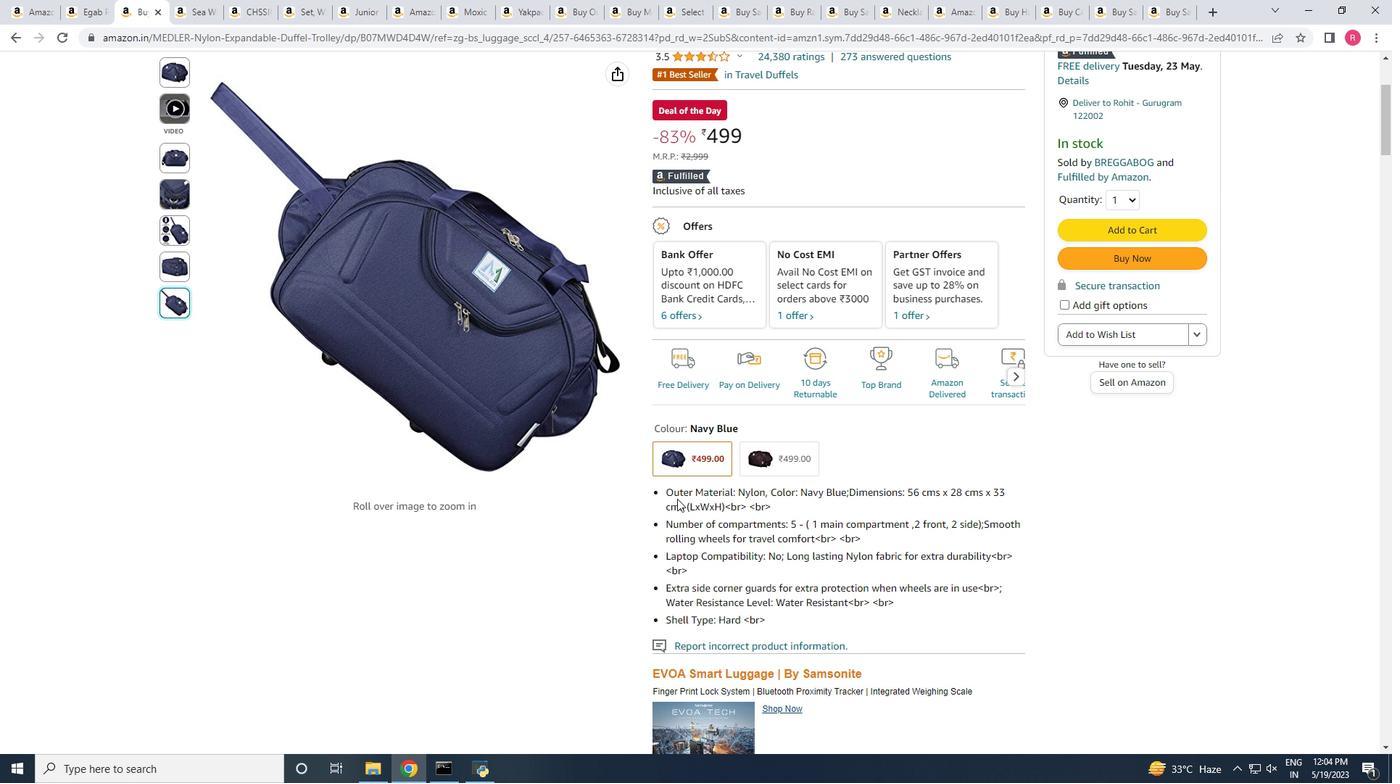 
Action: Mouse scrolled (677, 499) with delta (0, 0)
Screenshot: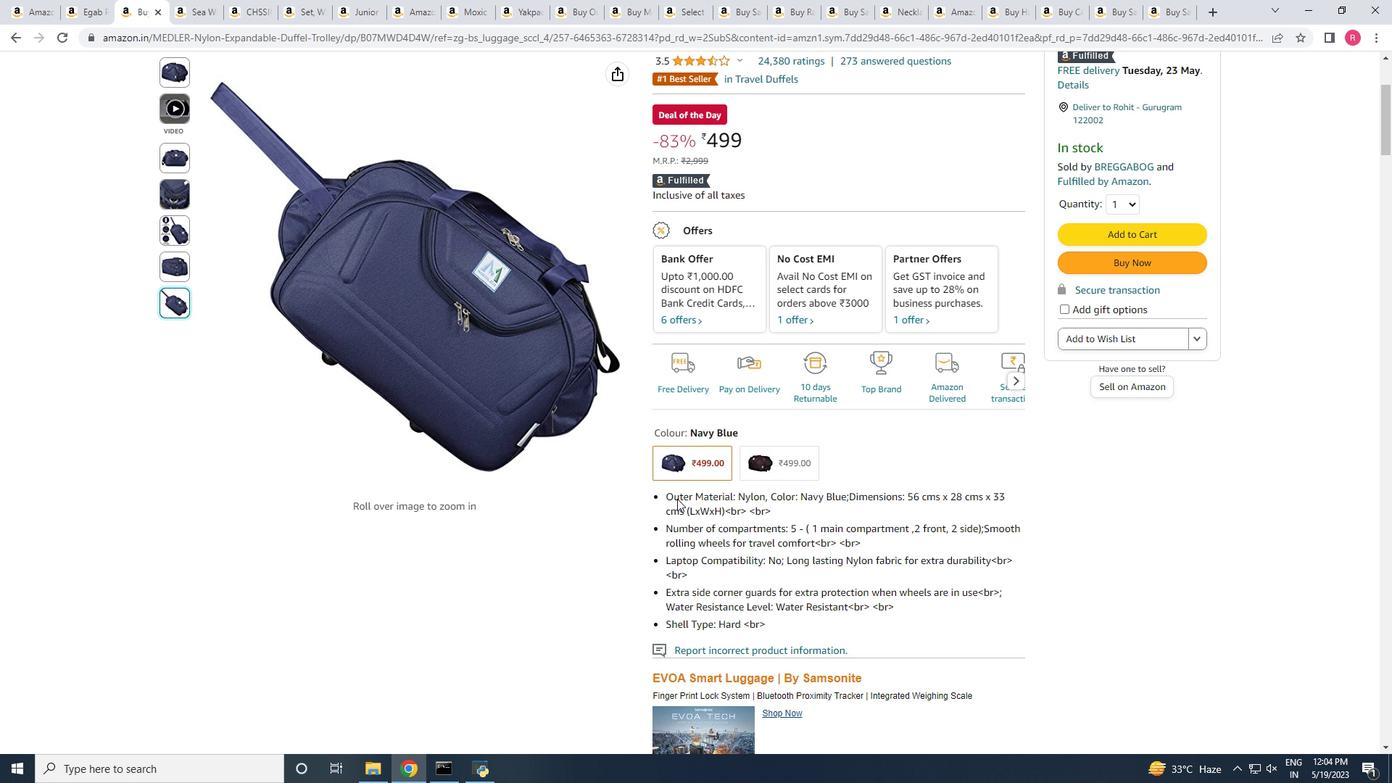 
Action: Mouse scrolled (677, 499) with delta (0, 0)
Screenshot: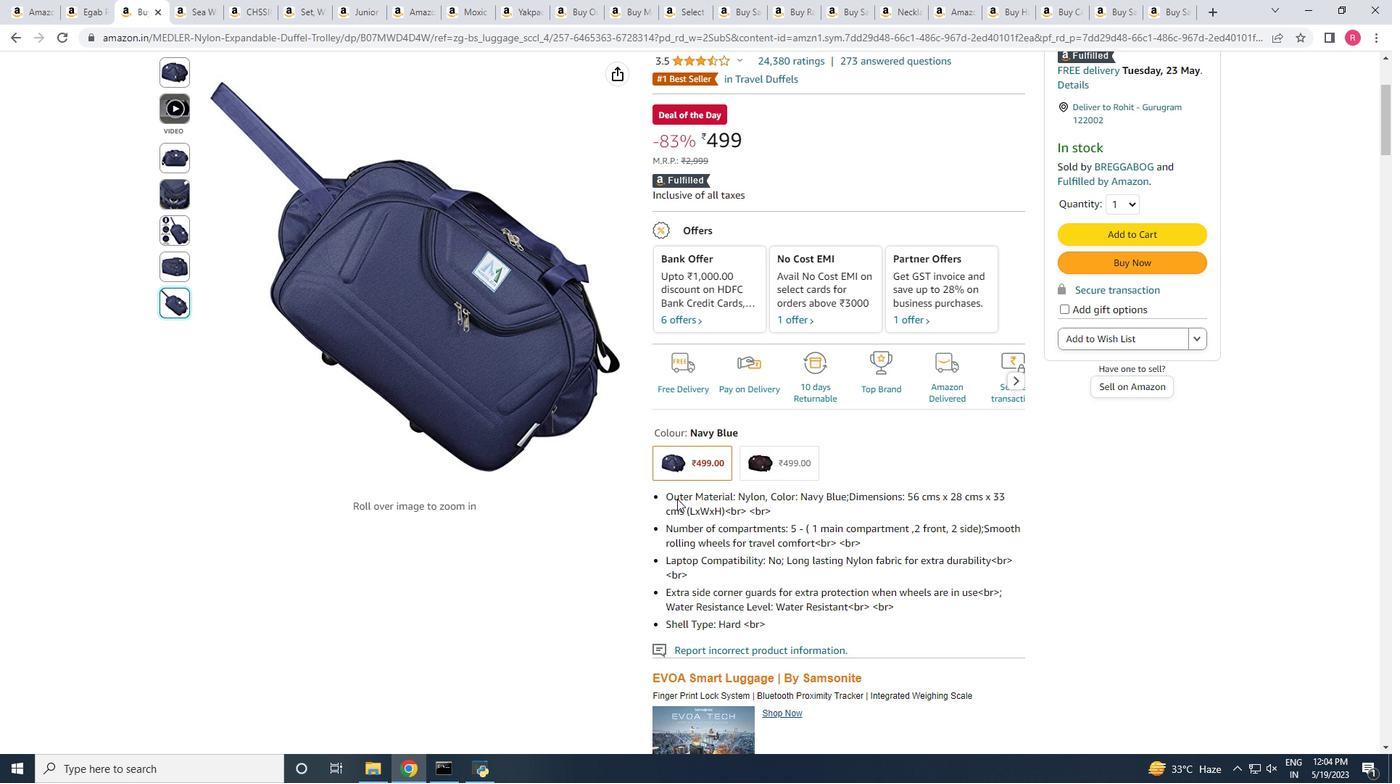 
Action: Mouse moved to (181, 309)
Screenshot: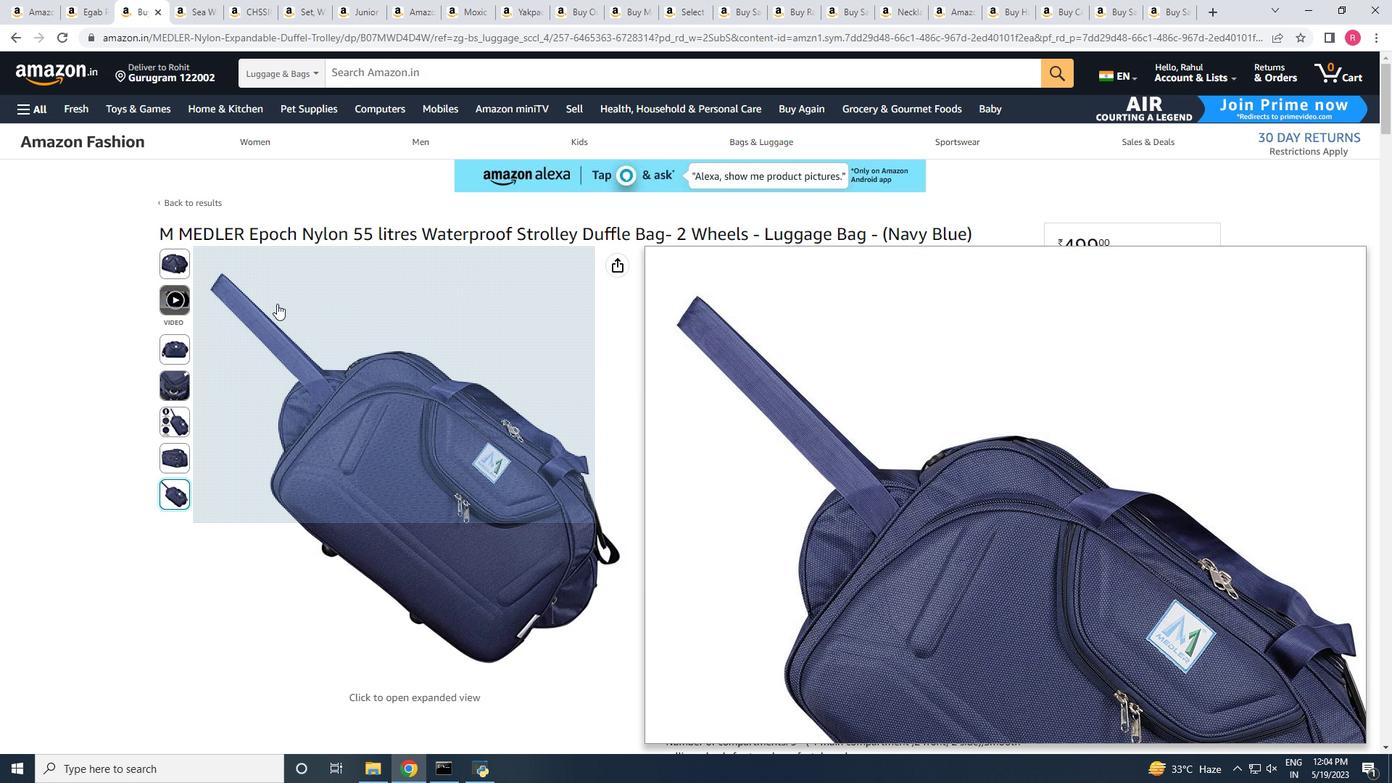 
Action: Mouse pressed left at (181, 309)
Screenshot: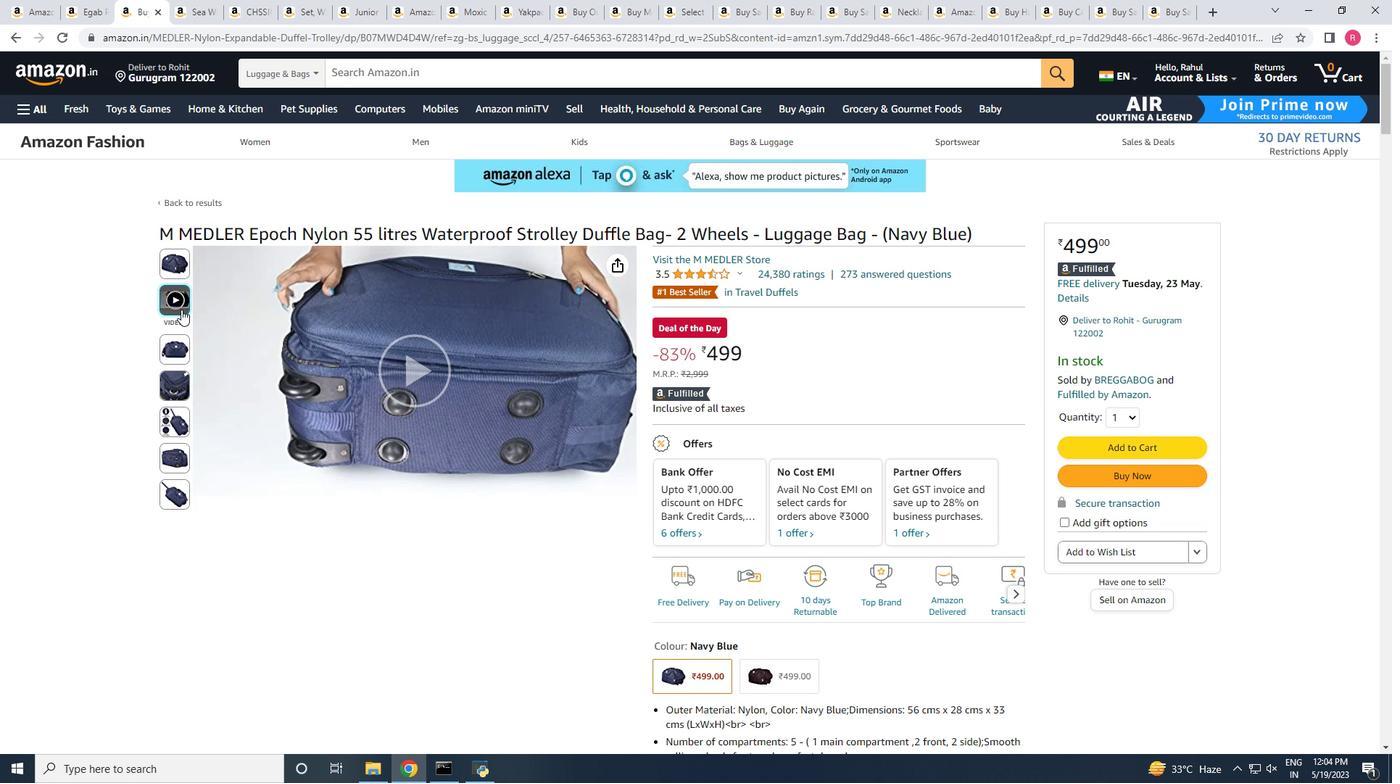 
Action: Mouse moved to (142, 150)
Screenshot: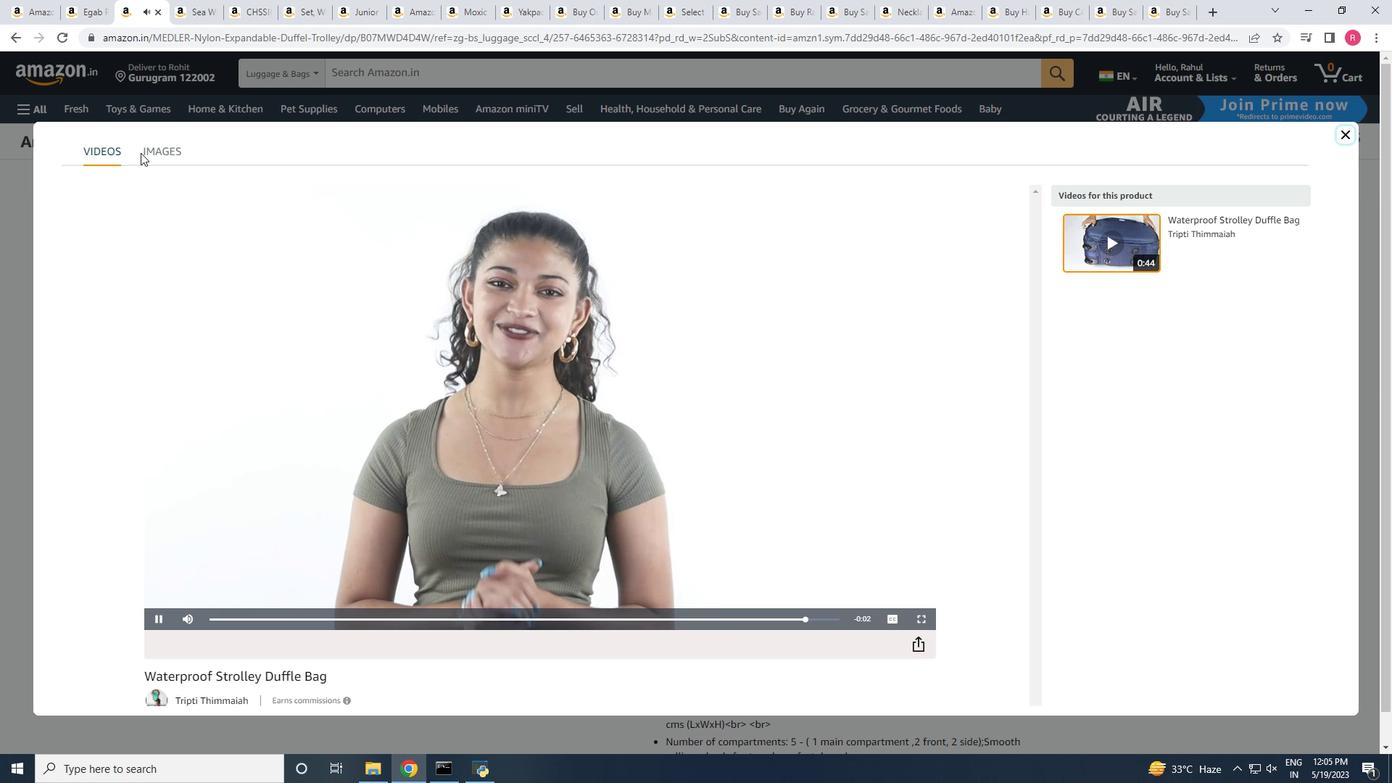 
Action: Mouse pressed left at (142, 150)
Screenshot: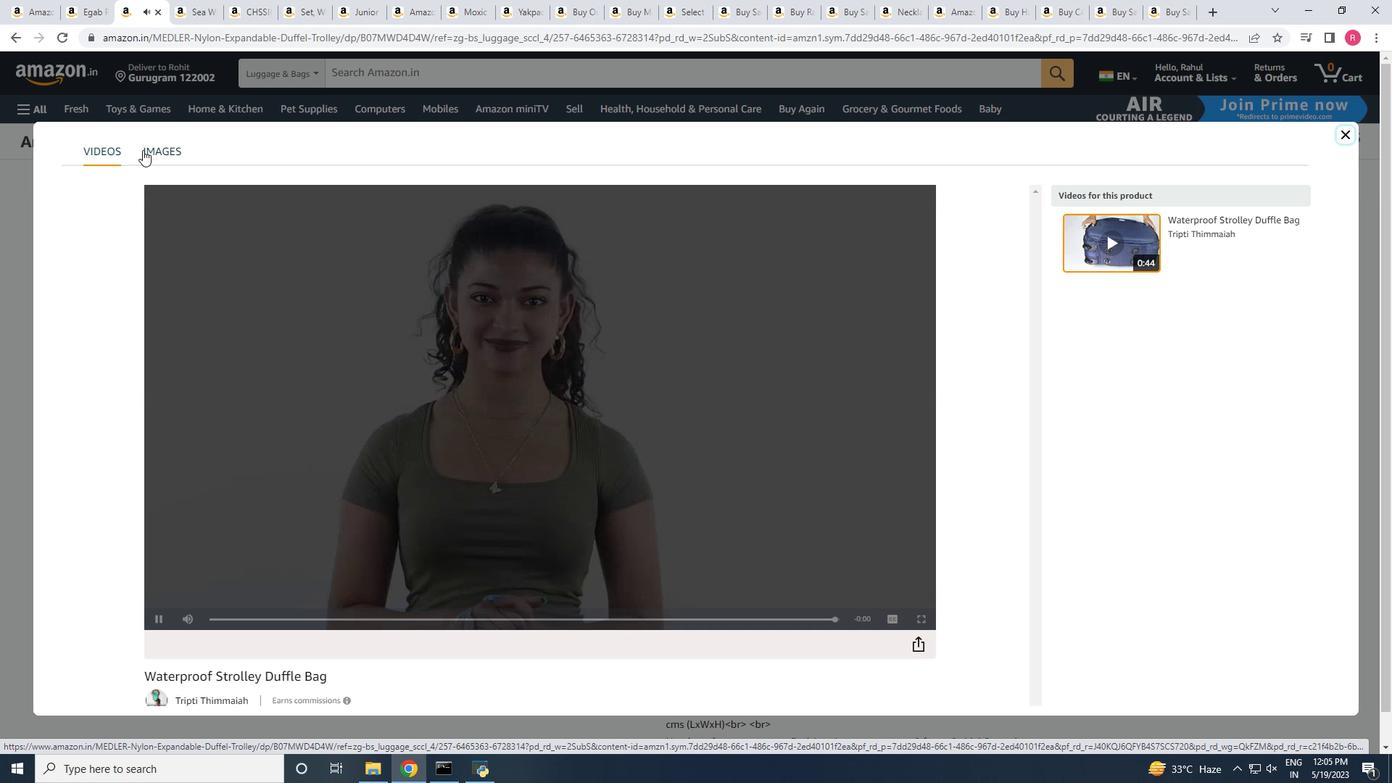
Action: Mouse moved to (1193, 303)
Screenshot: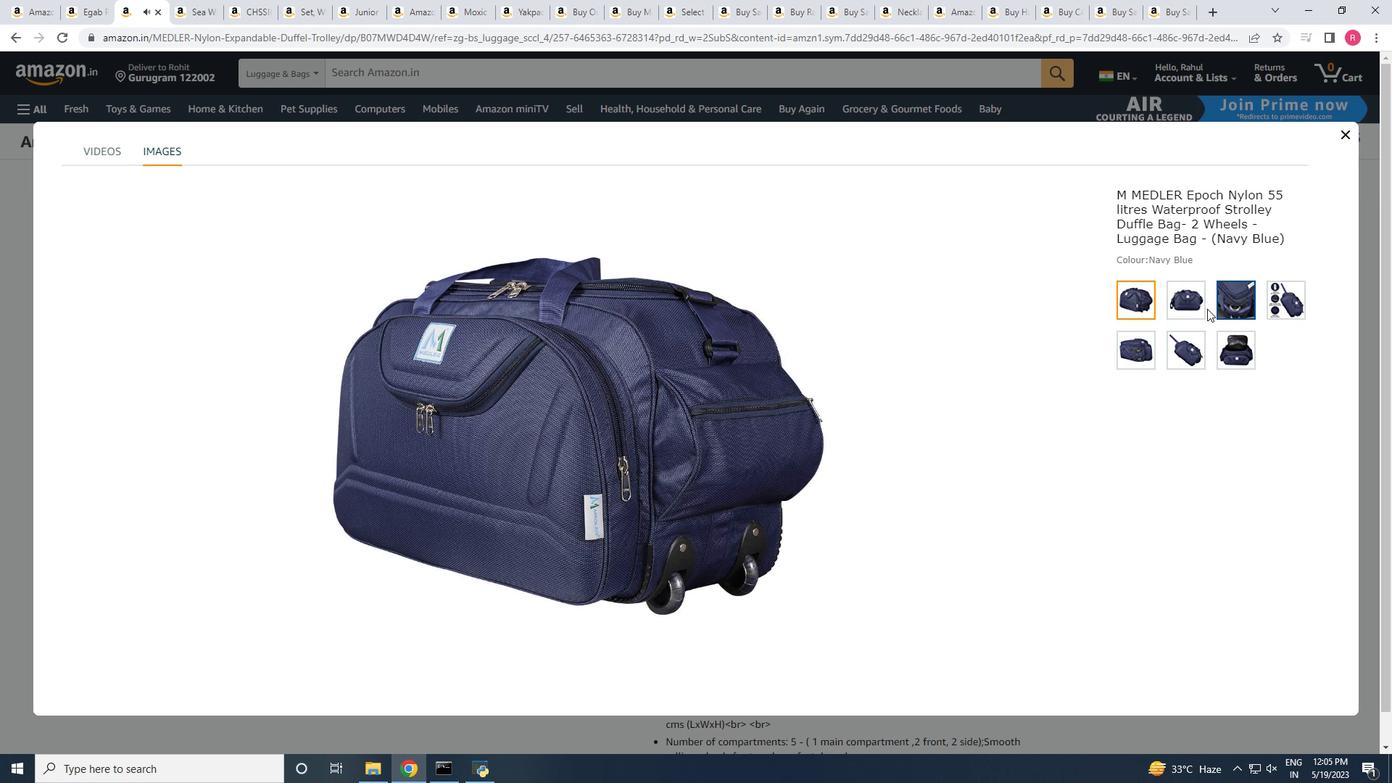 
Action: Mouse pressed left at (1193, 303)
Screenshot: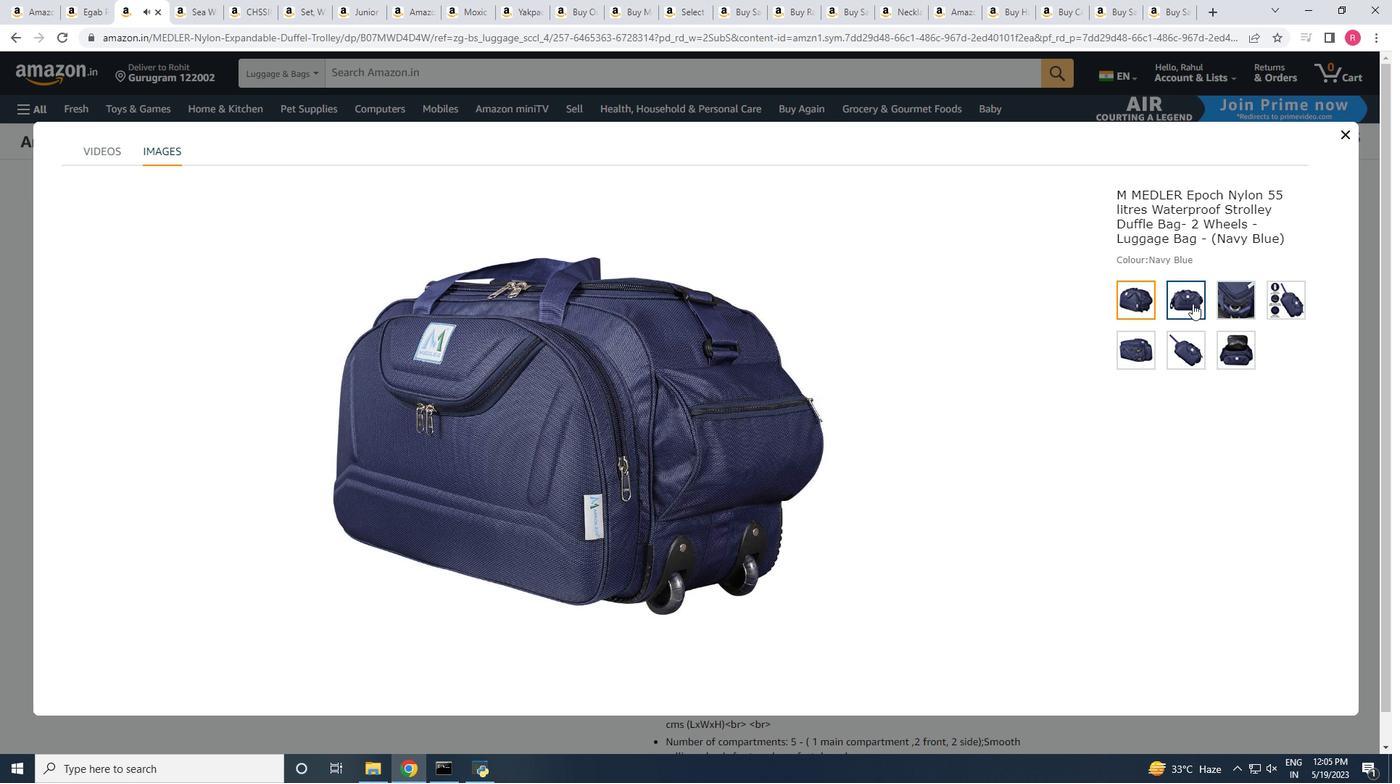 
Action: Mouse moved to (1211, 305)
Screenshot: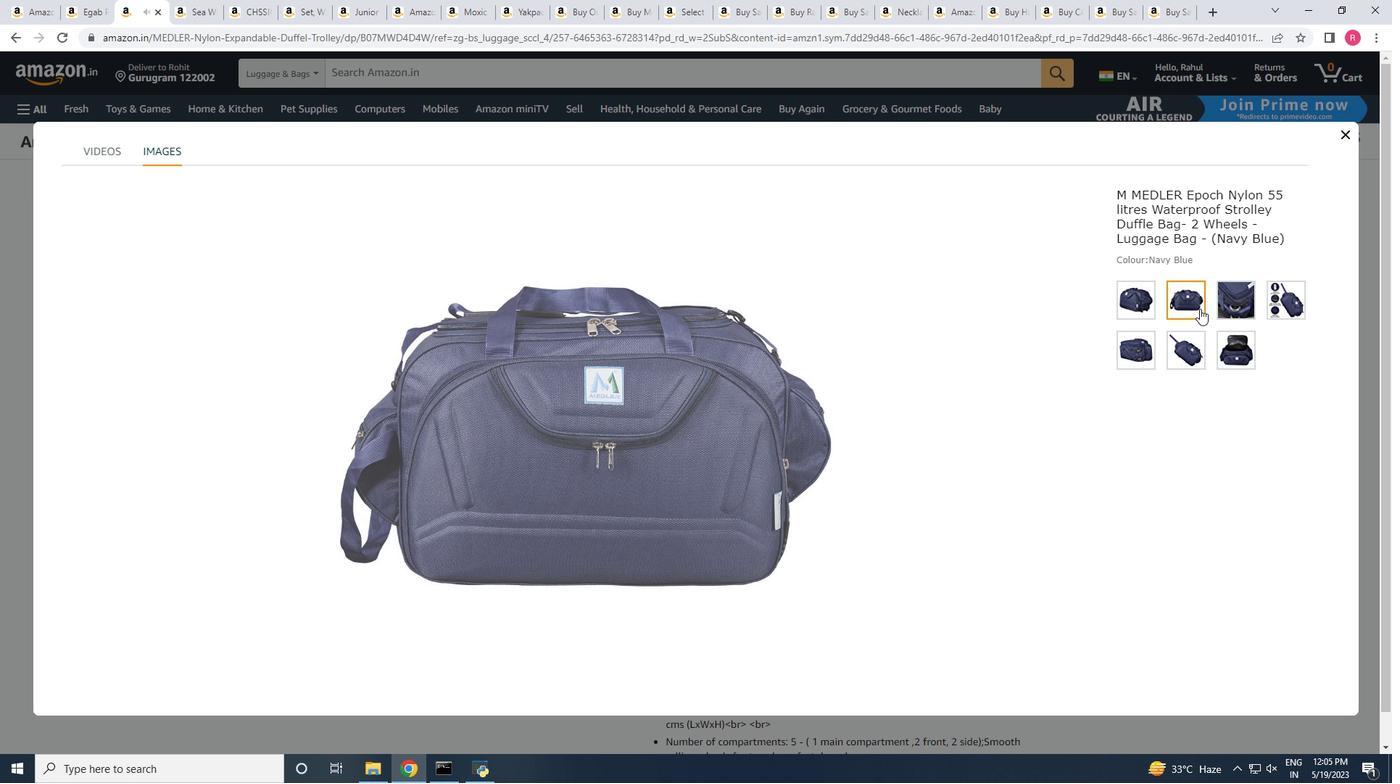 
Action: Mouse pressed left at (1211, 305)
Screenshot: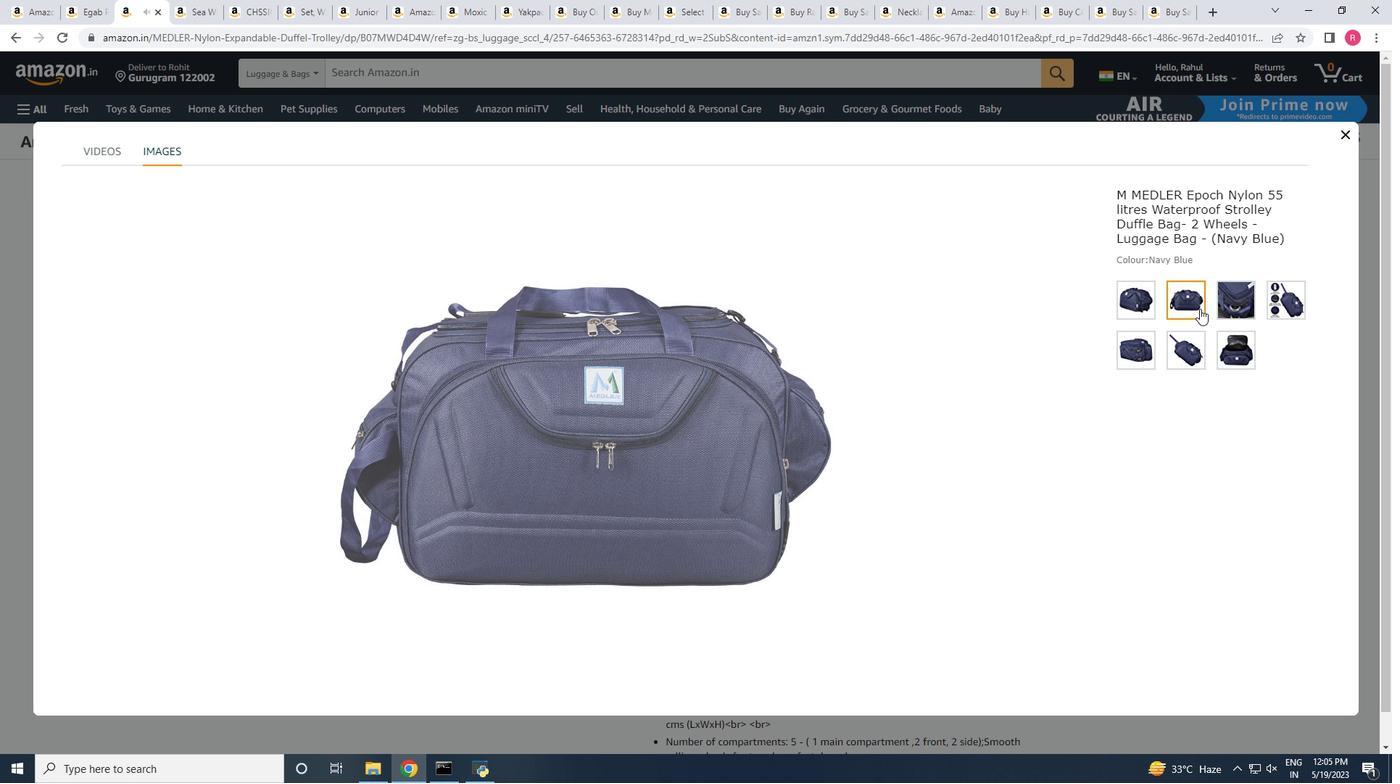 
Action: Mouse moved to (1225, 303)
Screenshot: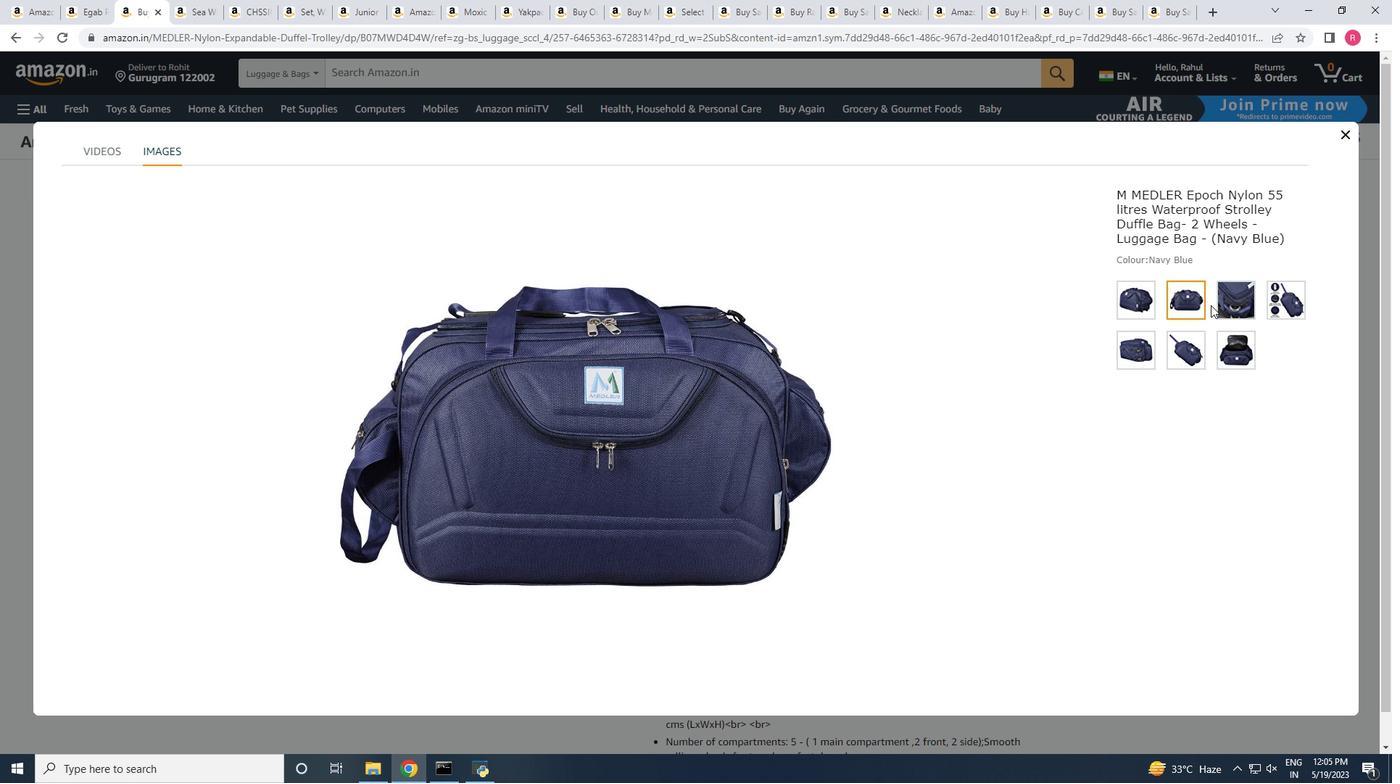 
Action: Mouse pressed left at (1225, 303)
Screenshot: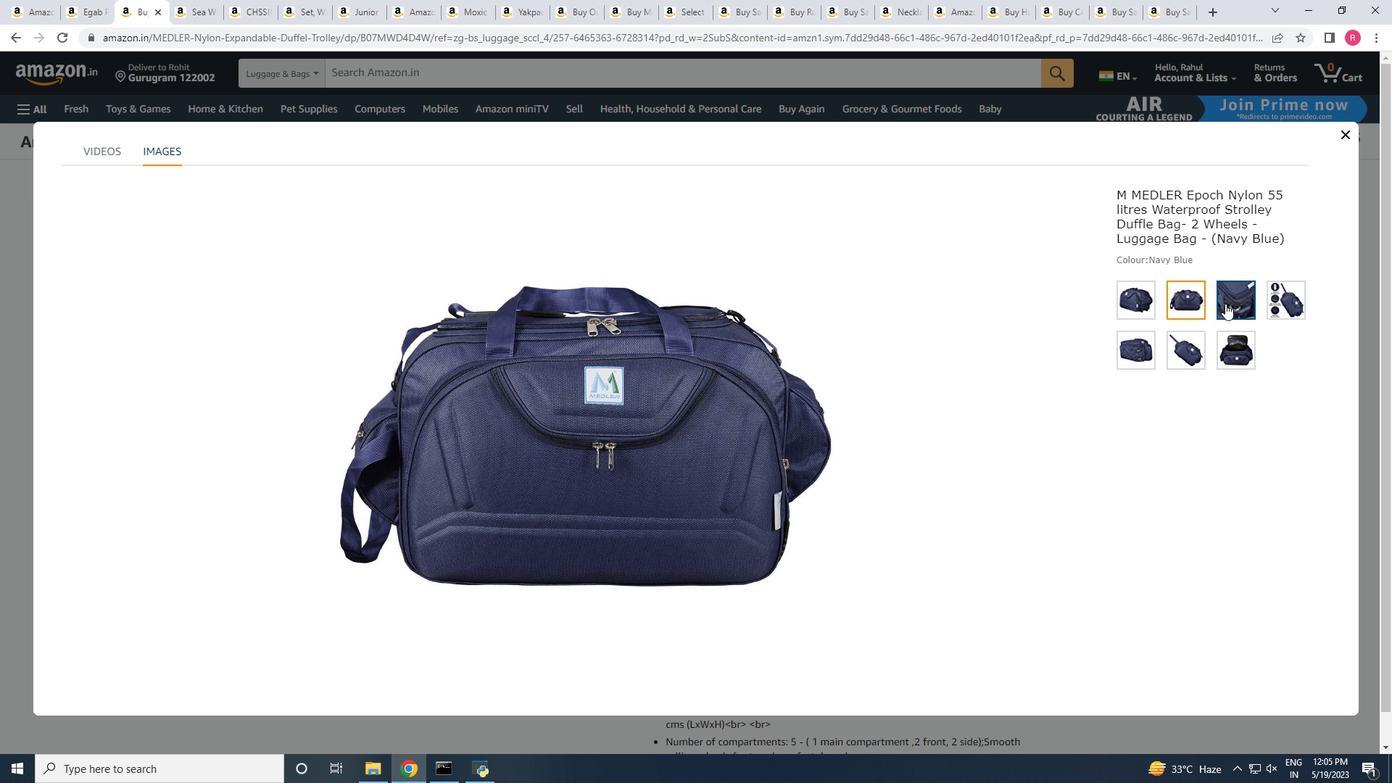 
Action: Mouse moved to (1263, 305)
Screenshot: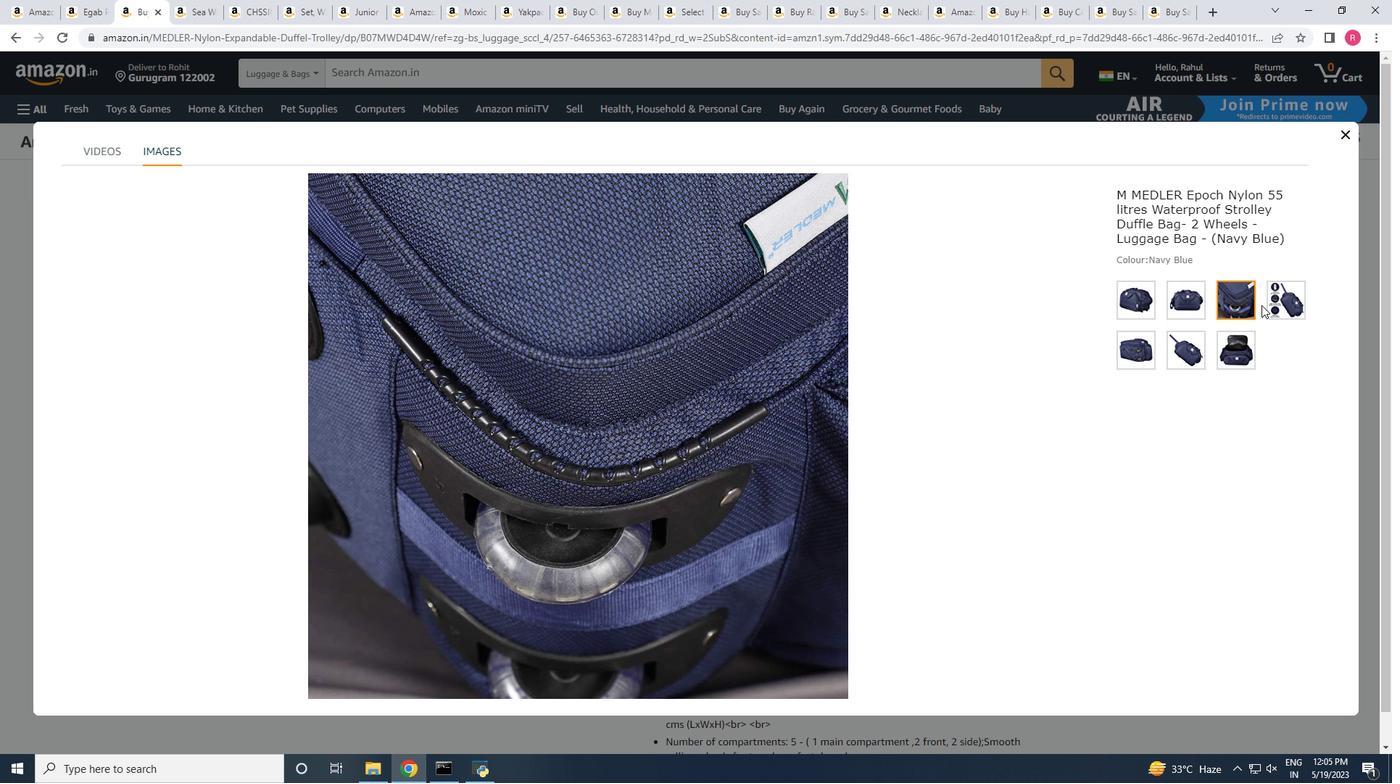 
Action: Mouse pressed left at (1263, 305)
Screenshot: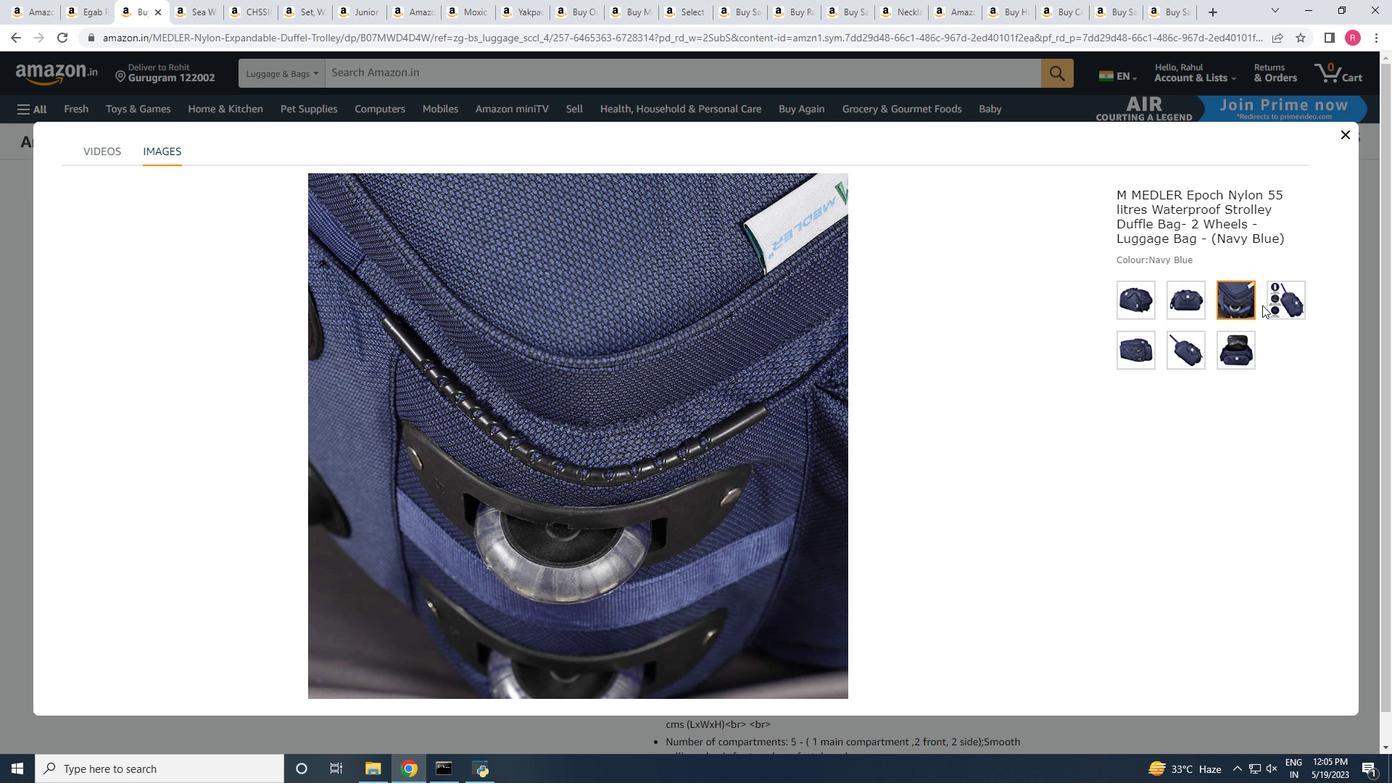 
Action: Mouse moved to (1278, 305)
Screenshot: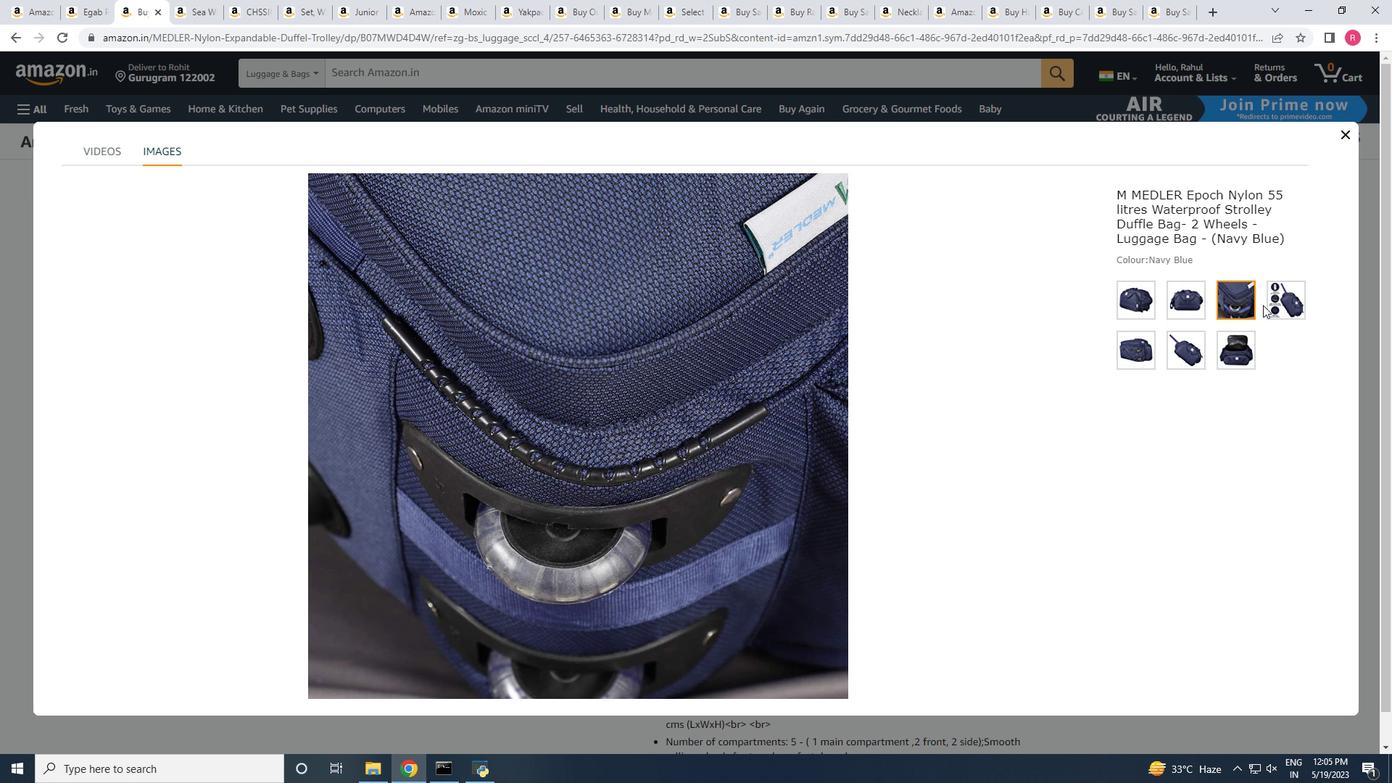 
Action: Mouse pressed left at (1278, 305)
Screenshot: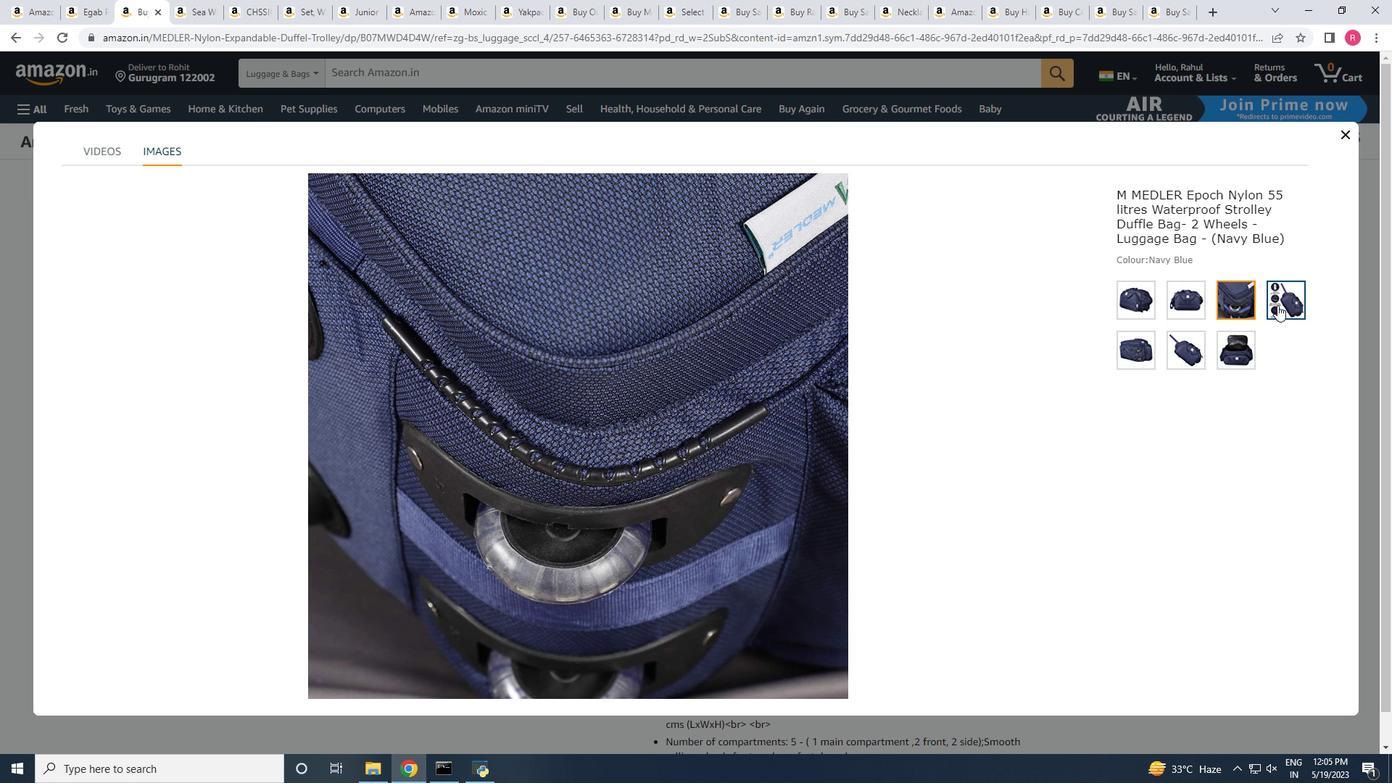 
Action: Mouse moved to (1141, 353)
Screenshot: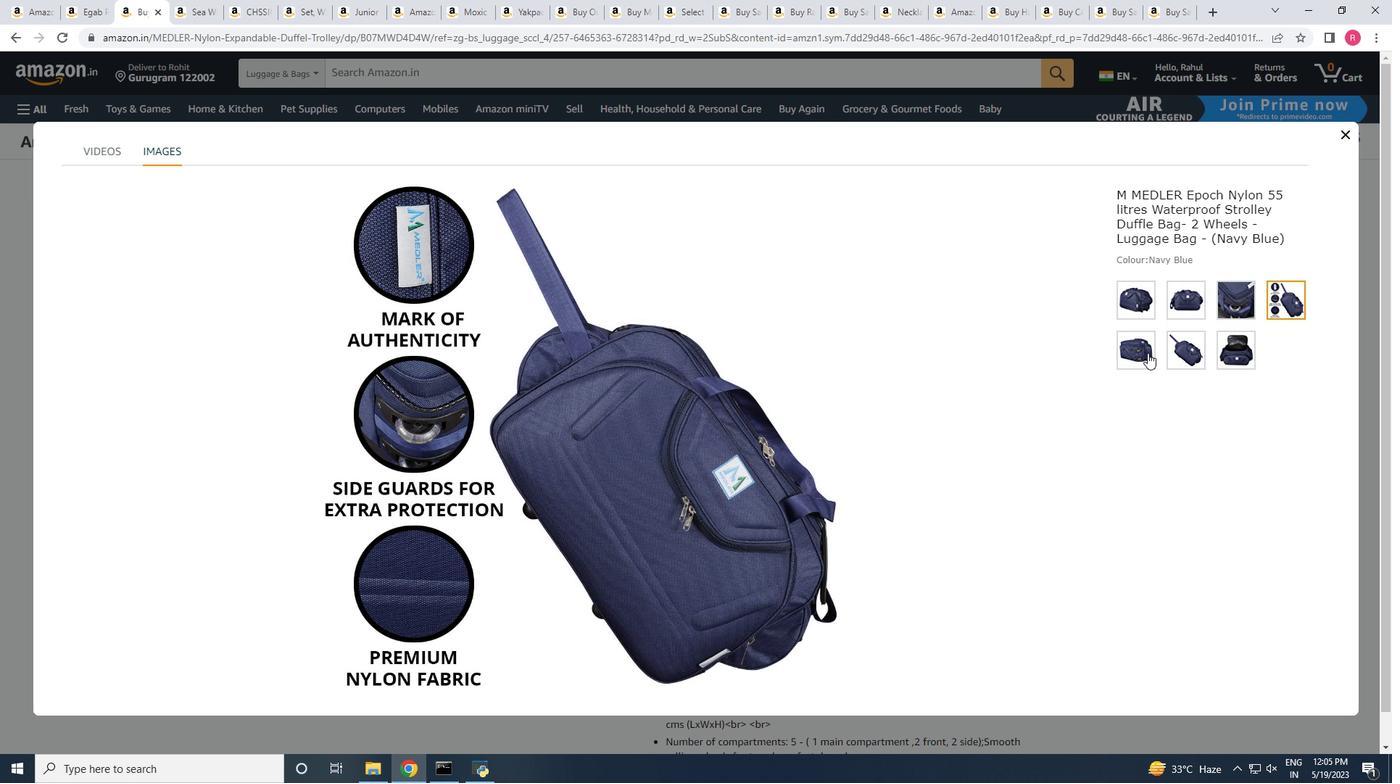 
Action: Mouse pressed left at (1141, 353)
Screenshot: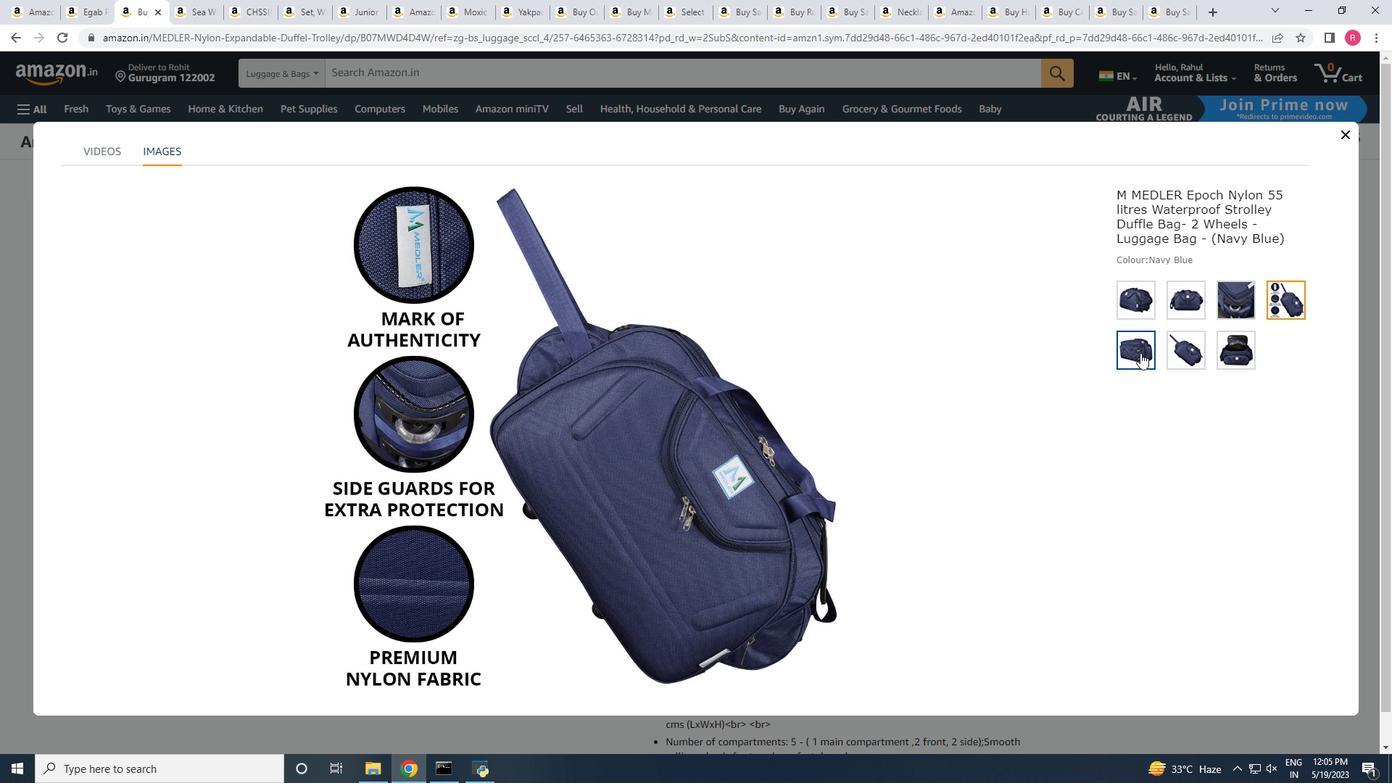 
Action: Mouse moved to (1183, 353)
Screenshot: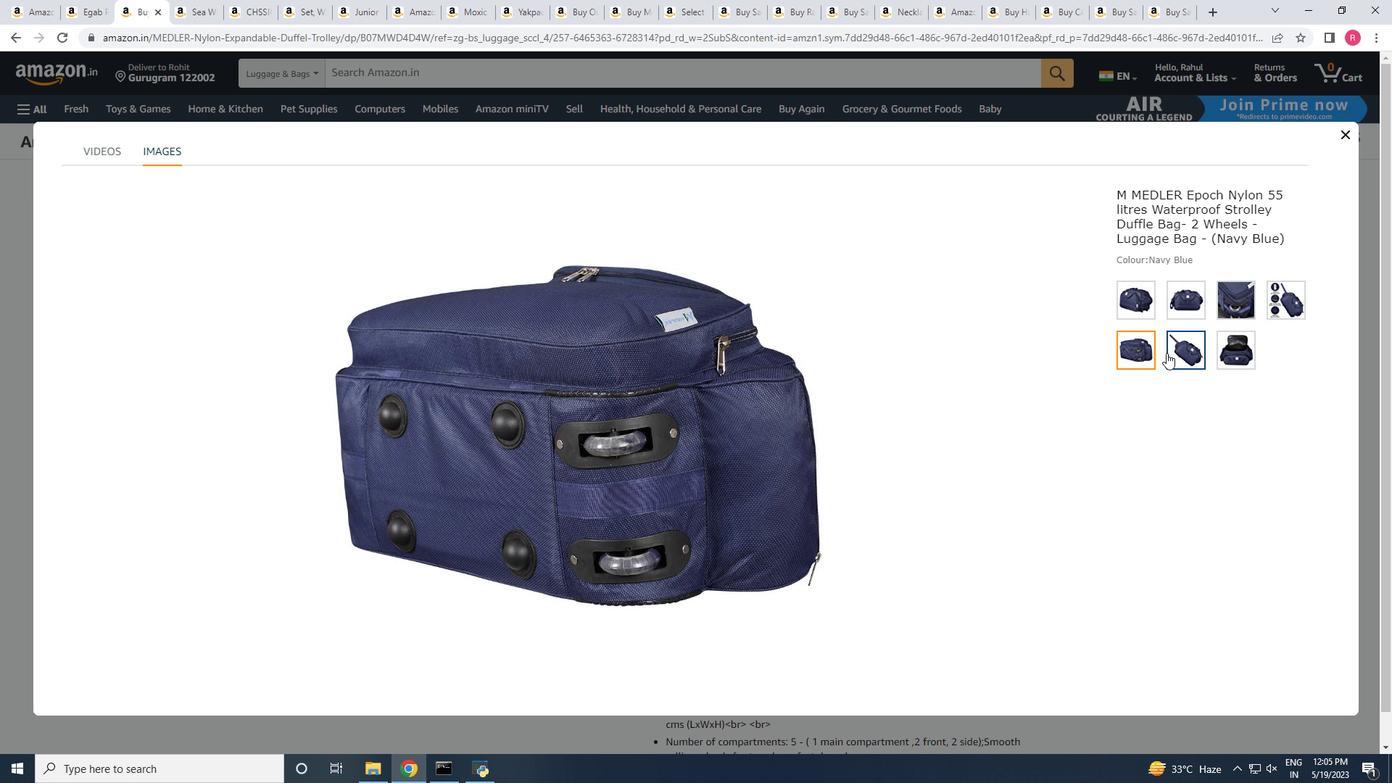 
Action: Mouse pressed left at (1183, 353)
Screenshot: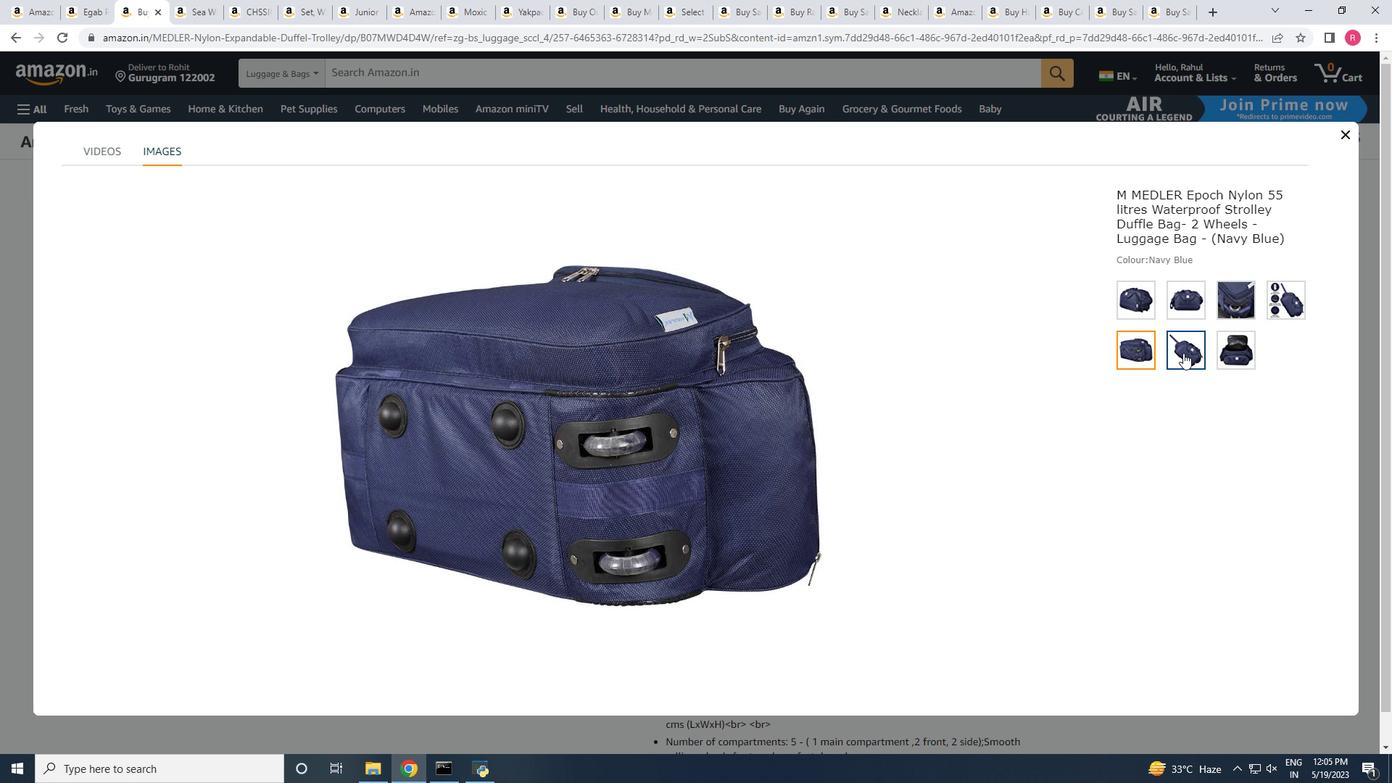 
Action: Mouse moved to (1228, 353)
Screenshot: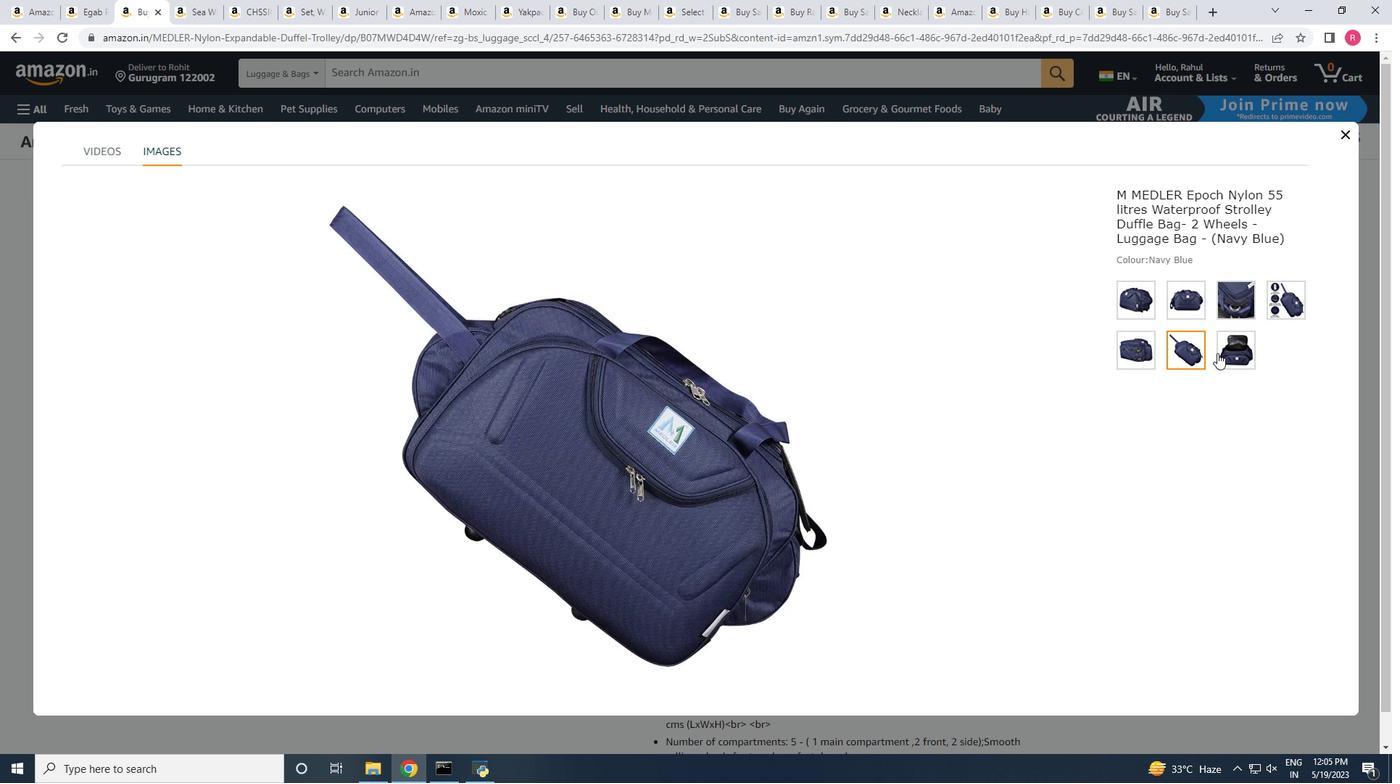 
Action: Mouse pressed left at (1228, 353)
Screenshot: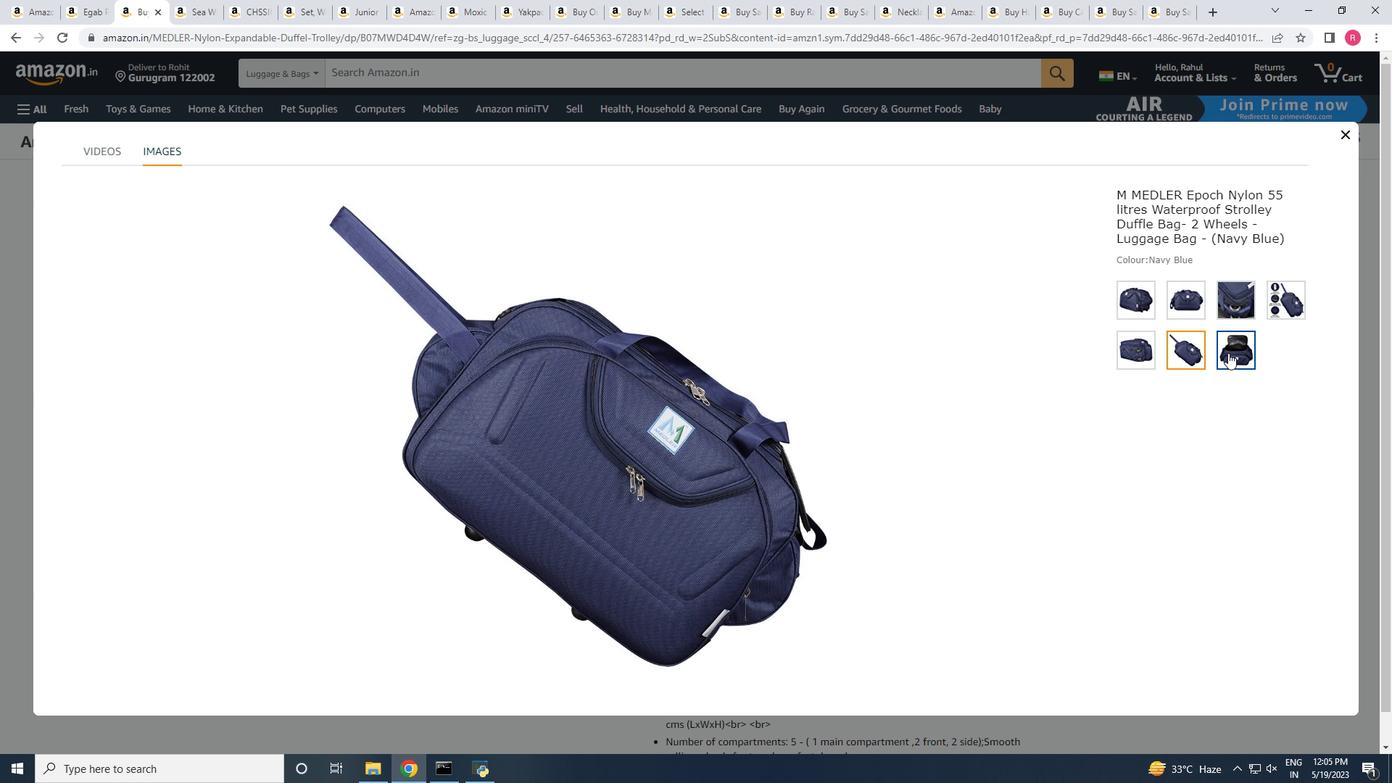 
Action: Mouse moved to (1341, 134)
Screenshot: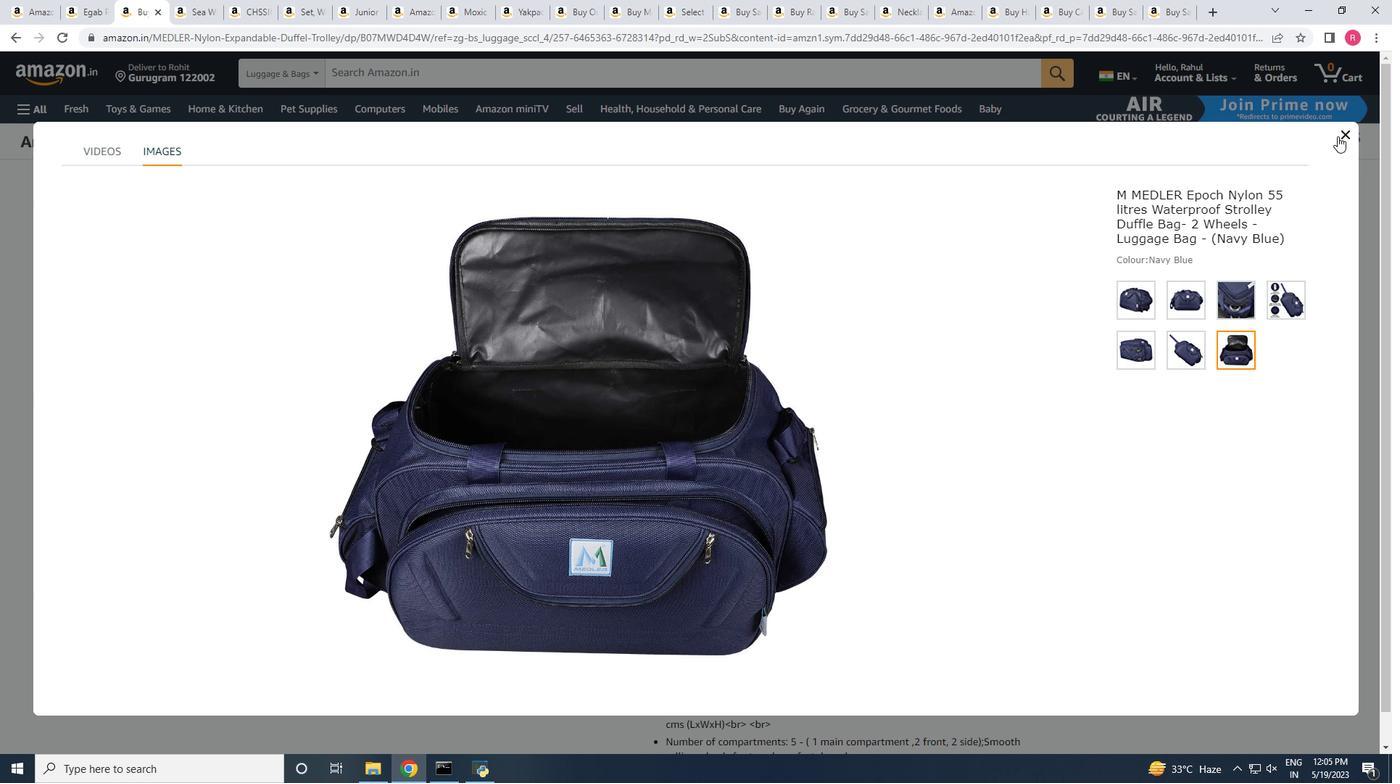 
Action: Mouse pressed left at (1341, 134)
Screenshot: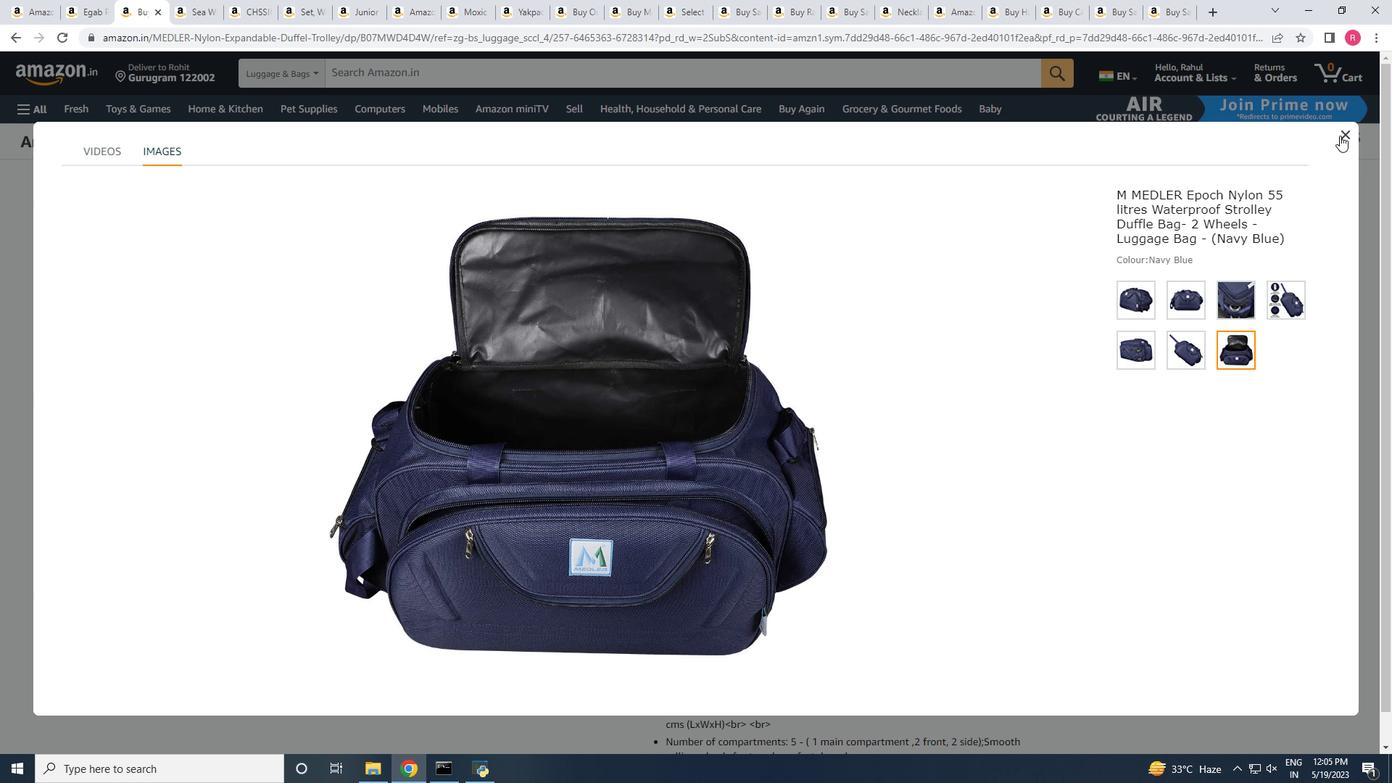 
Action: Mouse moved to (15, 37)
Screenshot: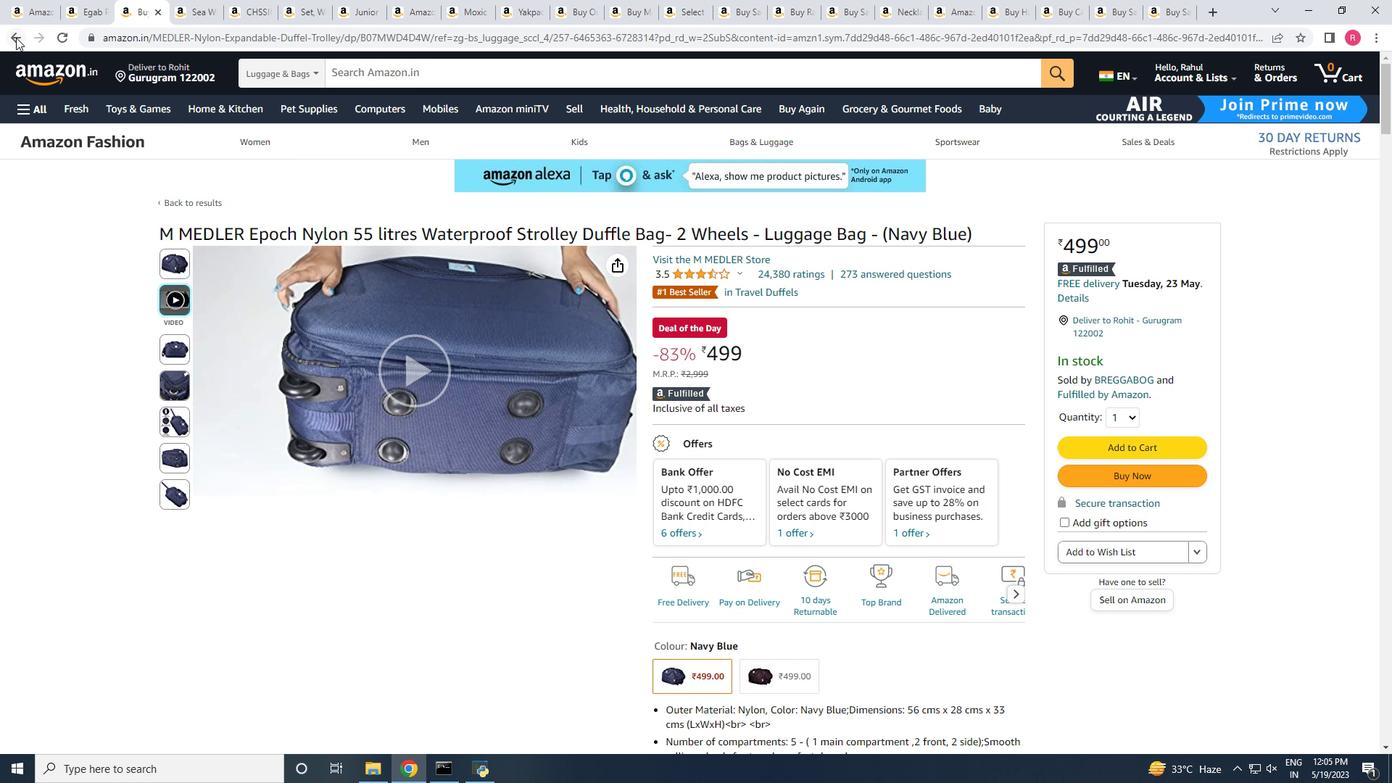 
Action: Mouse pressed left at (15, 37)
Screenshot: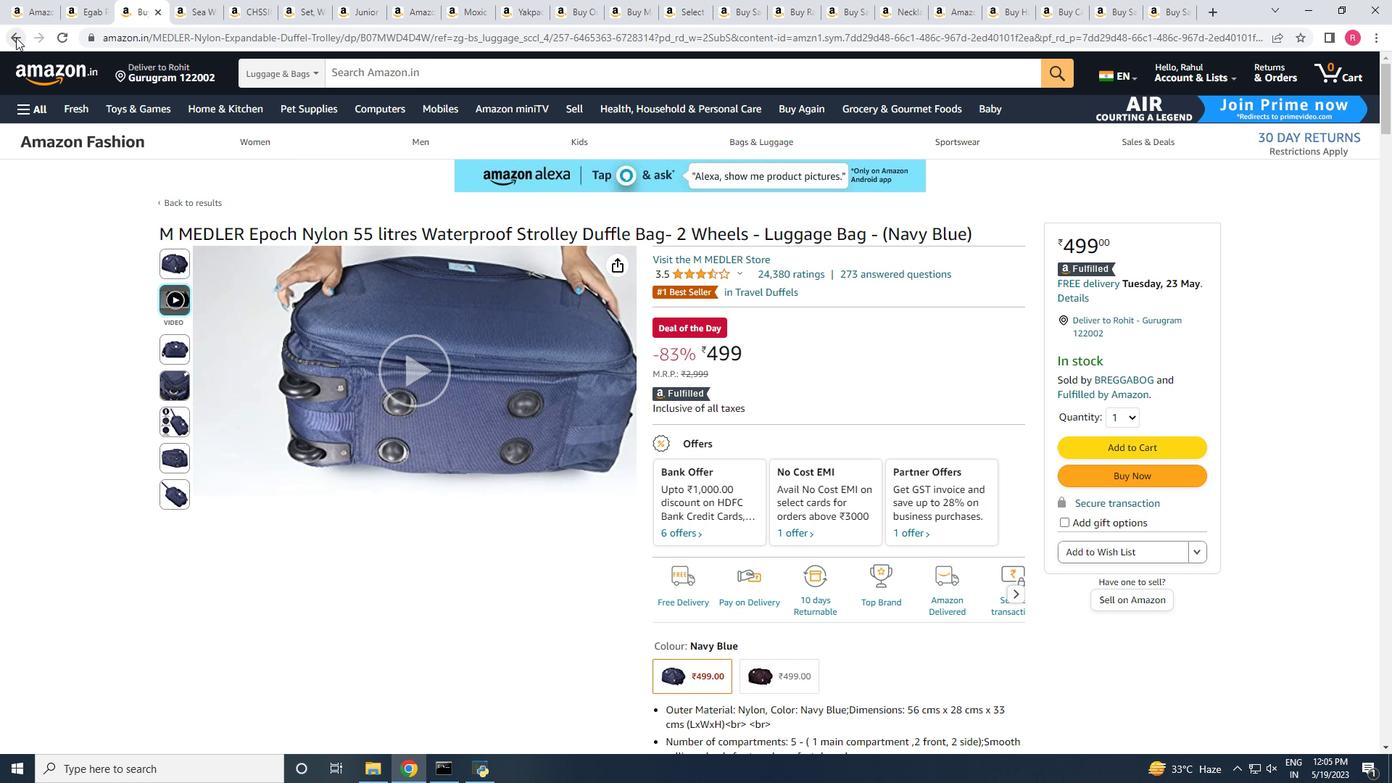 
Action: Mouse moved to (1013, 286)
Screenshot: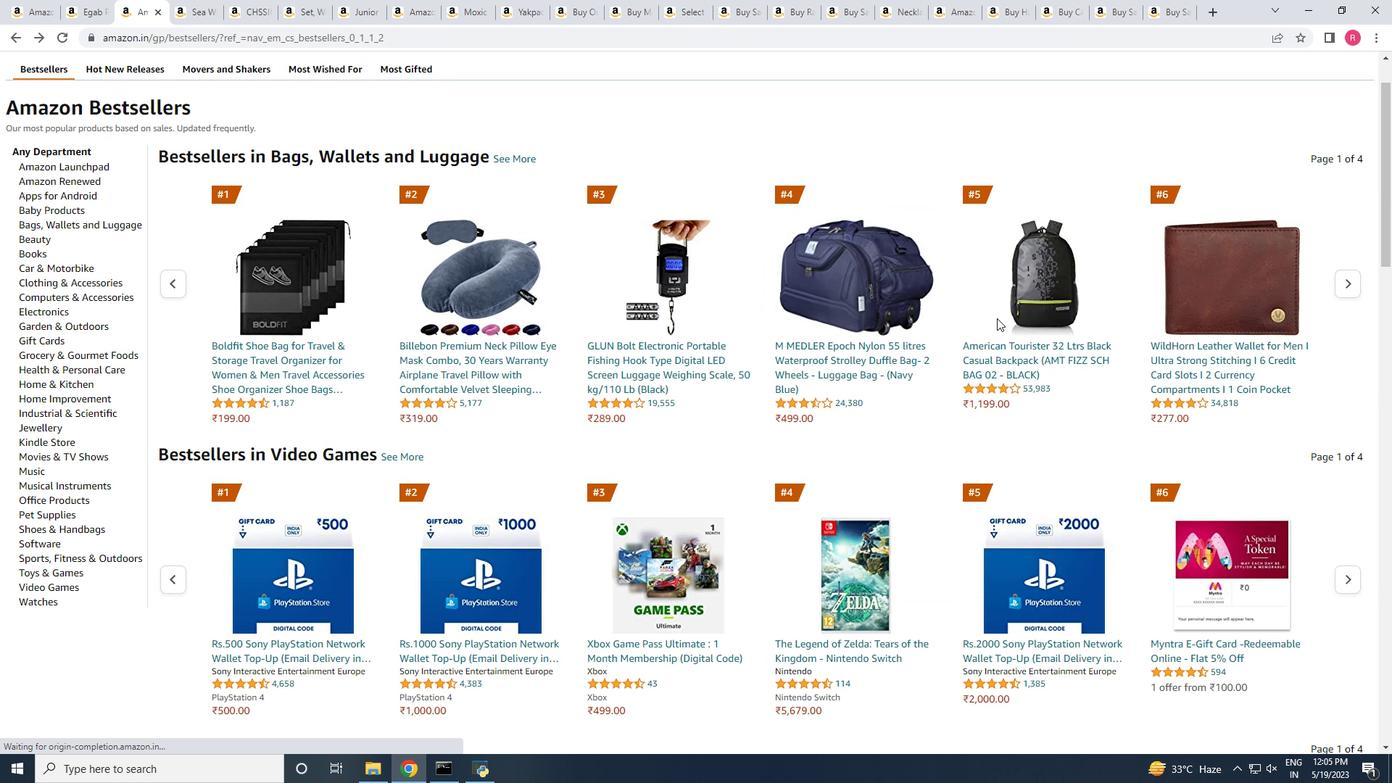 
Action: Mouse pressed left at (1013, 286)
Screenshot: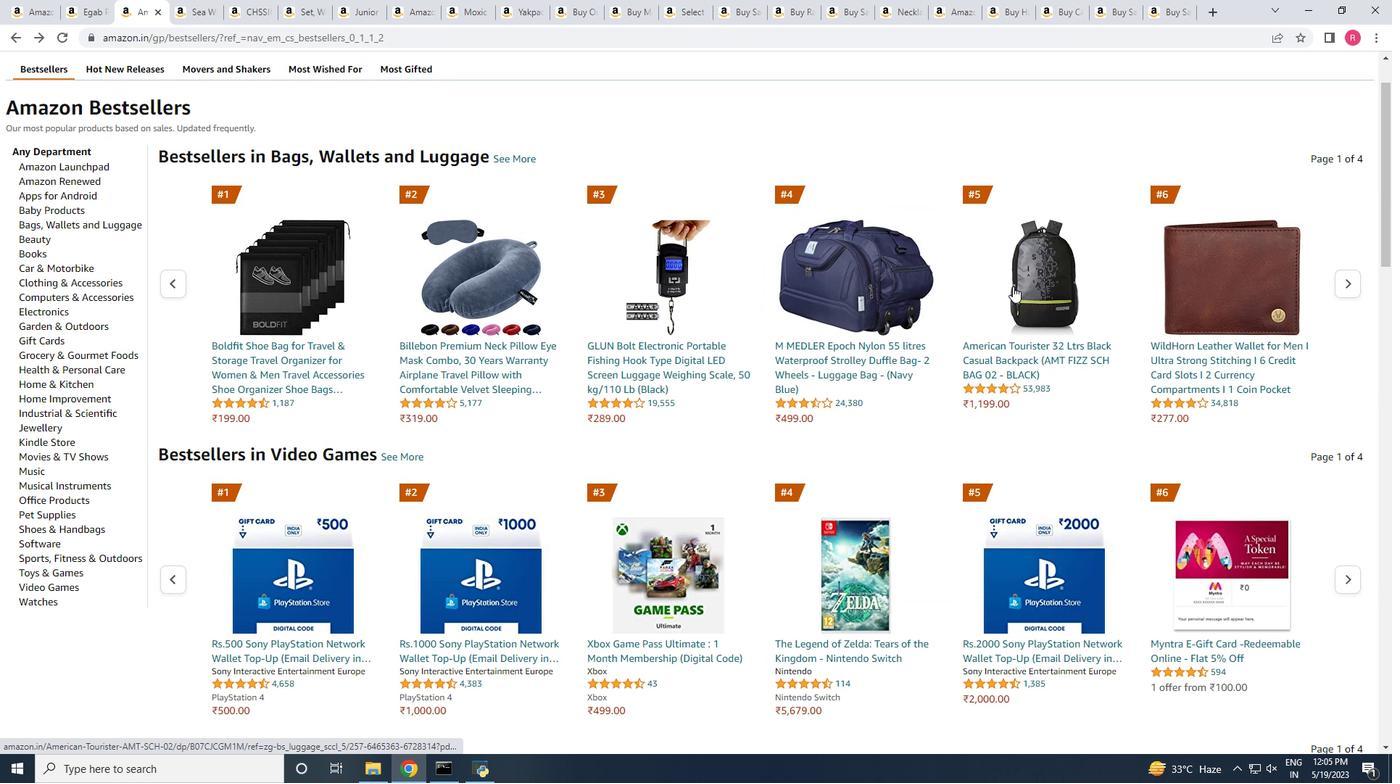 
Action: Mouse moved to (313, 364)
Screenshot: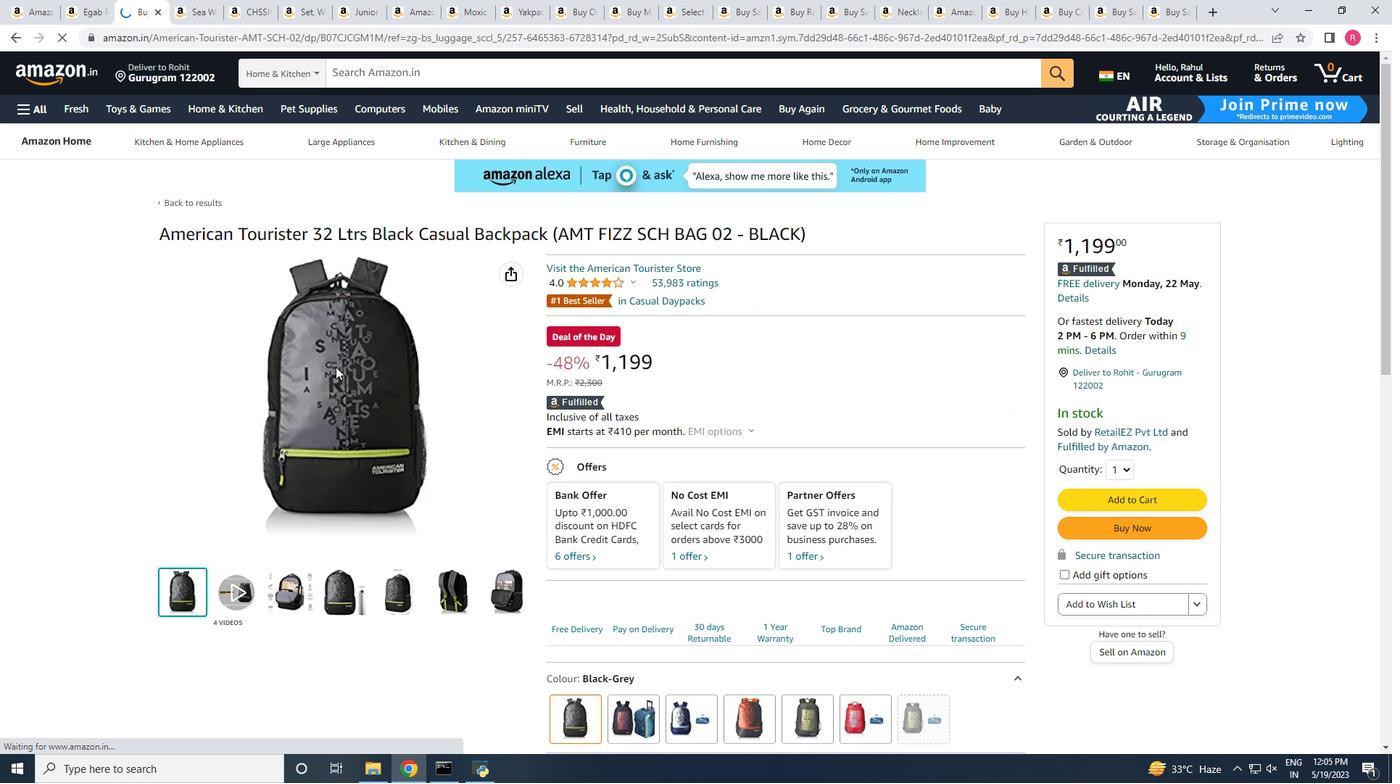 
Action: Mouse scrolled (313, 363) with delta (0, 0)
Screenshot: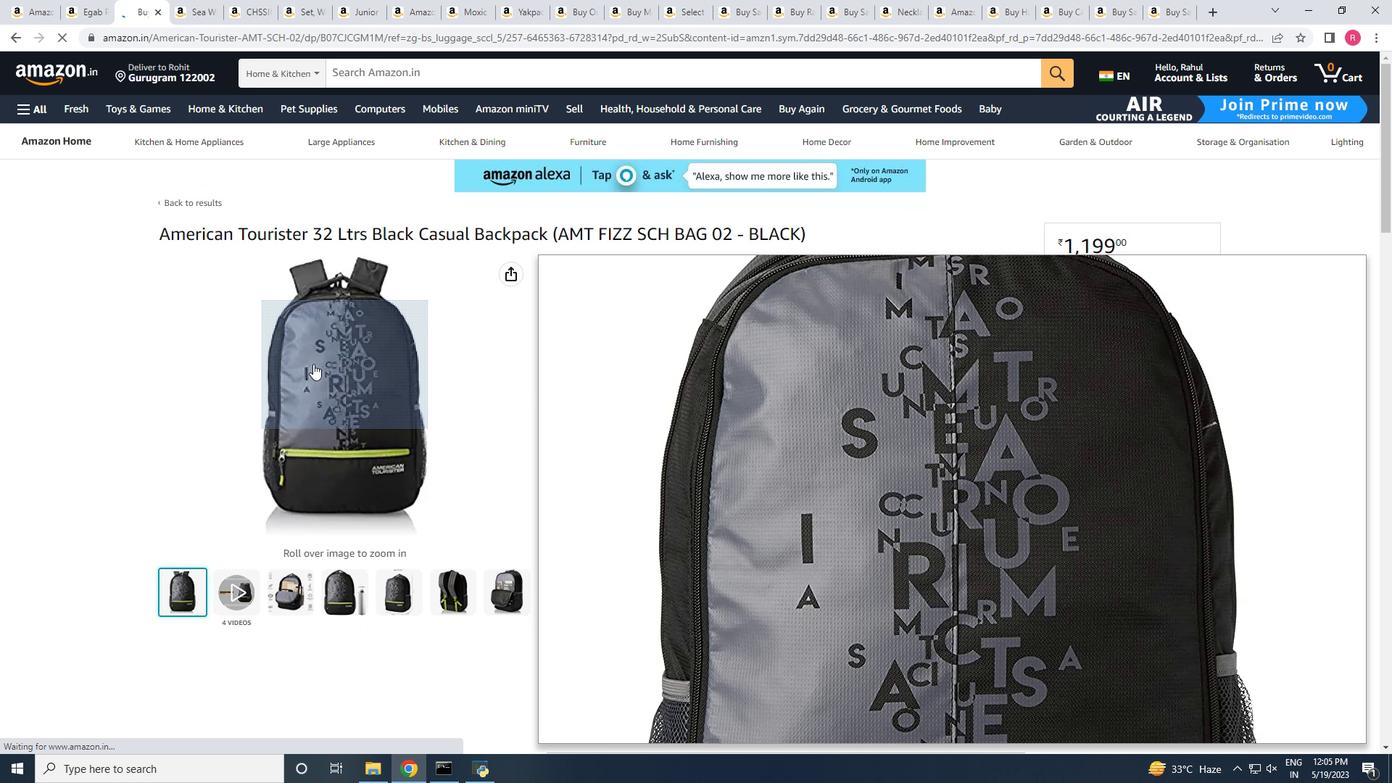
Action: Mouse moved to (296, 527)
Screenshot: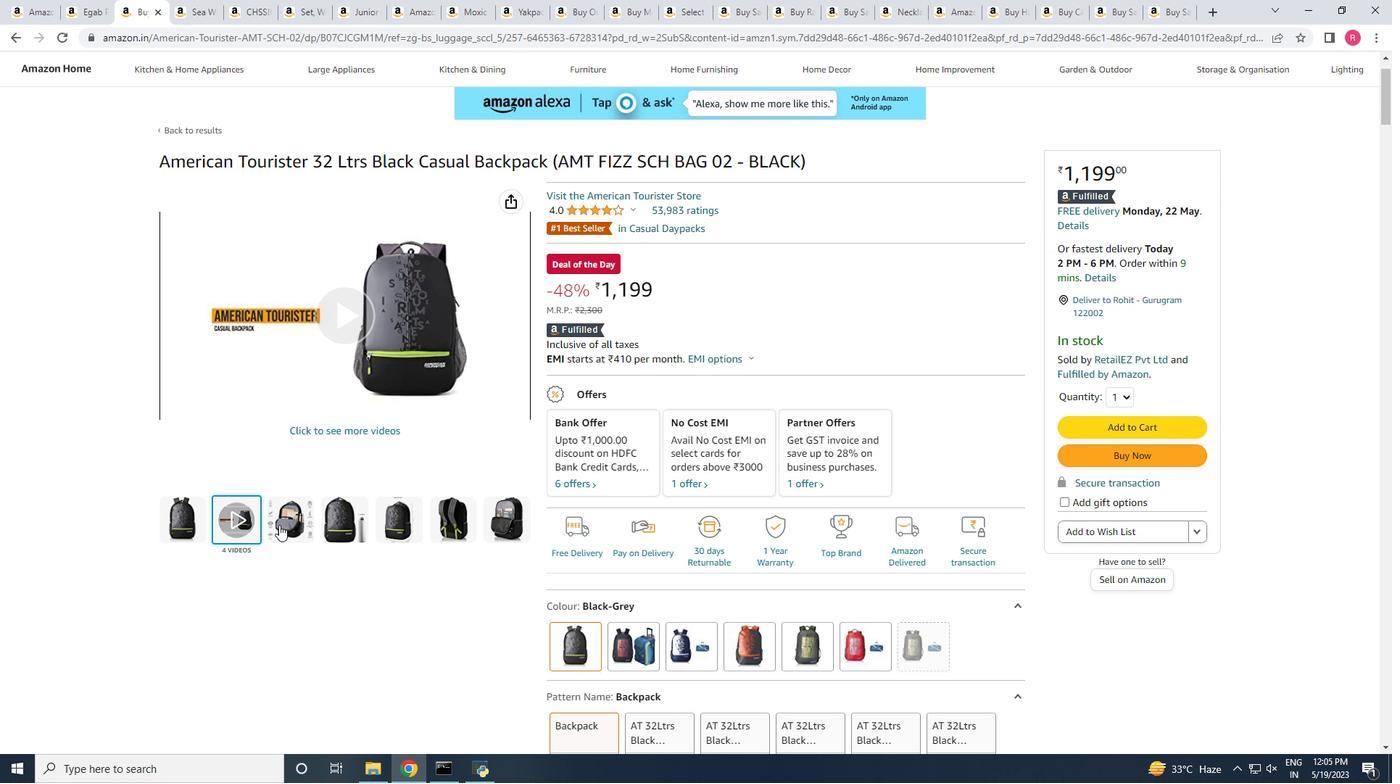 
Action: Mouse pressed left at (296, 527)
Screenshot: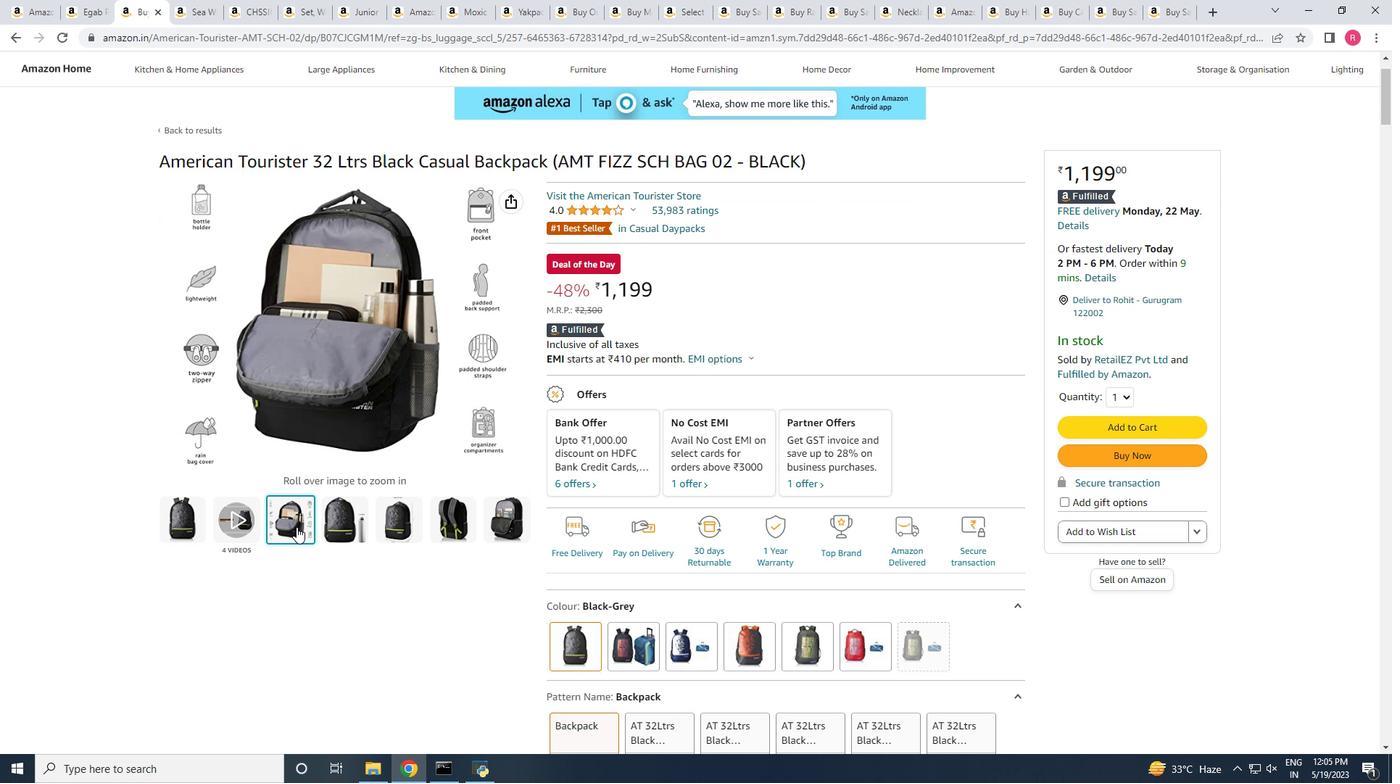 
Action: Mouse moved to (628, 453)
Screenshot: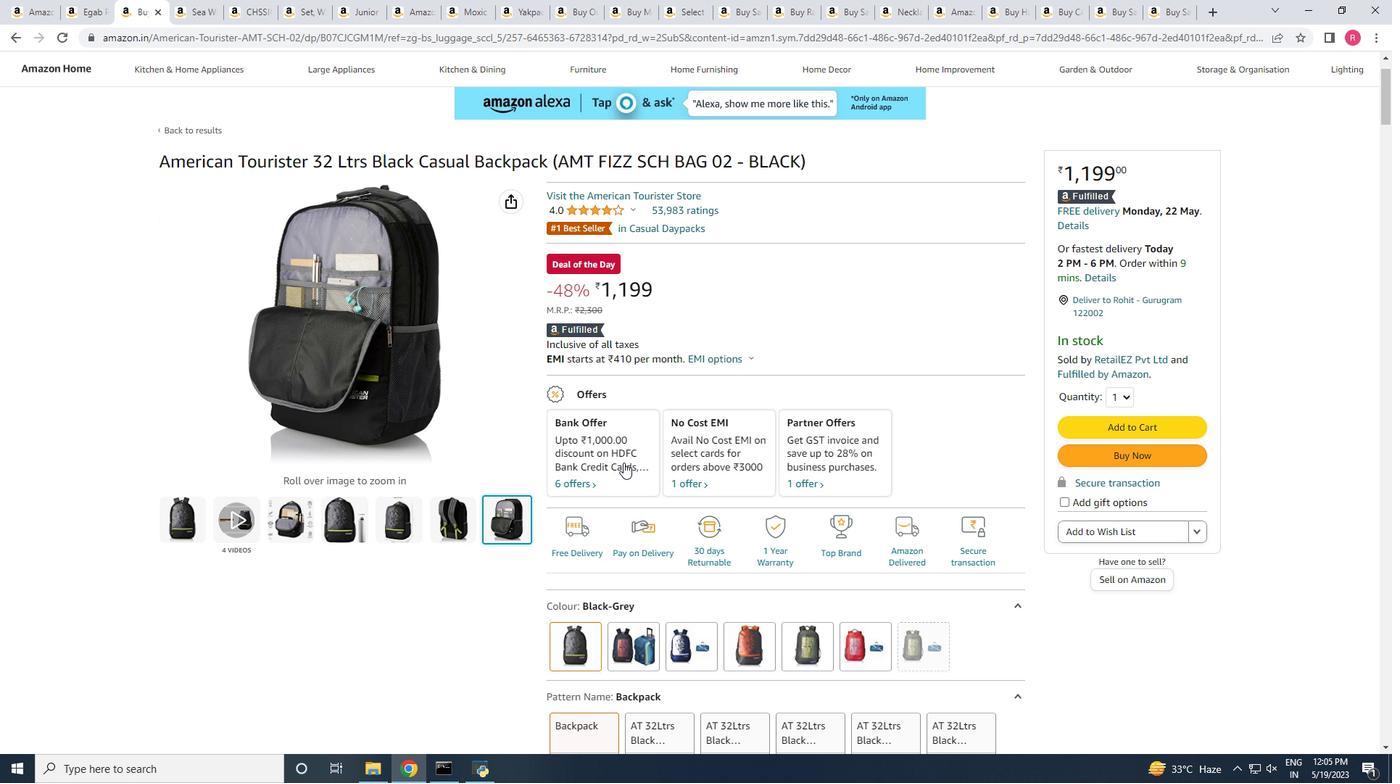 
Action: Mouse scrolled (628, 452) with delta (0, 0)
Screenshot: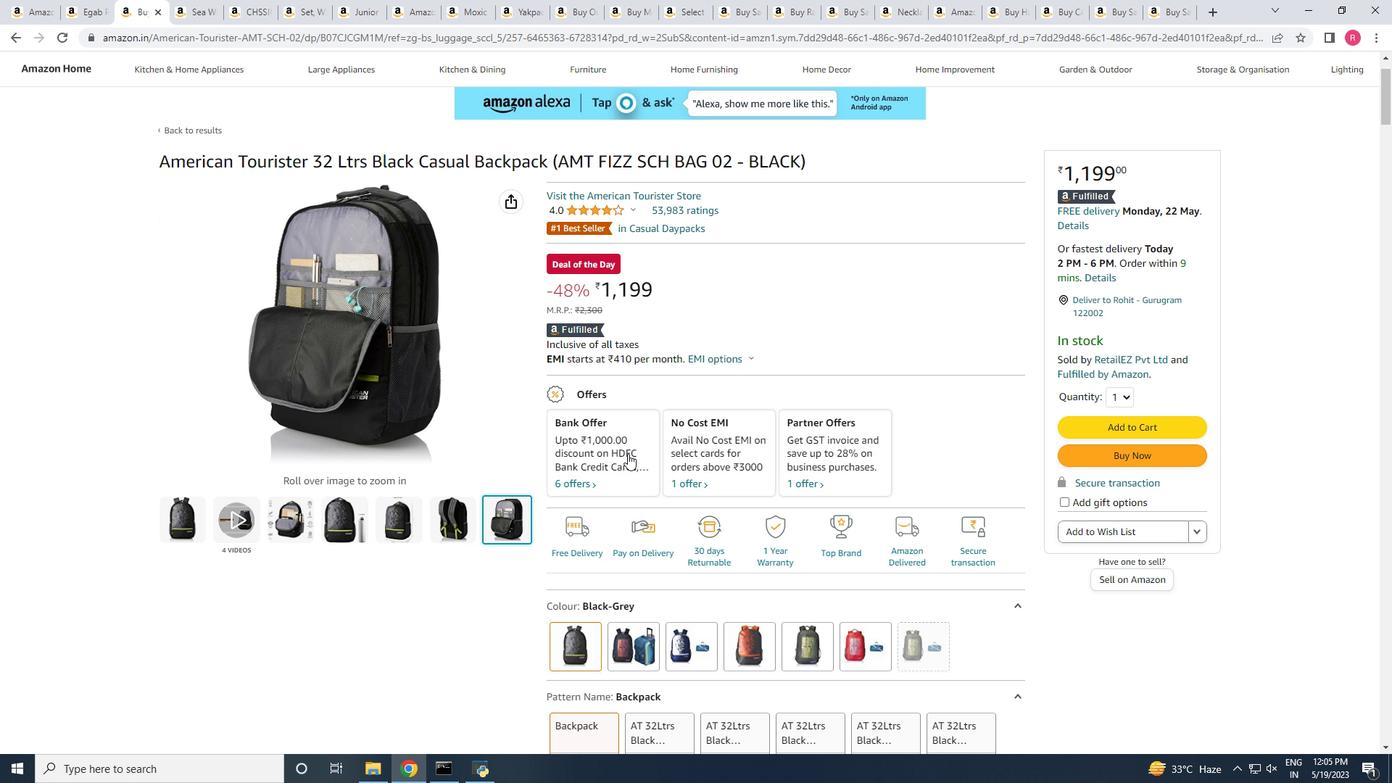 
Action: Mouse scrolled (628, 452) with delta (0, 0)
Screenshot: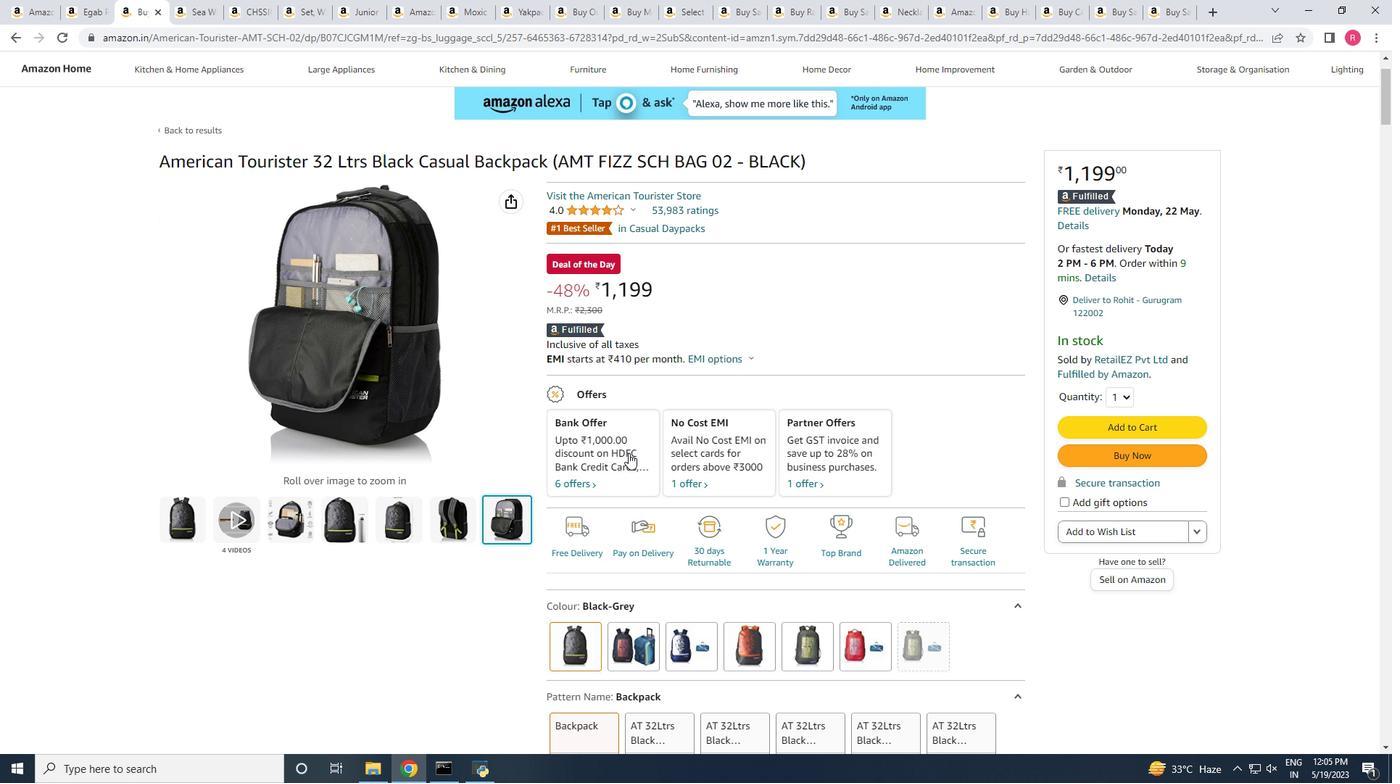 
Action: Mouse moved to (824, 524)
Screenshot: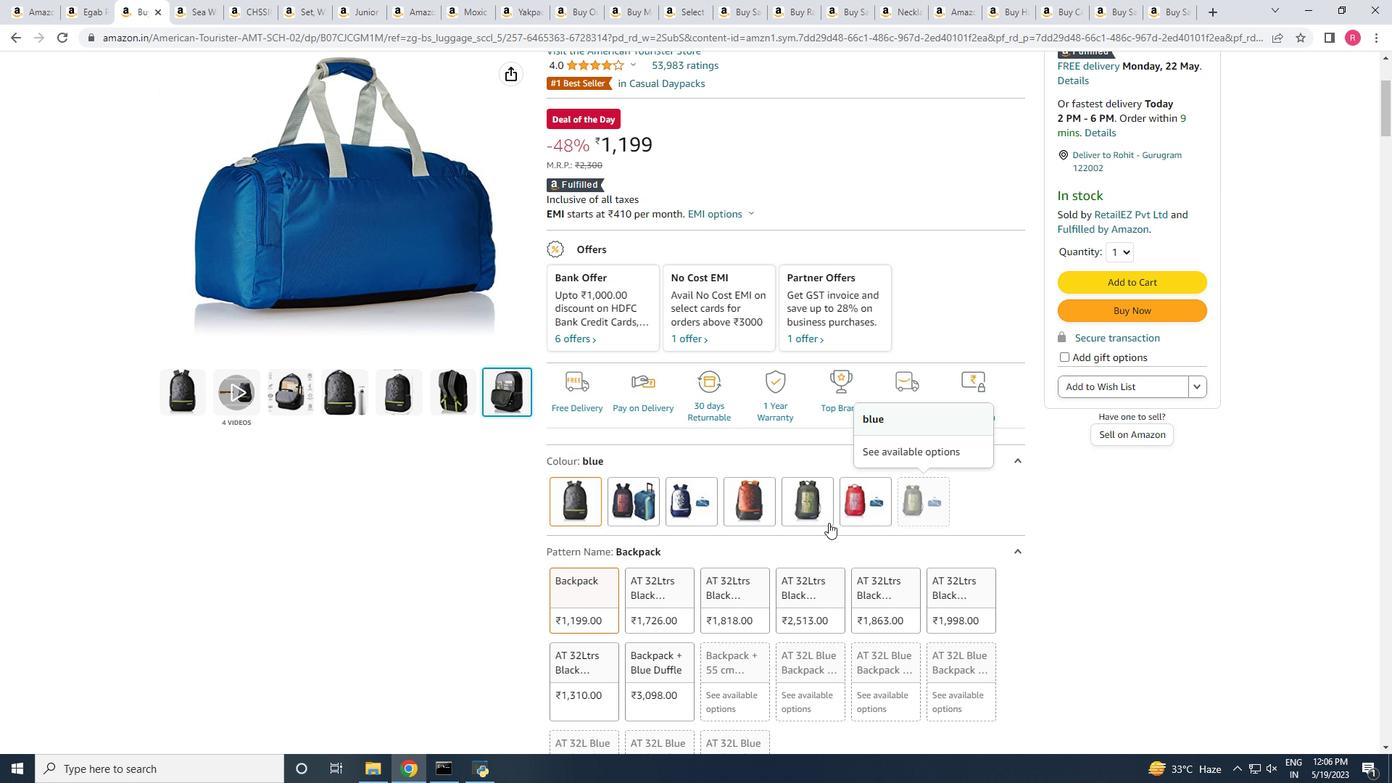 
Action: Mouse scrolled (824, 523) with delta (0, 0)
Screenshot: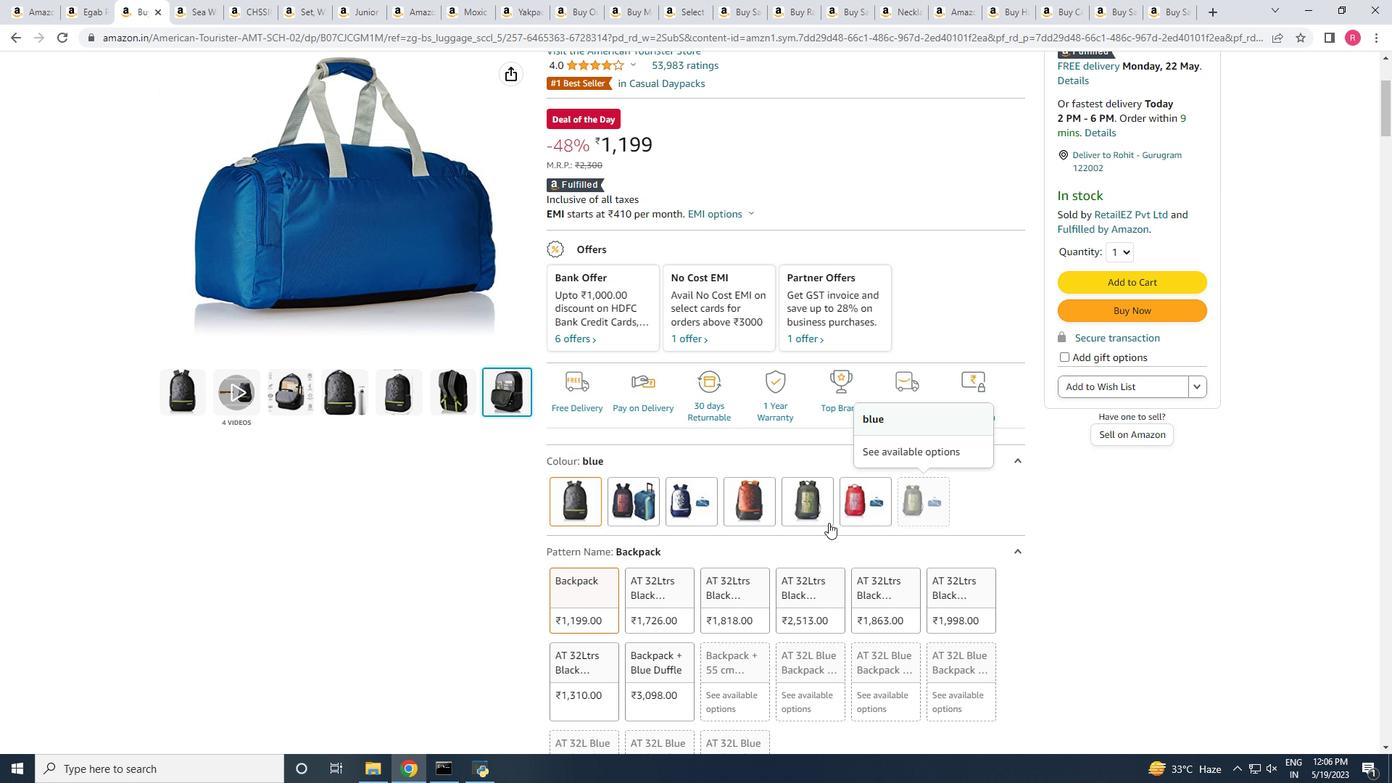 
Action: Mouse moved to (824, 525)
Screenshot: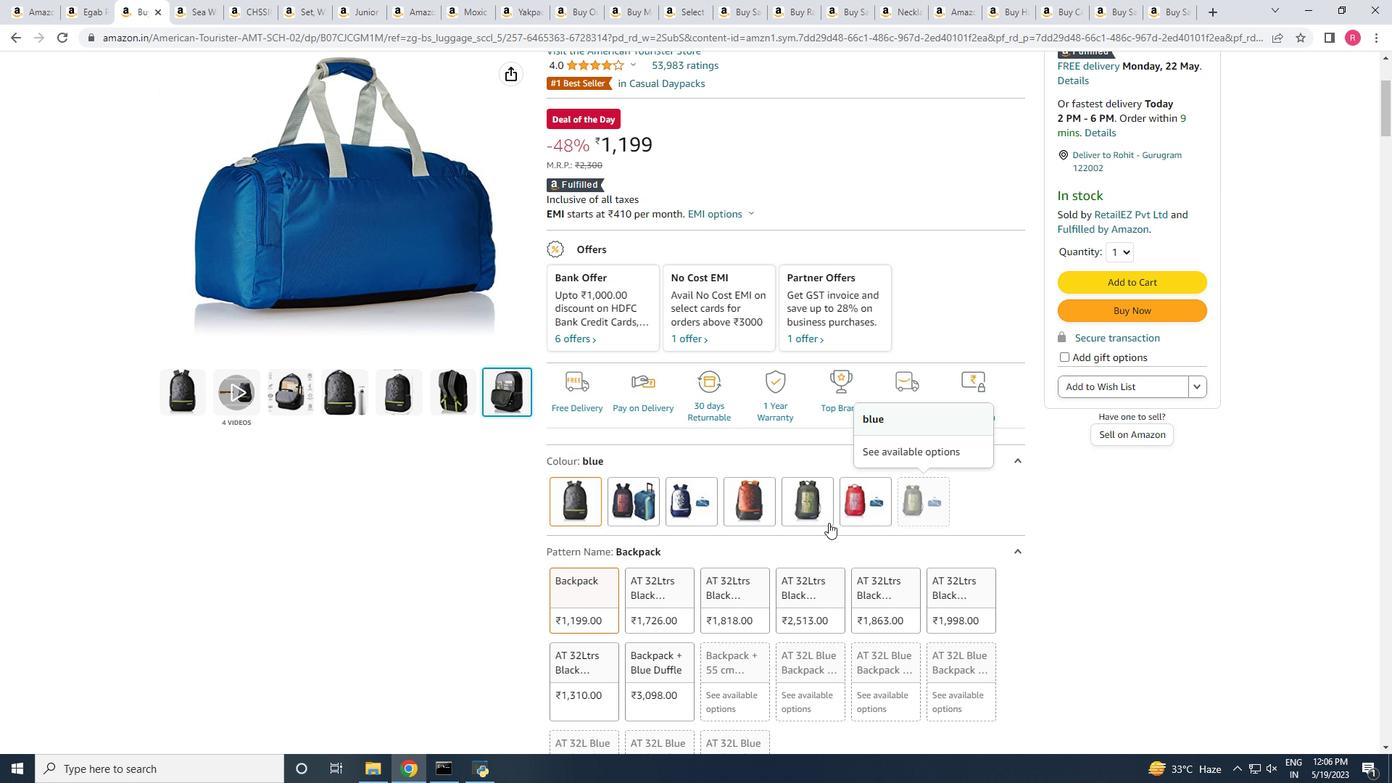
Action: Mouse scrolled (824, 524) with delta (0, 0)
Screenshot: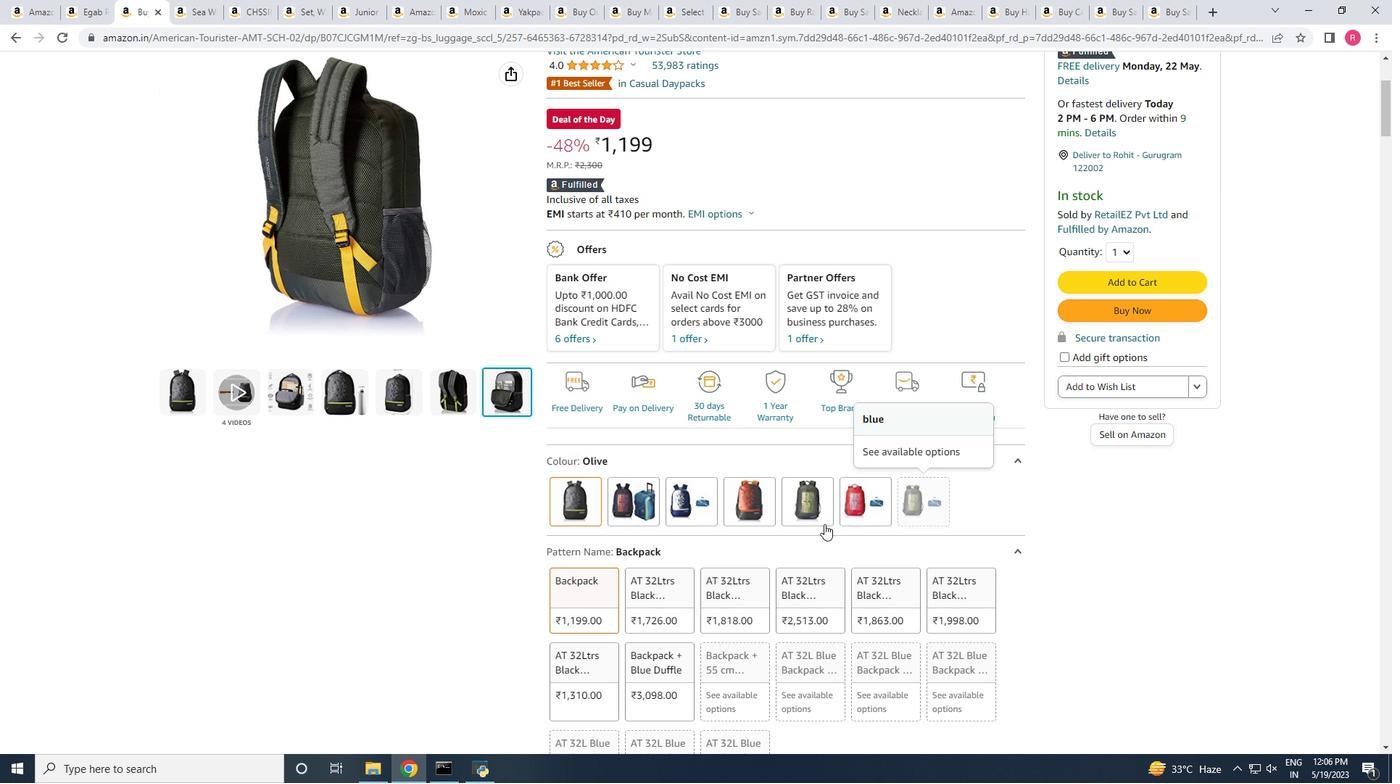 
Action: Mouse scrolled (824, 524) with delta (0, 0)
Screenshot: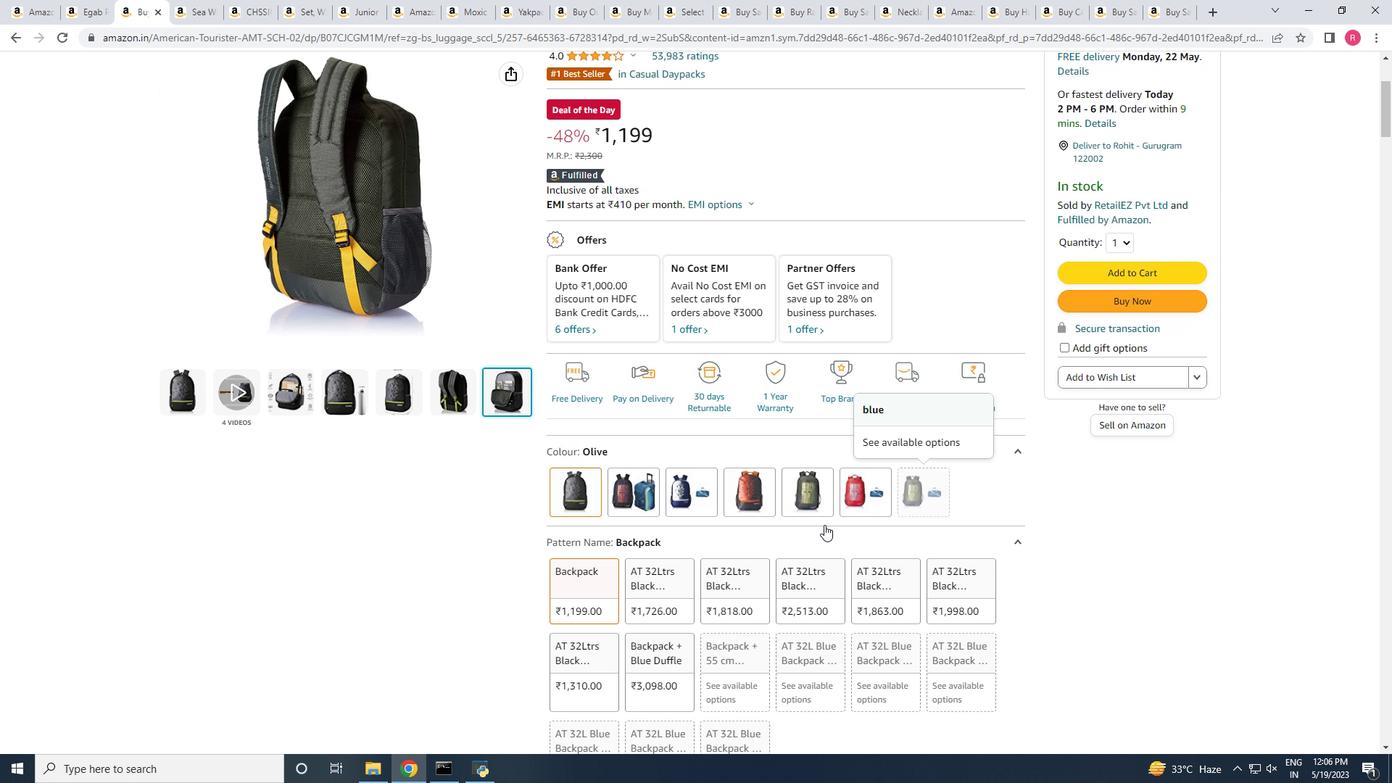 
Action: Mouse moved to (816, 516)
Screenshot: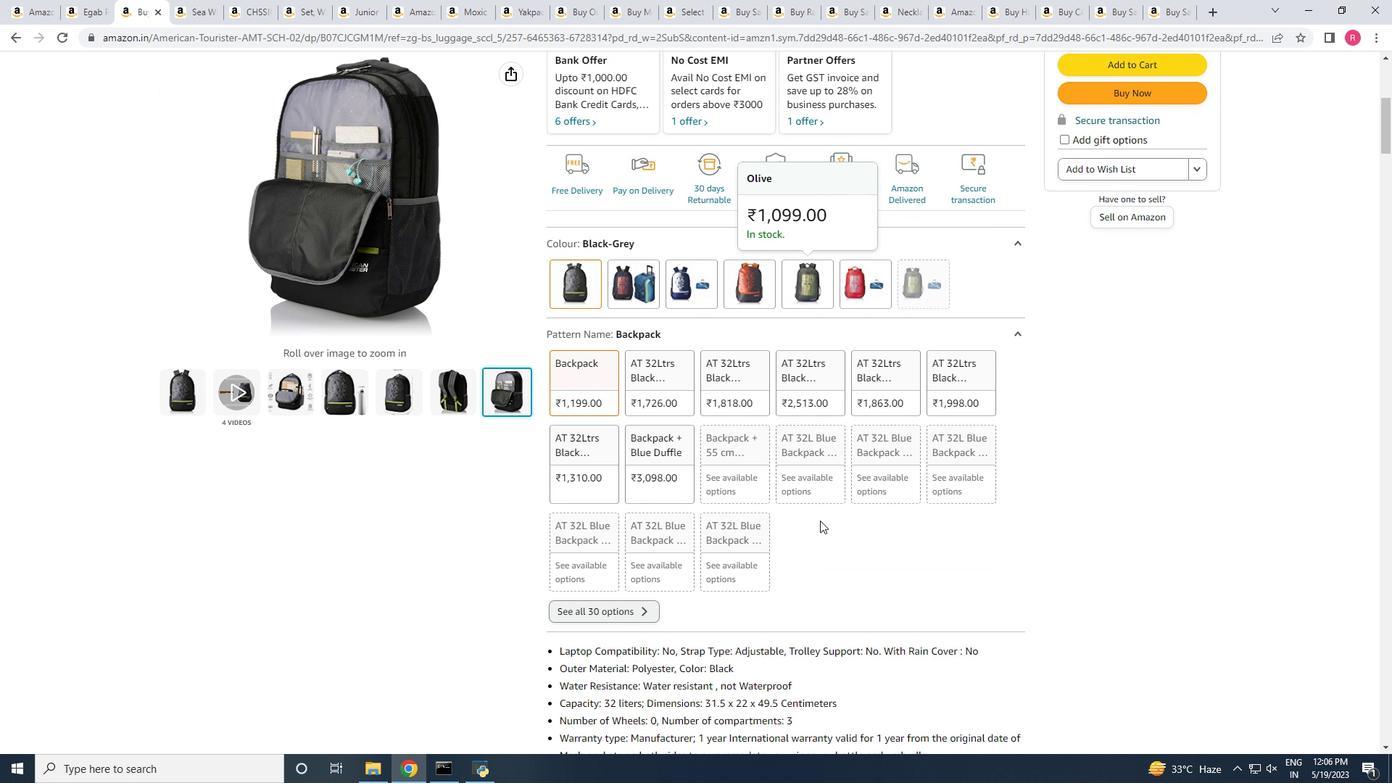 
Action: Mouse scrolled (816, 515) with delta (0, 0)
Screenshot: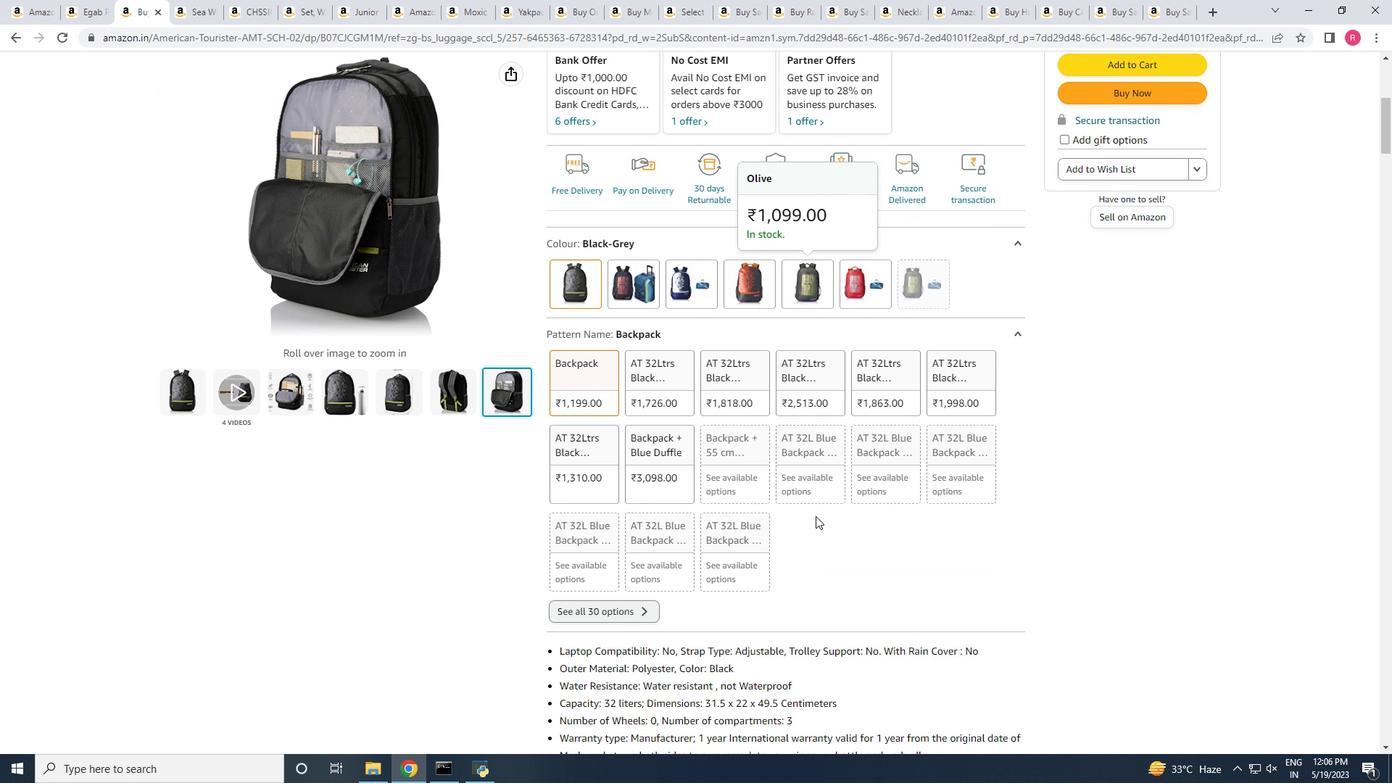 
Action: Mouse scrolled (816, 515) with delta (0, 0)
Screenshot: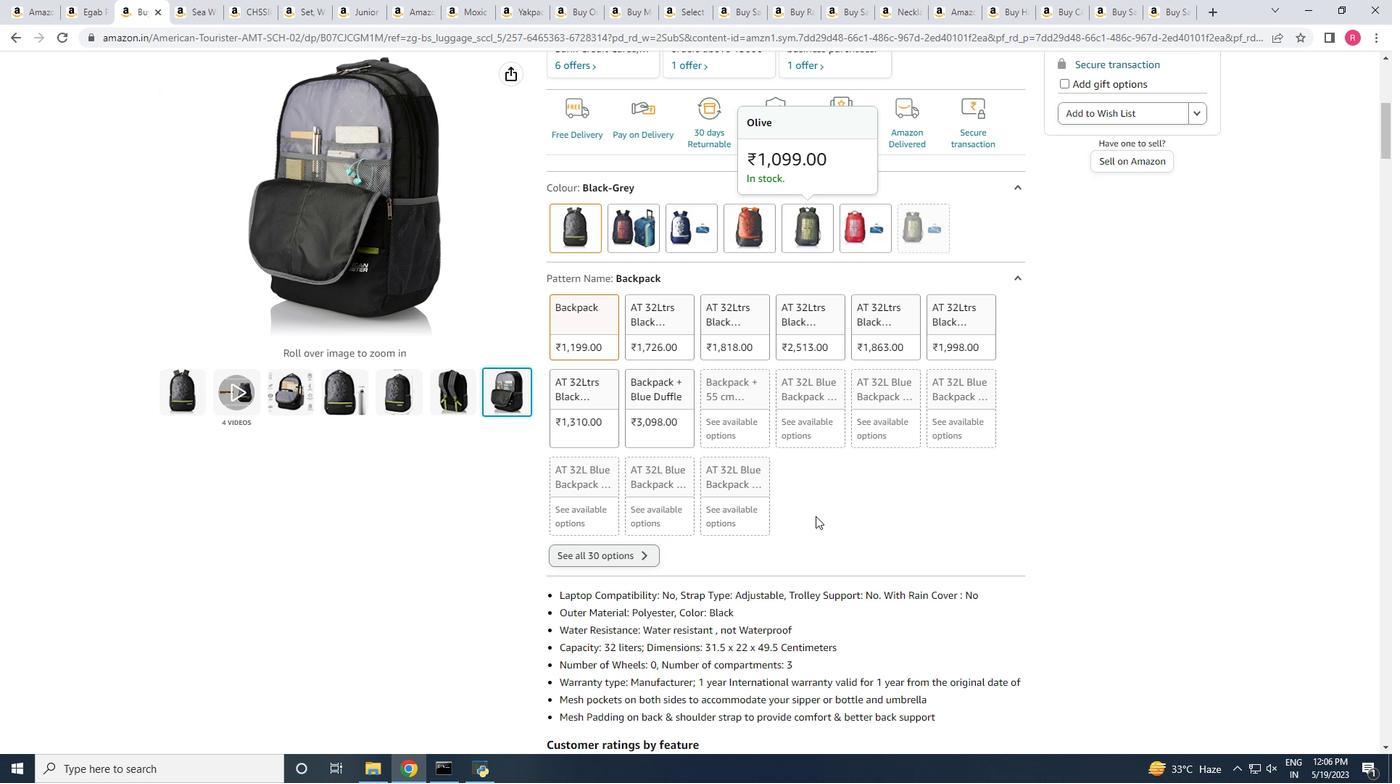 
Action: Mouse scrolled (816, 515) with delta (0, 0)
Screenshot: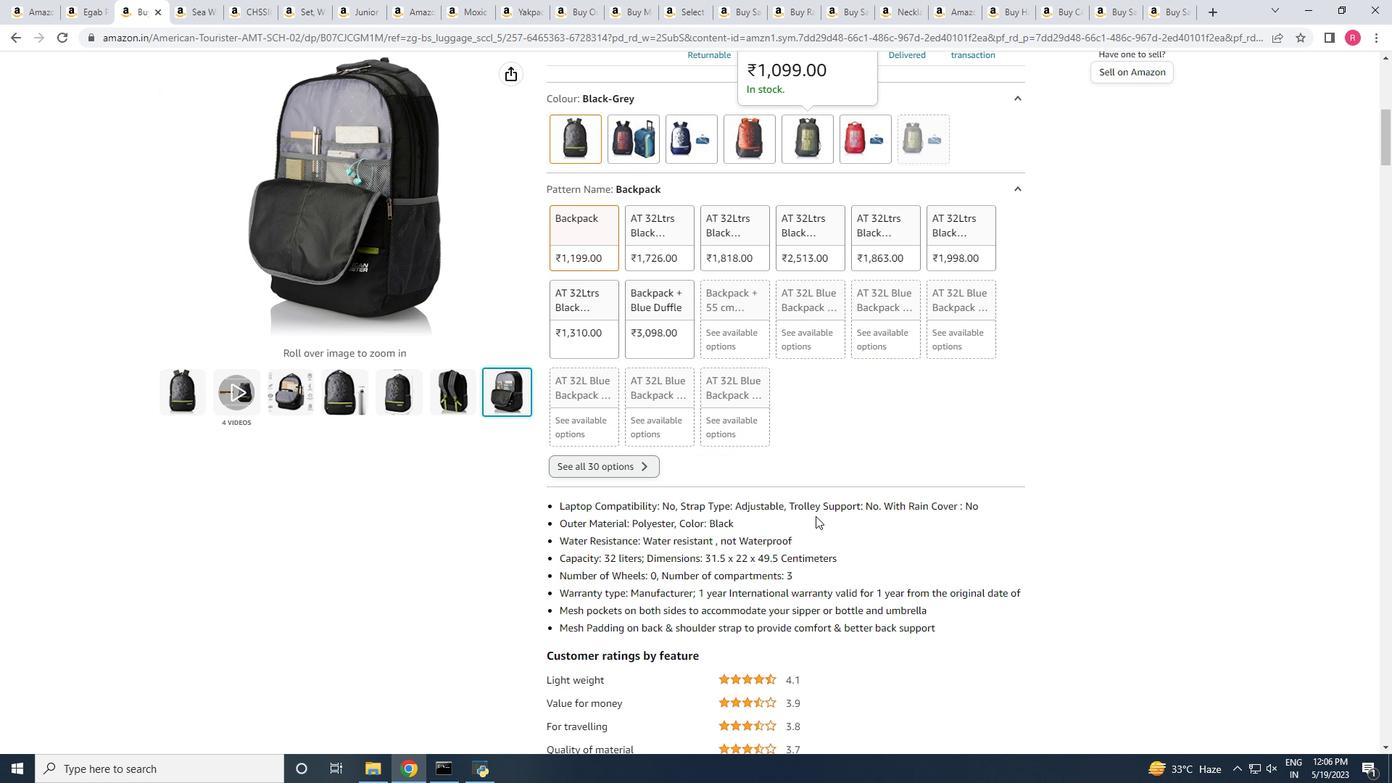 
Action: Mouse scrolled (816, 515) with delta (0, 0)
Screenshot: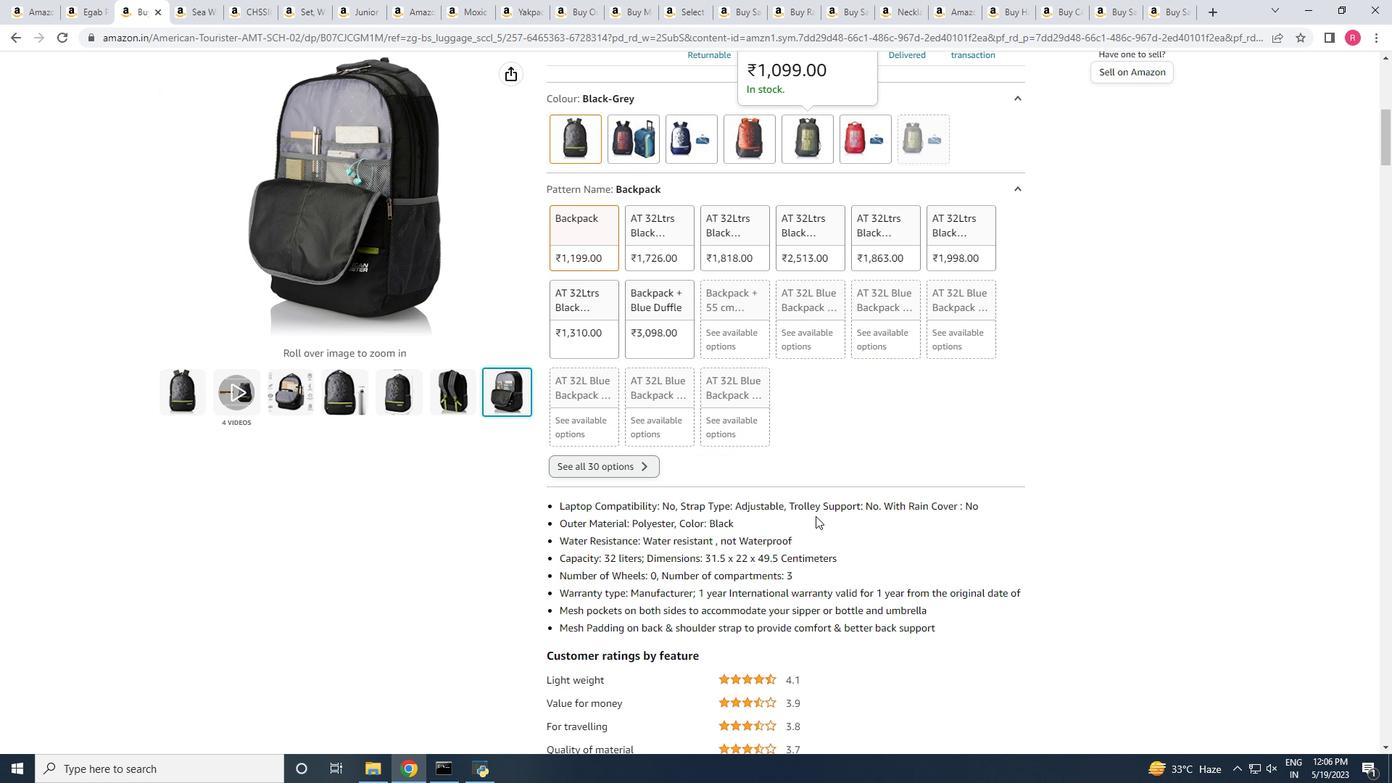 
Action: Mouse scrolled (816, 515) with delta (0, 0)
Screenshot: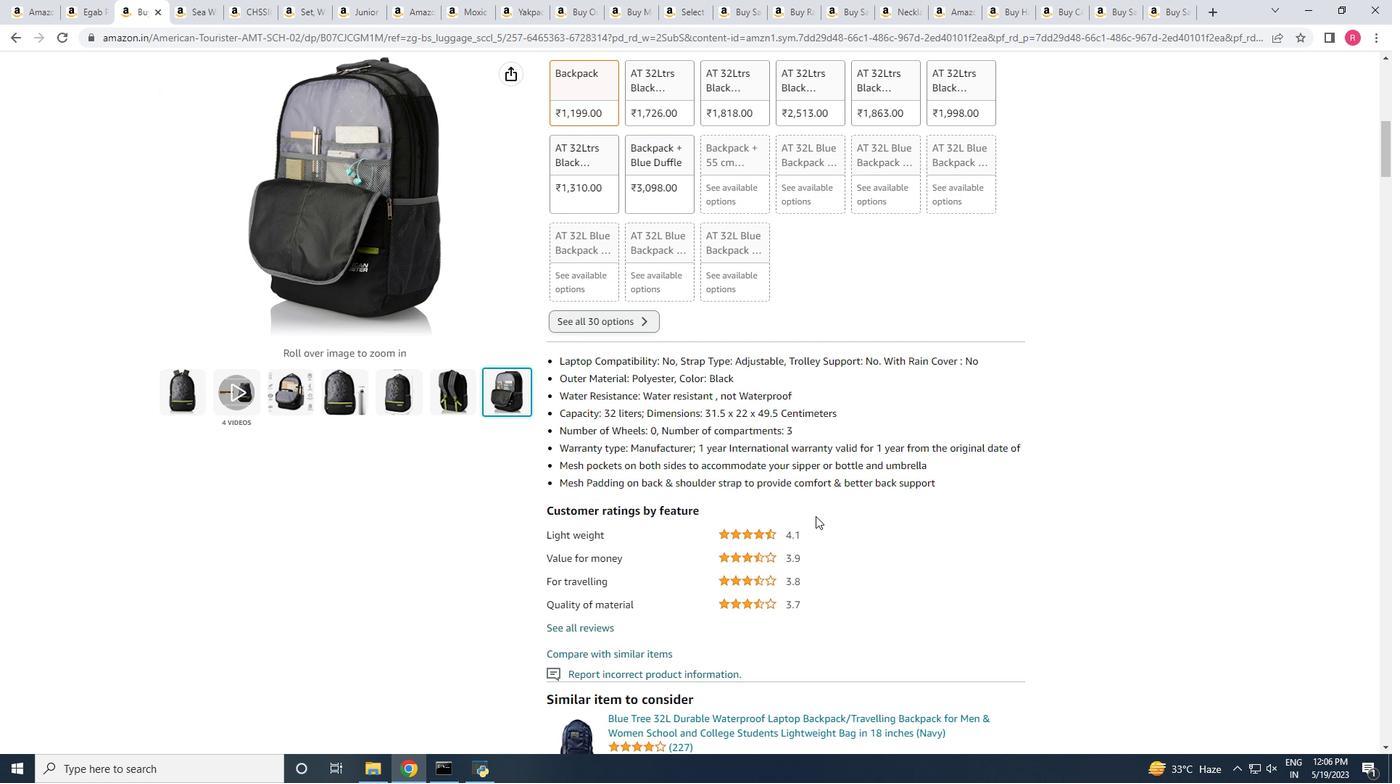 
Action: Mouse scrolled (816, 515) with delta (0, 0)
Screenshot: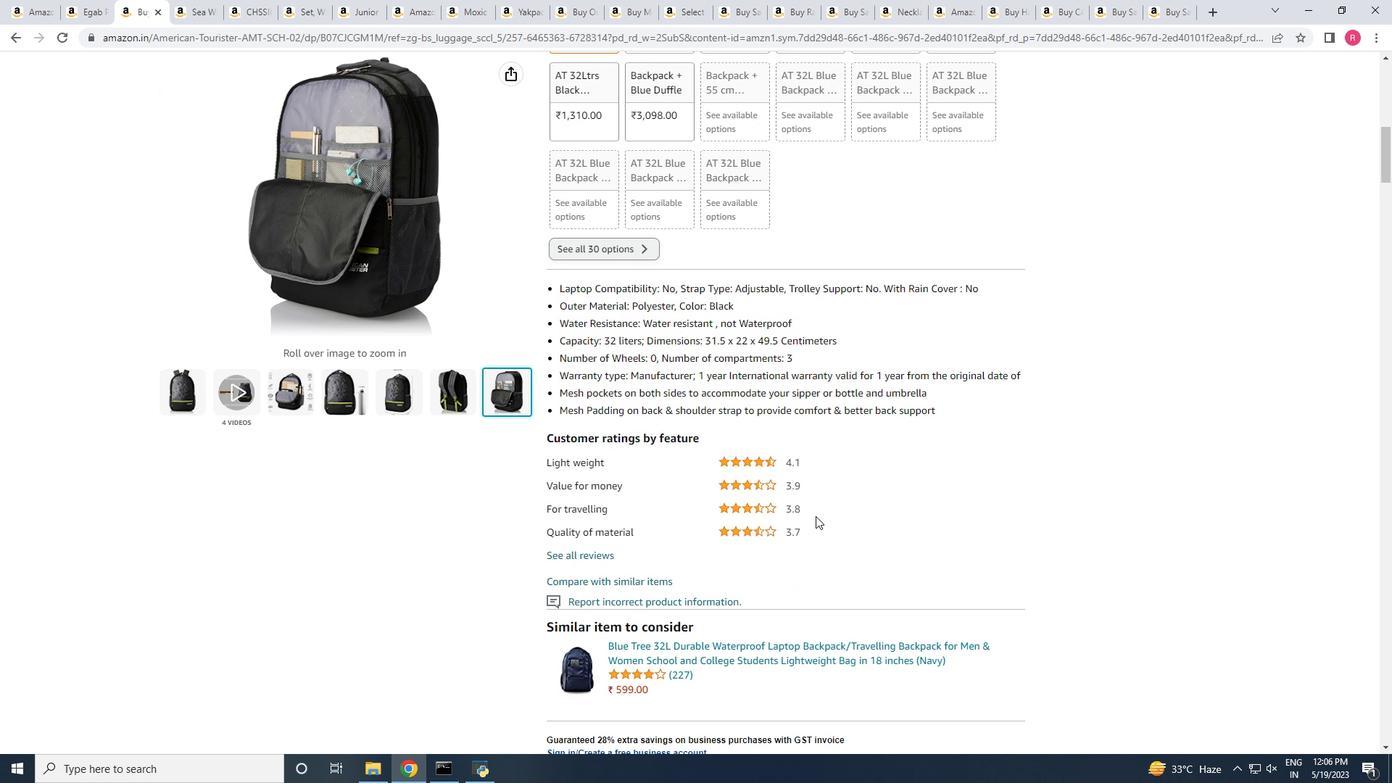 
Action: Mouse scrolled (816, 515) with delta (0, 0)
Screenshot: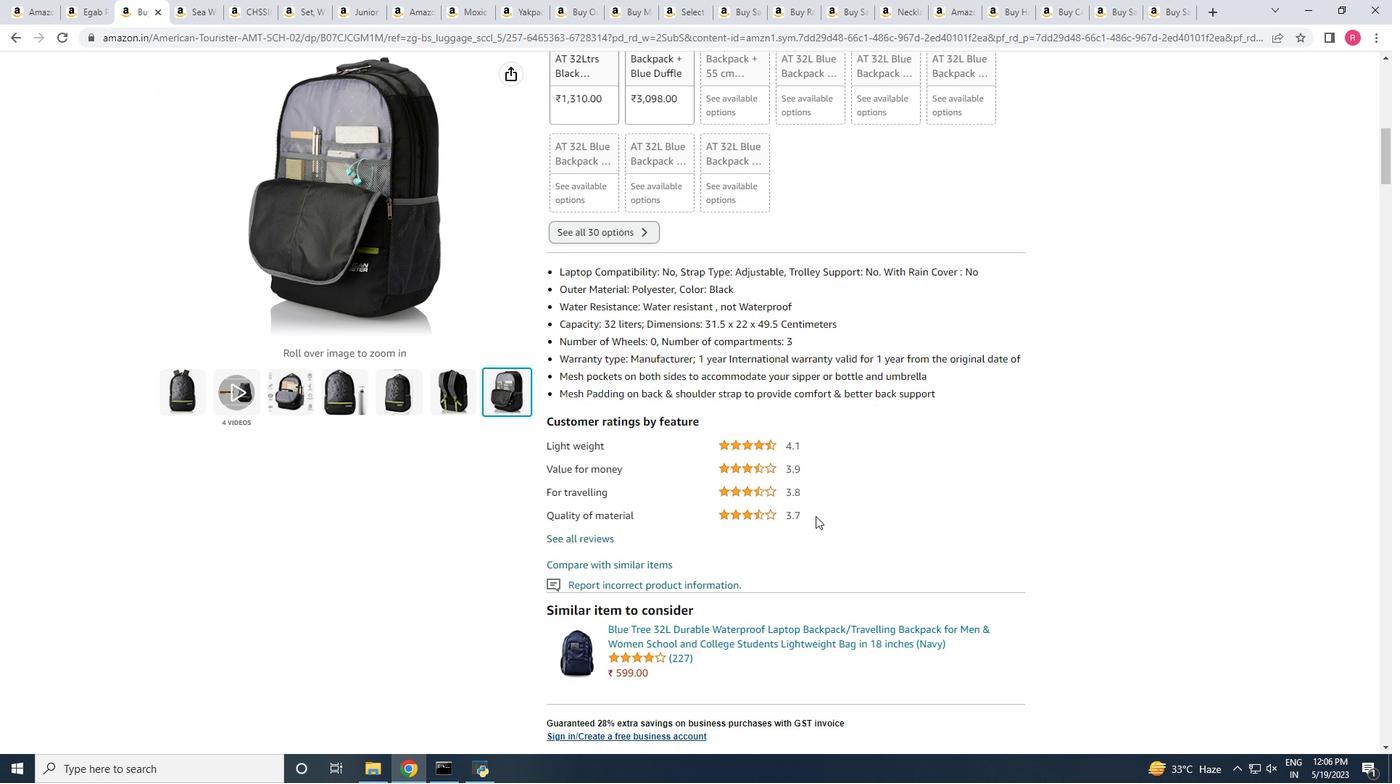 
Action: Mouse scrolled (816, 515) with delta (0, 0)
Screenshot: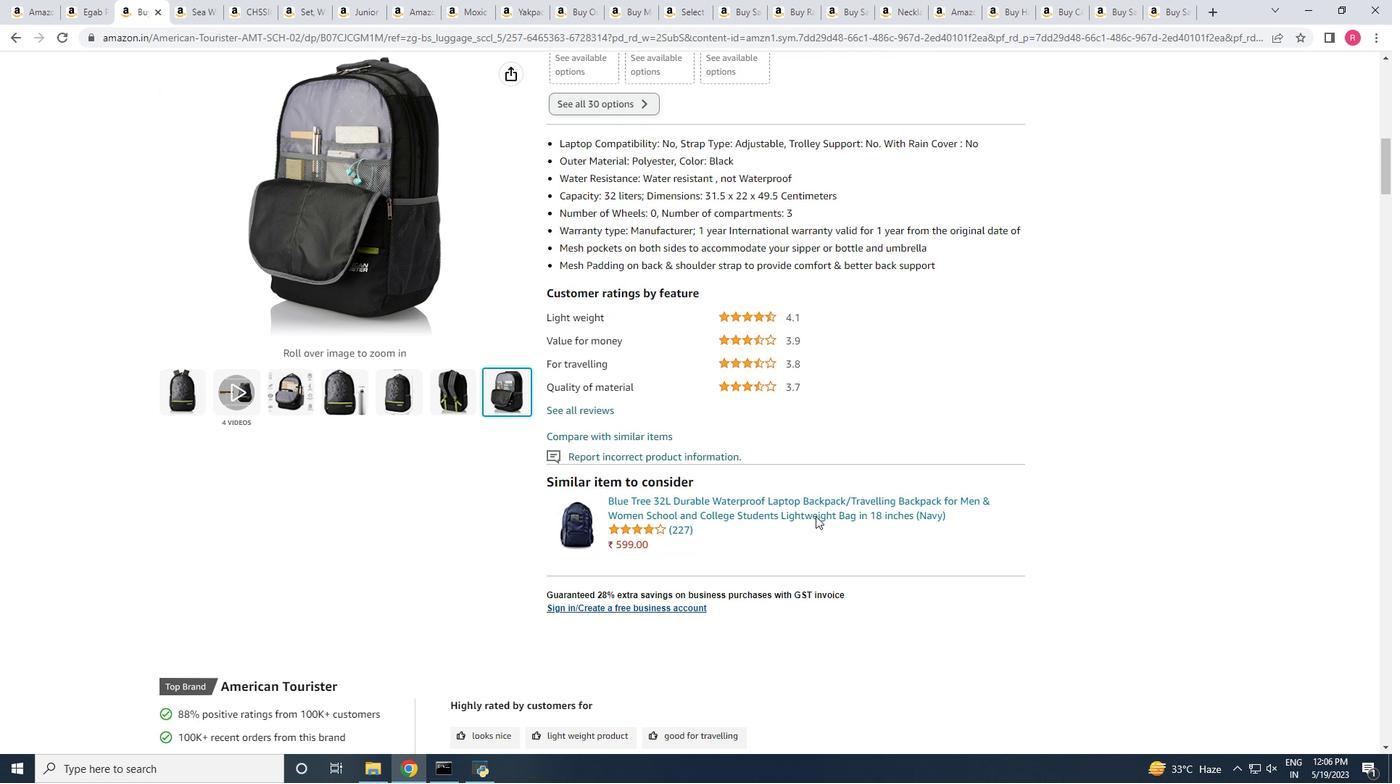 
Action: Mouse scrolled (816, 515) with delta (0, 0)
Screenshot: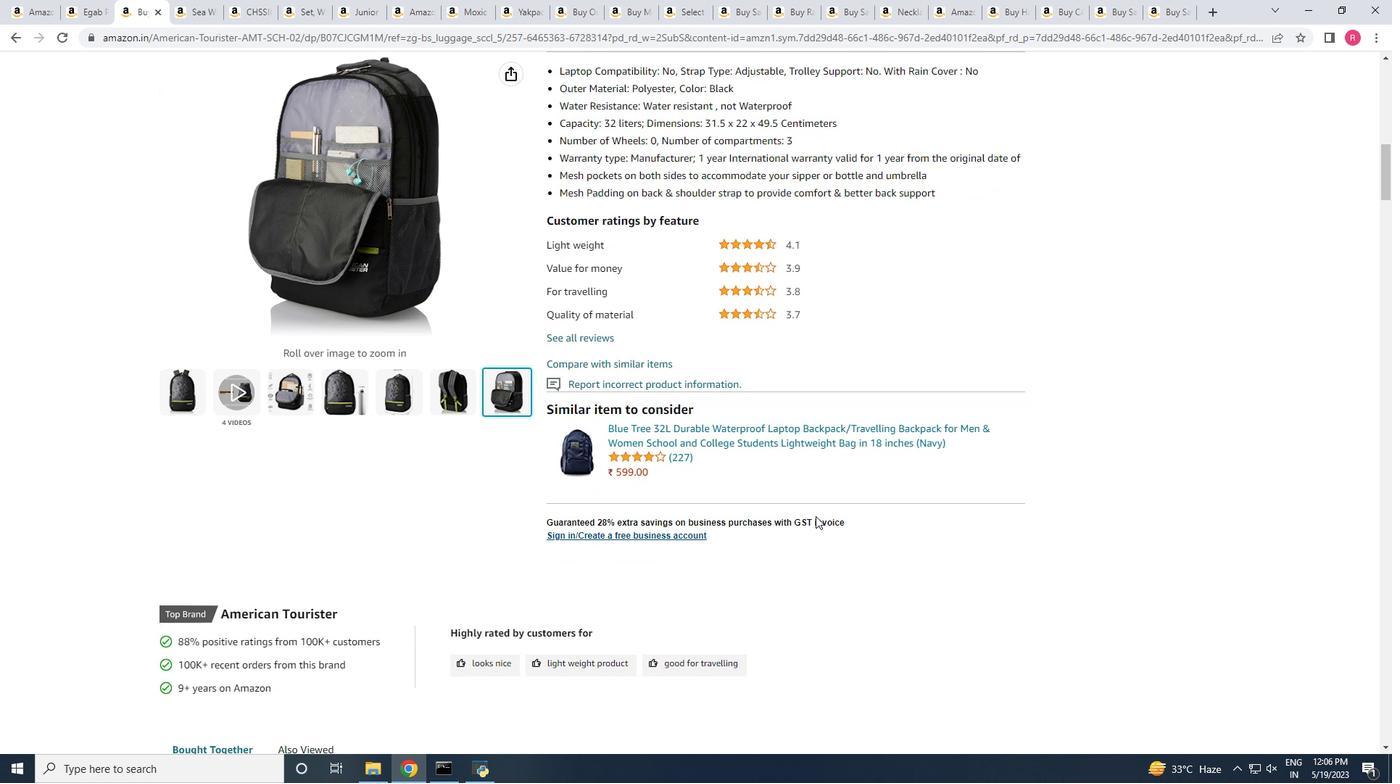 
Action: Mouse scrolled (816, 515) with delta (0, 0)
Screenshot: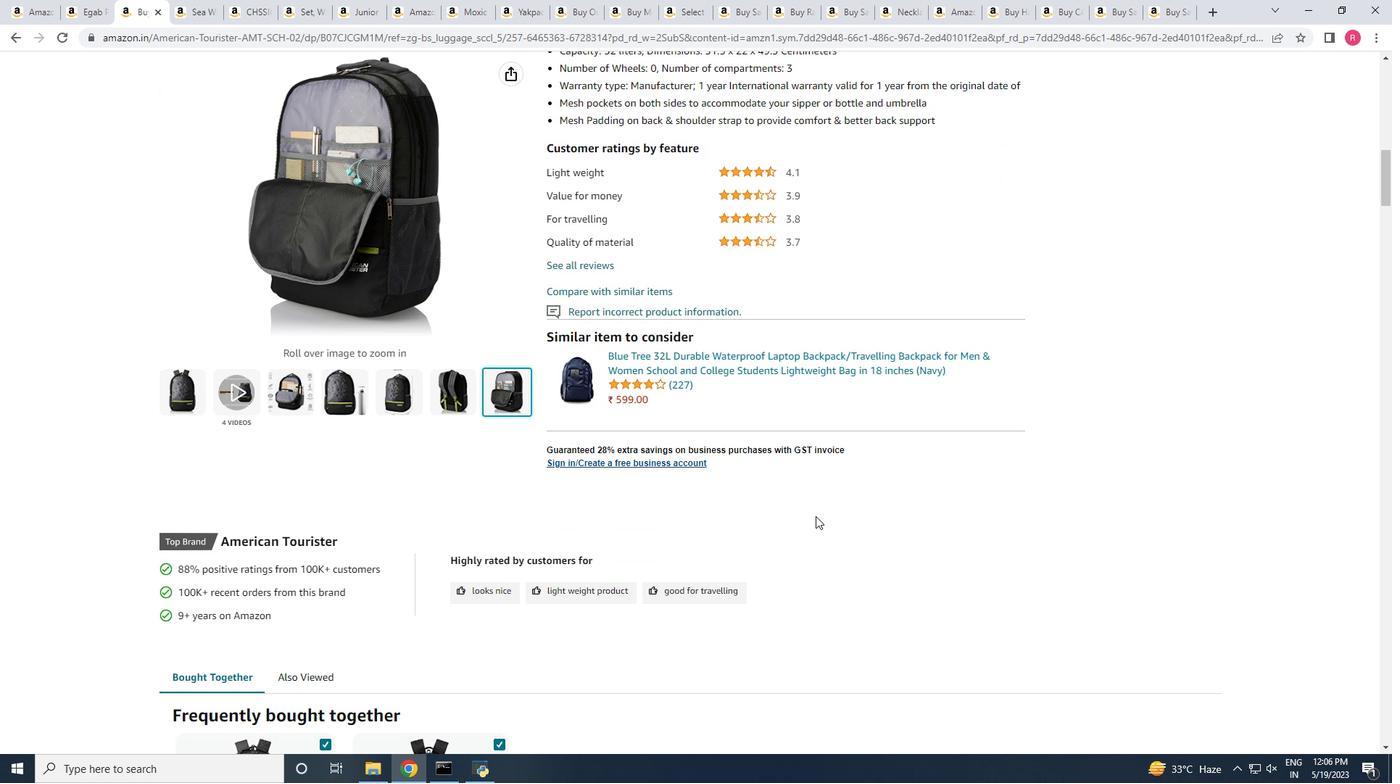 
Action: Mouse scrolled (816, 515) with delta (0, 0)
Screenshot: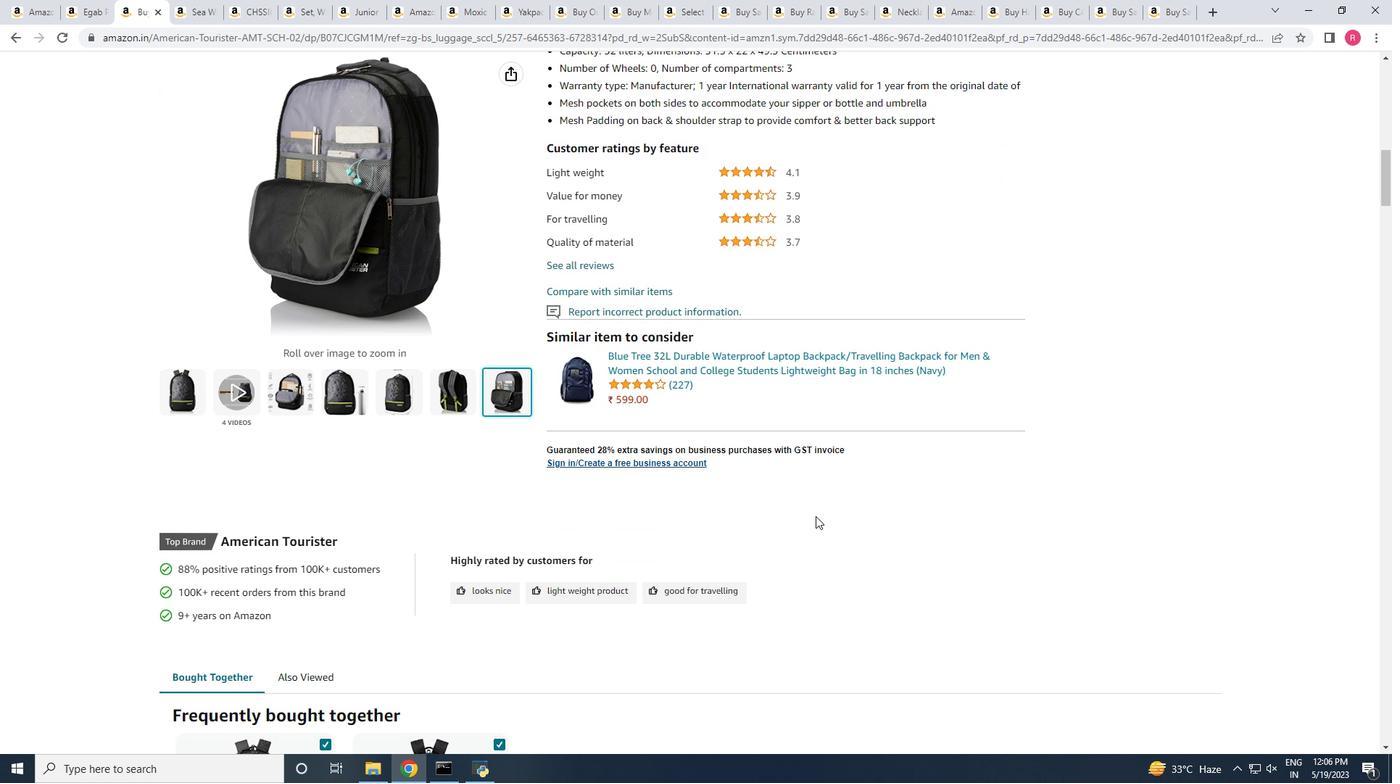 
Action: Mouse scrolled (816, 515) with delta (0, 0)
Screenshot: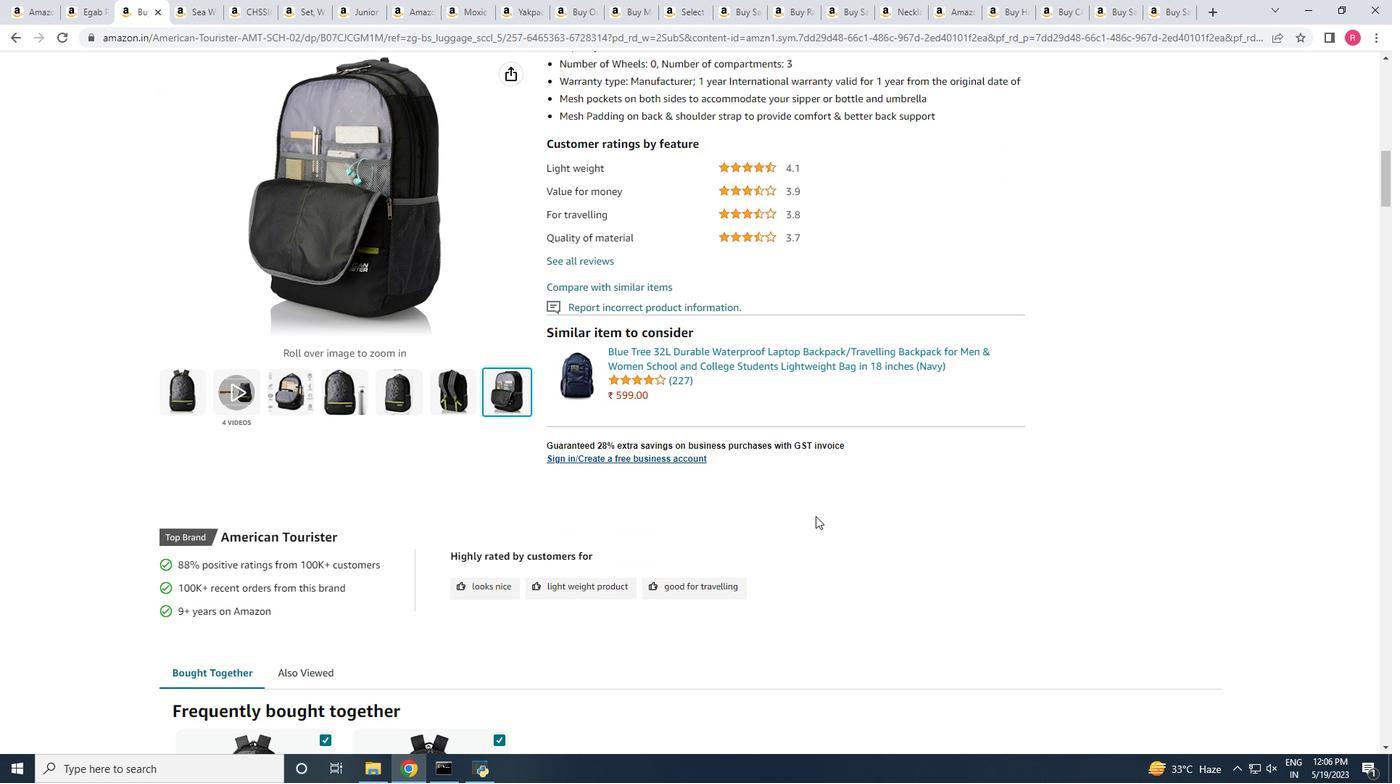 
Action: Mouse scrolled (816, 515) with delta (0, 0)
Screenshot: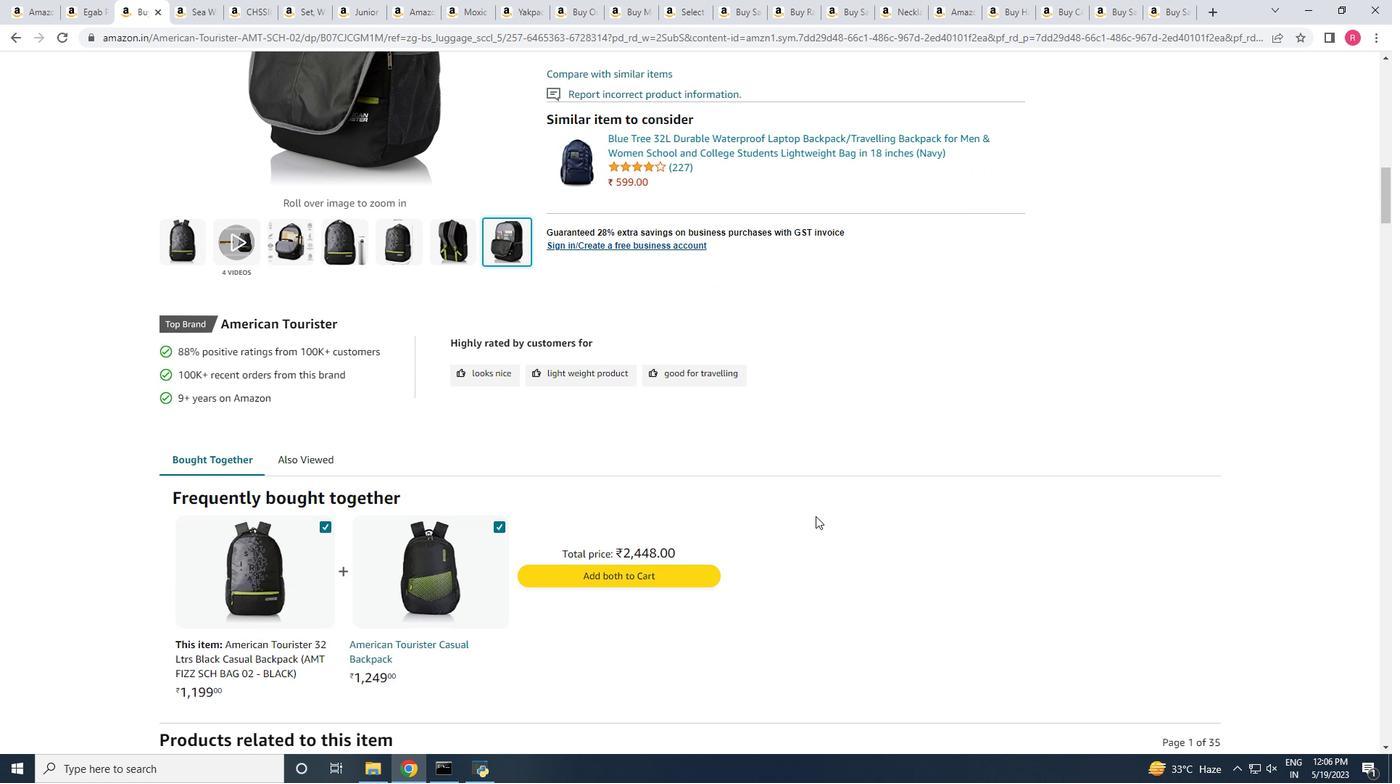 
Action: Mouse scrolled (816, 515) with delta (0, 0)
Screenshot: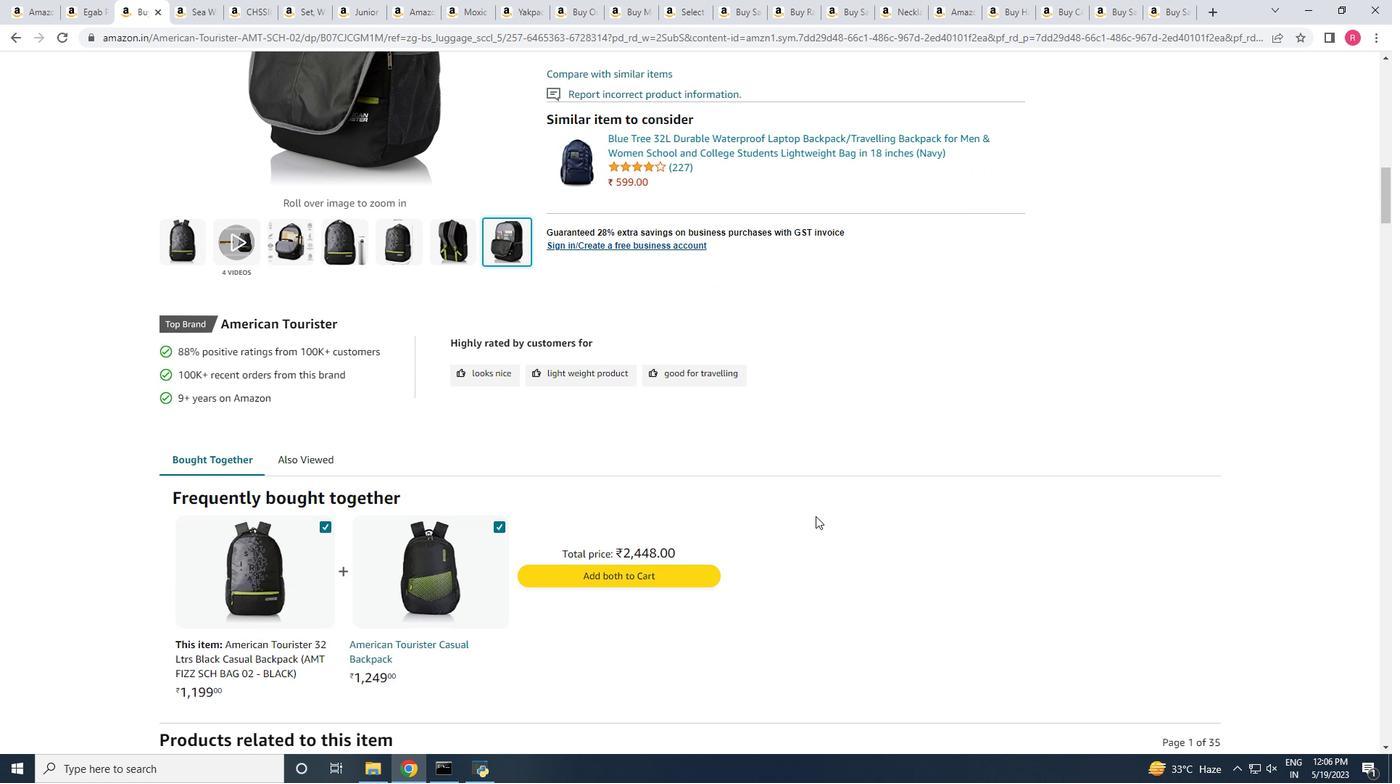 
Action: Mouse scrolled (816, 515) with delta (0, 0)
Screenshot: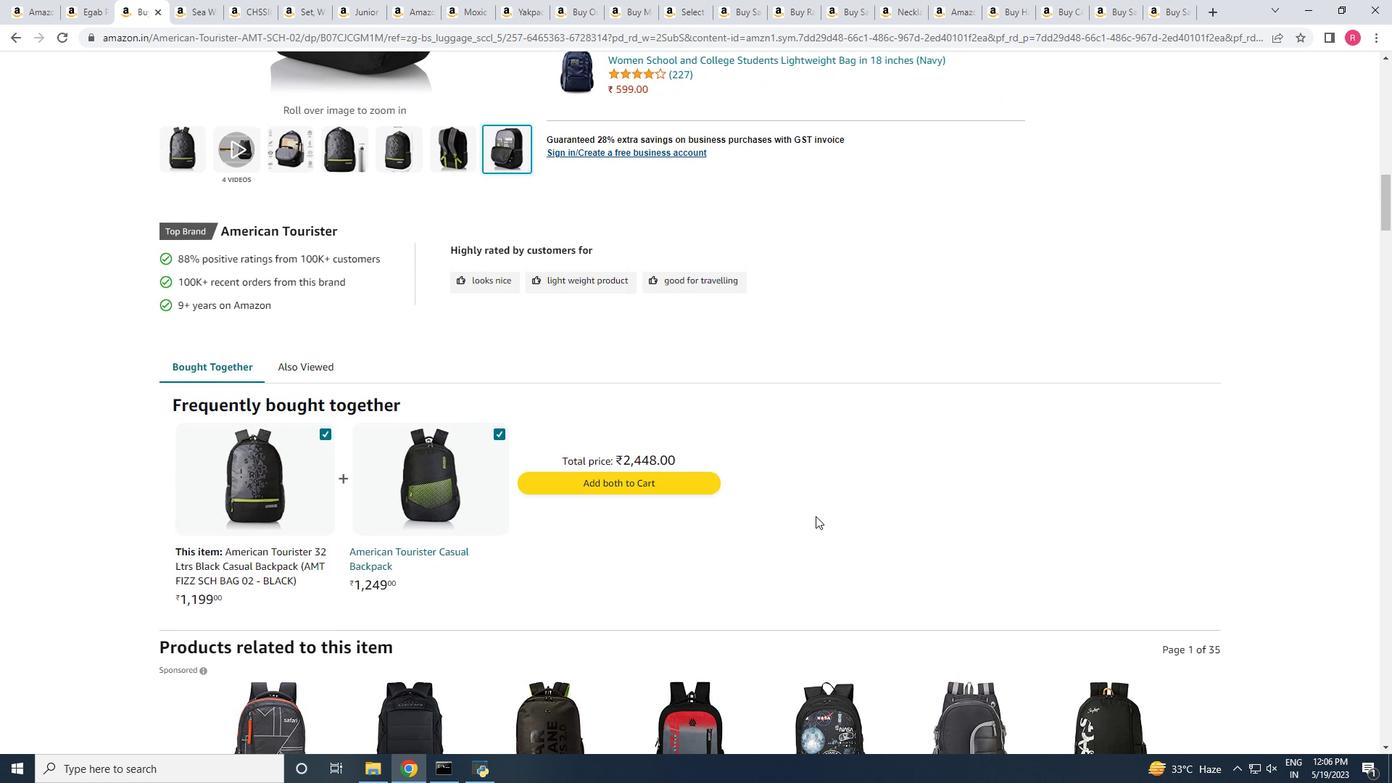 
Action: Mouse scrolled (816, 515) with delta (0, 0)
Screenshot: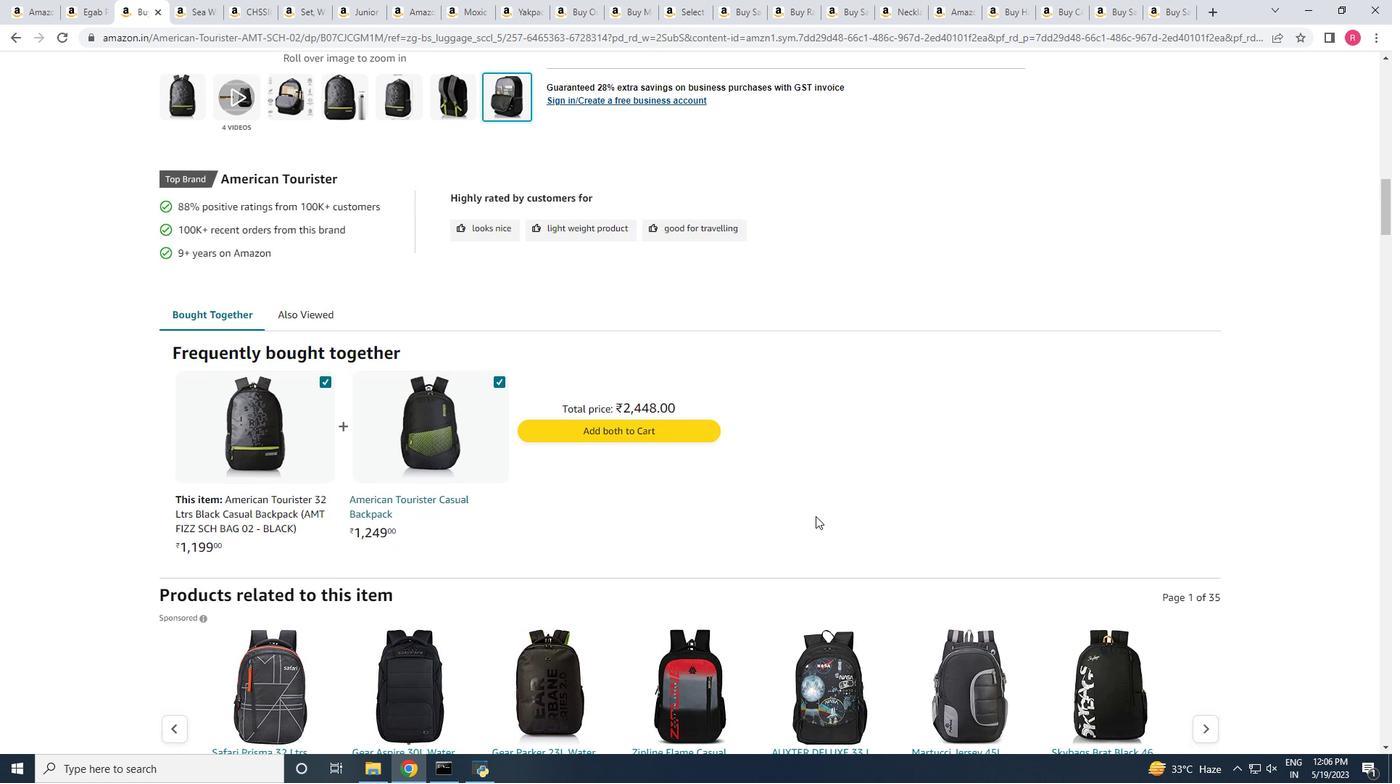 
Action: Mouse scrolled (816, 515) with delta (0, 0)
Screenshot: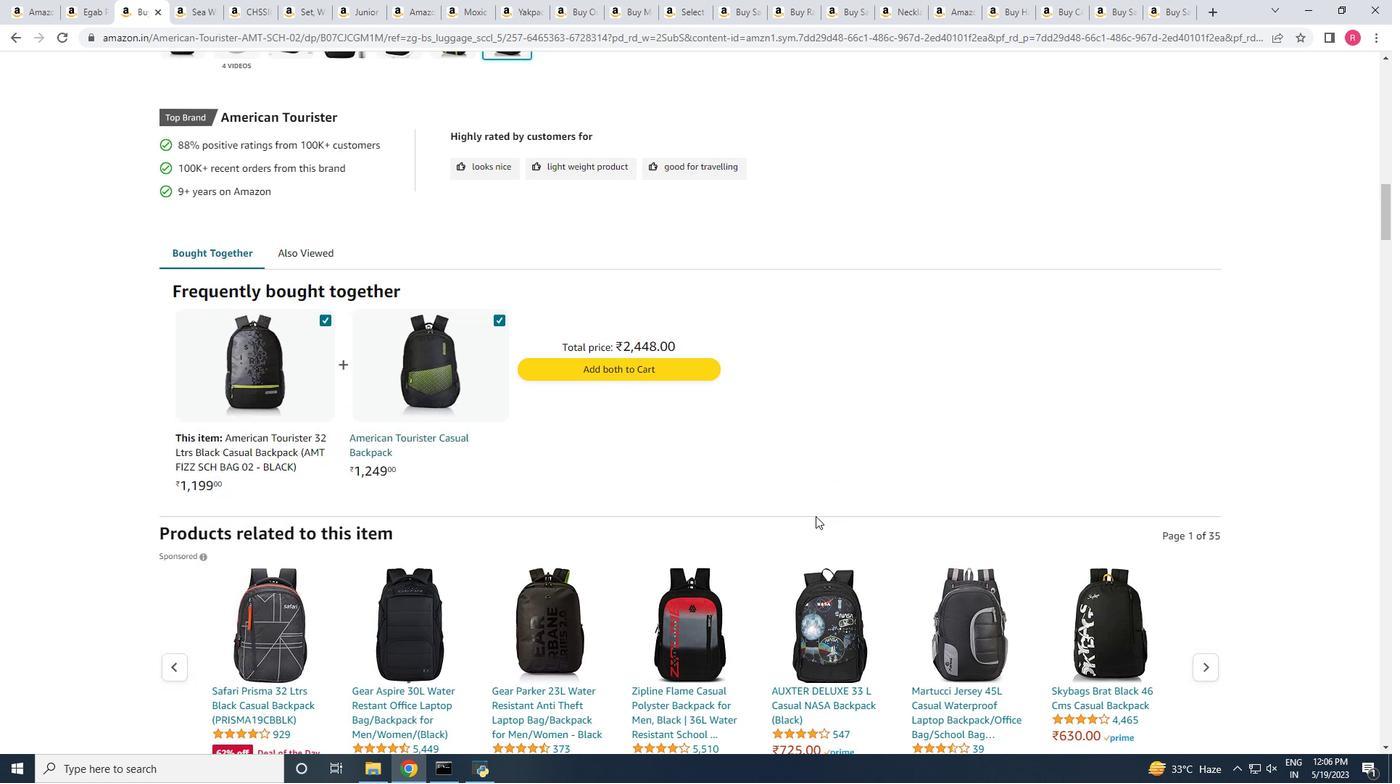 
Action: Mouse scrolled (816, 515) with delta (0, 0)
Screenshot: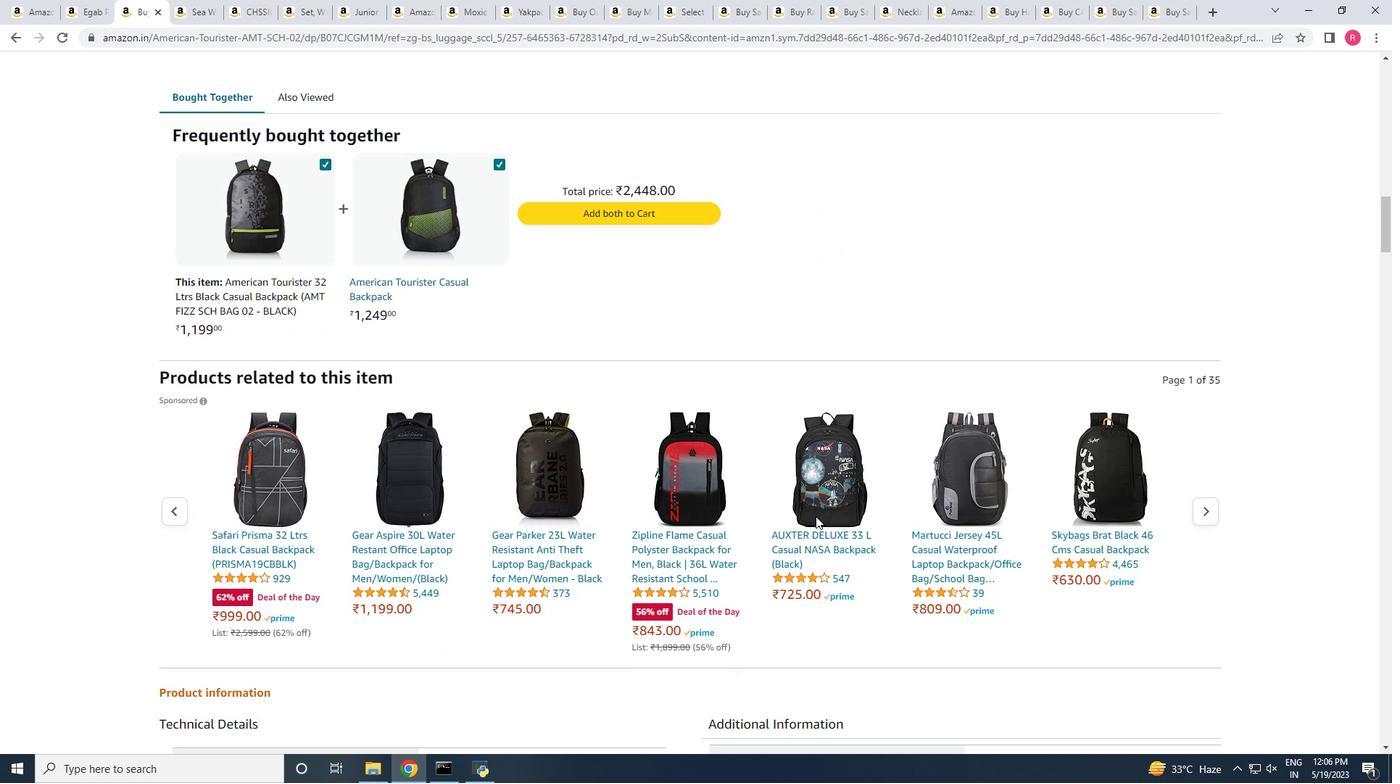 
Action: Mouse scrolled (816, 515) with delta (0, 0)
Screenshot: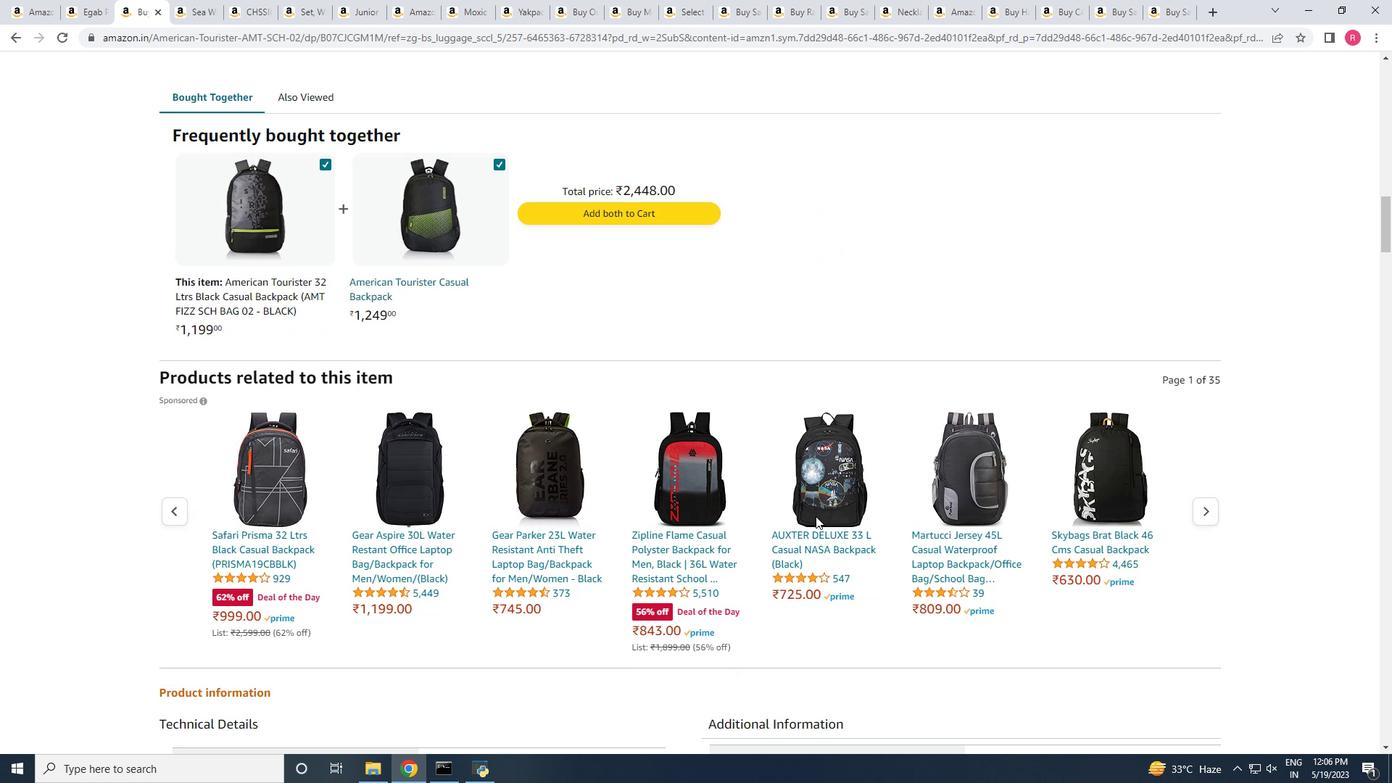 
Action: Mouse scrolled (816, 515) with delta (0, 0)
Screenshot: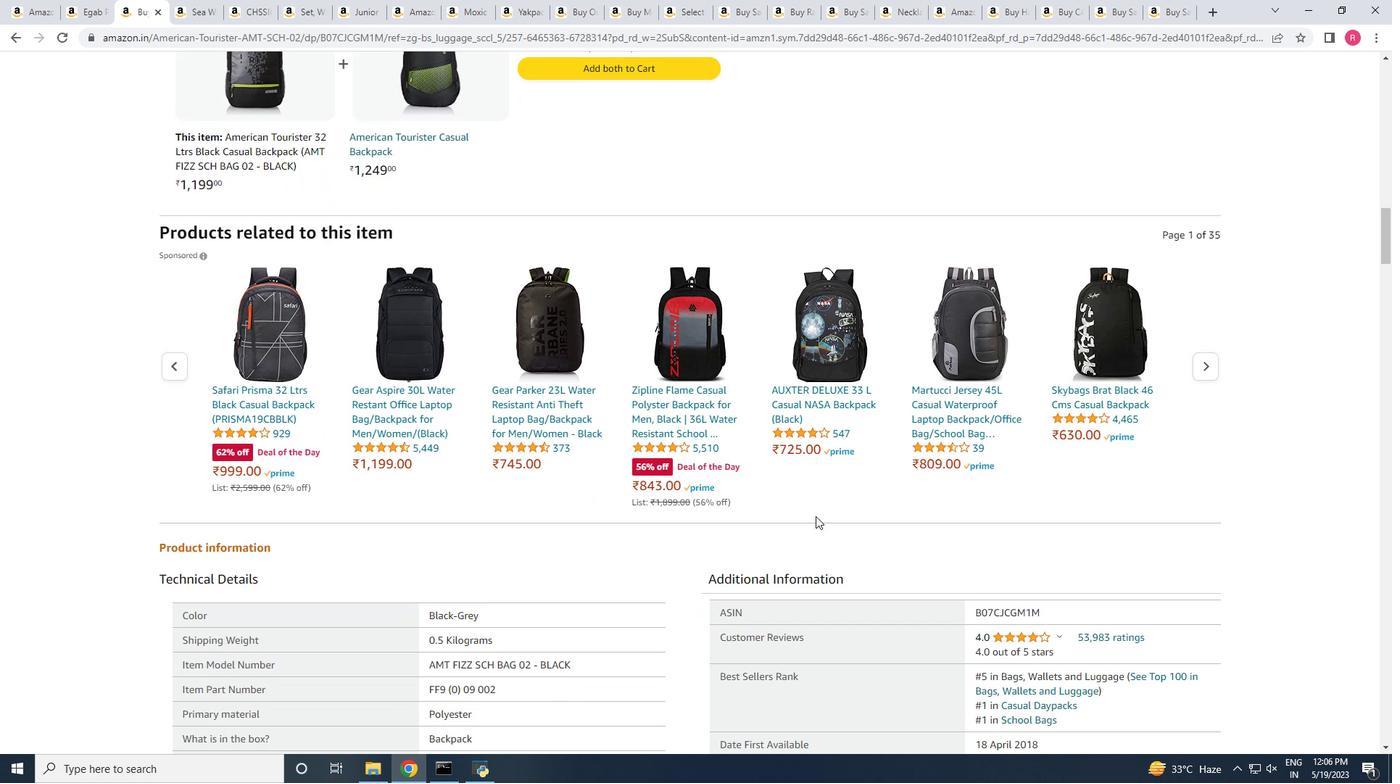 
Action: Mouse scrolled (816, 515) with delta (0, 0)
Screenshot: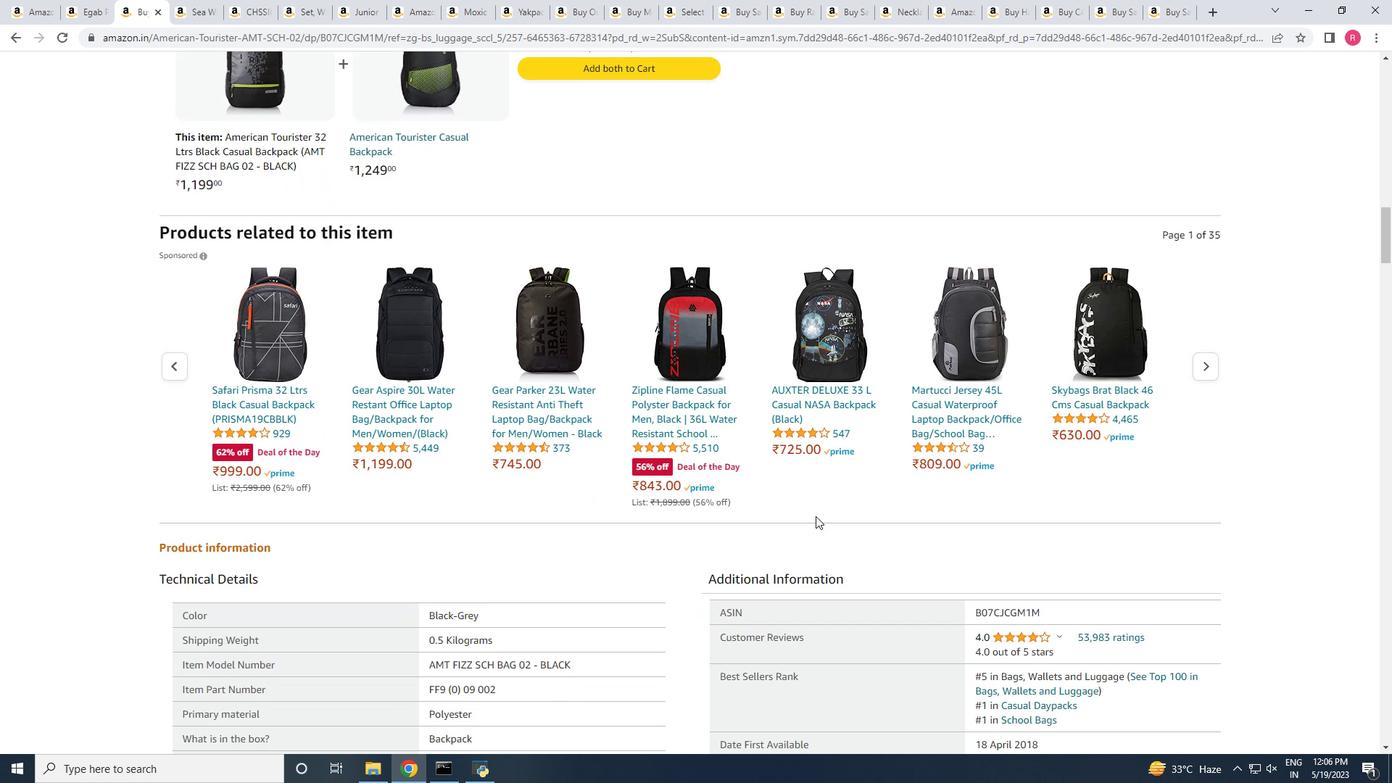
Action: Mouse scrolled (816, 515) with delta (0, 0)
Screenshot: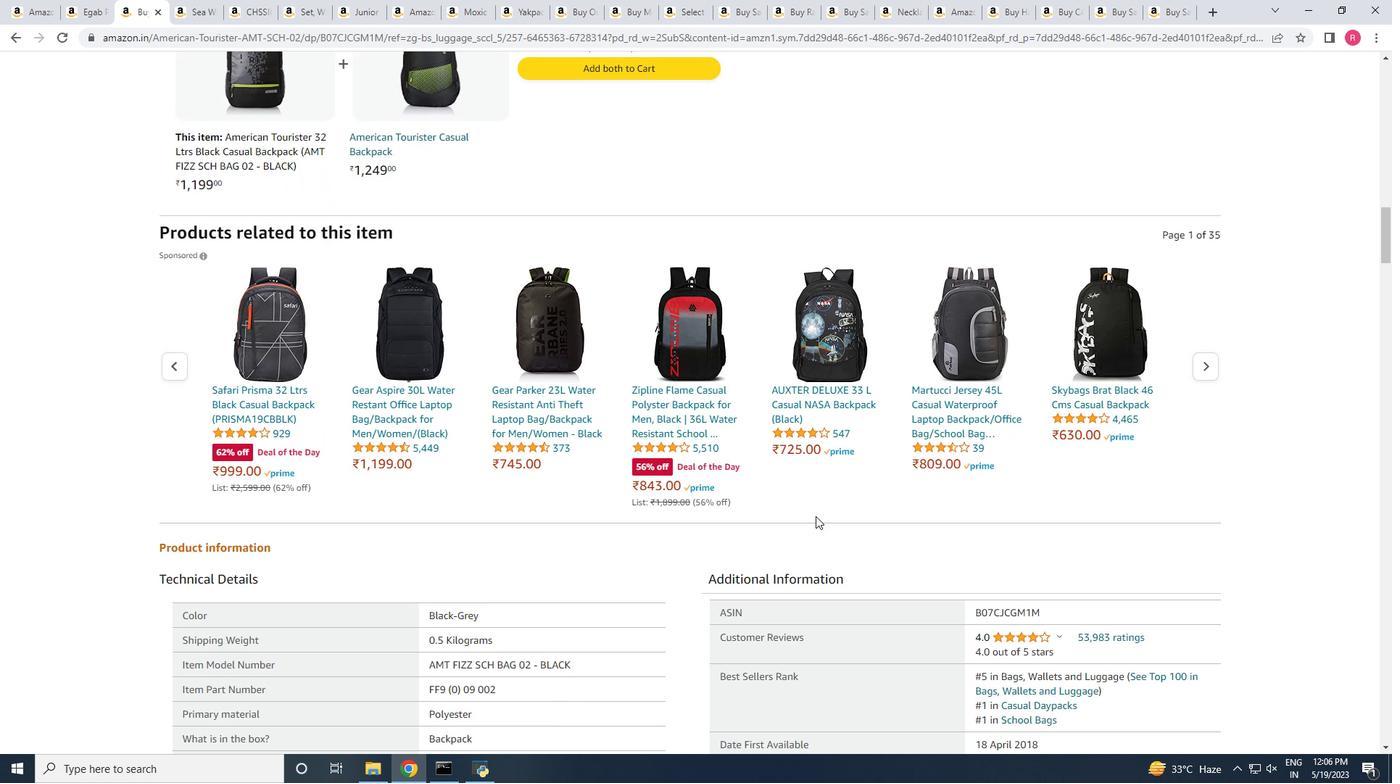 
Action: Mouse scrolled (816, 515) with delta (0, 0)
Screenshot: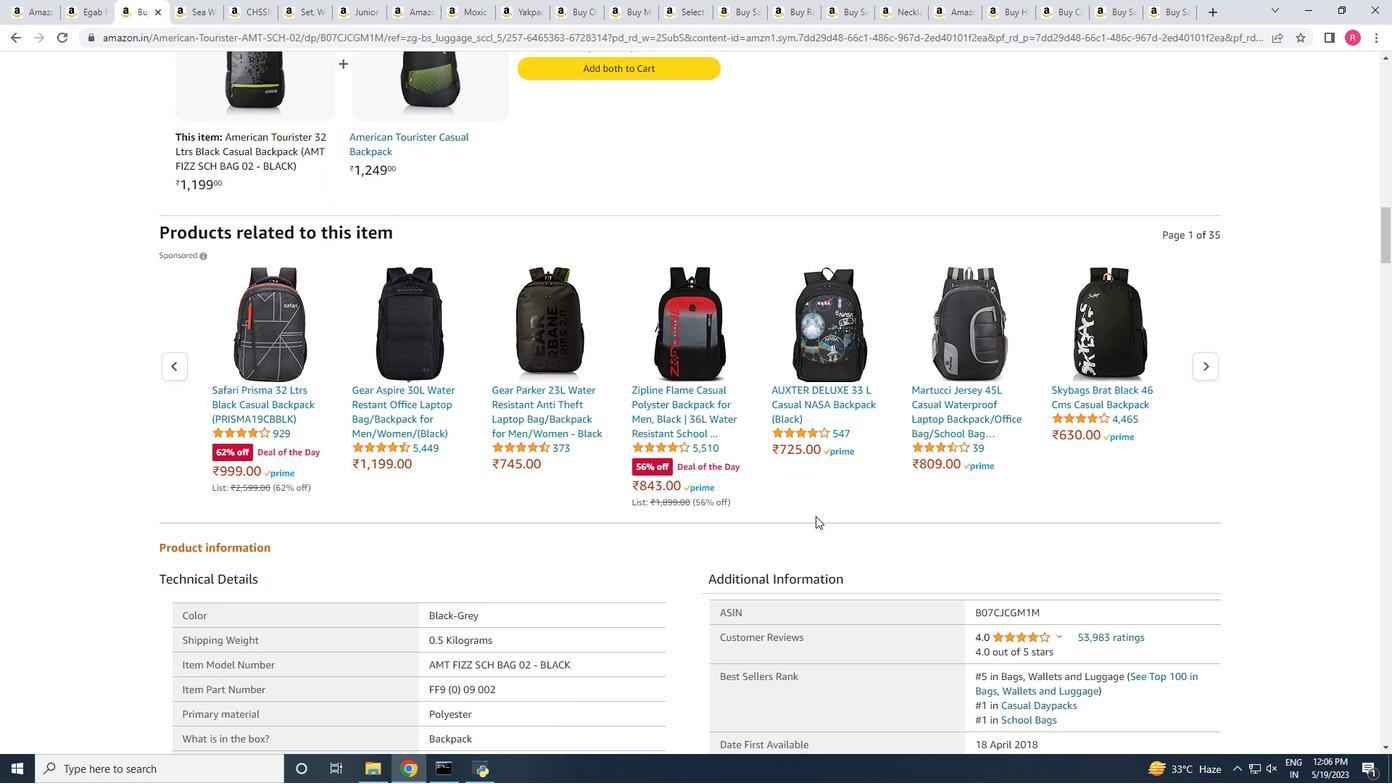 
Action: Mouse scrolled (816, 515) with delta (0, 0)
Screenshot: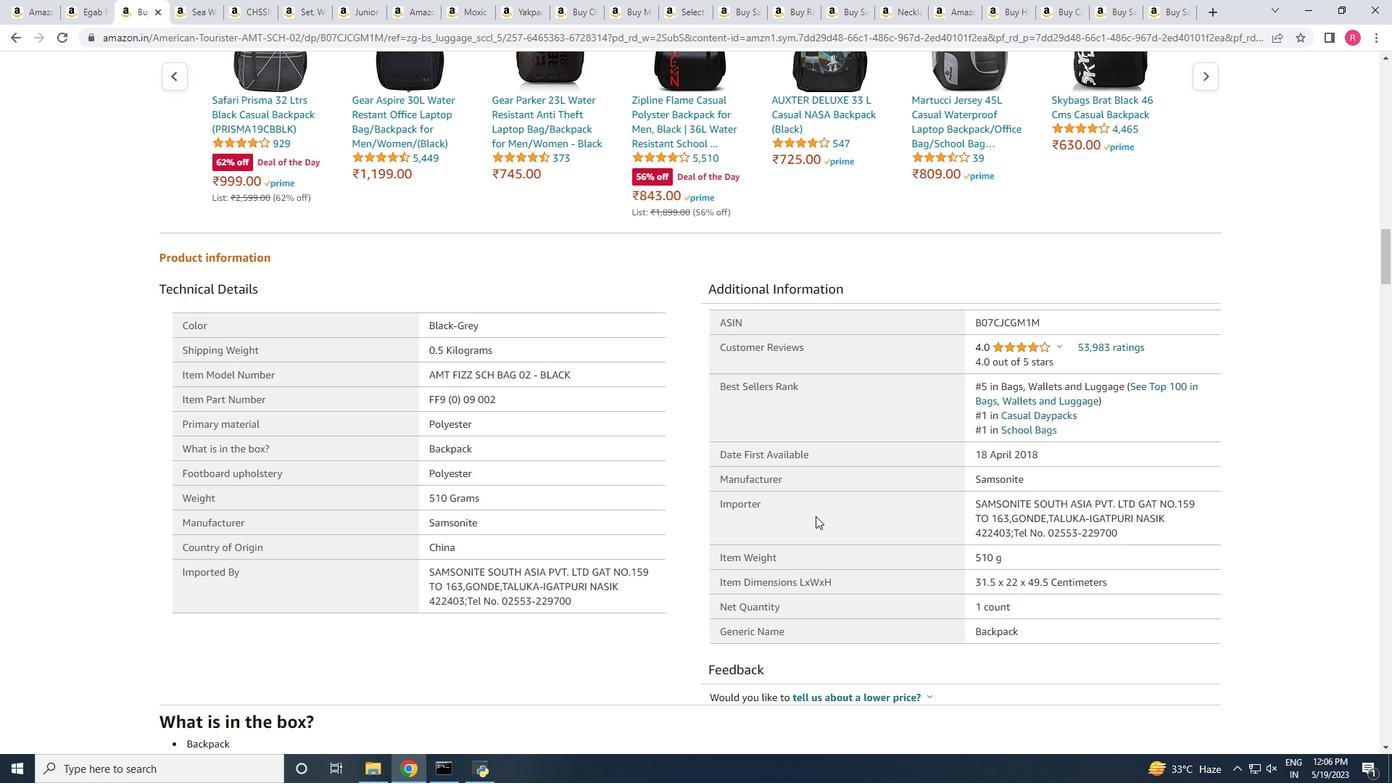 
Action: Mouse scrolled (816, 515) with delta (0, 0)
Screenshot: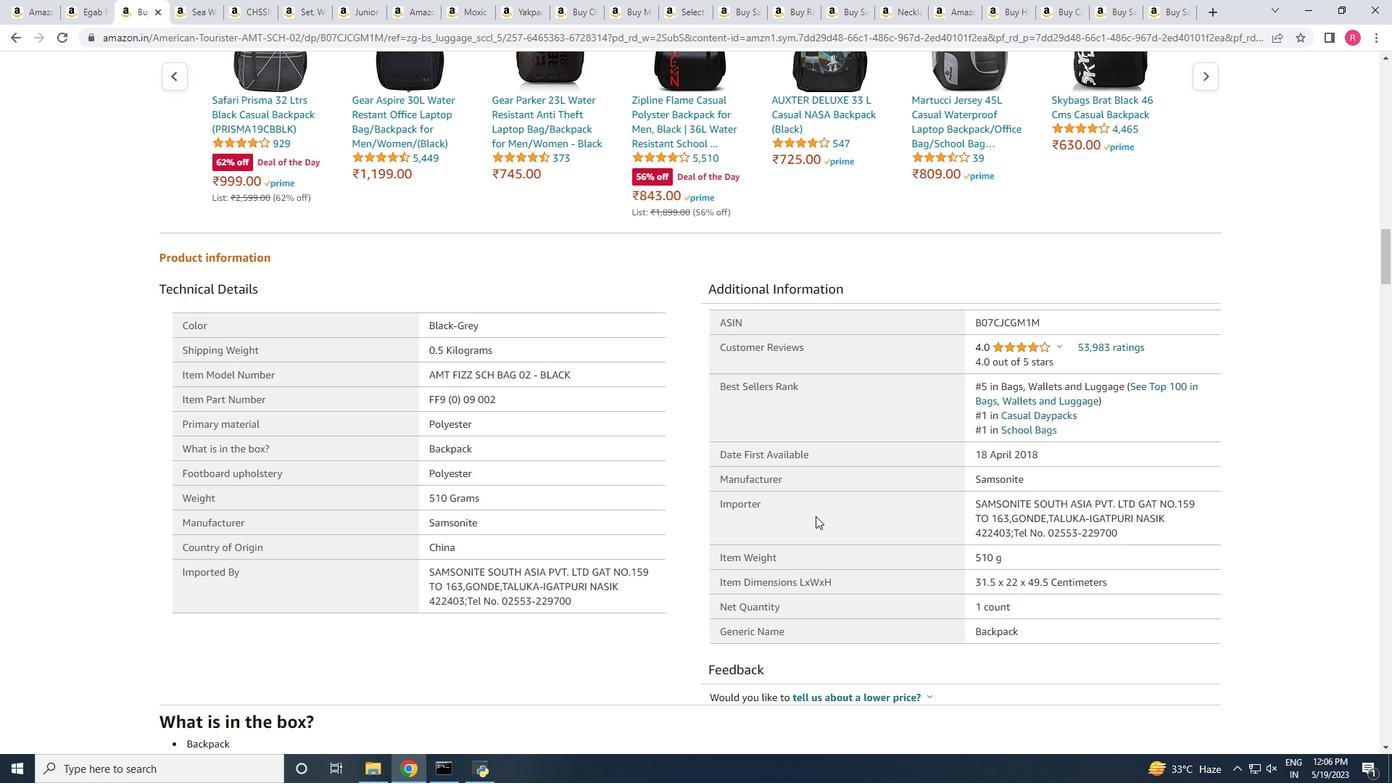 
Action: Mouse scrolled (816, 515) with delta (0, 0)
Screenshot: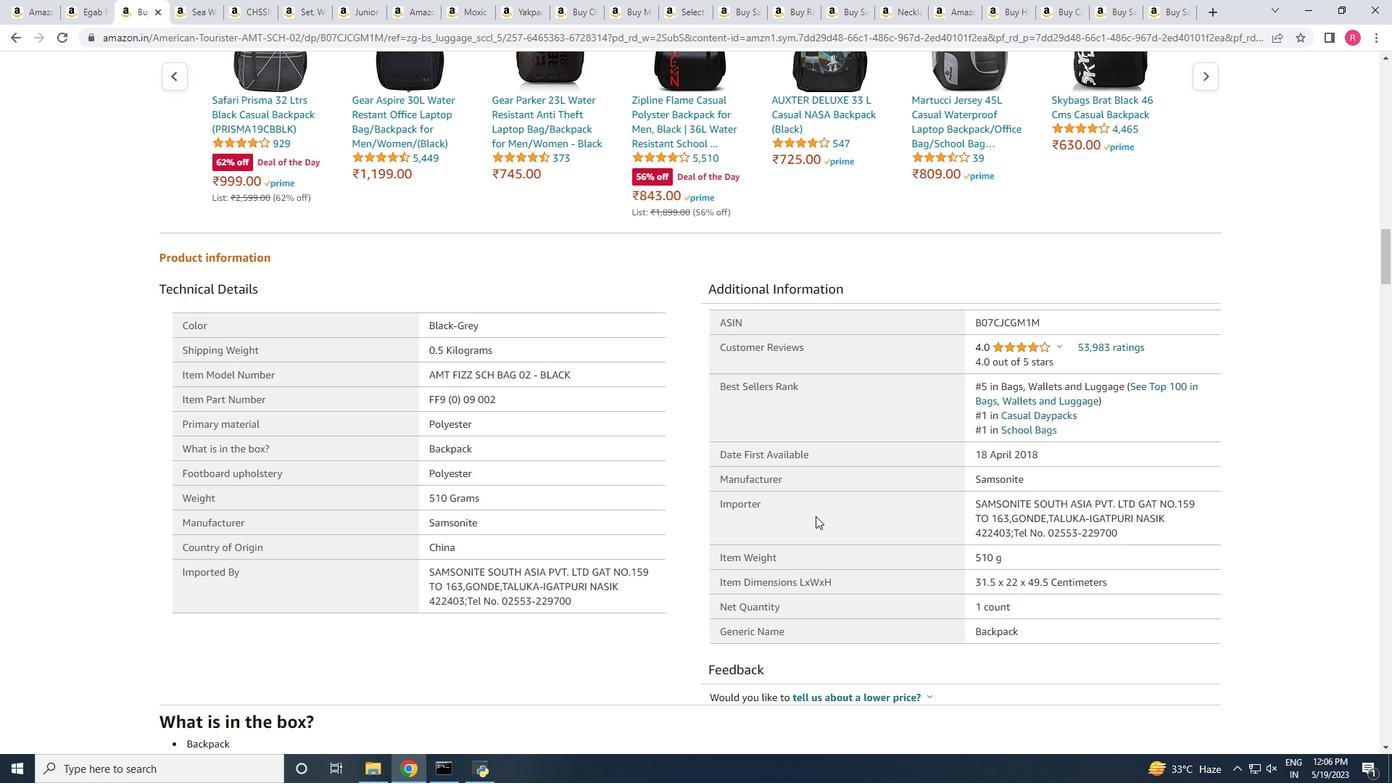 
Action: Mouse scrolled (816, 515) with delta (0, 0)
Screenshot: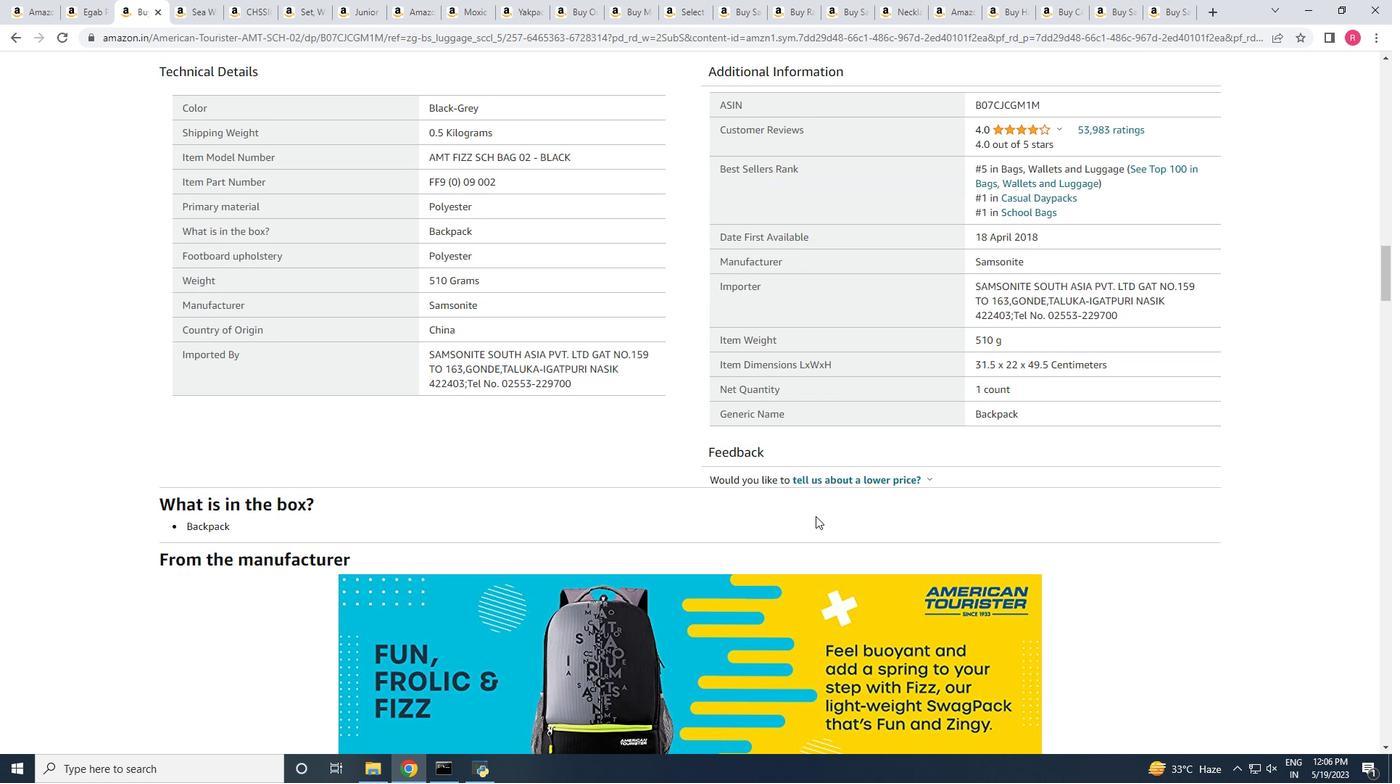 
Action: Mouse scrolled (816, 515) with delta (0, 0)
Screenshot: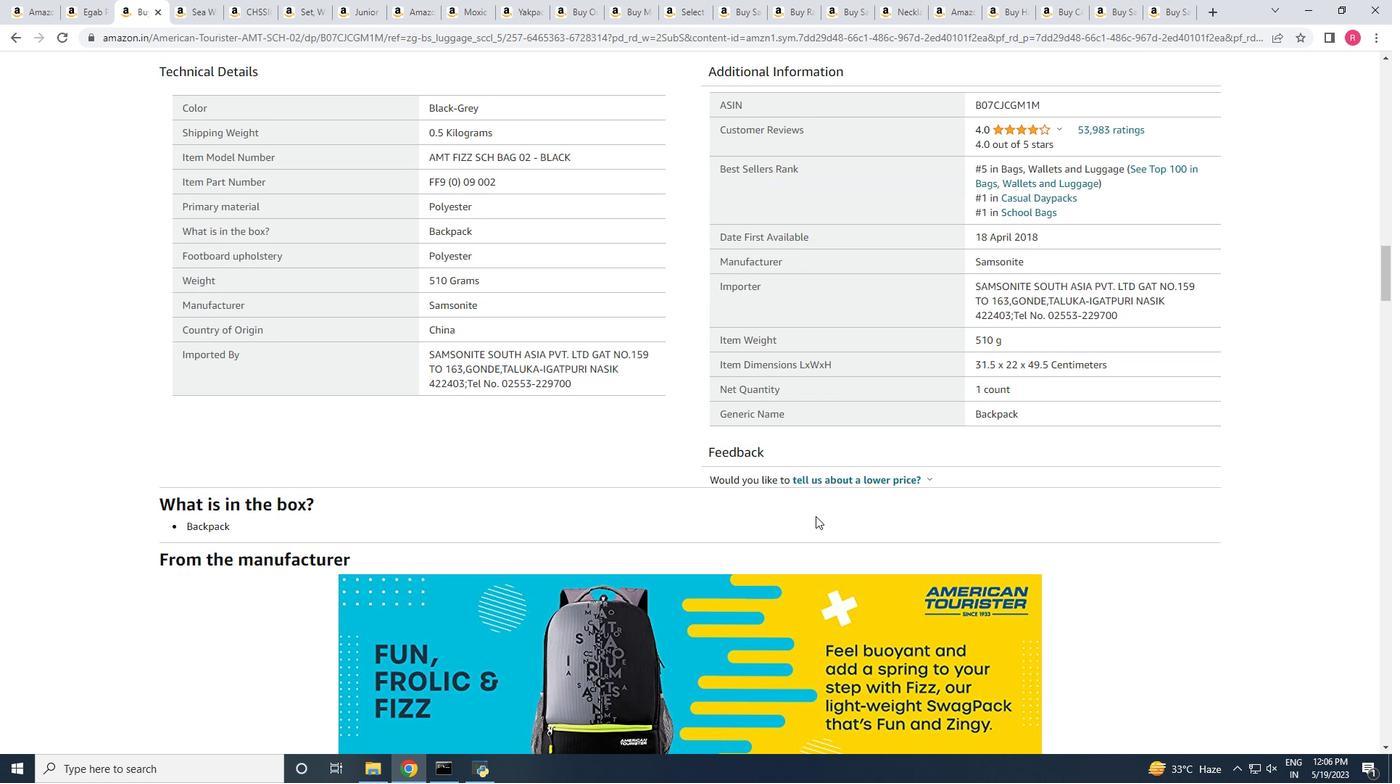 
Action: Mouse scrolled (816, 515) with delta (0, 0)
Screenshot: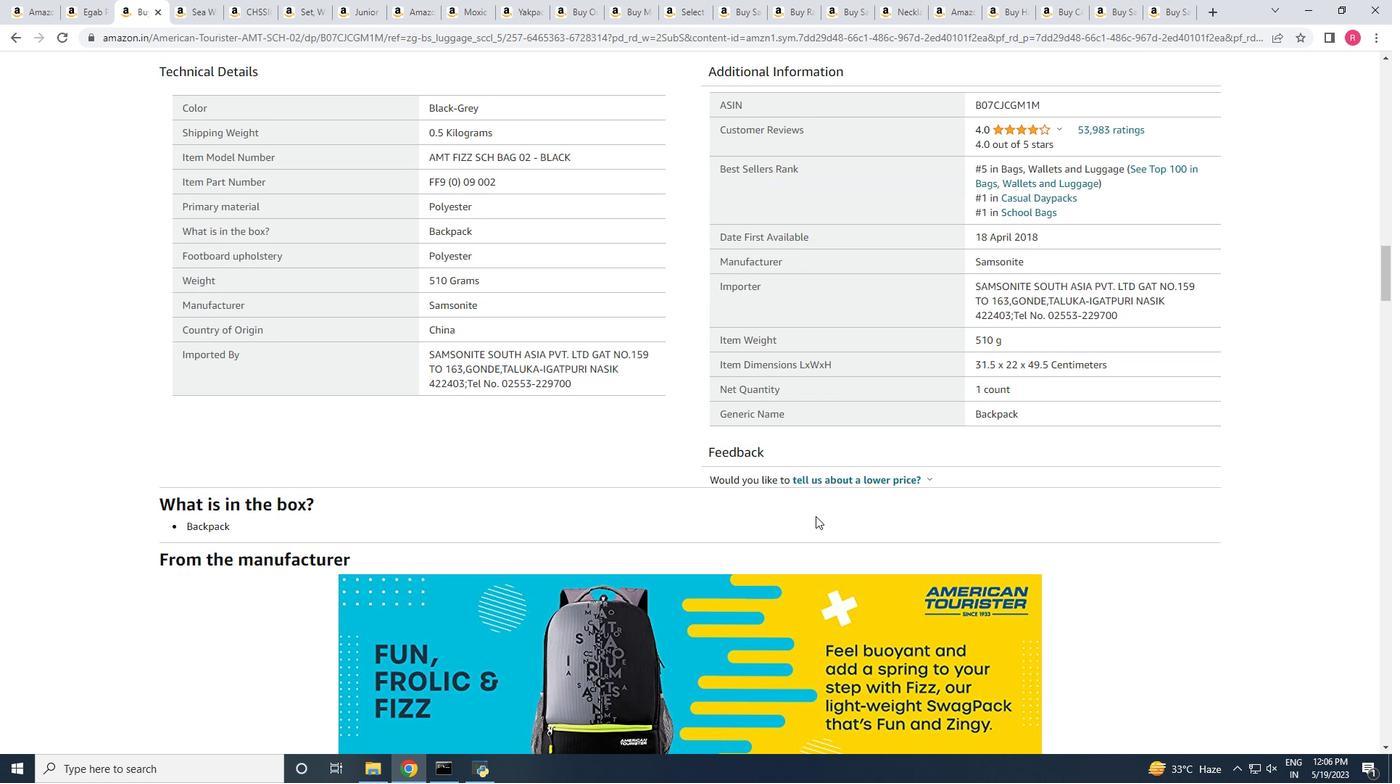 
Action: Mouse scrolled (816, 515) with delta (0, 0)
Screenshot: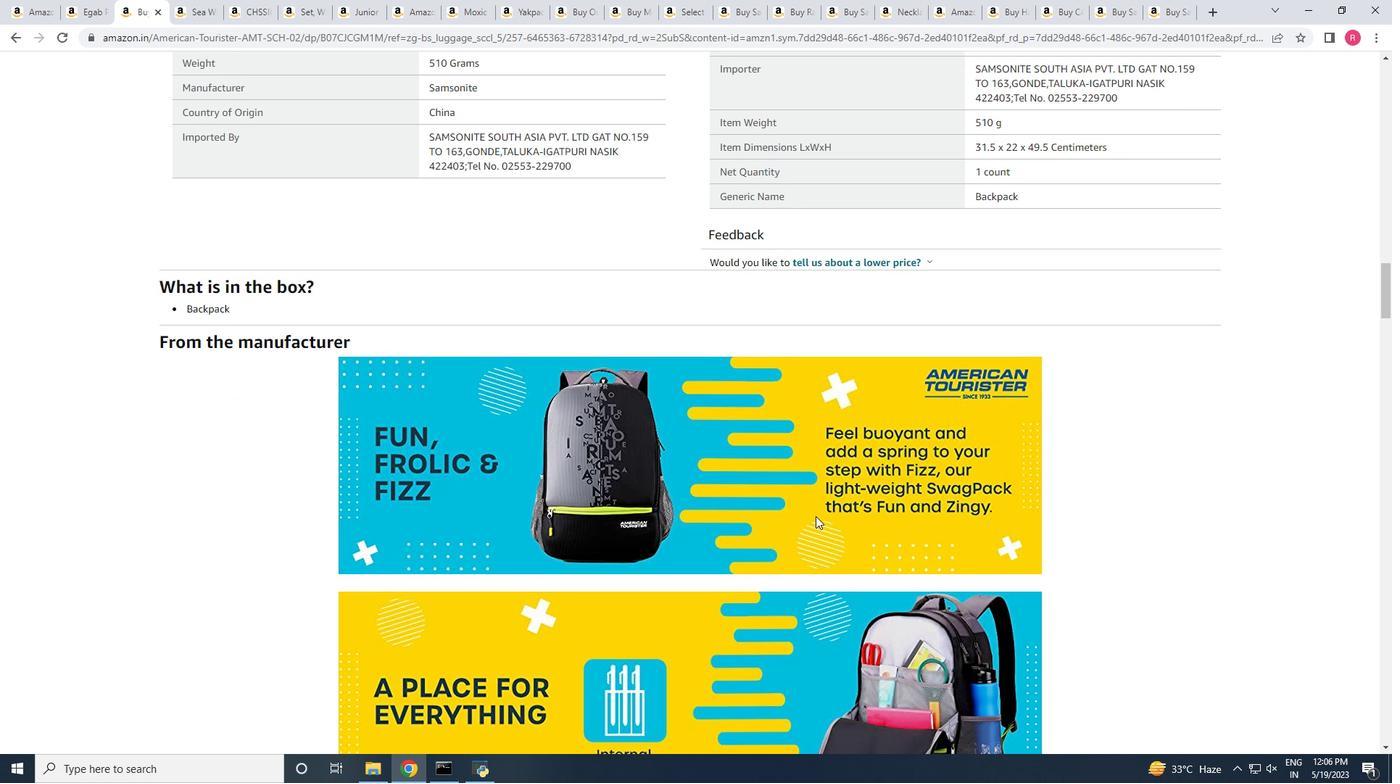 
Action: Mouse scrolled (816, 515) with delta (0, 0)
Screenshot: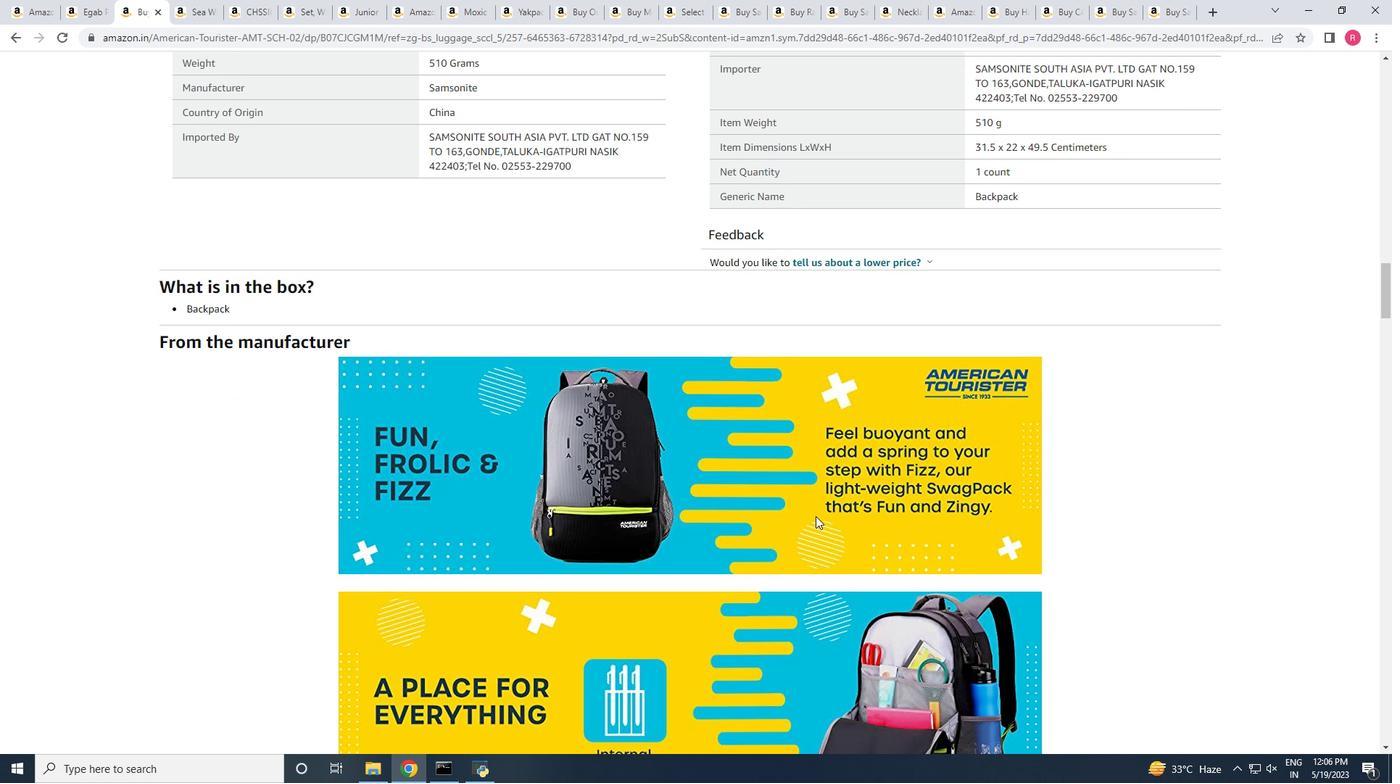
Action: Mouse scrolled (816, 515) with delta (0, 0)
Screenshot: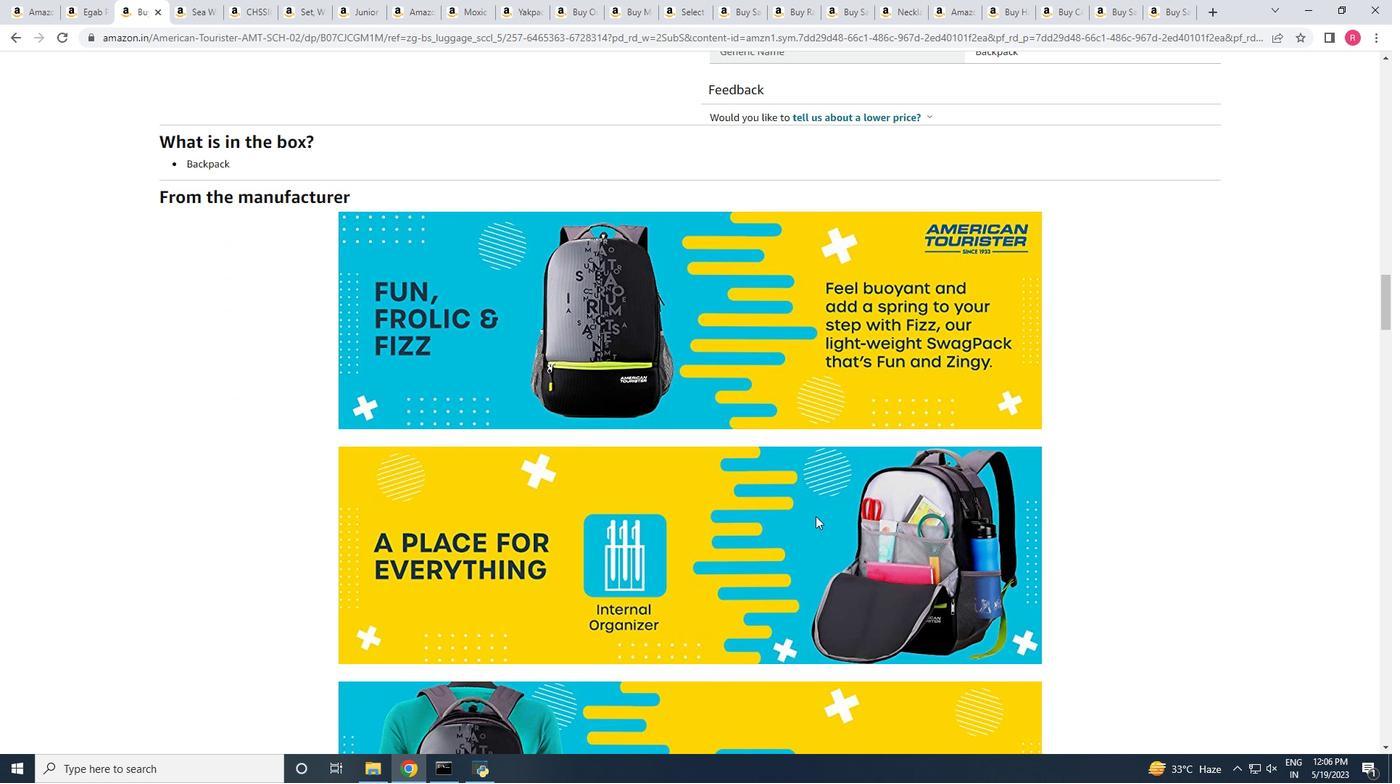 
Action: Mouse scrolled (816, 515) with delta (0, 0)
Screenshot: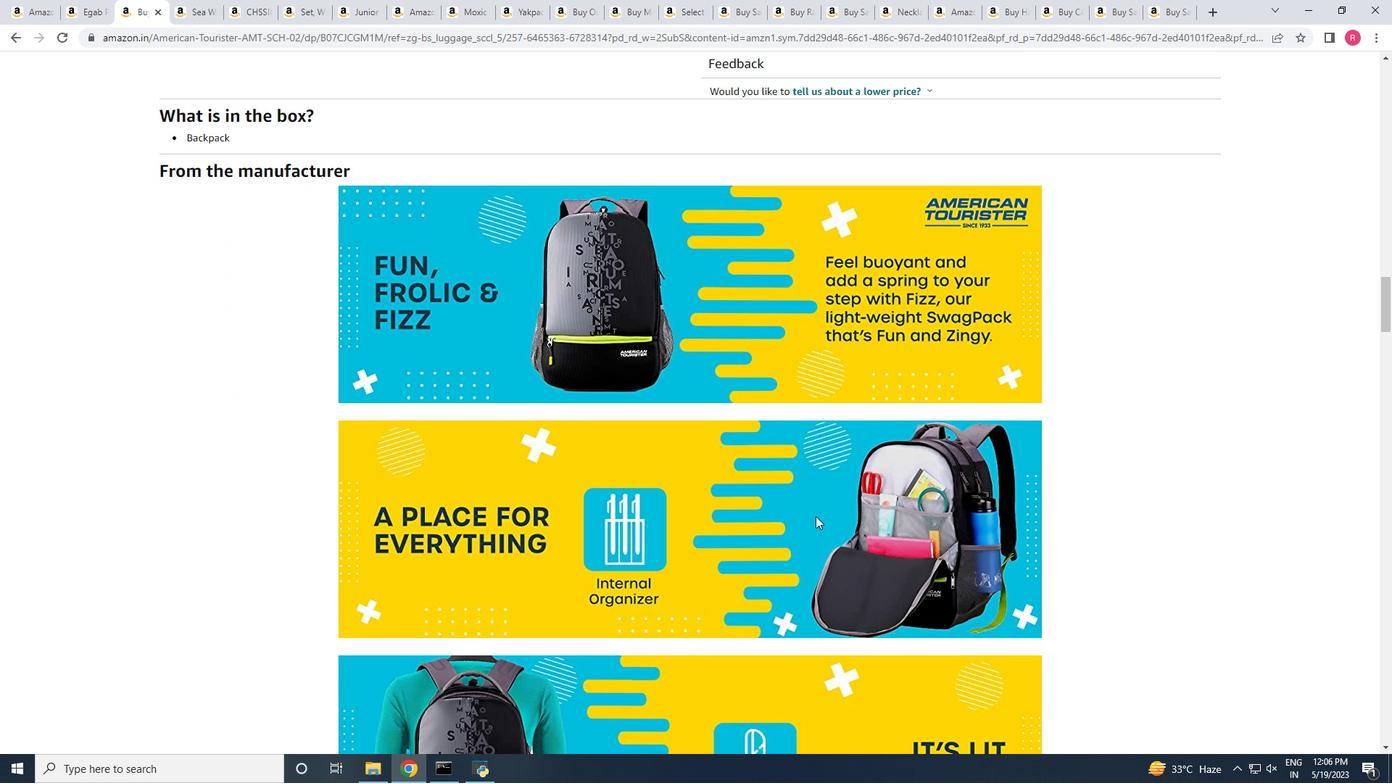 
Action: Mouse scrolled (816, 515) with delta (0, 0)
Screenshot: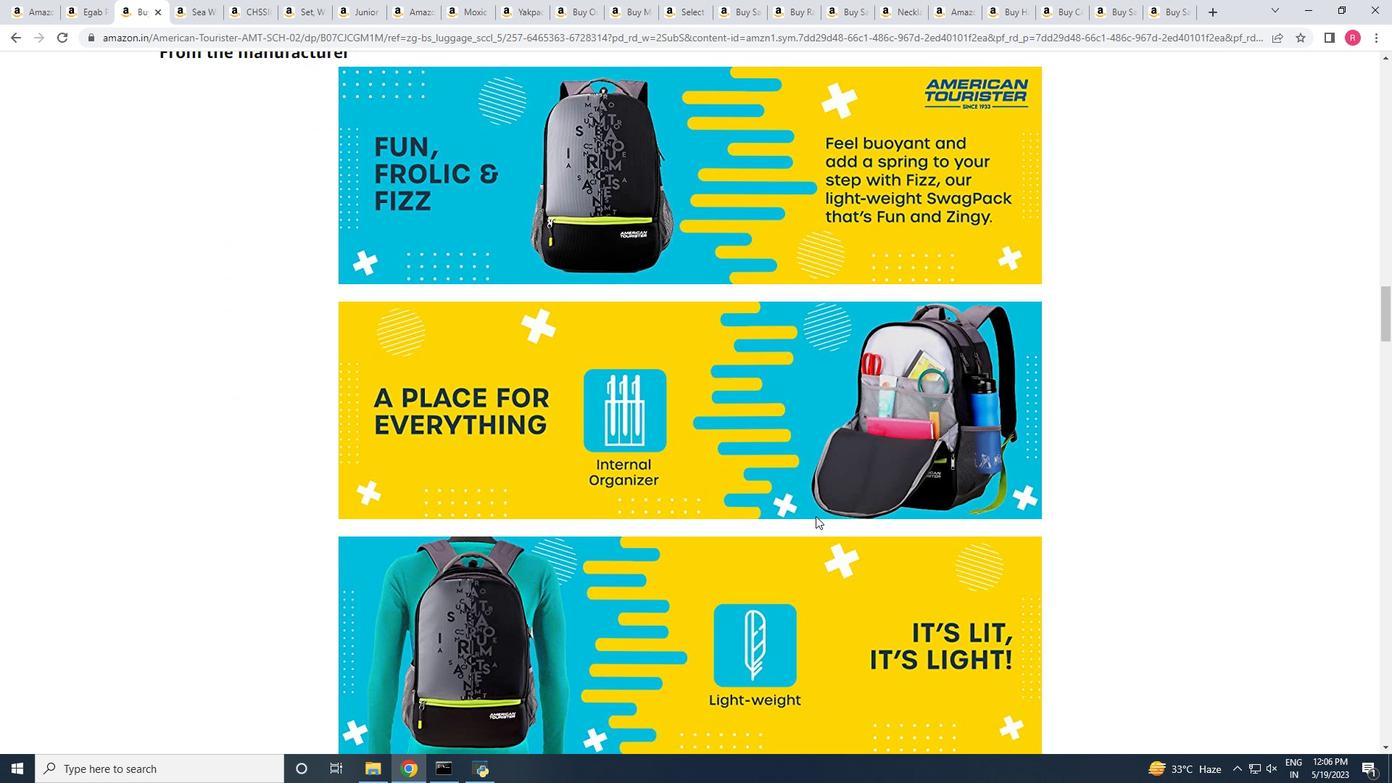 
Action: Mouse scrolled (816, 515) with delta (0, 0)
Screenshot: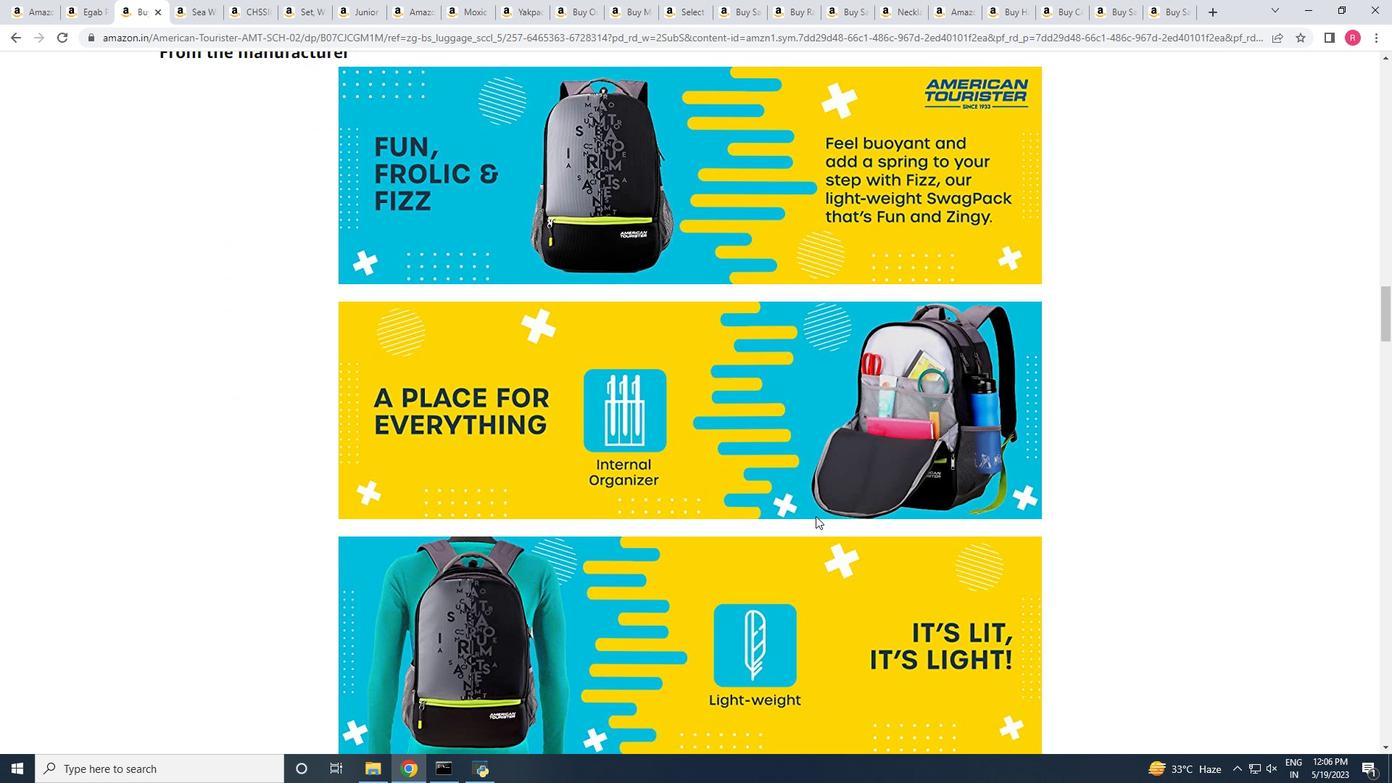 
Action: Mouse scrolled (816, 515) with delta (0, 0)
Screenshot: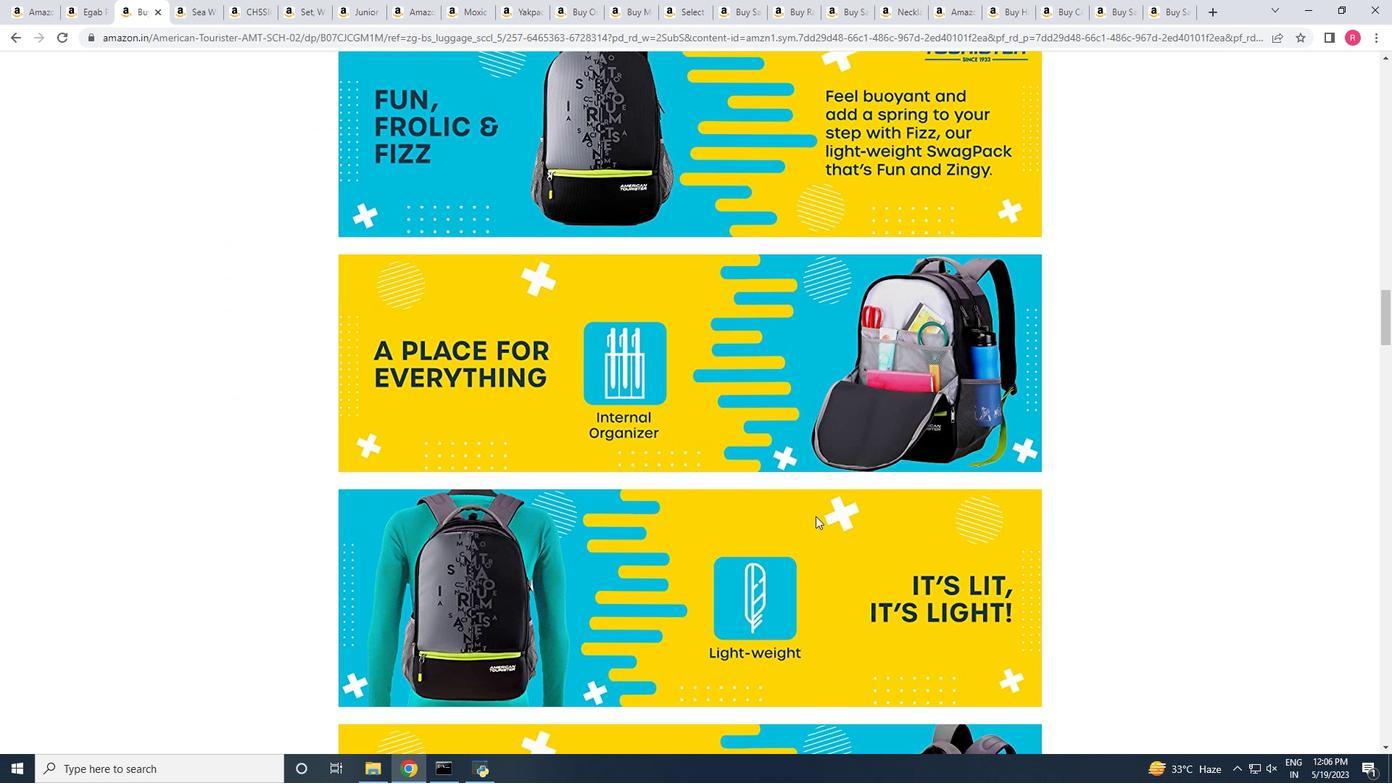 
Action: Mouse scrolled (816, 515) with delta (0, 0)
Screenshot: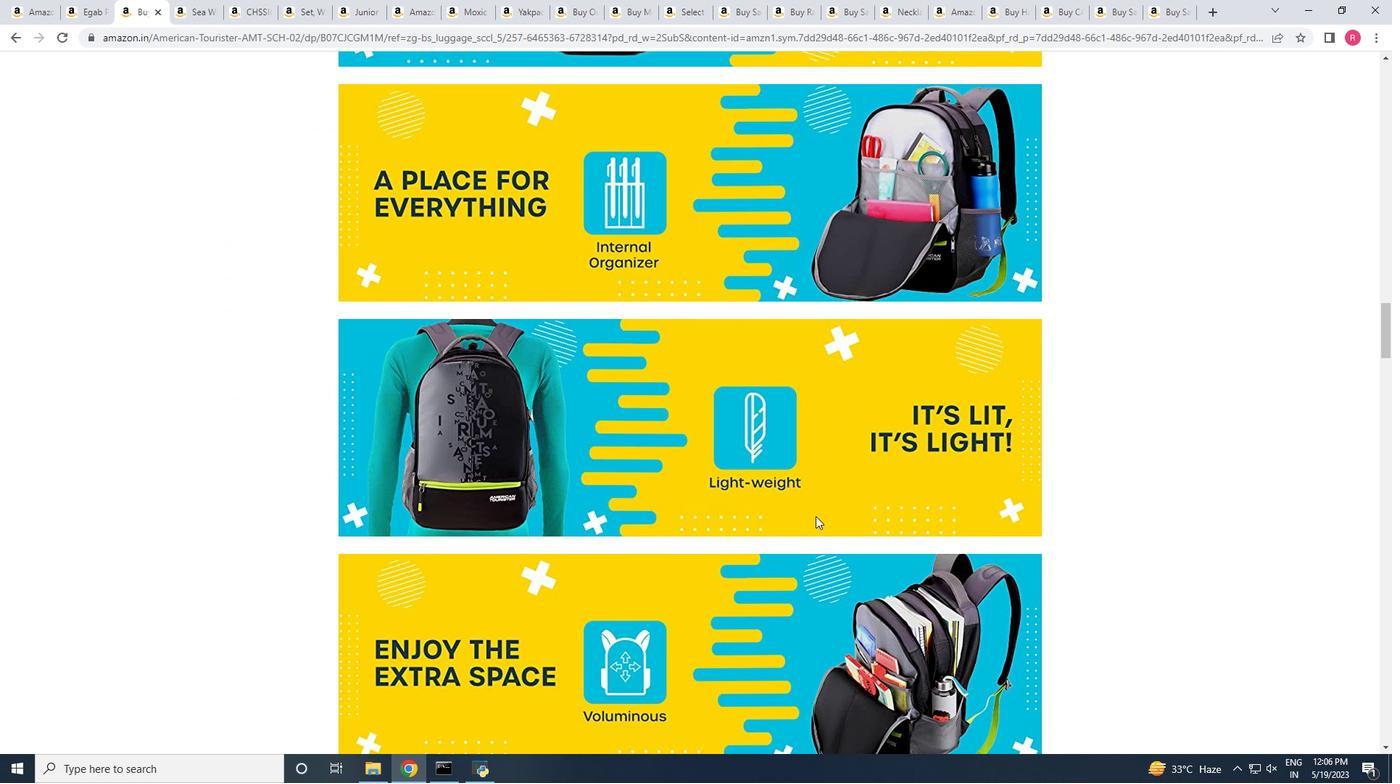 
Action: Mouse scrolled (816, 515) with delta (0, 0)
Screenshot: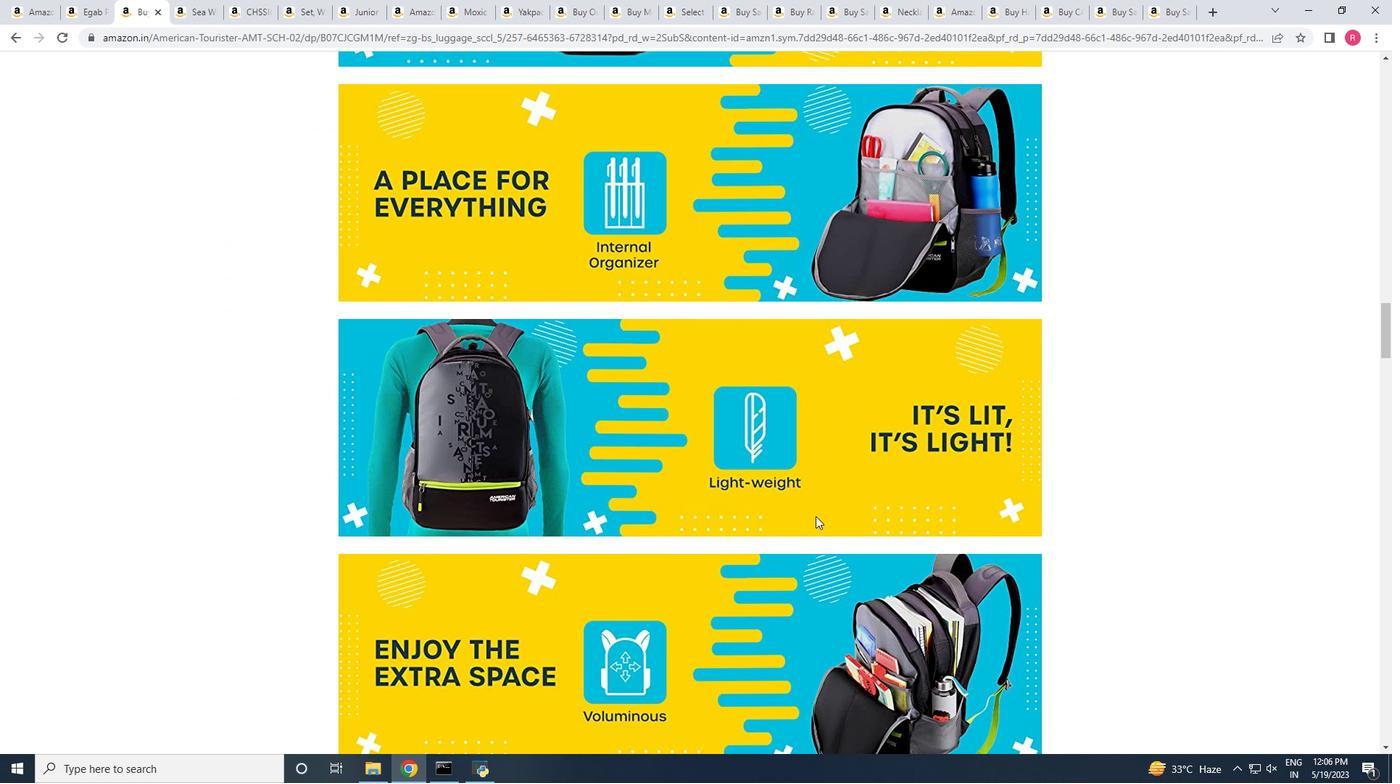 
Action: Mouse scrolled (816, 515) with delta (0, 0)
Screenshot: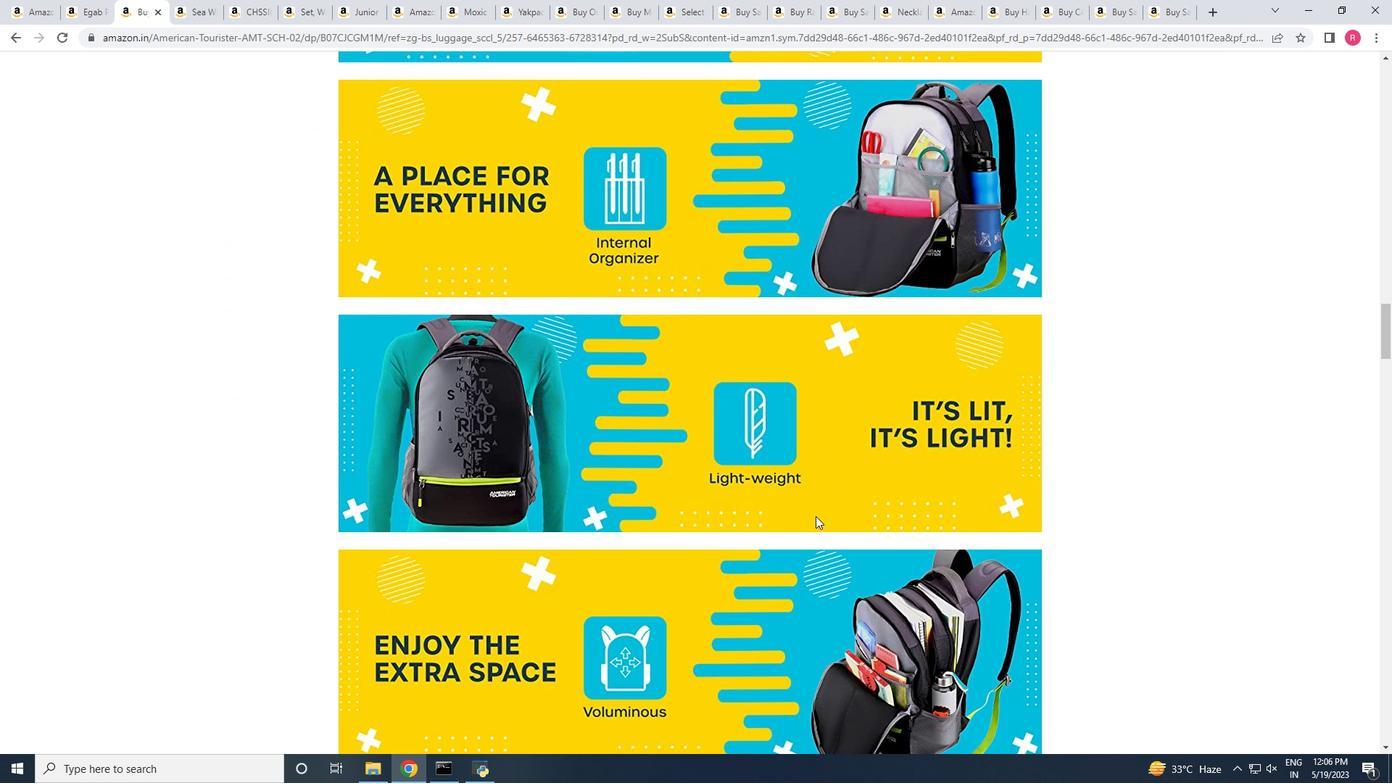 
Action: Mouse scrolled (816, 515) with delta (0, 0)
Screenshot: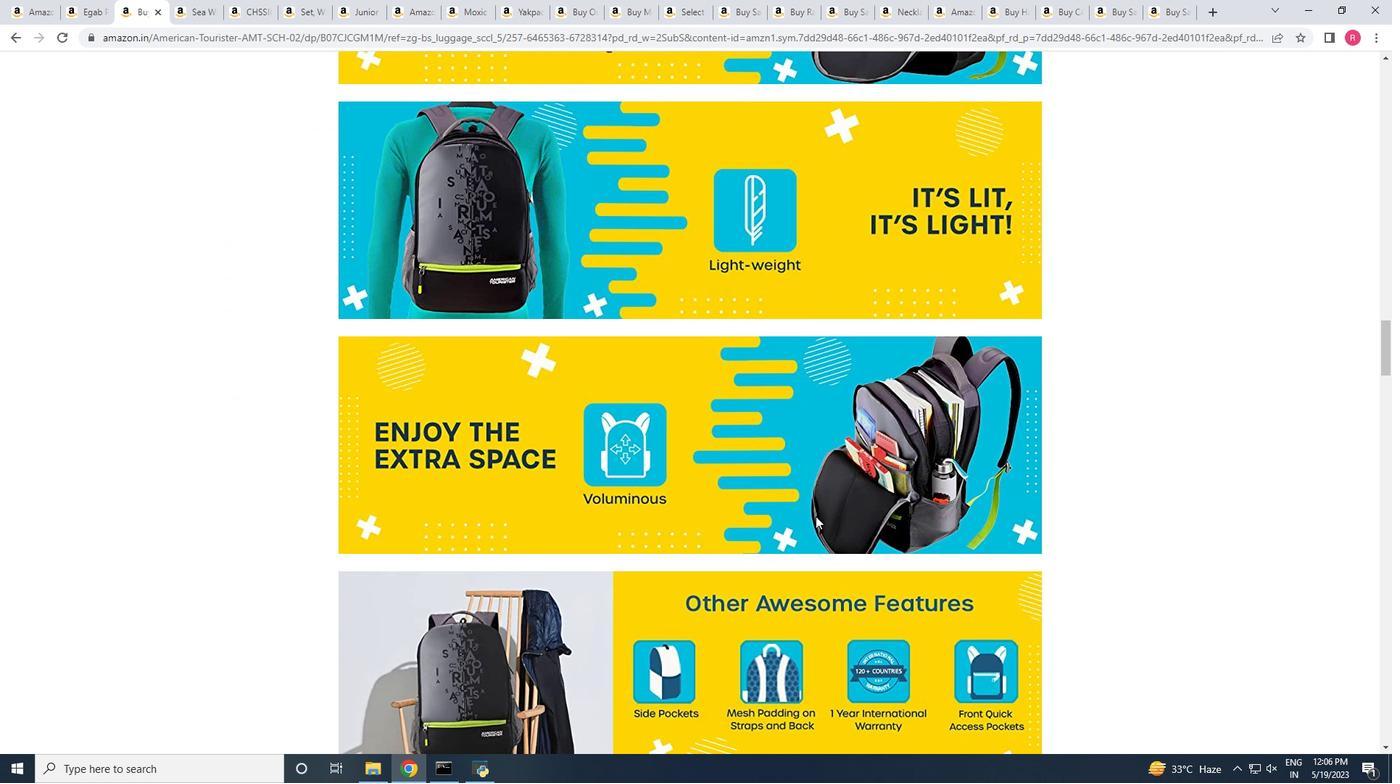 
Action: Mouse scrolled (816, 515) with delta (0, 0)
Screenshot: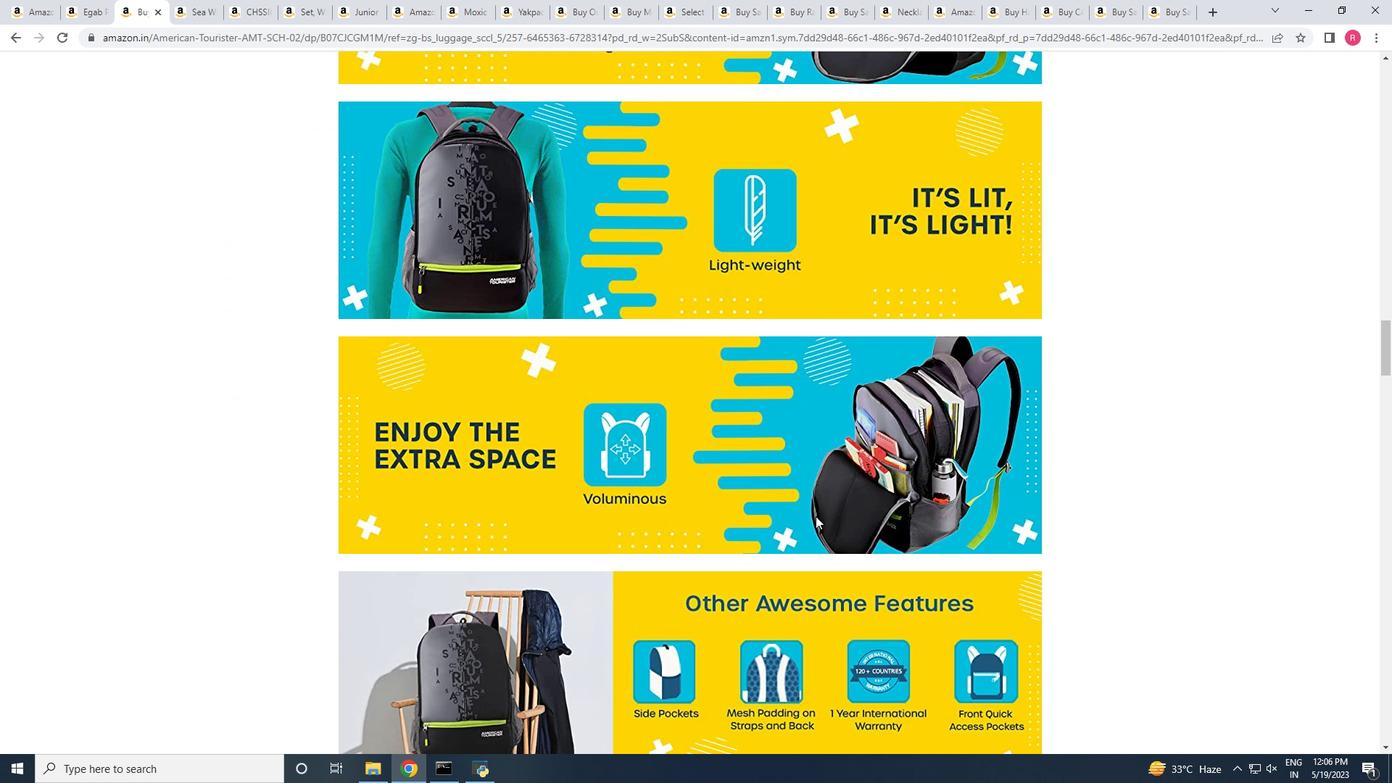 
Action: Mouse scrolled (816, 515) with delta (0, 0)
Screenshot: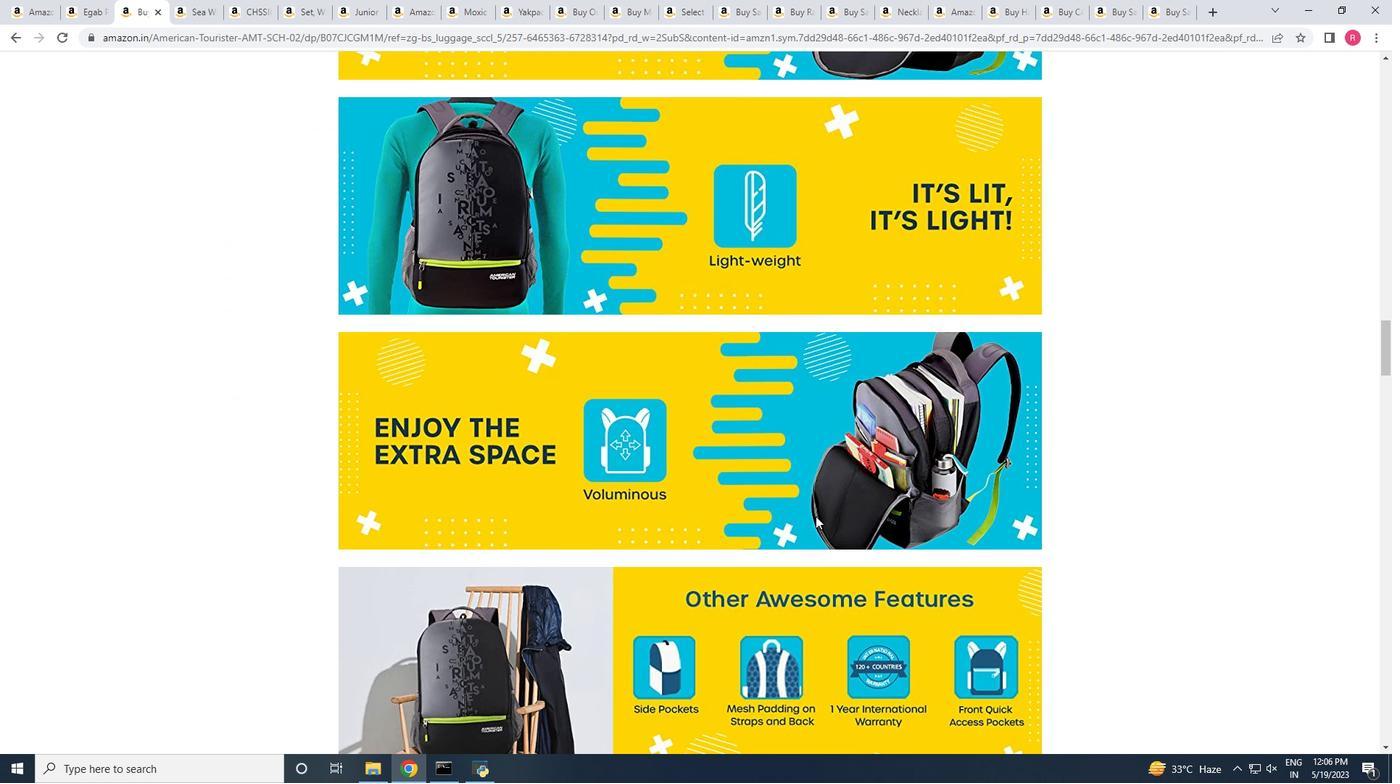 
Action: Mouse scrolled (816, 515) with delta (0, 0)
Screenshot: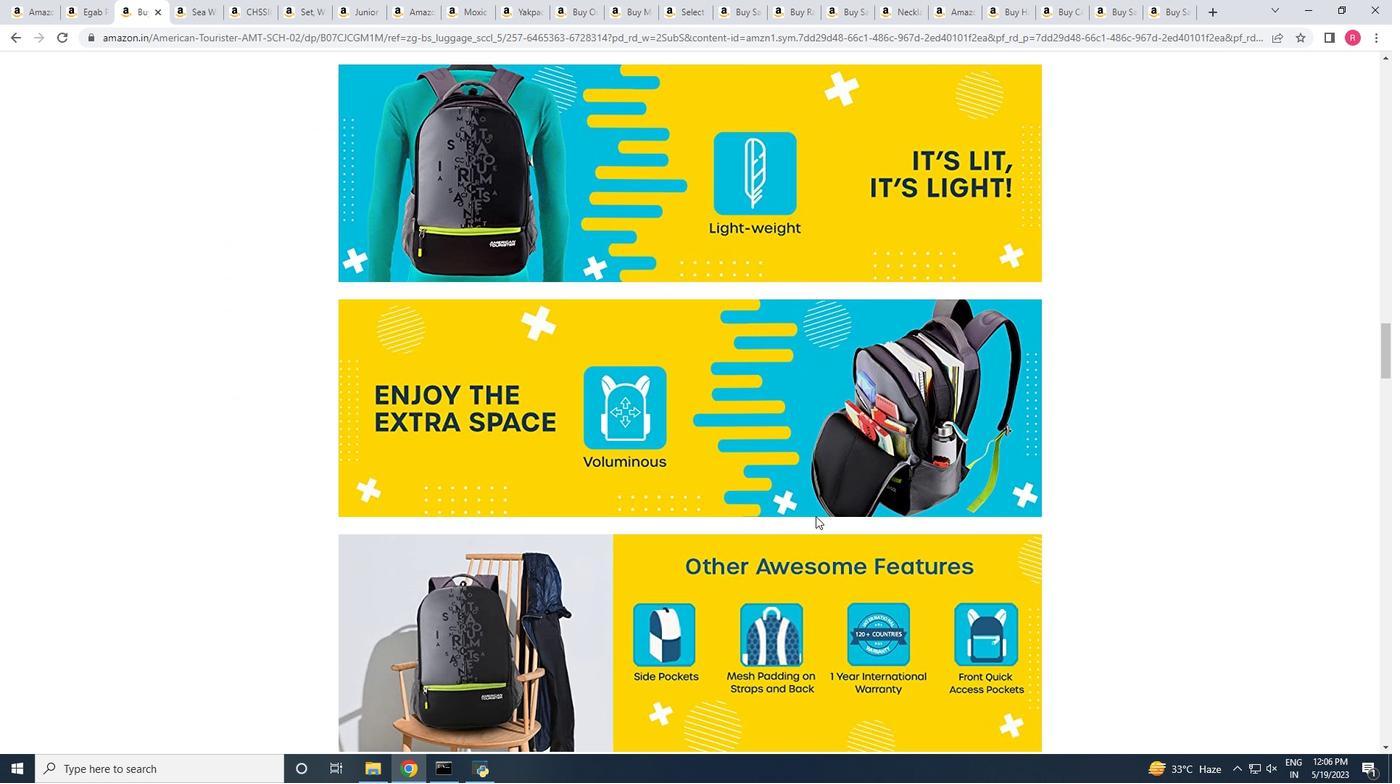 
Action: Mouse scrolled (816, 515) with delta (0, 0)
Screenshot: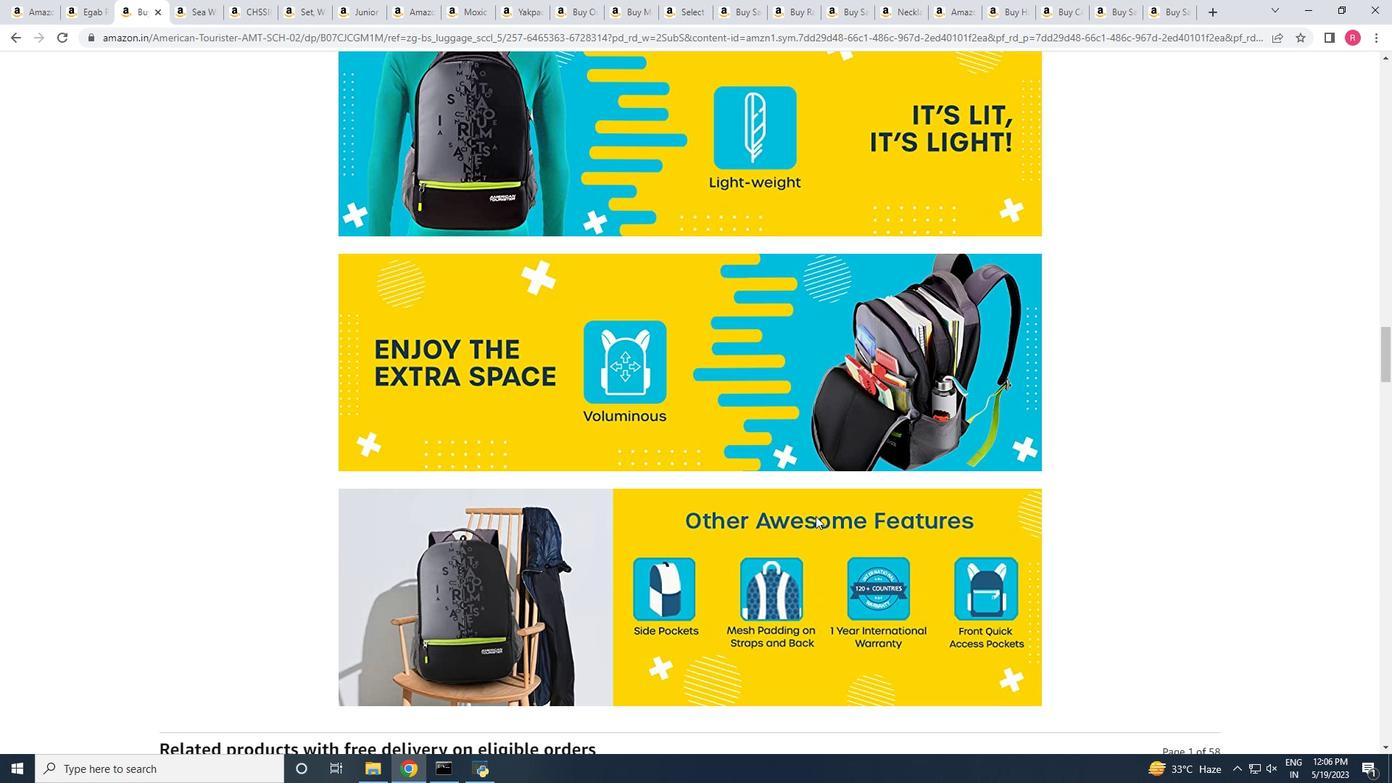 
Action: Mouse scrolled (816, 515) with delta (0, 0)
Screenshot: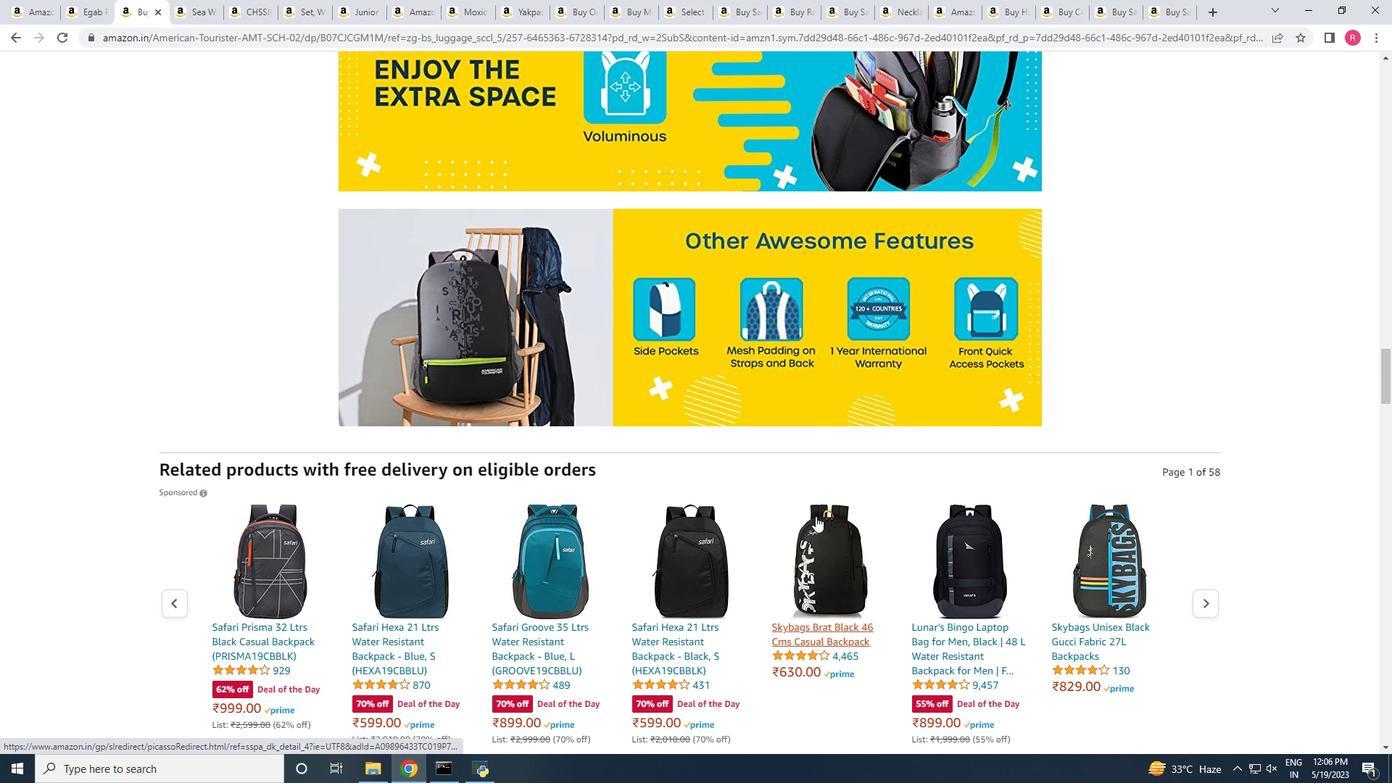 
Action: Mouse scrolled (816, 515) with delta (0, 0)
Screenshot: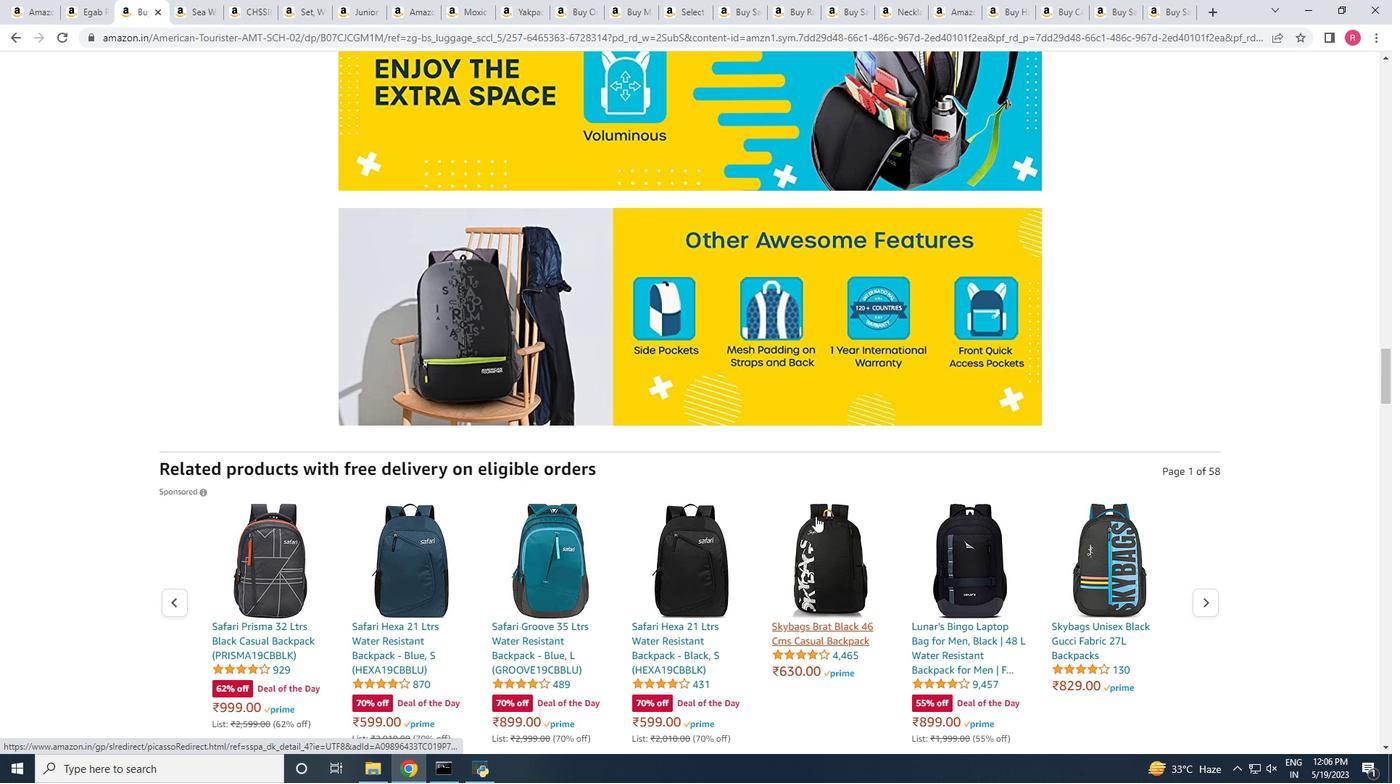 
Action: Mouse scrolled (816, 515) with delta (0, 0)
Screenshot: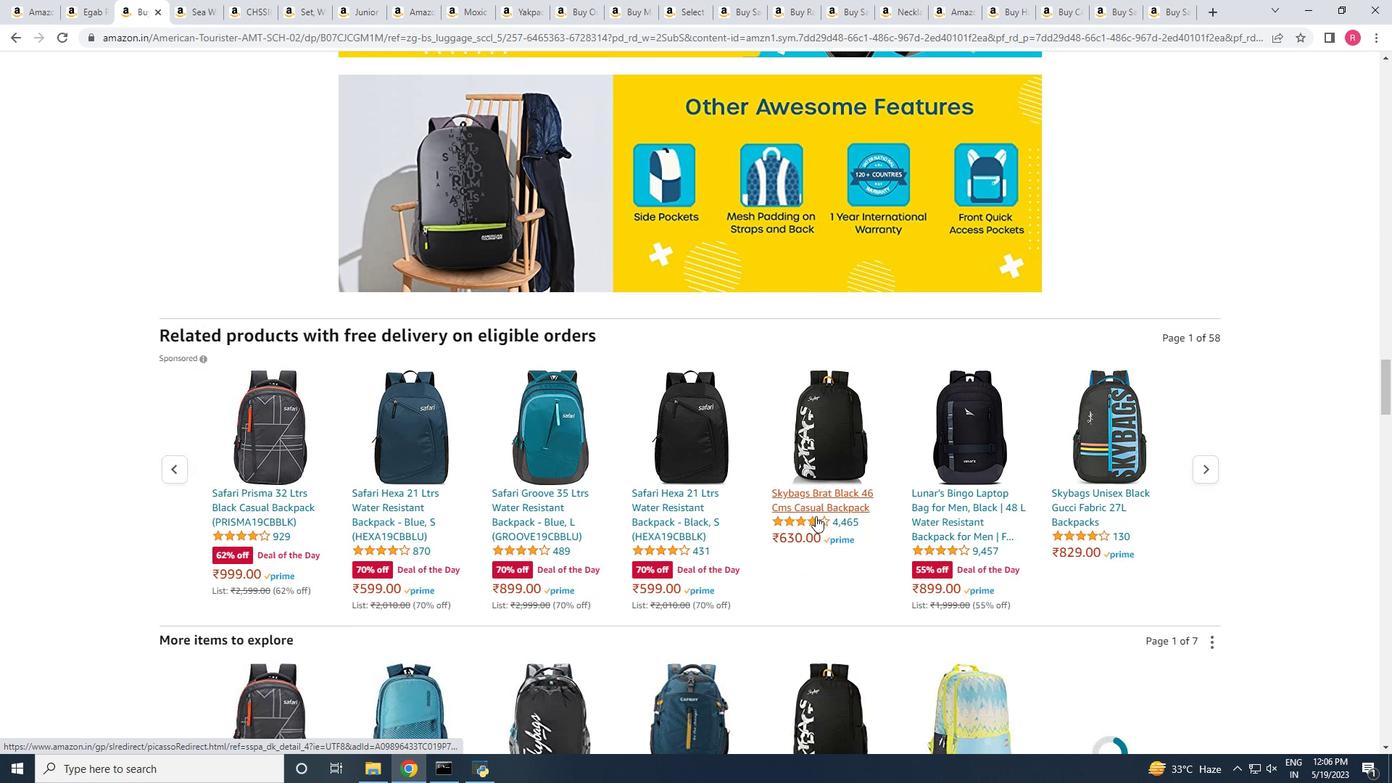 
Action: Mouse scrolled (816, 517) with delta (0, 0)
Screenshot: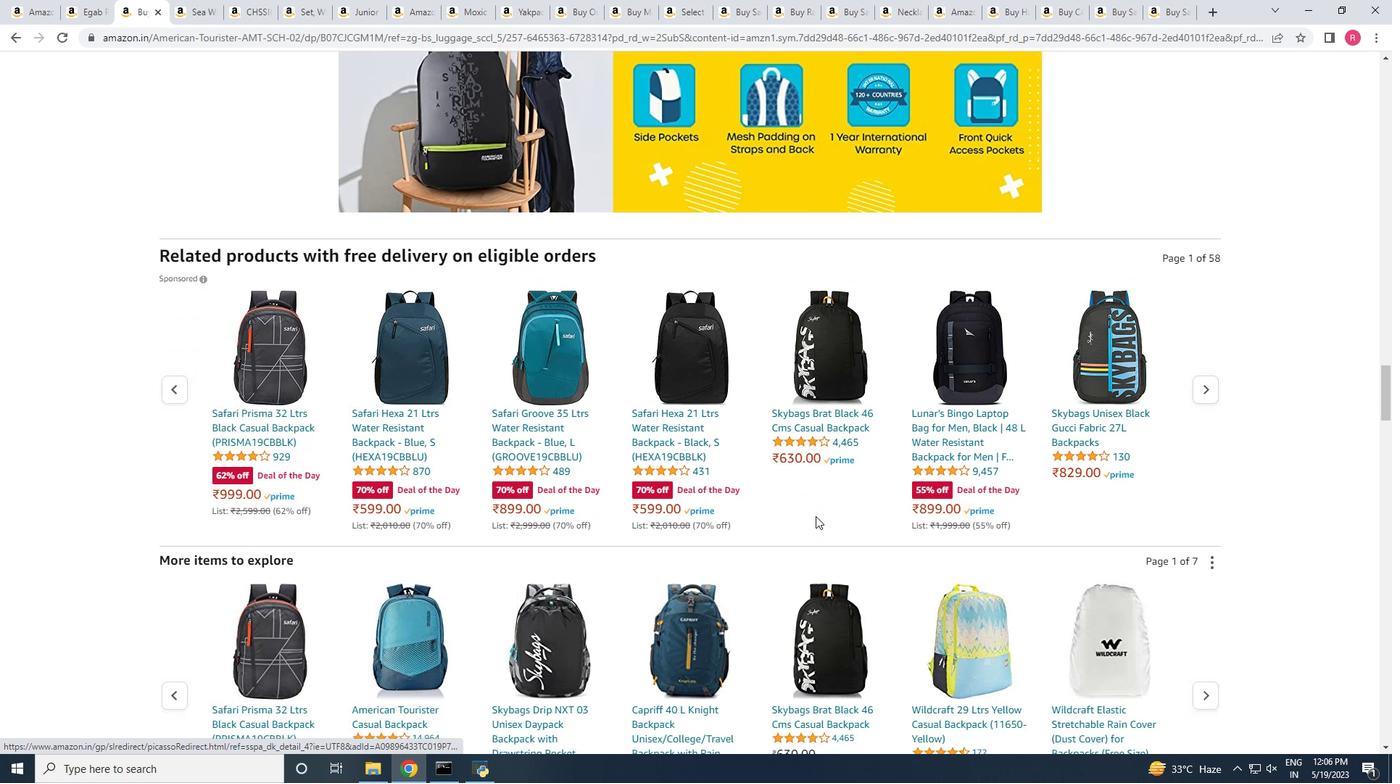 
Action: Mouse scrolled (816, 517) with delta (0, 0)
Screenshot: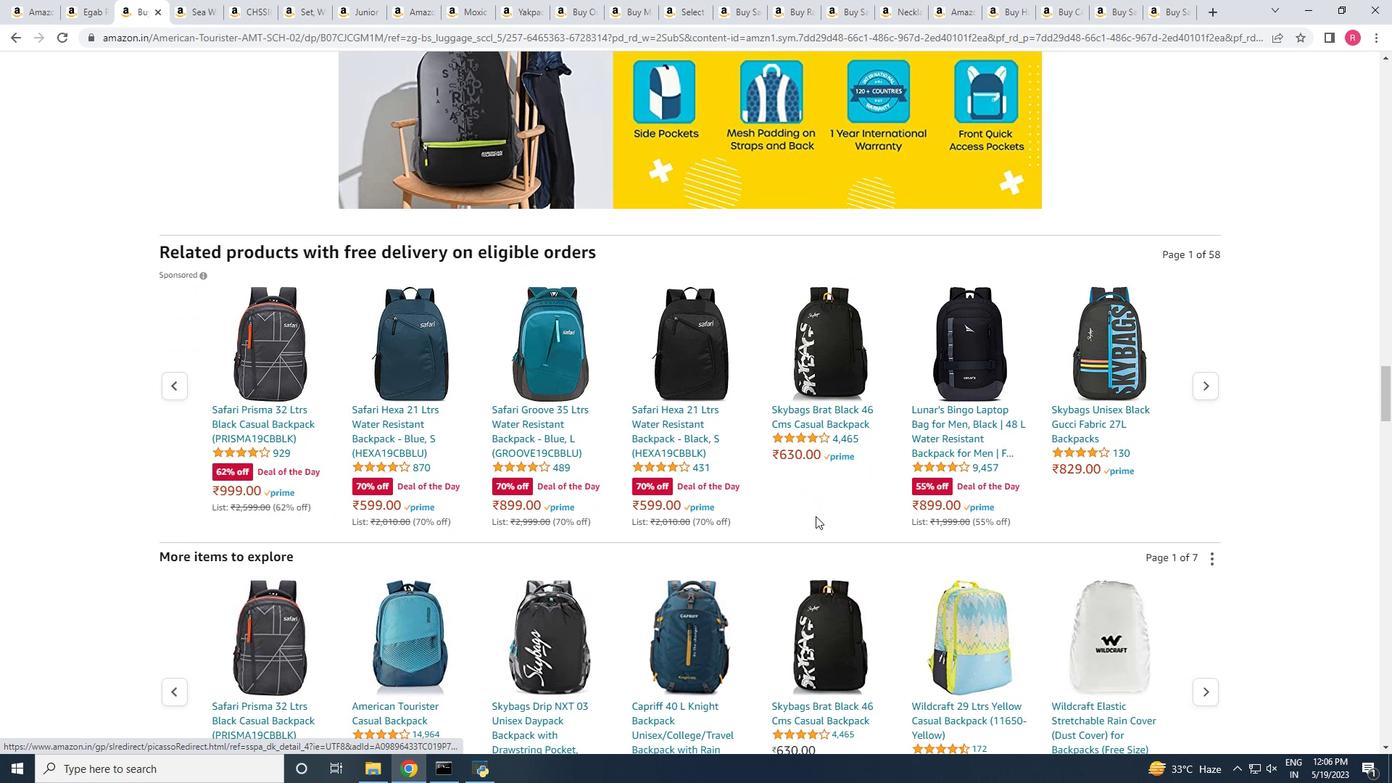 
Action: Mouse scrolled (816, 517) with delta (0, 0)
Screenshot: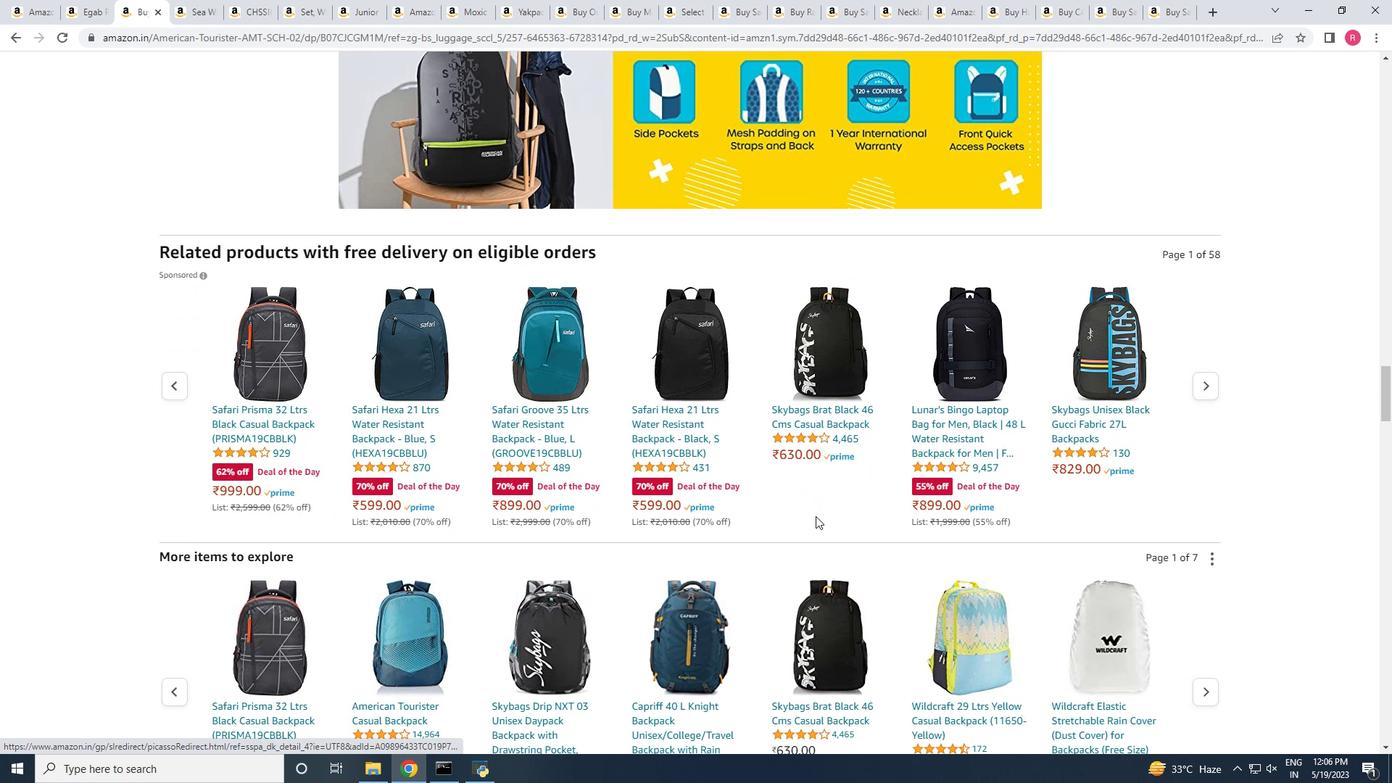 
Action: Mouse scrolled (816, 517) with delta (0, 0)
Screenshot: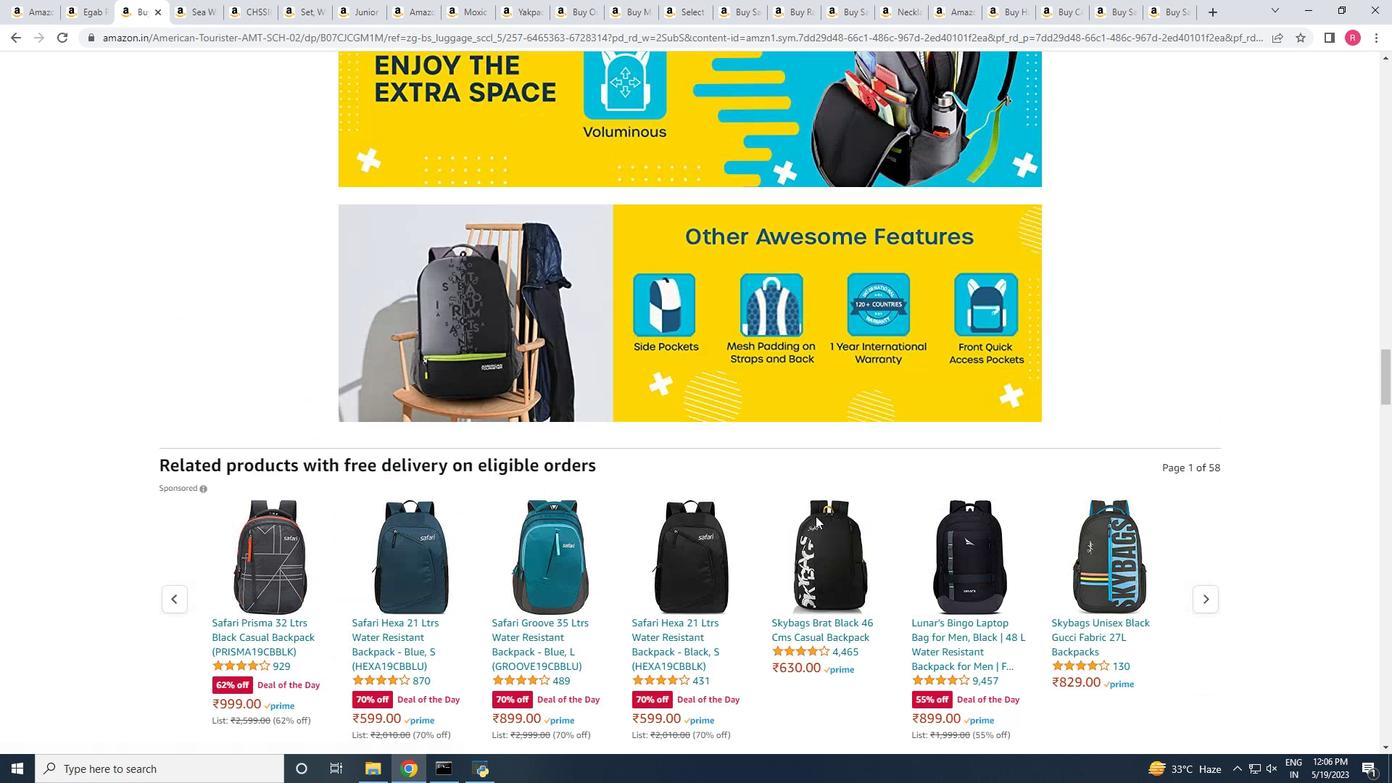 
Action: Mouse scrolled (816, 517) with delta (0, 0)
Screenshot: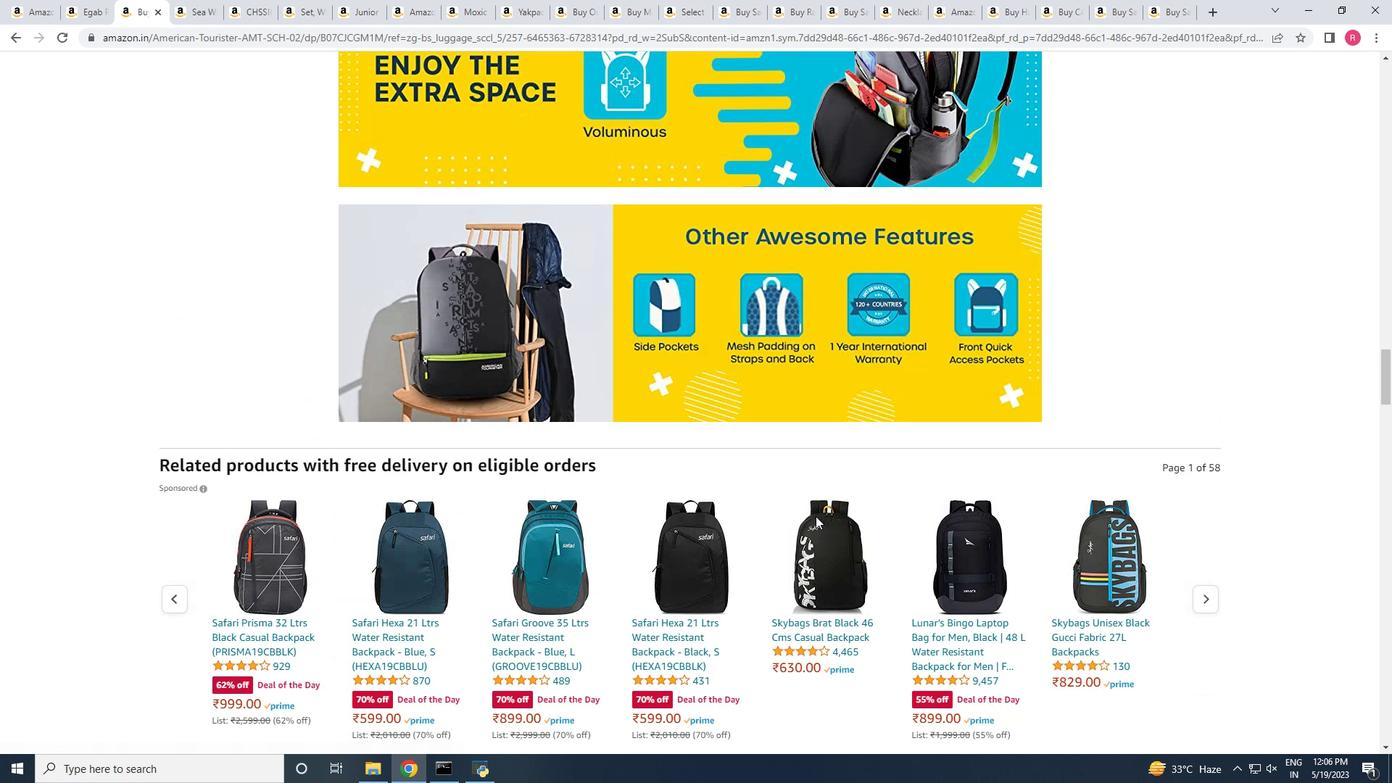 
Action: Mouse scrolled (816, 517) with delta (0, 0)
Screenshot: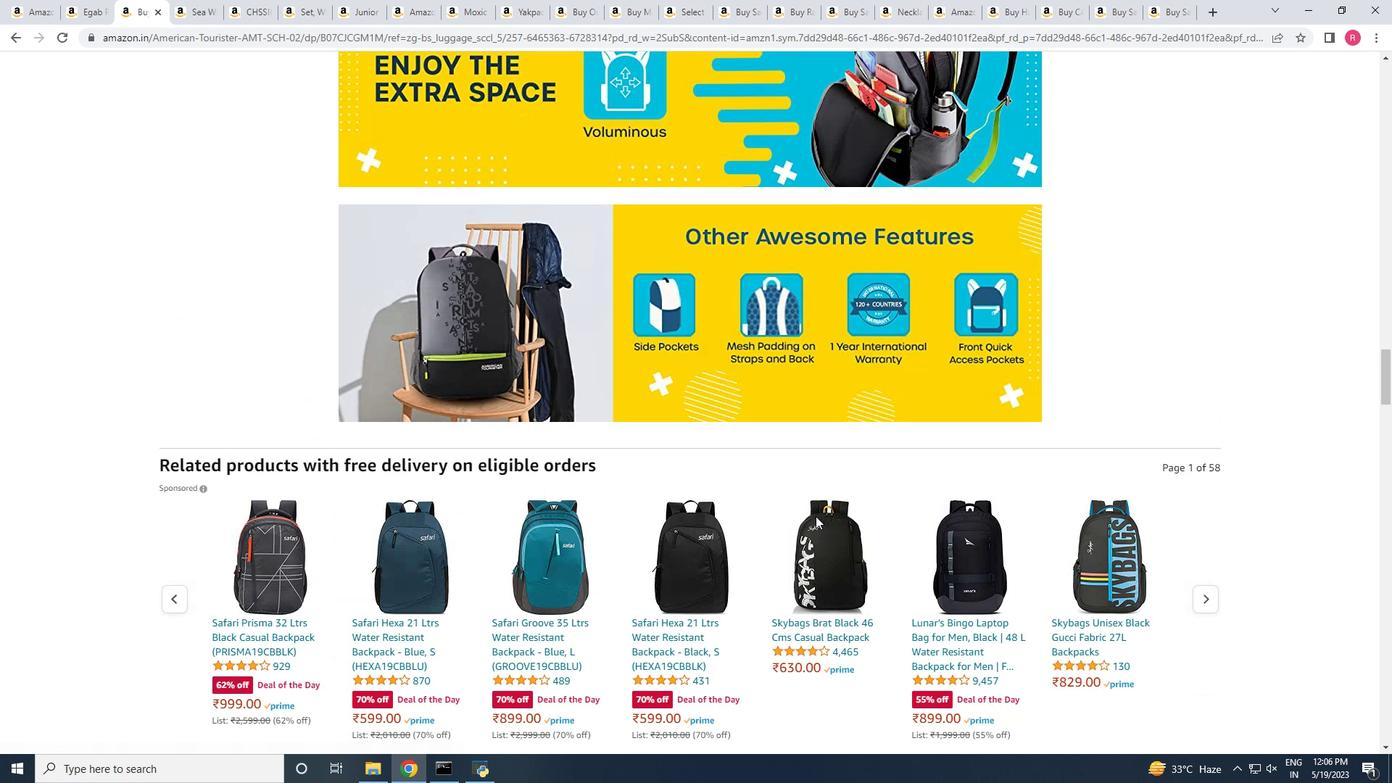 
Action: Mouse scrolled (816, 517) with delta (0, 0)
Screenshot: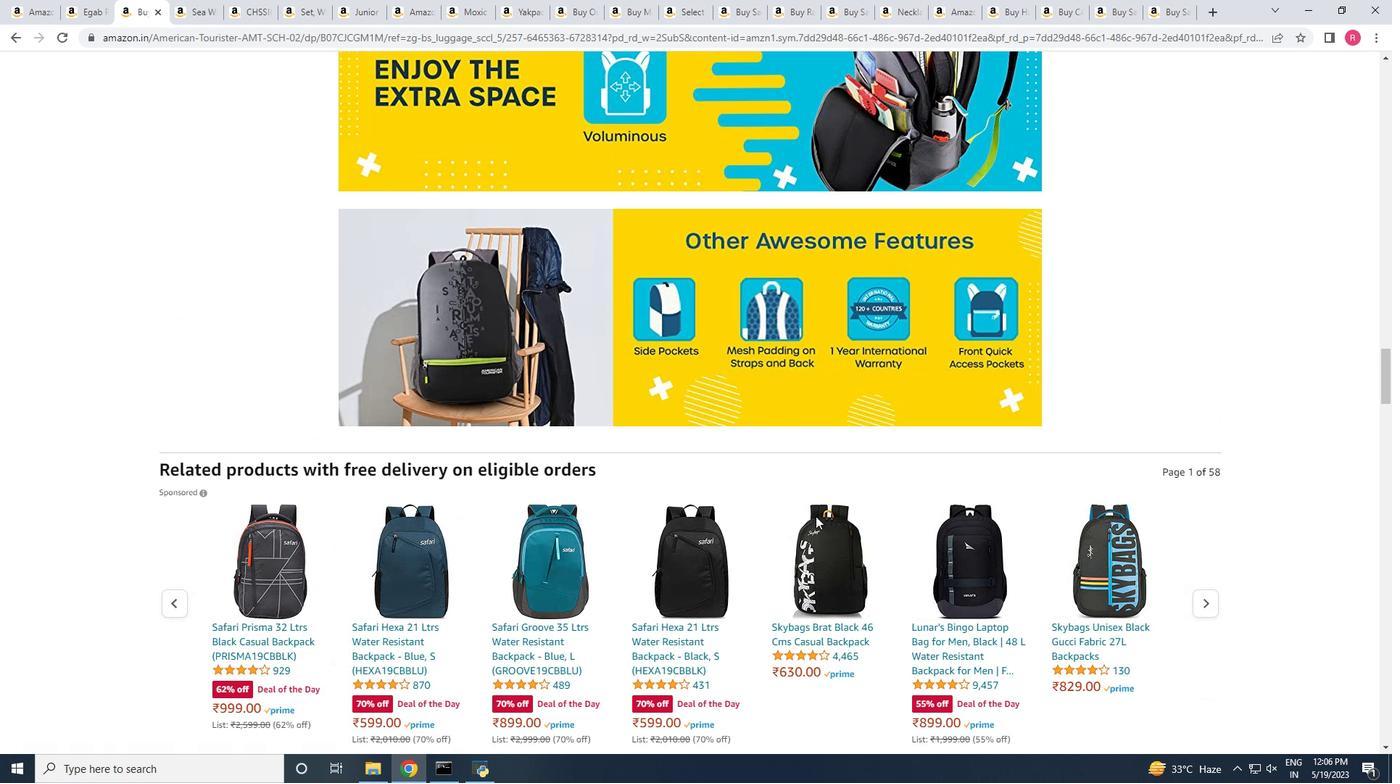 
Action: Mouse scrolled (816, 517) with delta (0, 0)
Screenshot: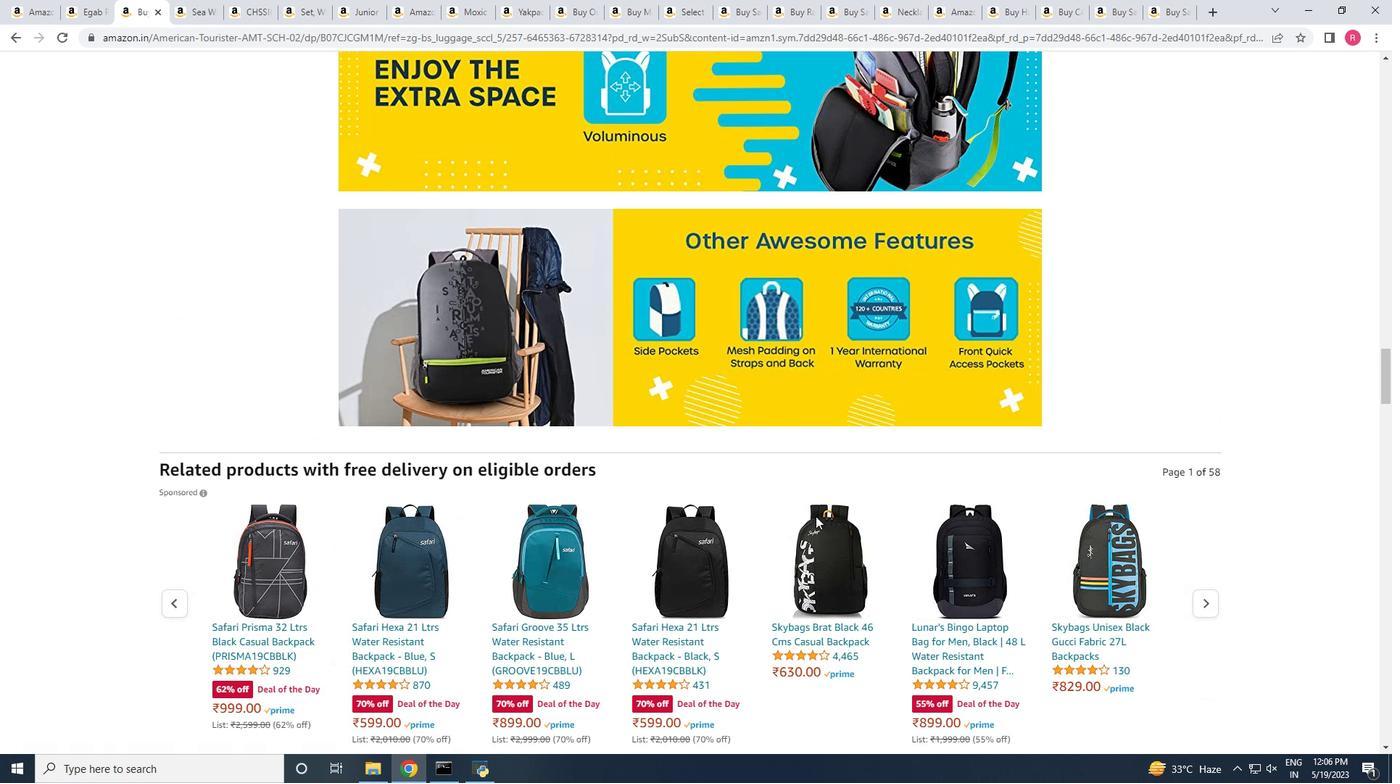 
Action: Mouse scrolled (816, 517) with delta (0, 0)
Screenshot: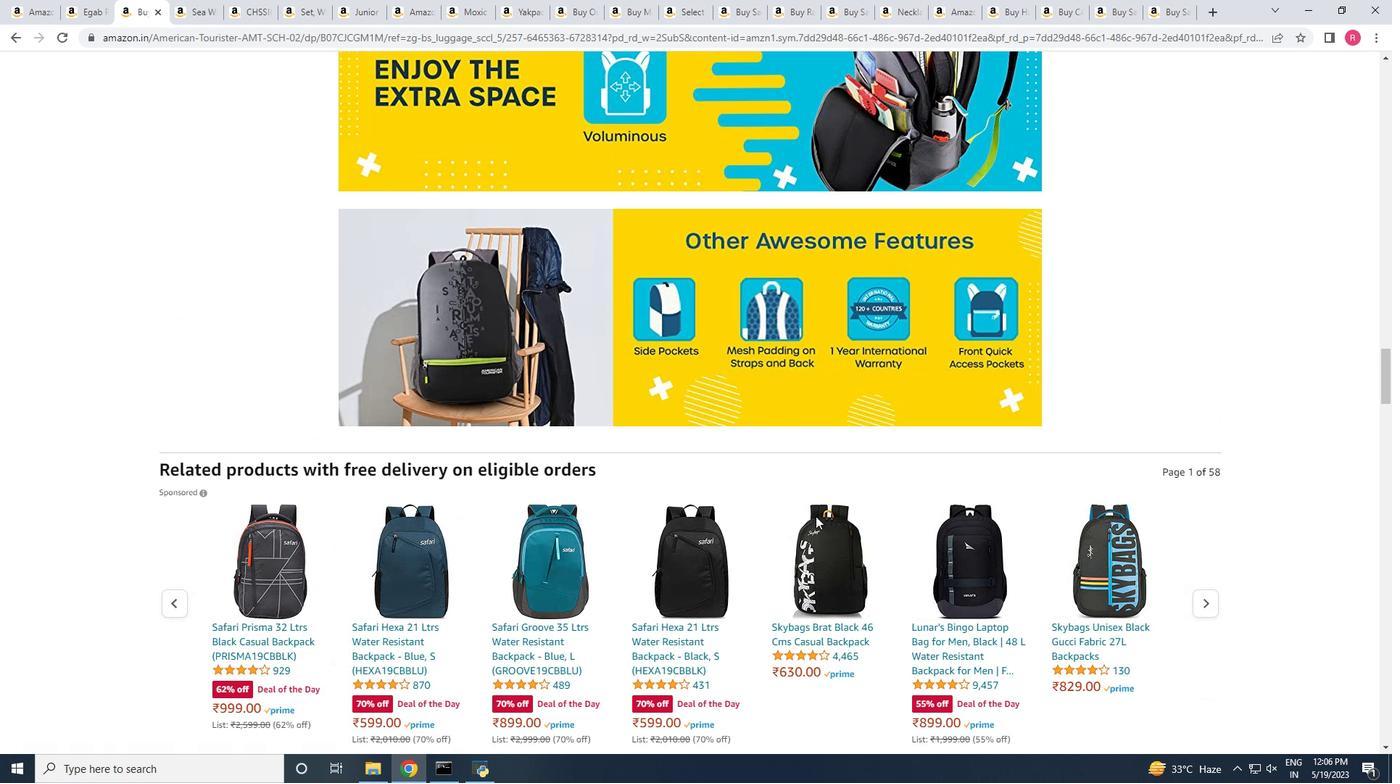 
Action: Mouse scrolled (816, 517) with delta (0, 0)
Screenshot: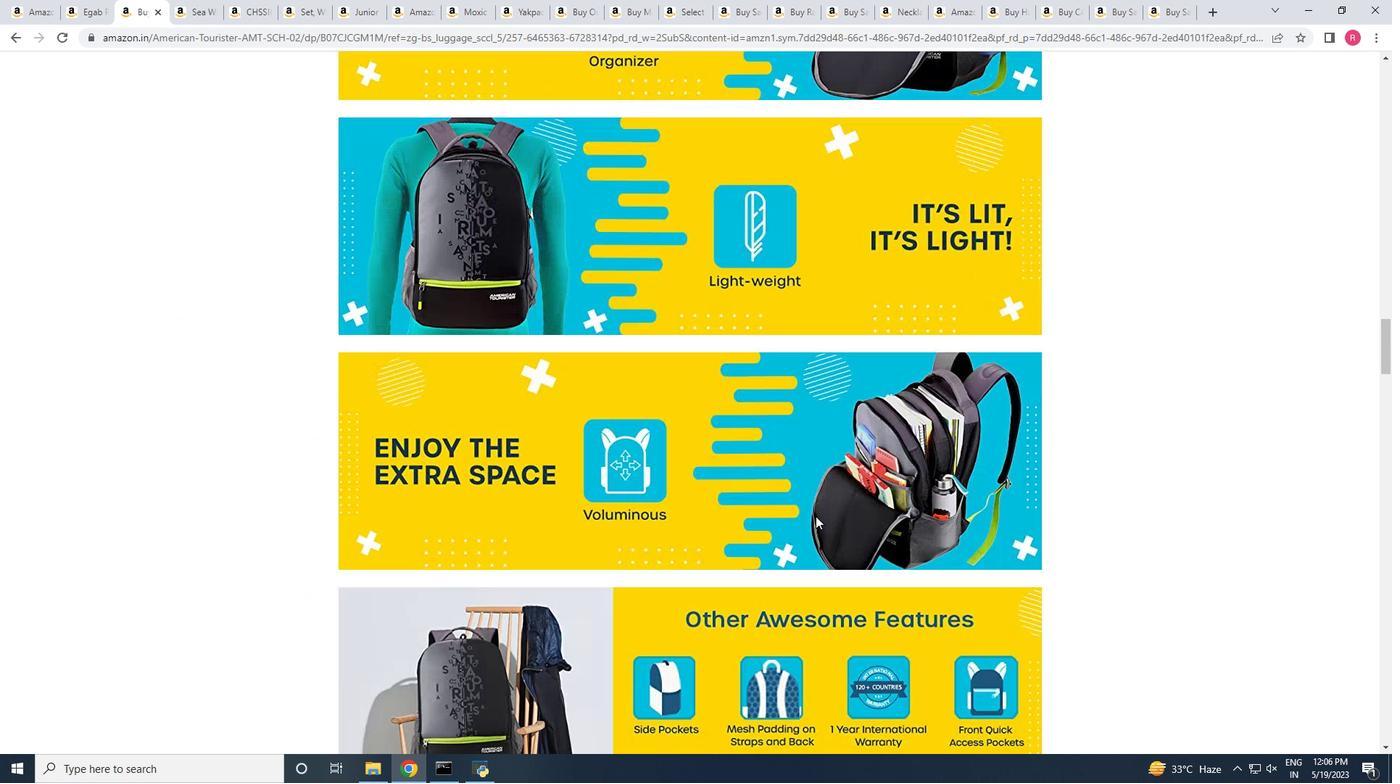
Action: Mouse scrolled (816, 517) with delta (0, 0)
Screenshot: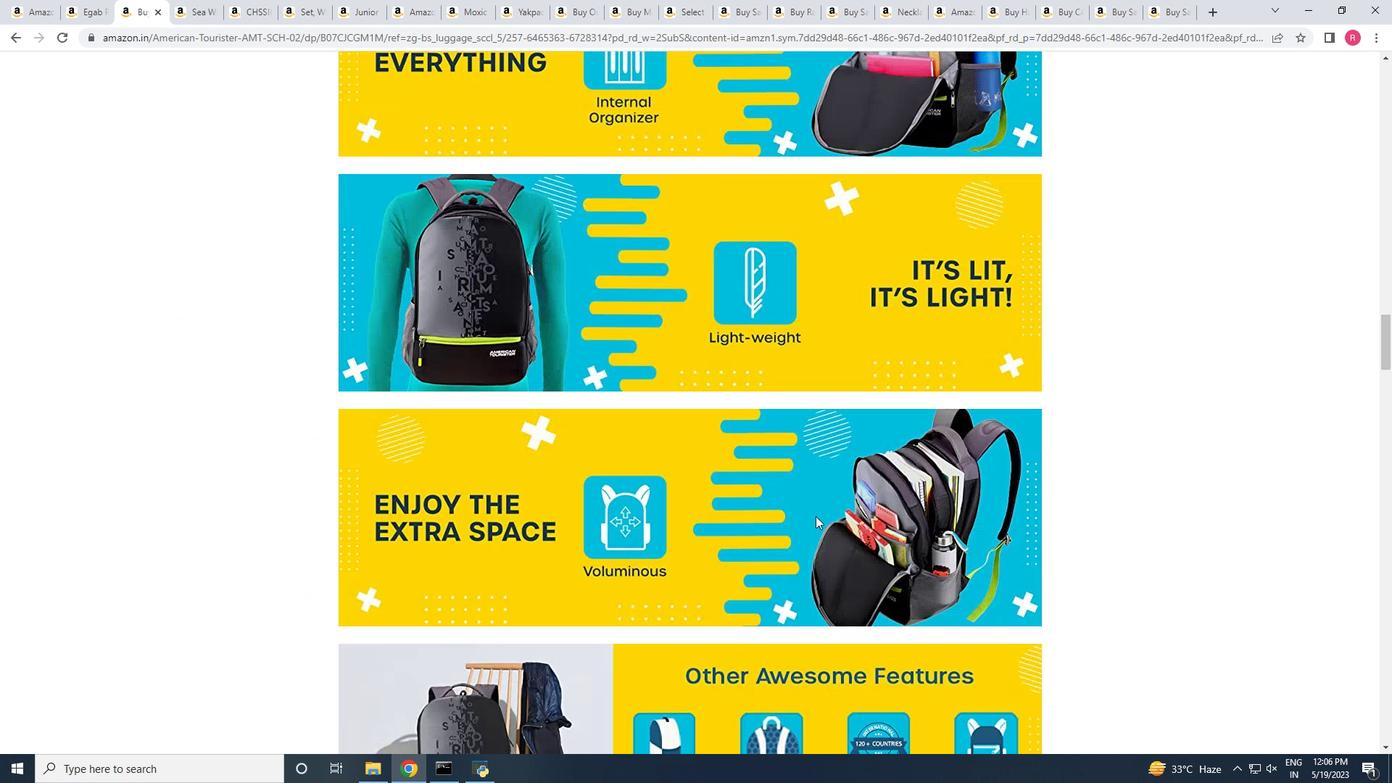 
Action: Mouse scrolled (816, 517) with delta (0, 0)
Screenshot: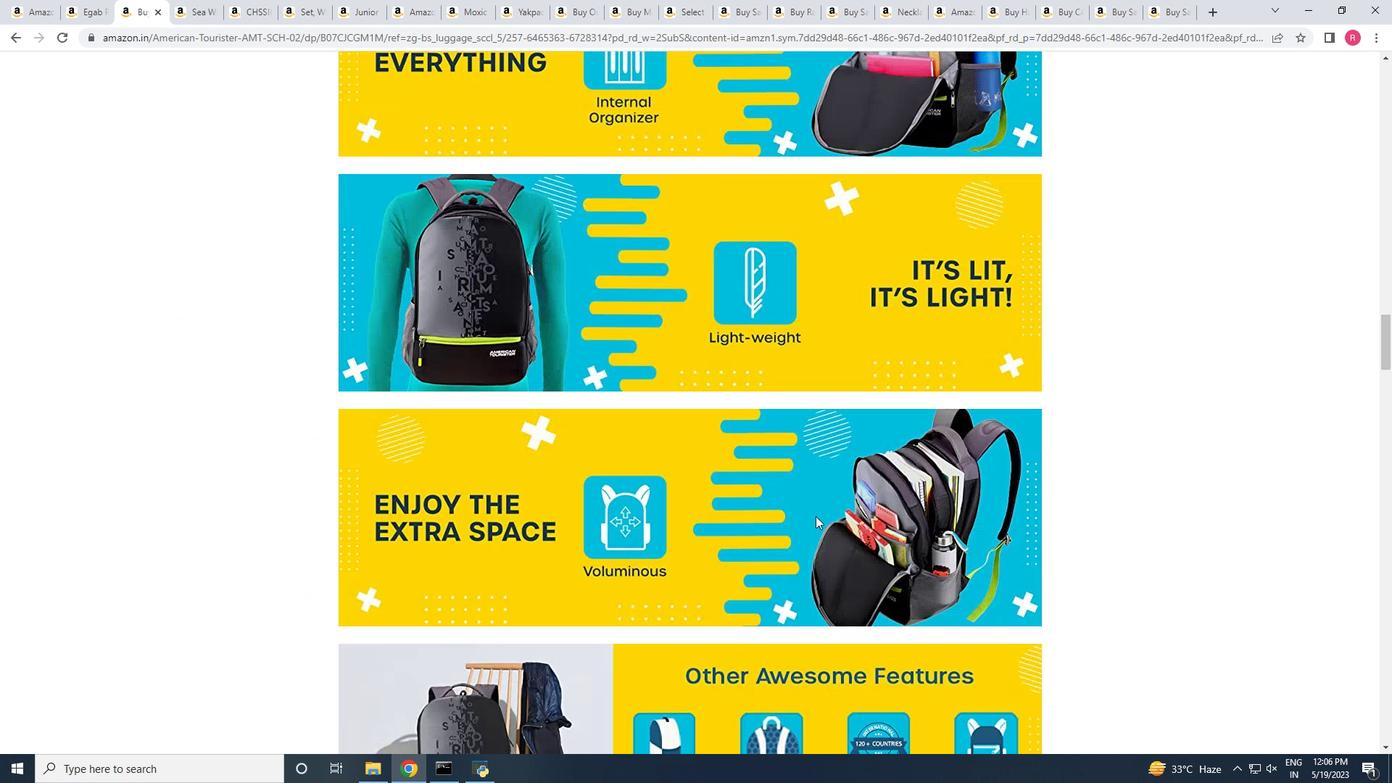 
Action: Mouse scrolled (816, 517) with delta (0, 0)
Screenshot: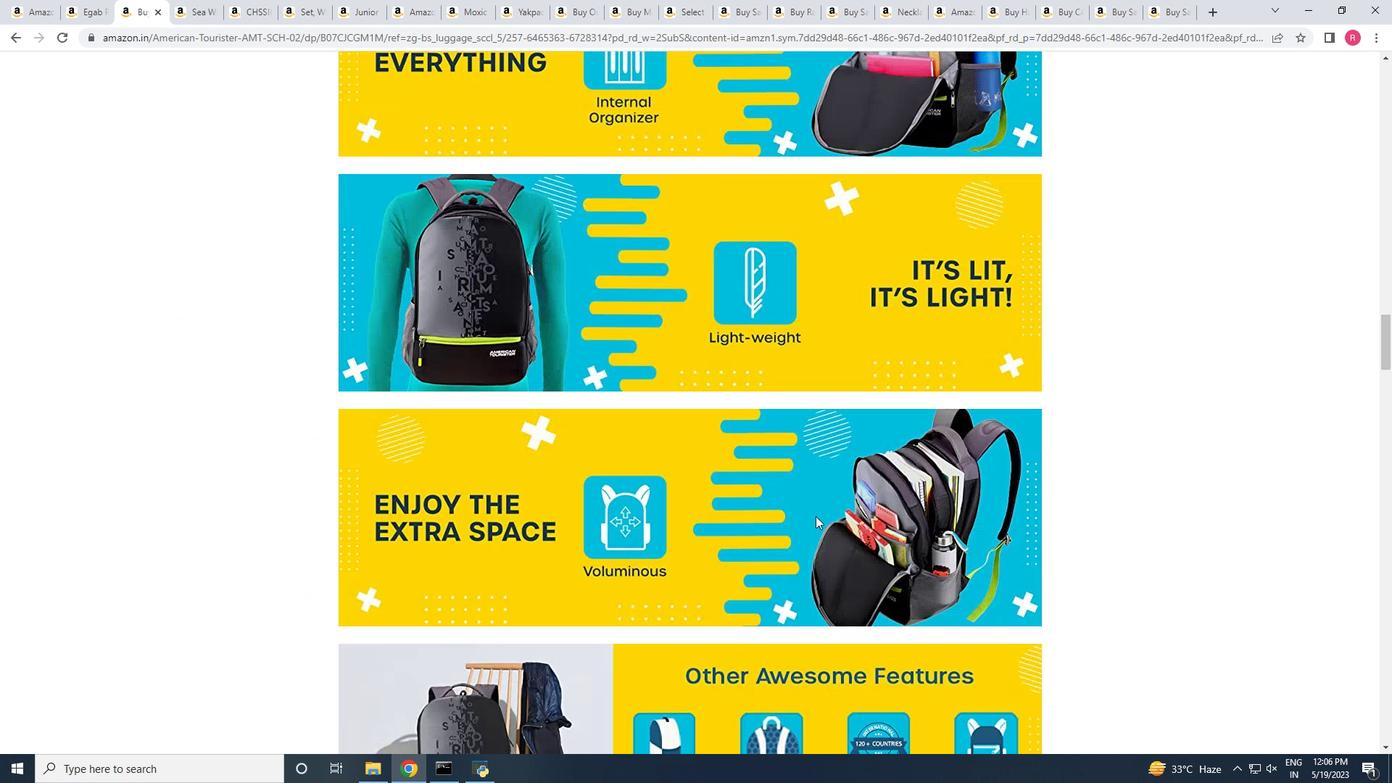 
Action: Mouse scrolled (816, 517) with delta (0, 0)
Screenshot: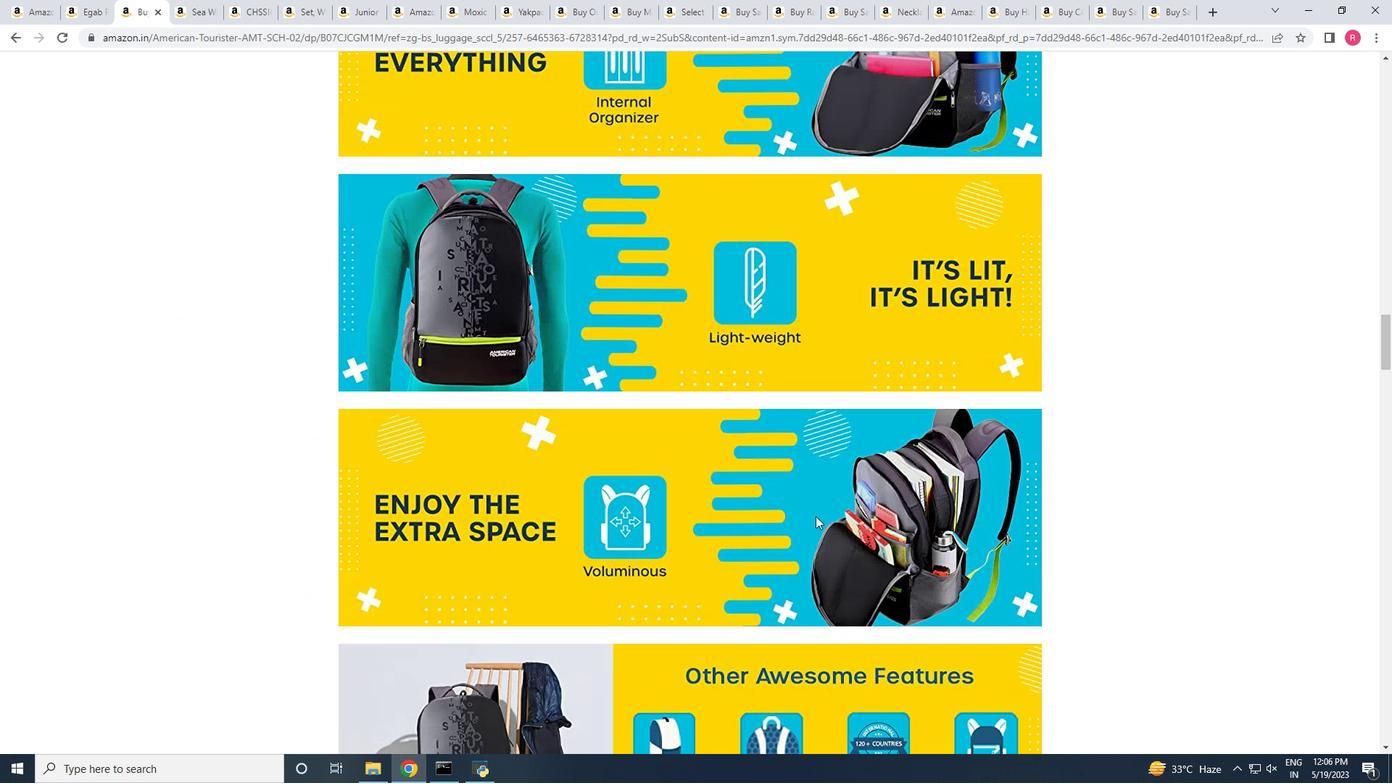 
Action: Mouse scrolled (816, 517) with delta (0, 0)
Screenshot: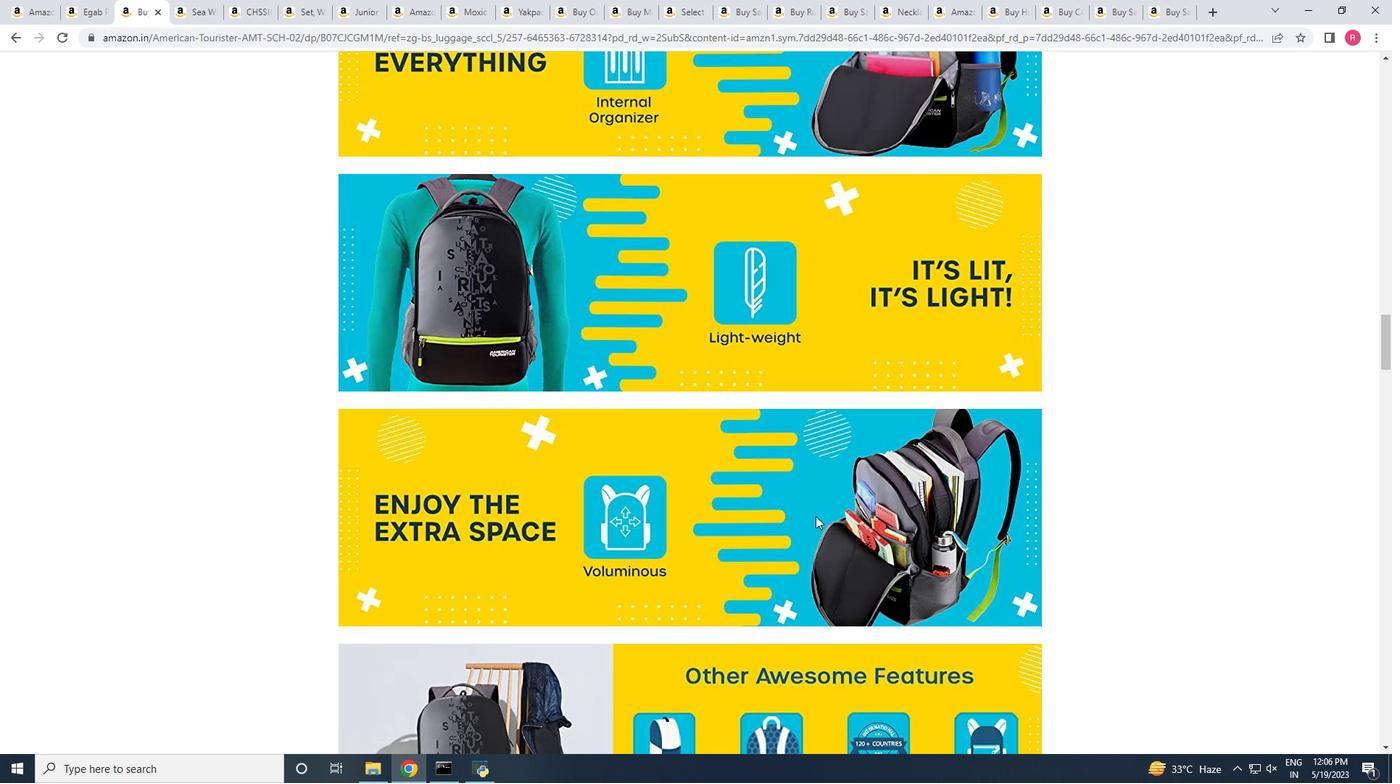 
Action: Mouse scrolled (816, 517) with delta (0, 0)
Screenshot: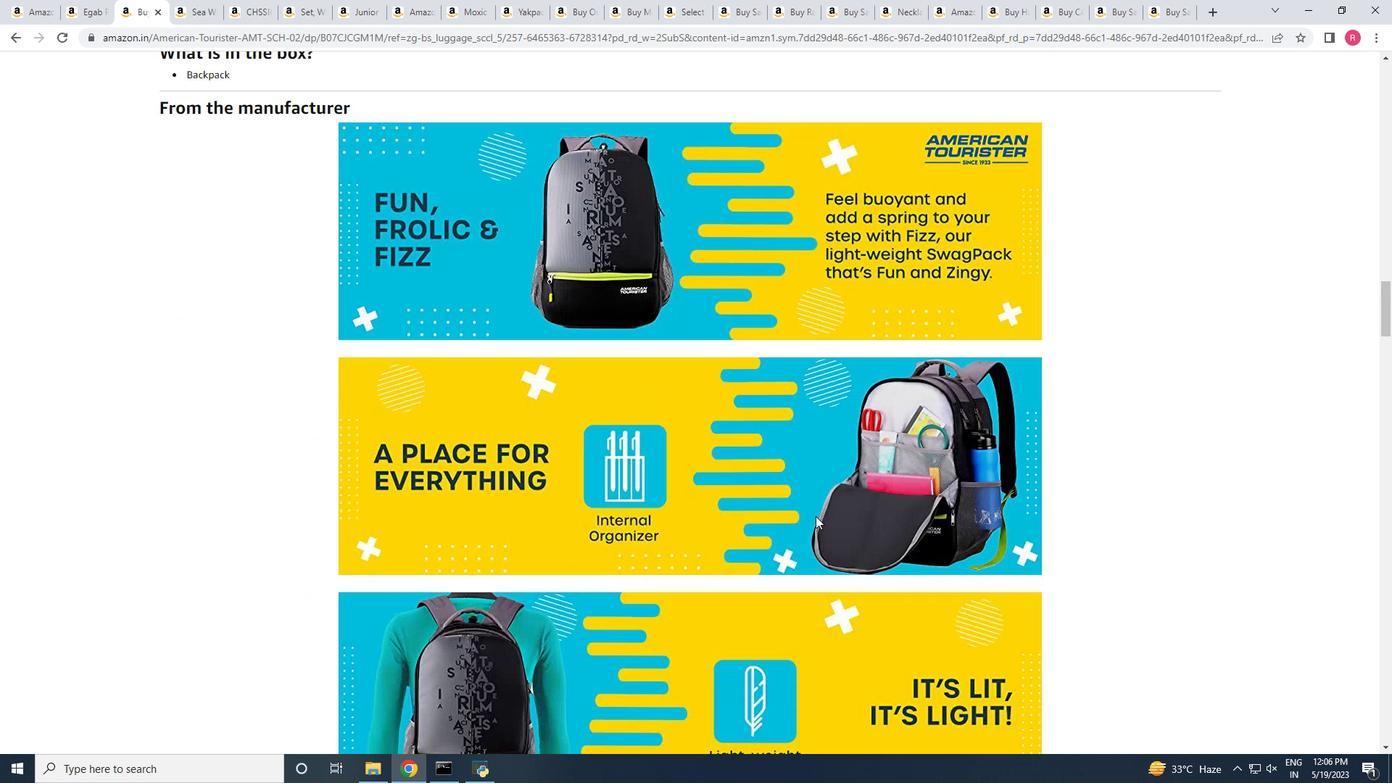 
Action: Mouse scrolled (816, 517) with delta (0, 0)
Screenshot: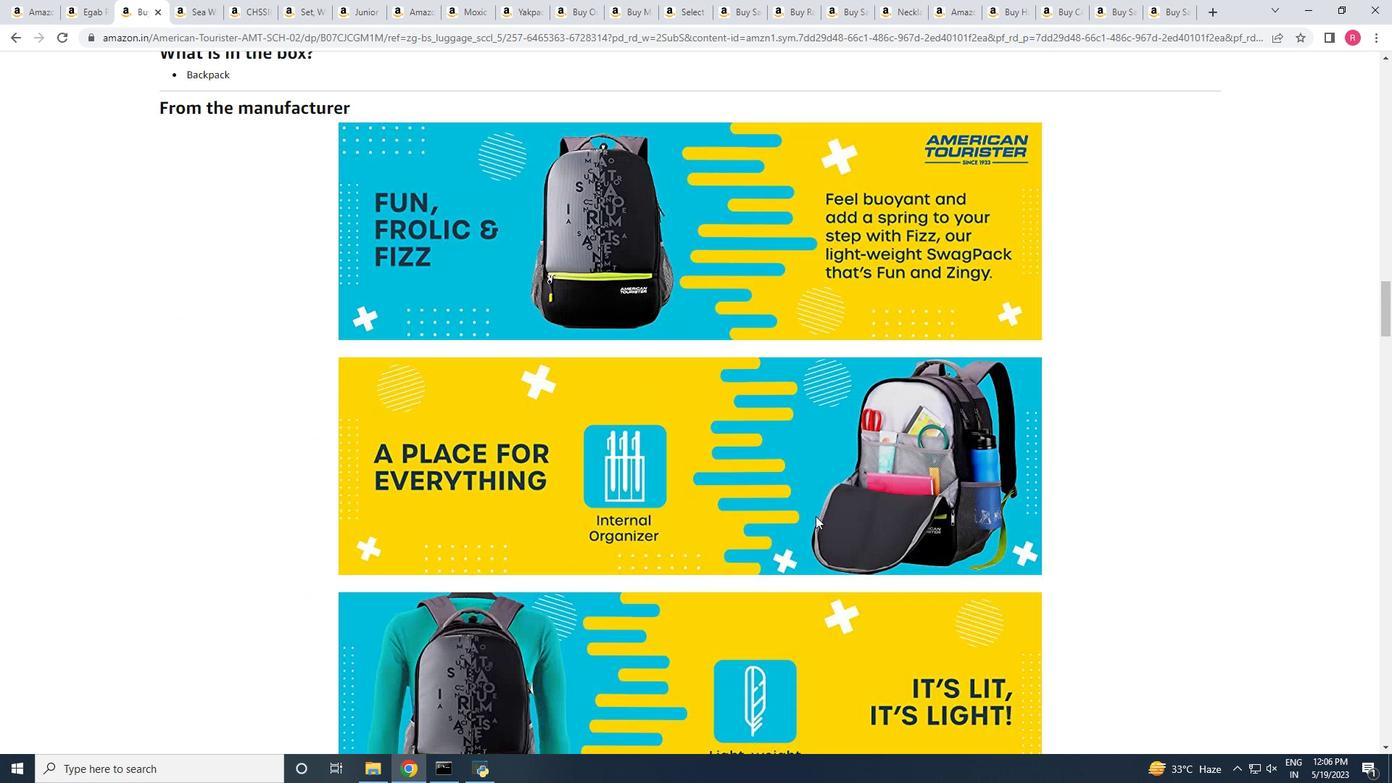 
Action: Mouse scrolled (816, 517) with delta (0, 1)
Screenshot: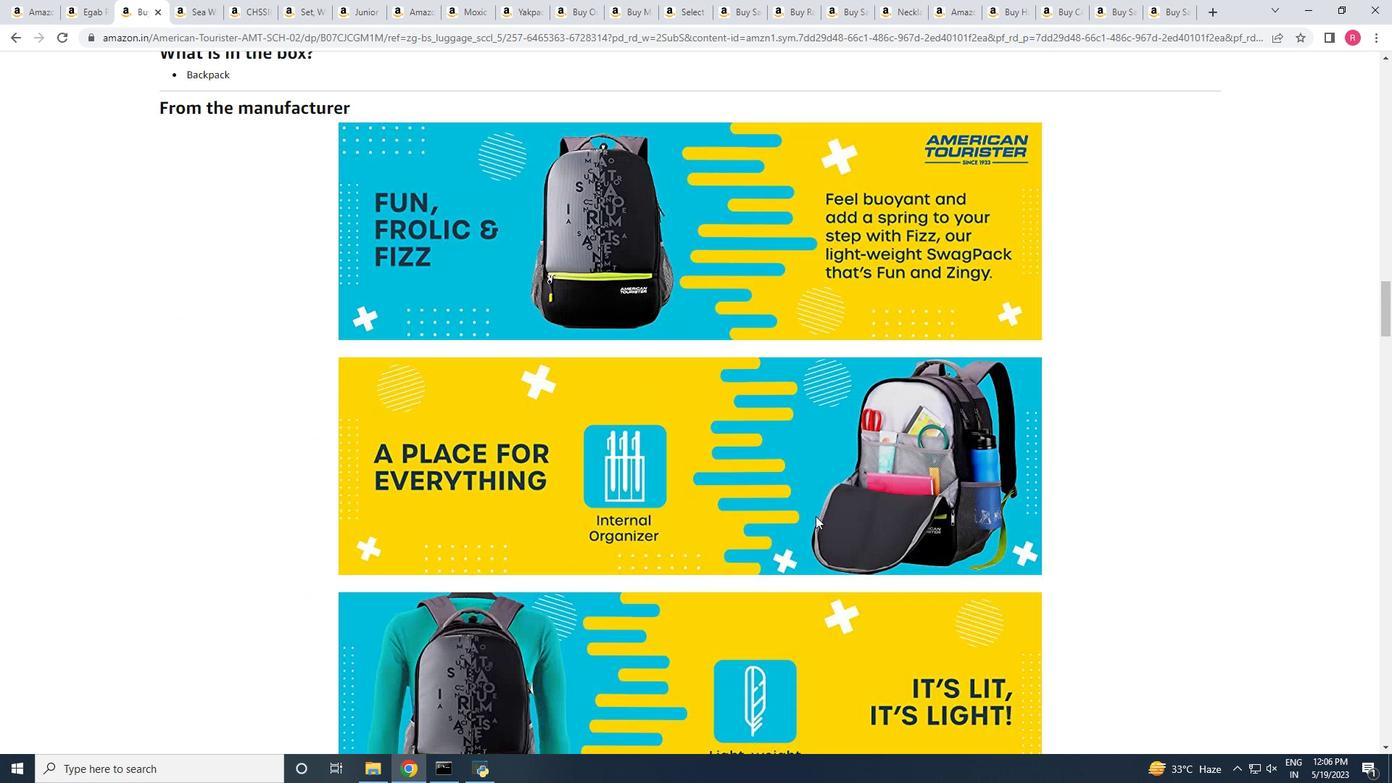
Action: Mouse scrolled (816, 515) with delta (0, 0)
Screenshot: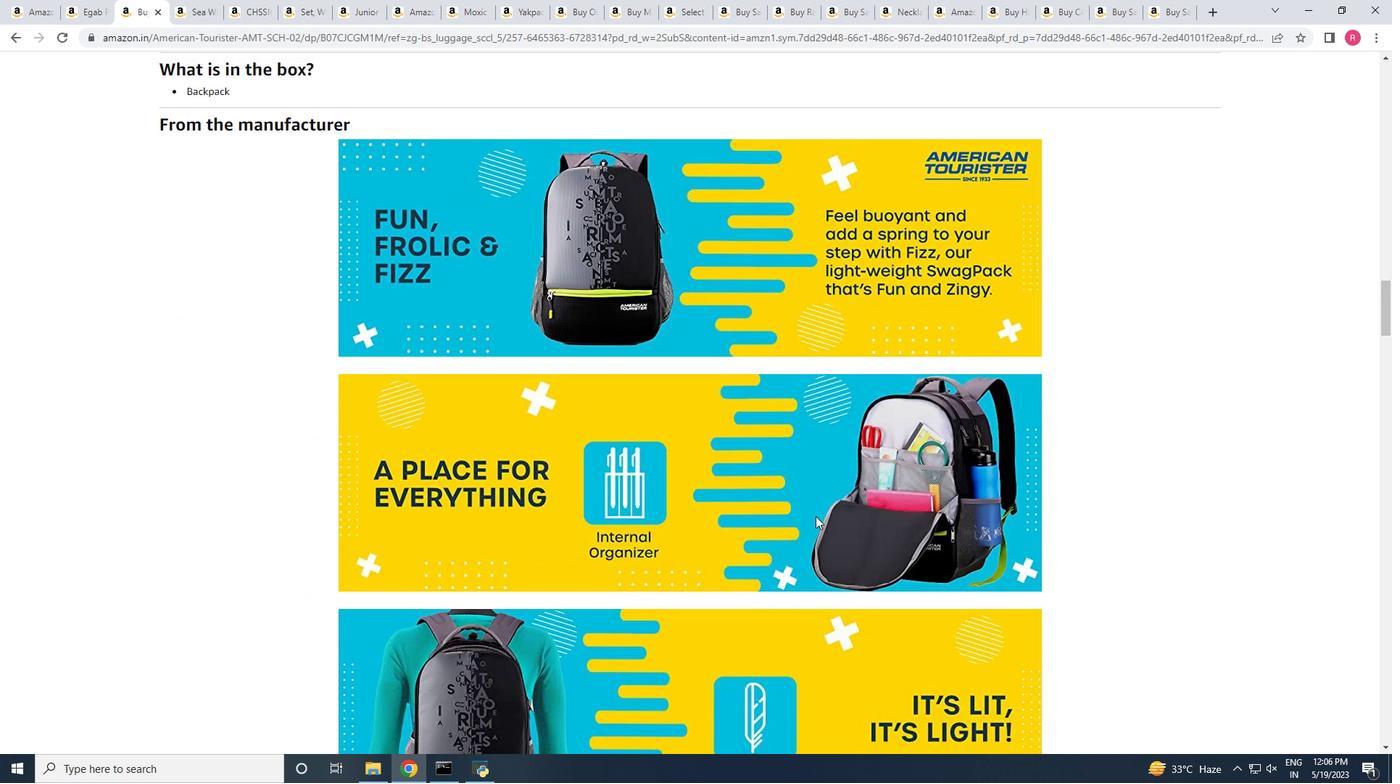 
Action: Mouse scrolled (816, 517) with delta (0, 0)
Screenshot: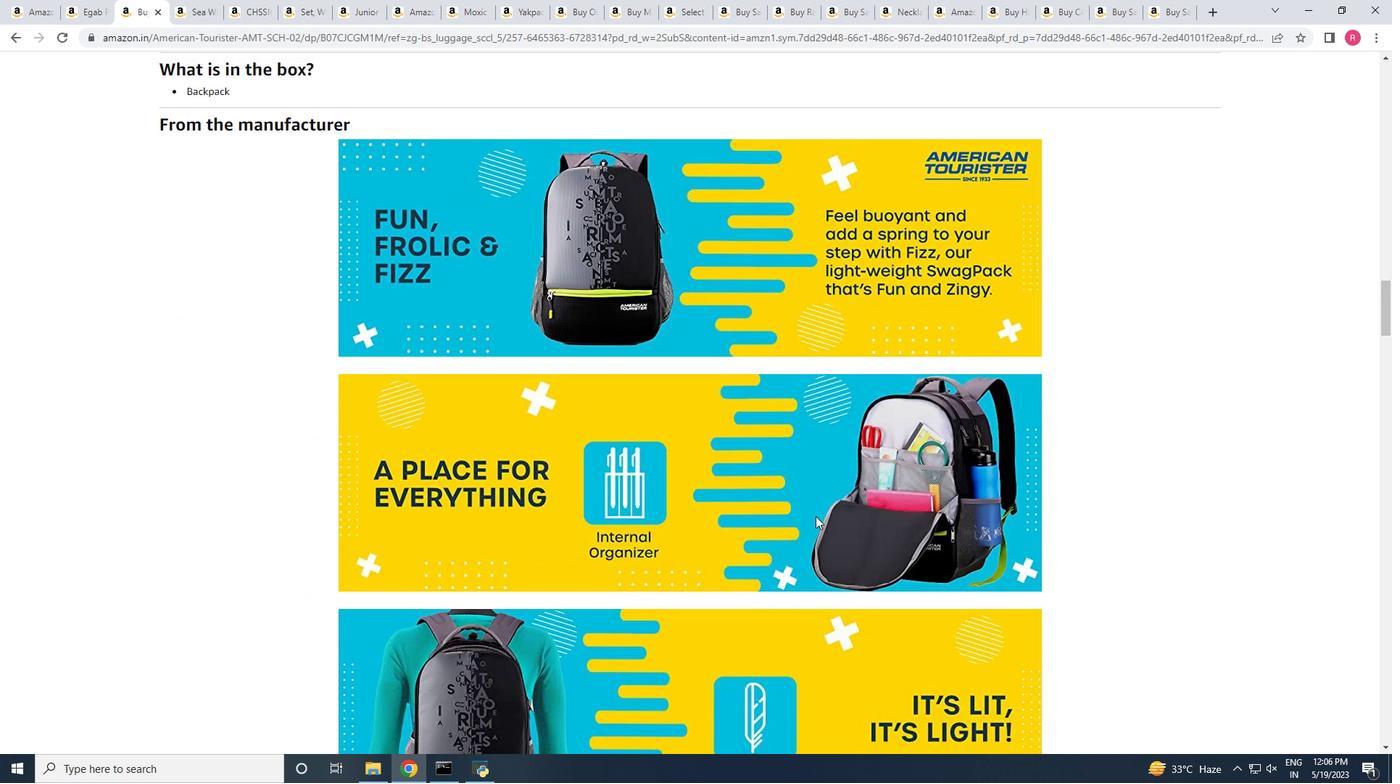 
Action: Mouse scrolled (816, 517) with delta (0, 0)
Screenshot: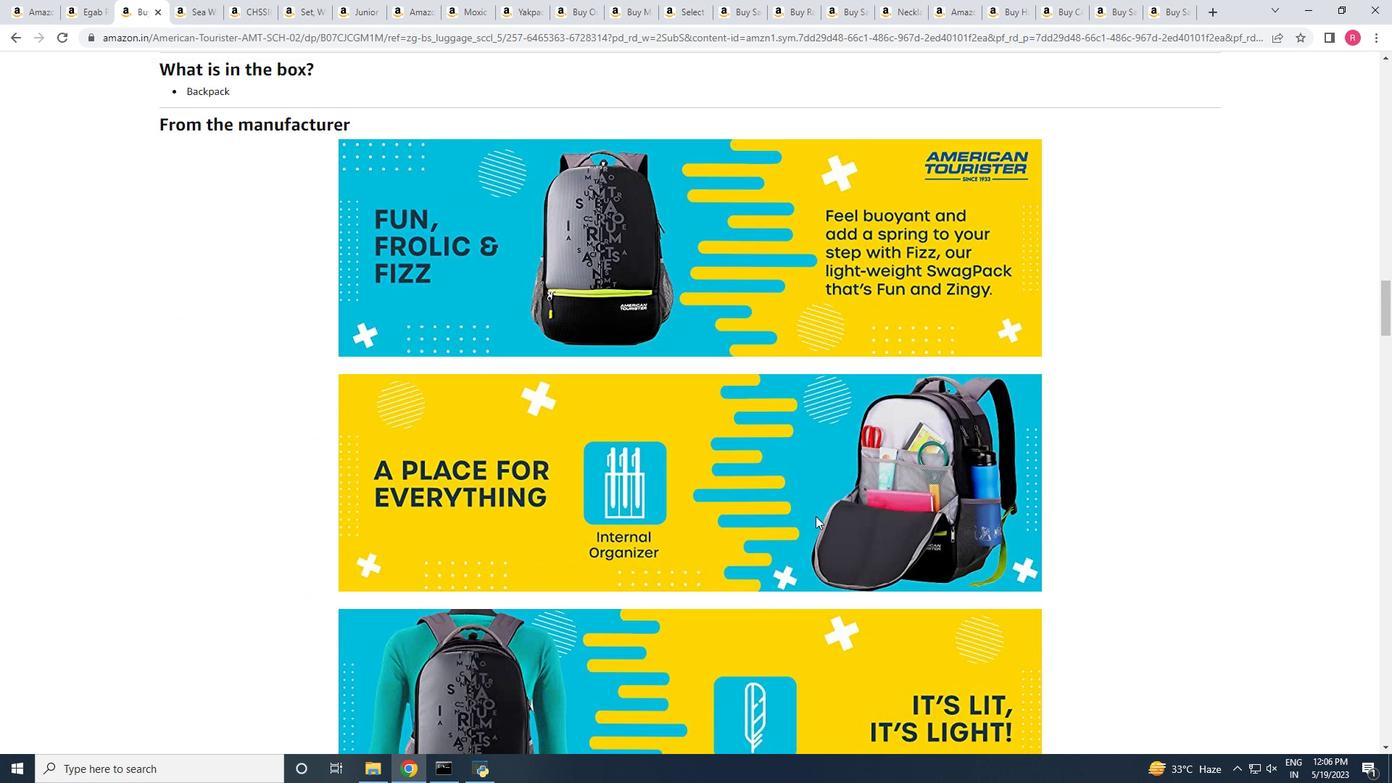 
Action: Mouse scrolled (816, 517) with delta (0, 0)
Screenshot: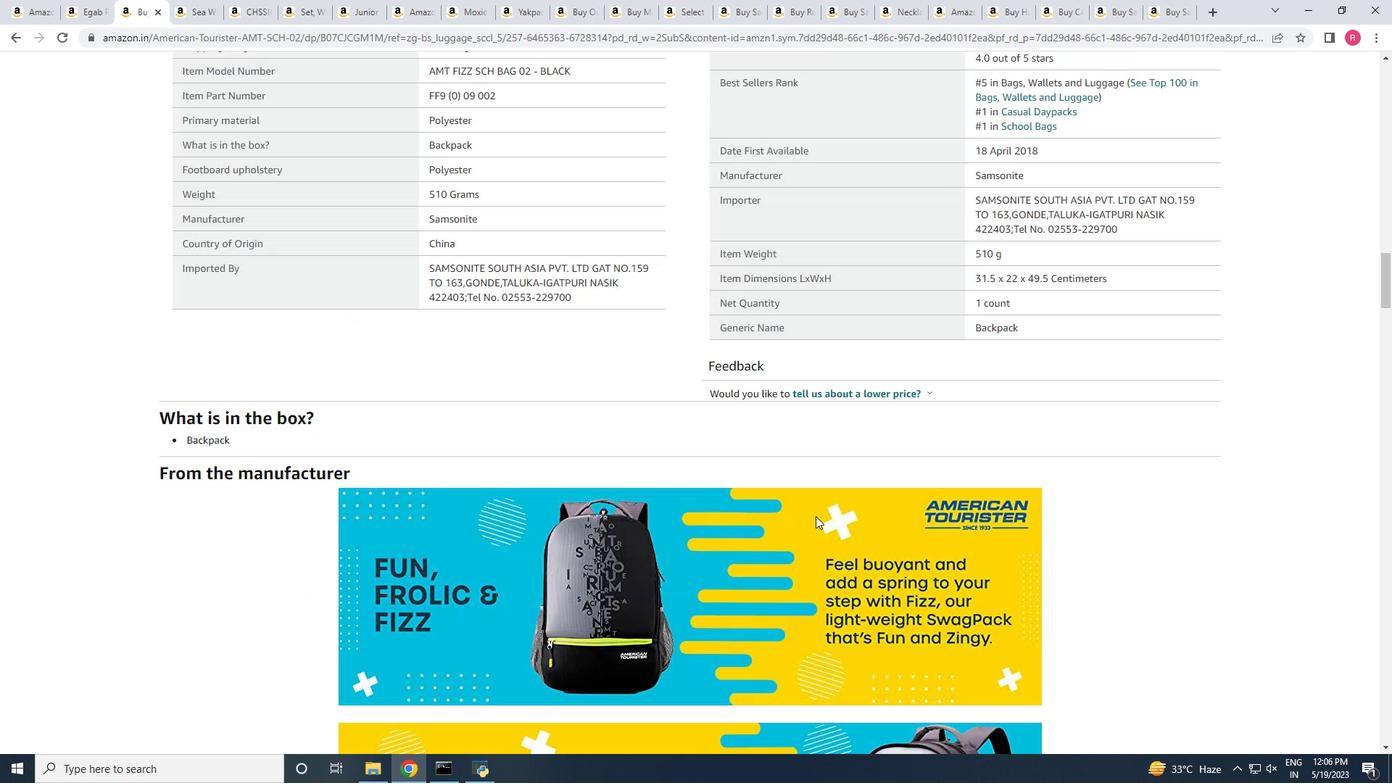 
Action: Mouse scrolled (816, 515) with delta (0, 0)
Screenshot: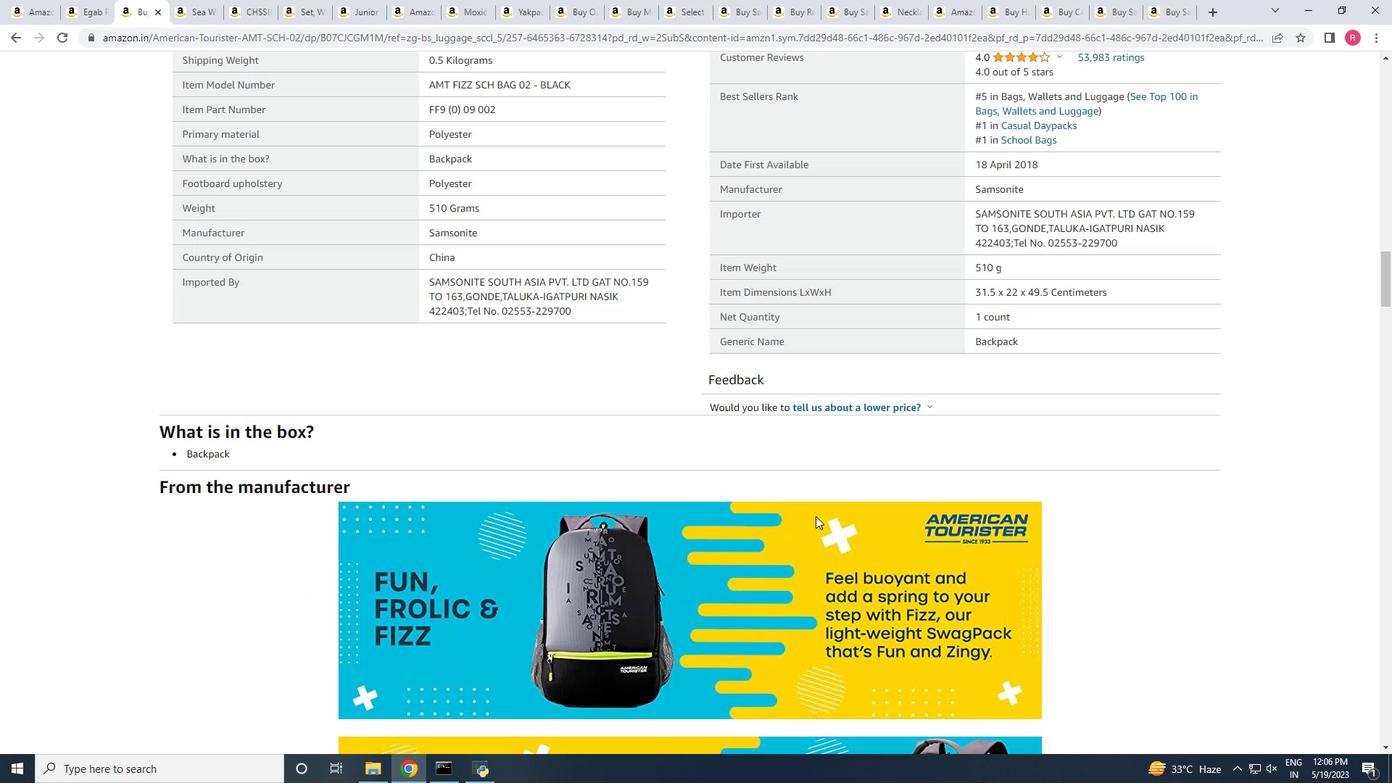 
Action: Mouse scrolled (816, 517) with delta (0, 0)
Screenshot: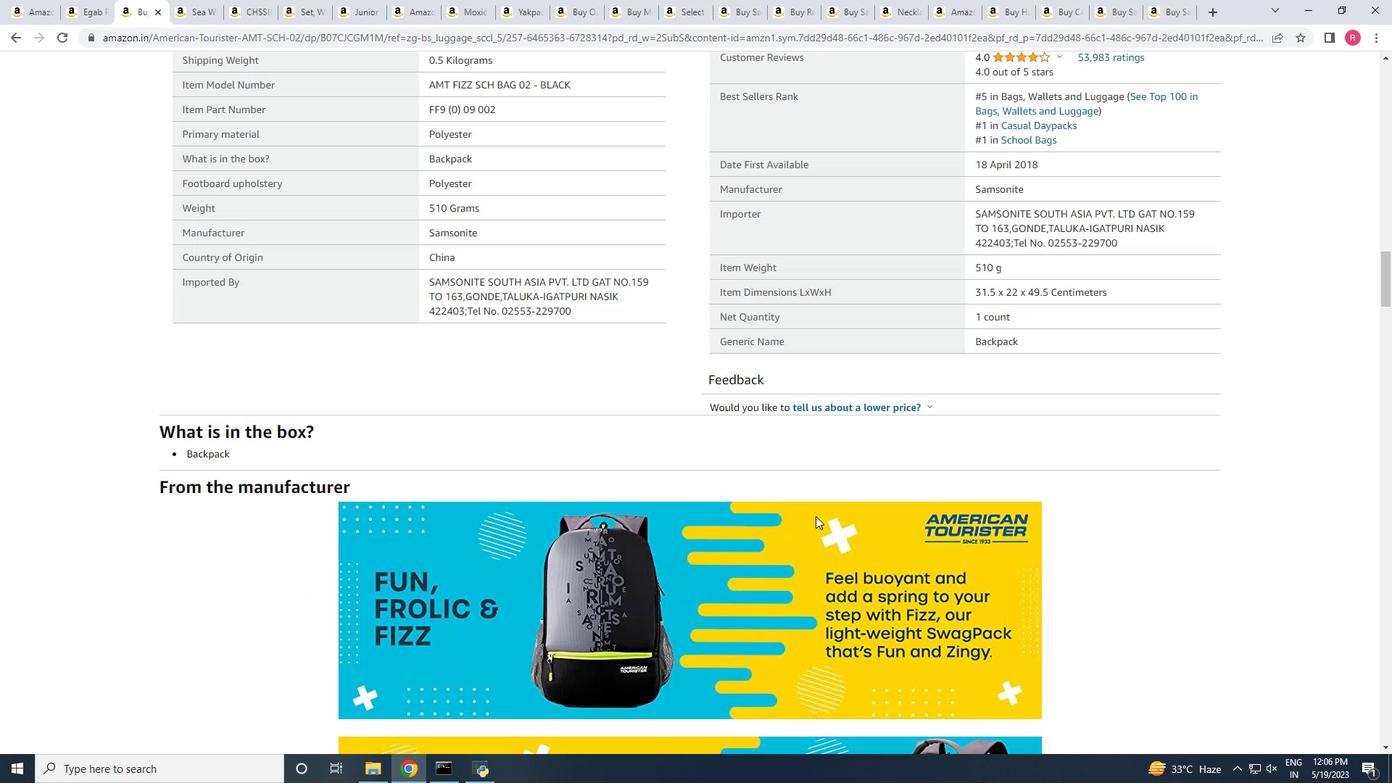 
Action: Mouse scrolled (816, 517) with delta (0, 0)
Screenshot: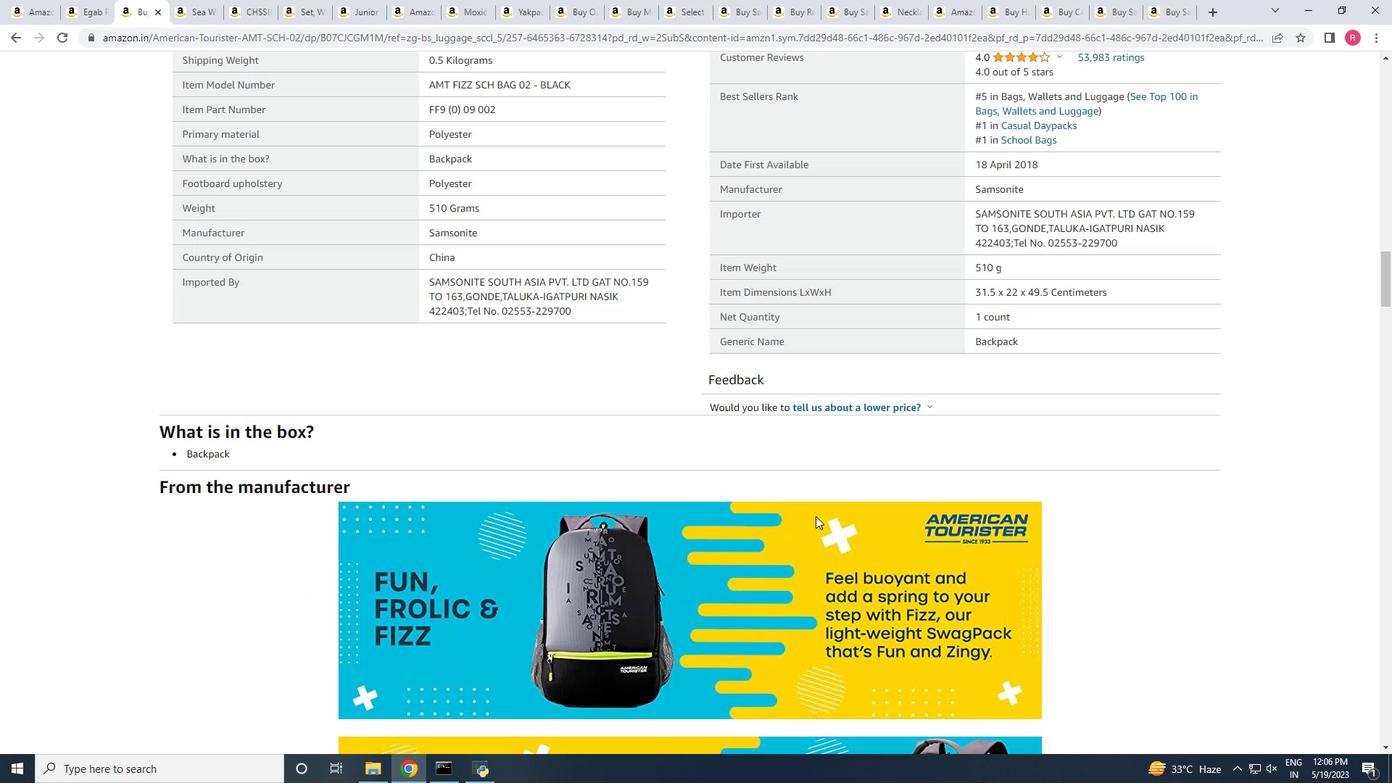 
Action: Mouse scrolled (816, 517) with delta (0, 0)
Screenshot: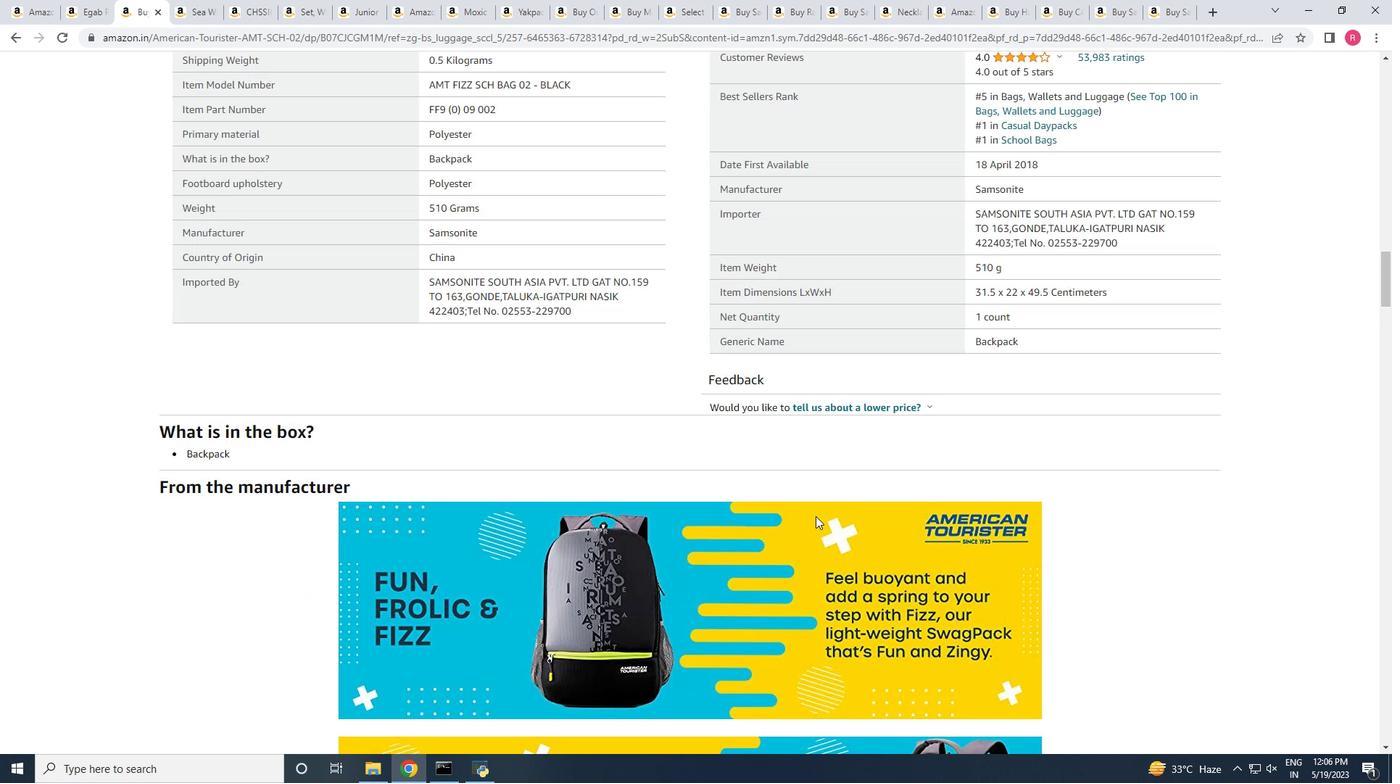 
Action: Mouse scrolled (816, 517) with delta (0, 0)
Screenshot: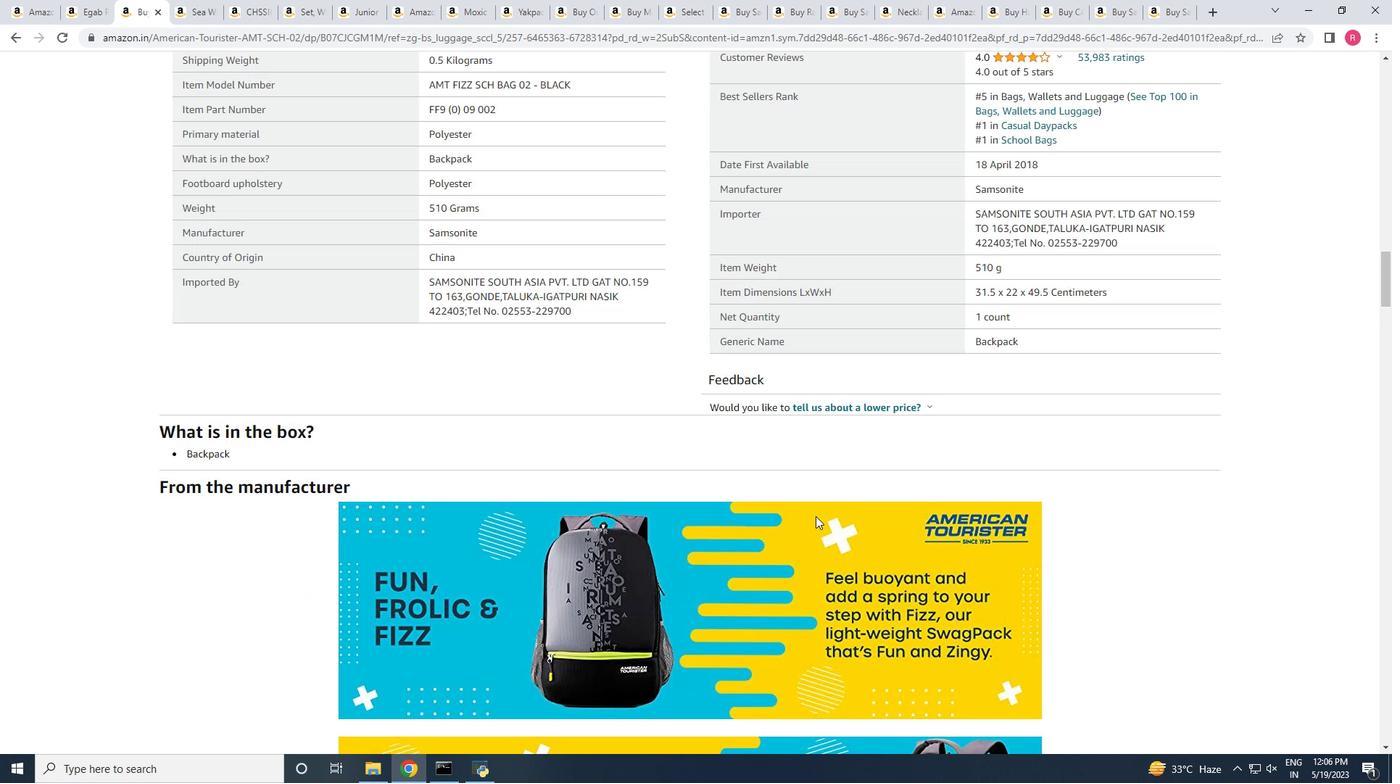 
Action: Mouse scrolled (816, 517) with delta (0, 0)
Screenshot: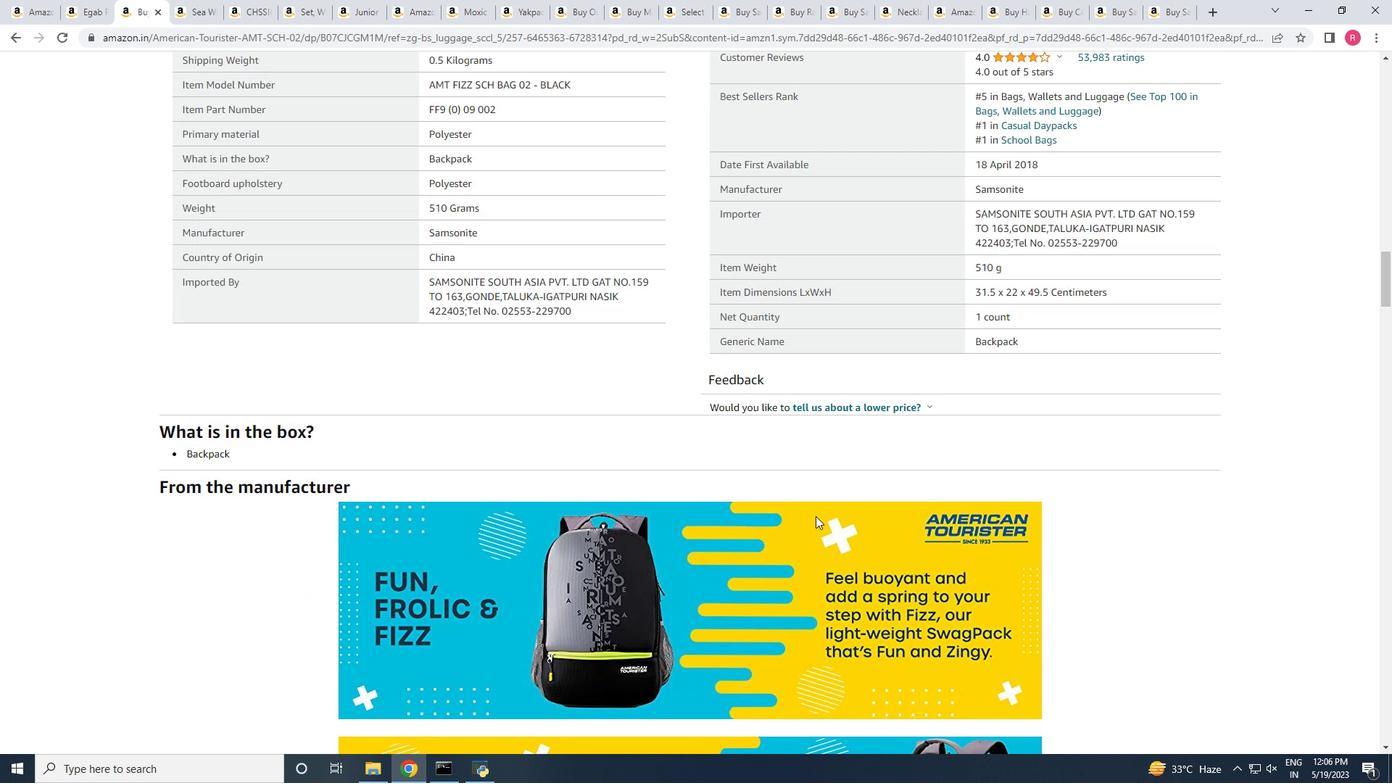 
Action: Mouse scrolled (816, 517) with delta (0, 0)
Screenshot: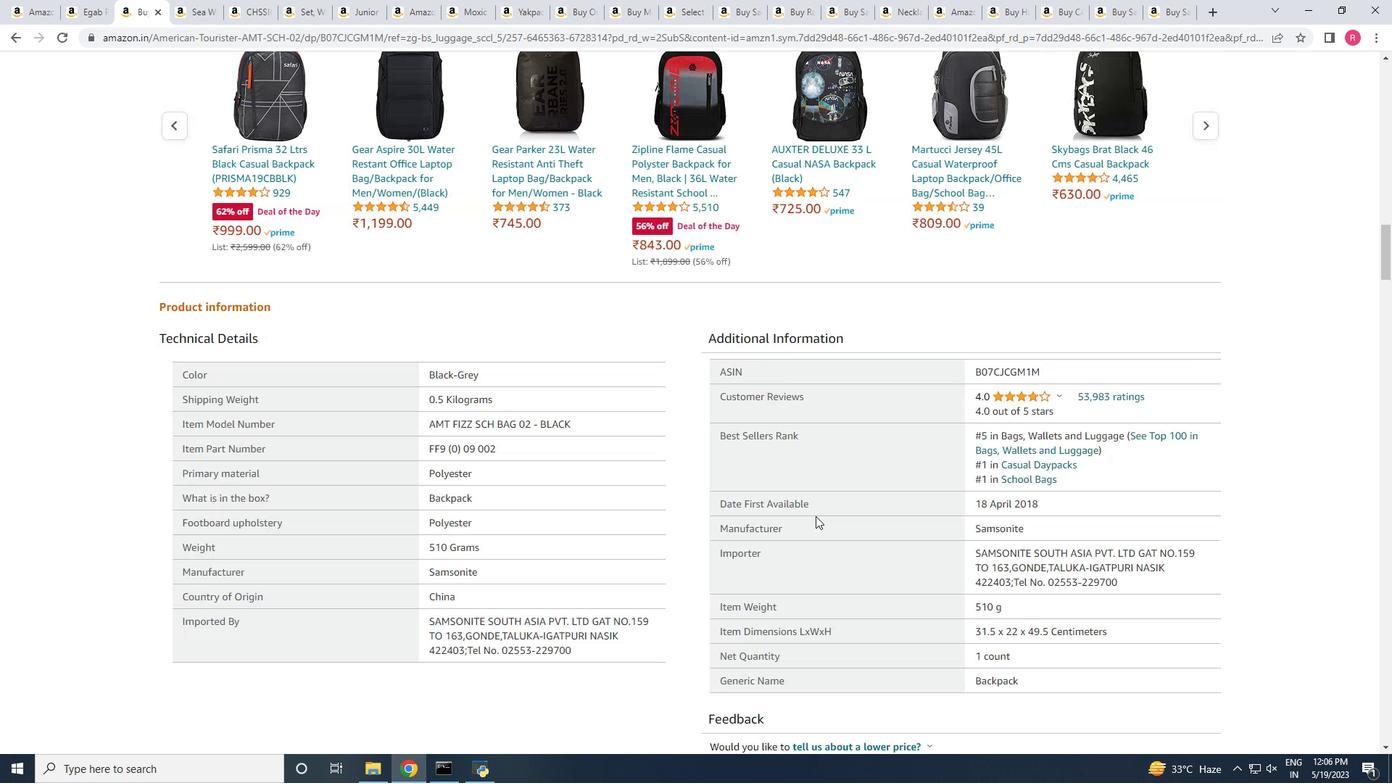 
Action: Mouse scrolled (816, 517) with delta (0, 0)
Screenshot: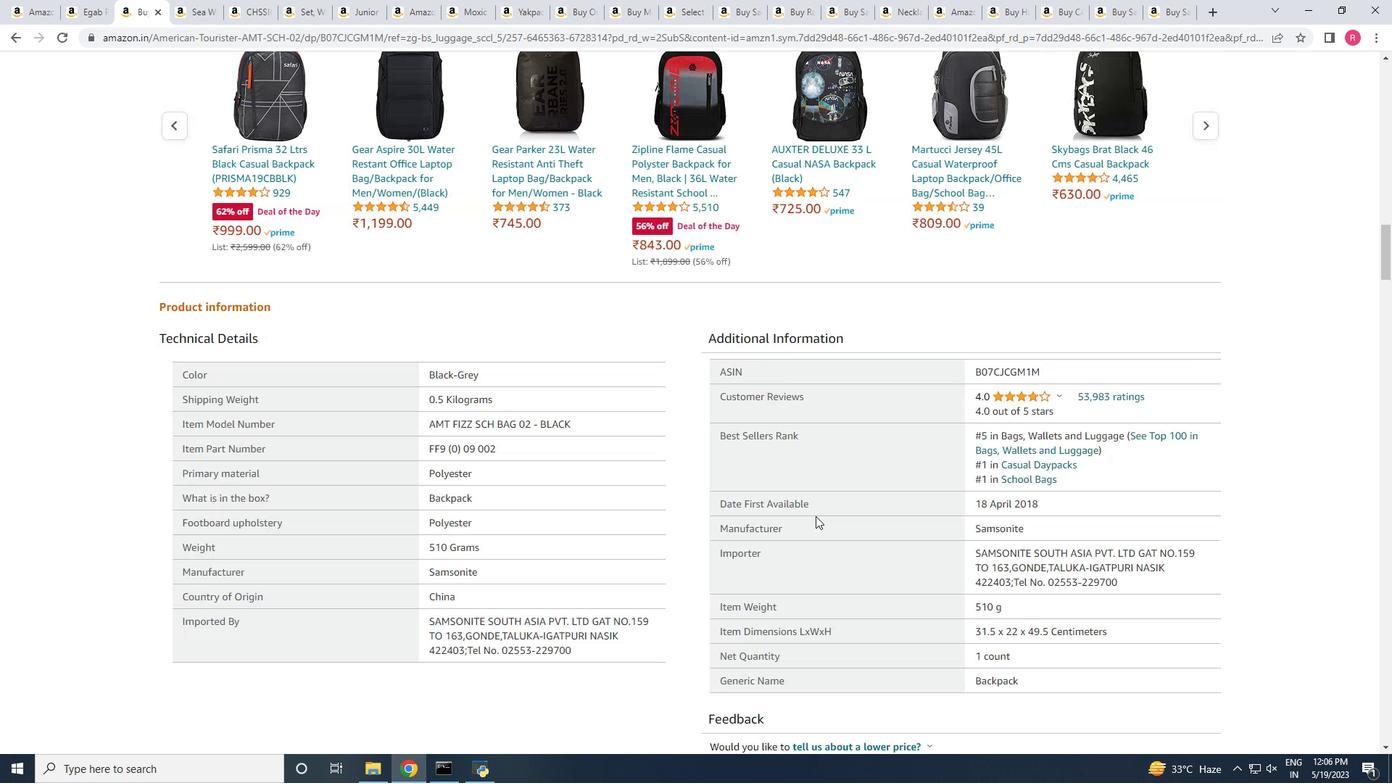 
Action: Mouse scrolled (816, 515) with delta (0, 0)
